 Task: Slide 20 - My Work Areas-1.
Action: Mouse moved to (42, 111)
Screenshot: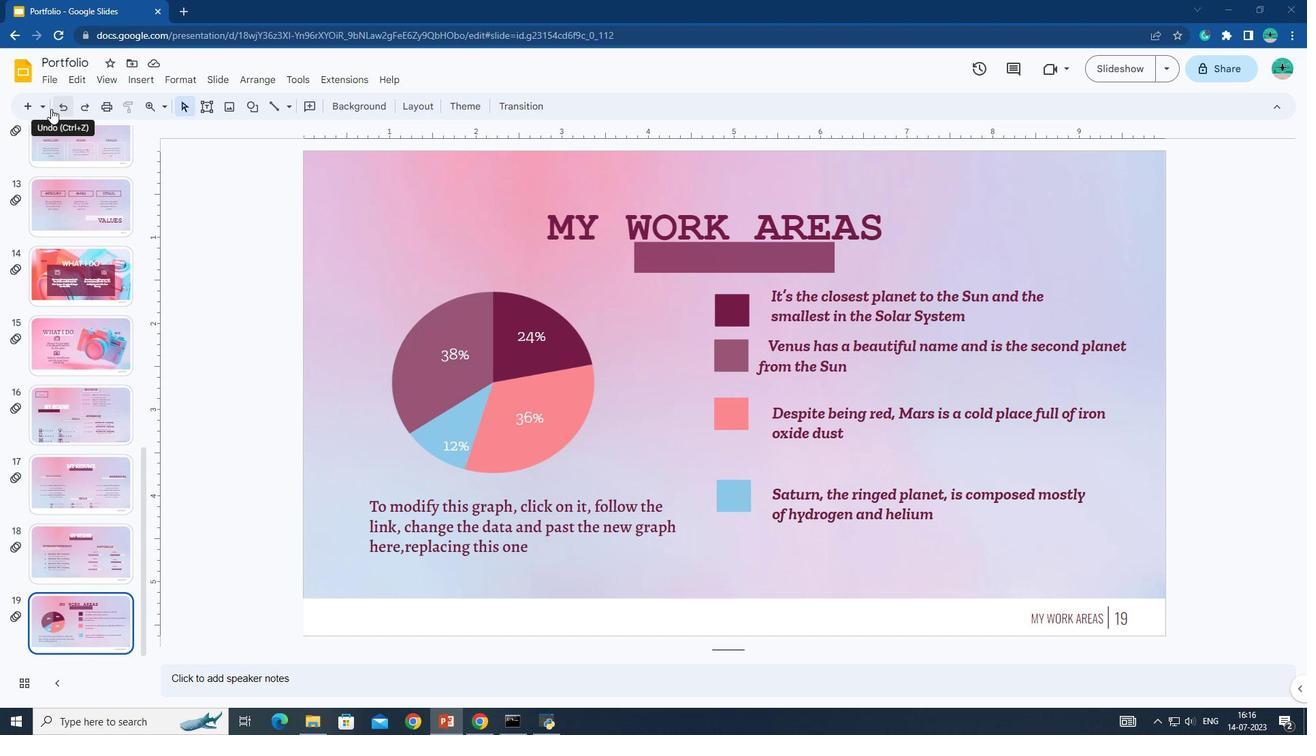 
Action: Mouse pressed left at (42, 111)
Screenshot: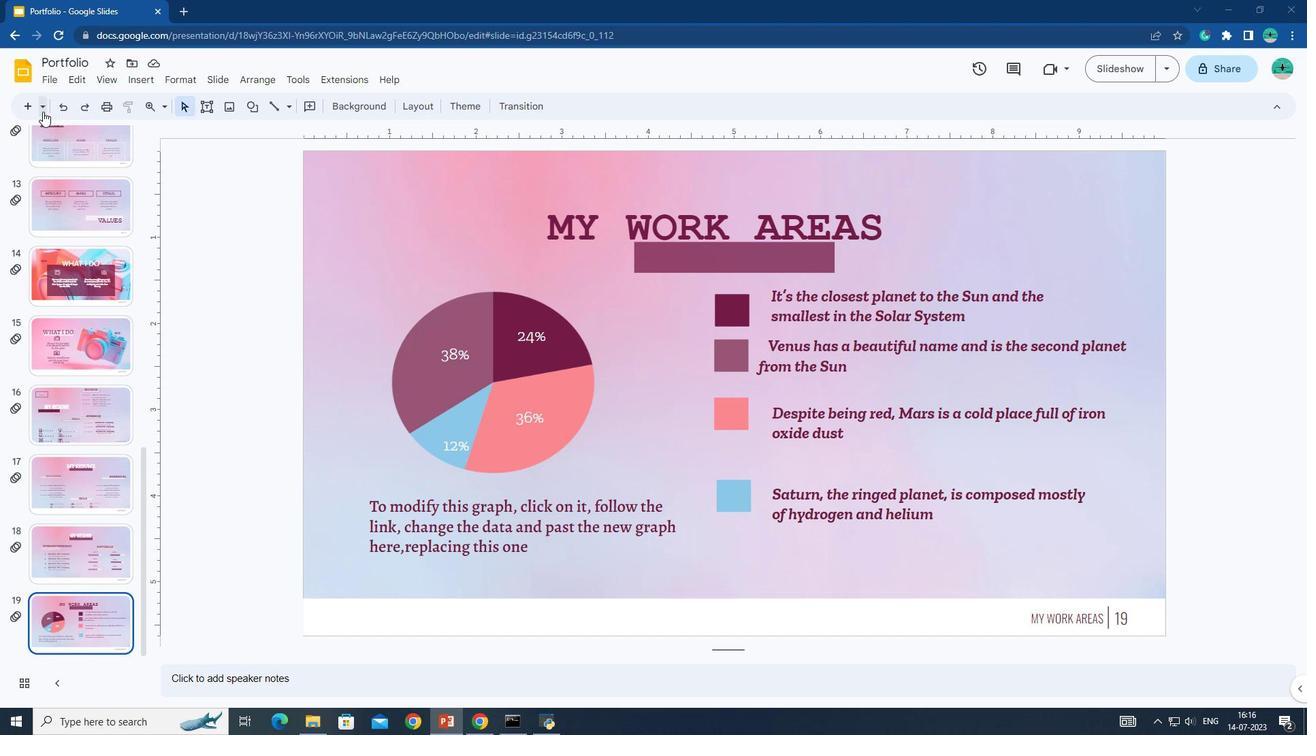
Action: Mouse moved to (78, 275)
Screenshot: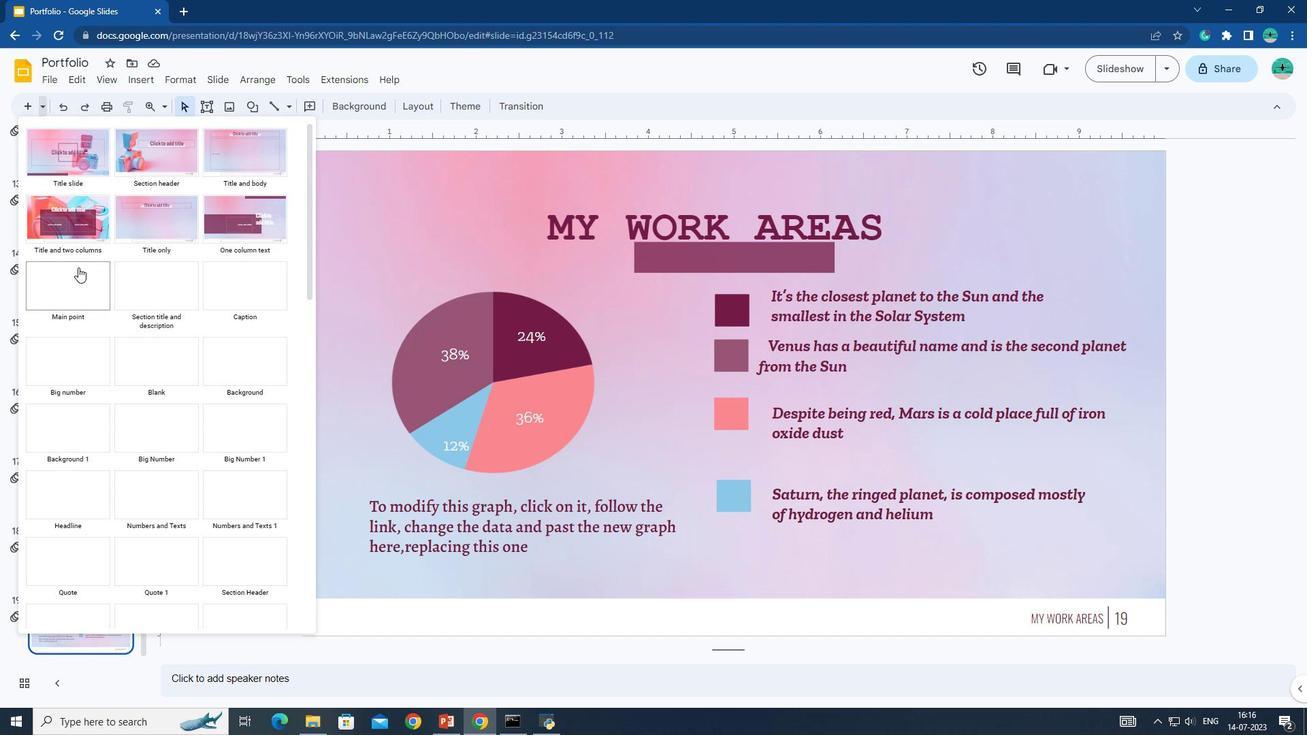 
Action: Mouse scrolled (78, 275) with delta (0, 0)
Screenshot: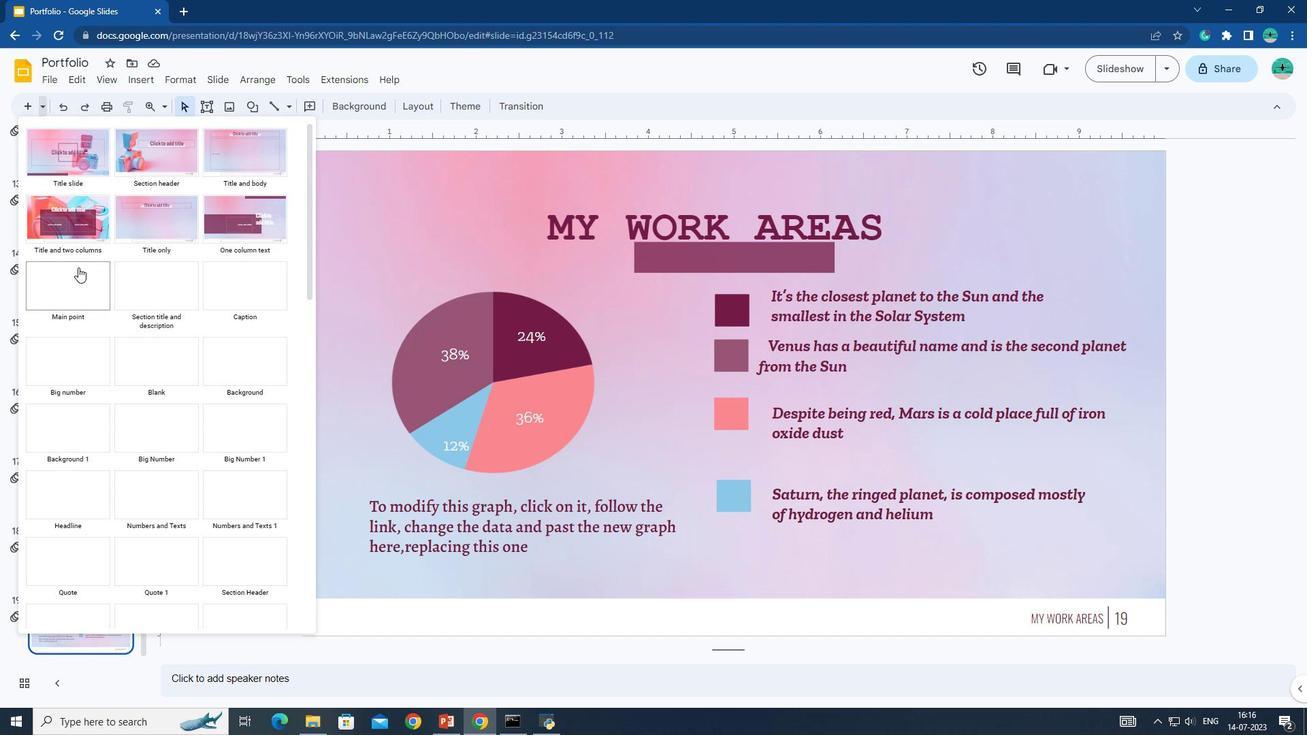 
Action: Mouse moved to (78, 277)
Screenshot: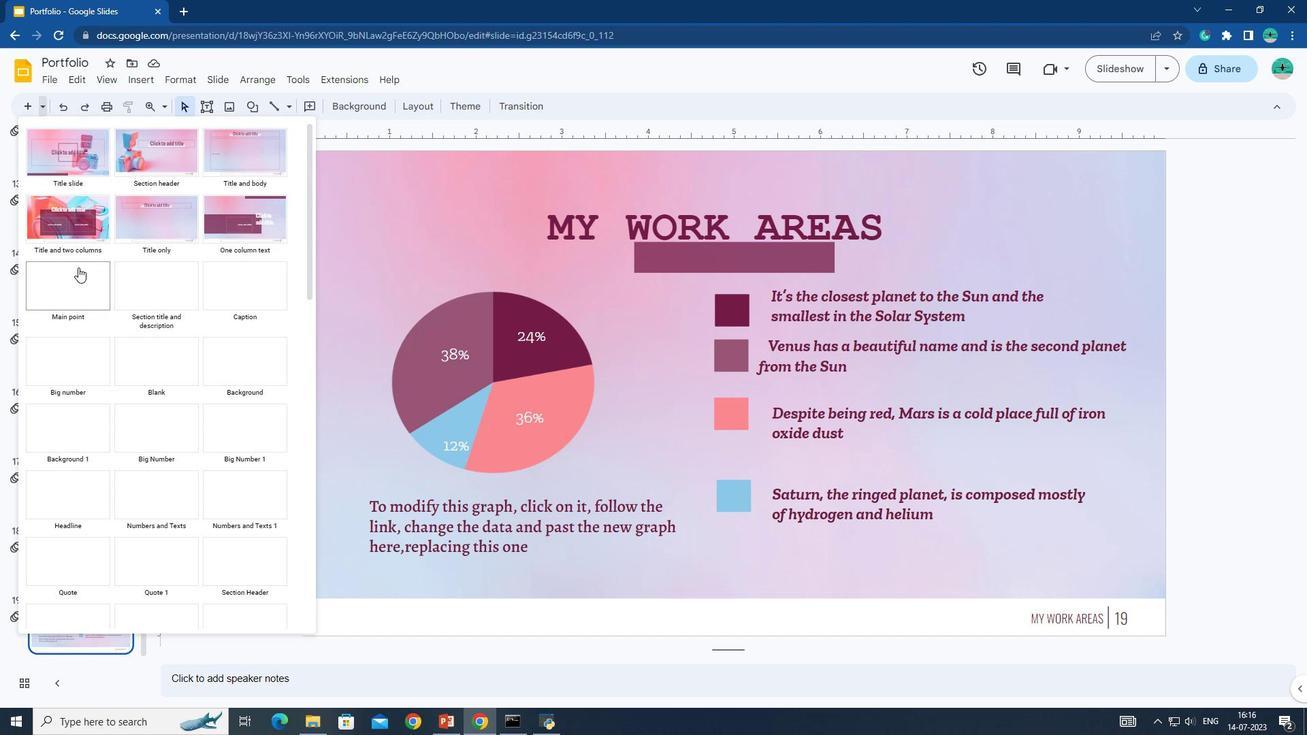 
Action: Mouse scrolled (78, 277) with delta (0, 0)
Screenshot: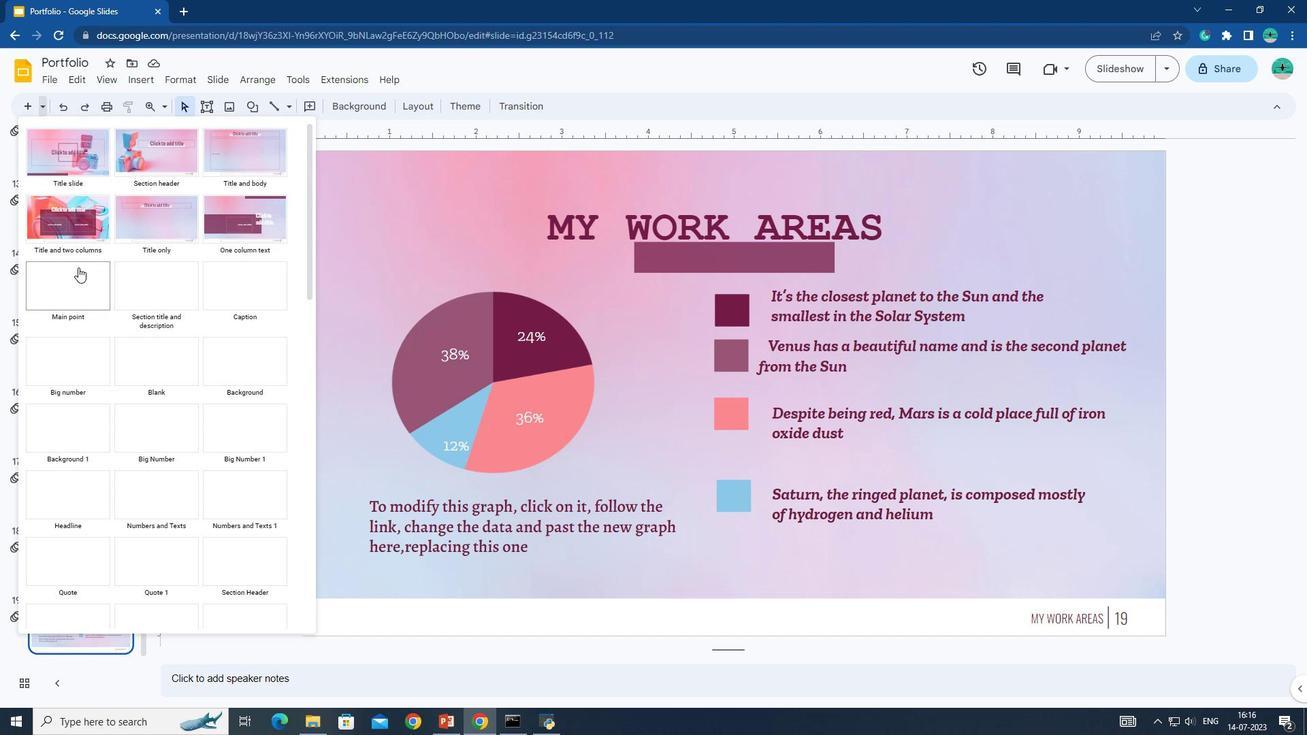 
Action: Mouse moved to (78, 278)
Screenshot: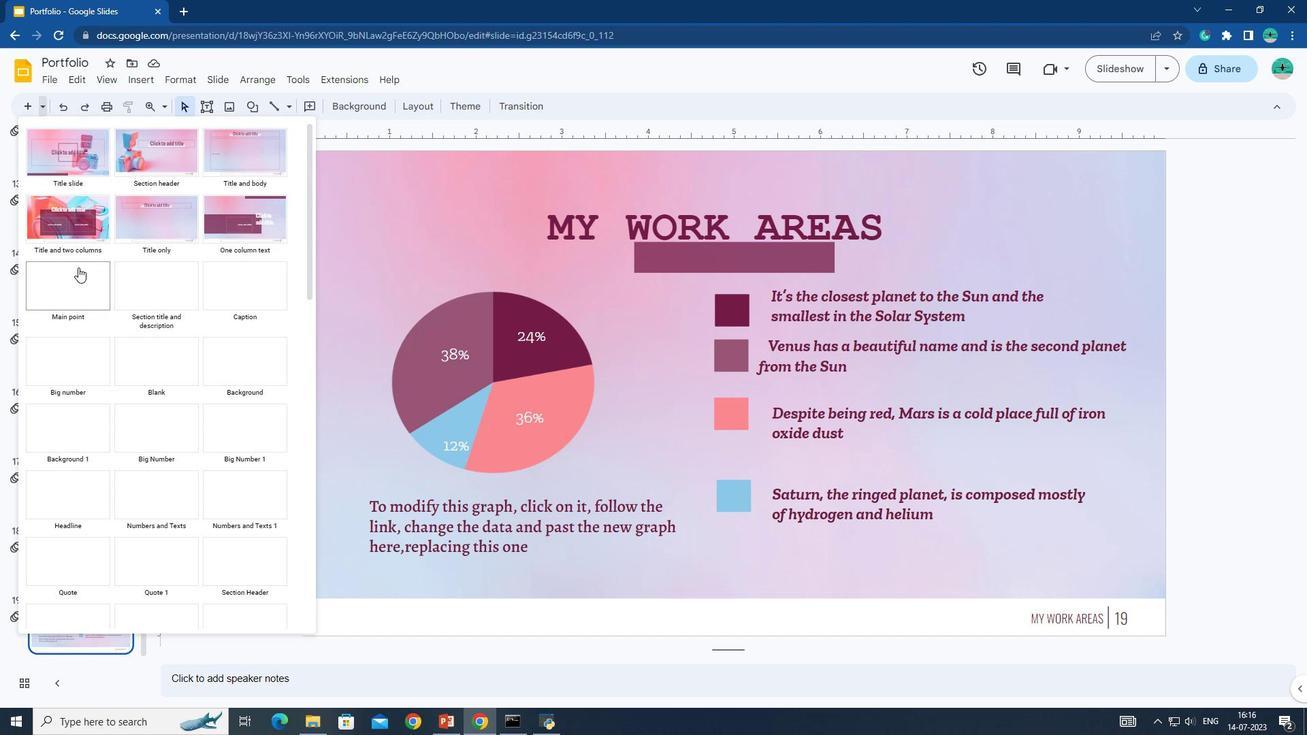 
Action: Mouse scrolled (78, 277) with delta (0, 0)
Screenshot: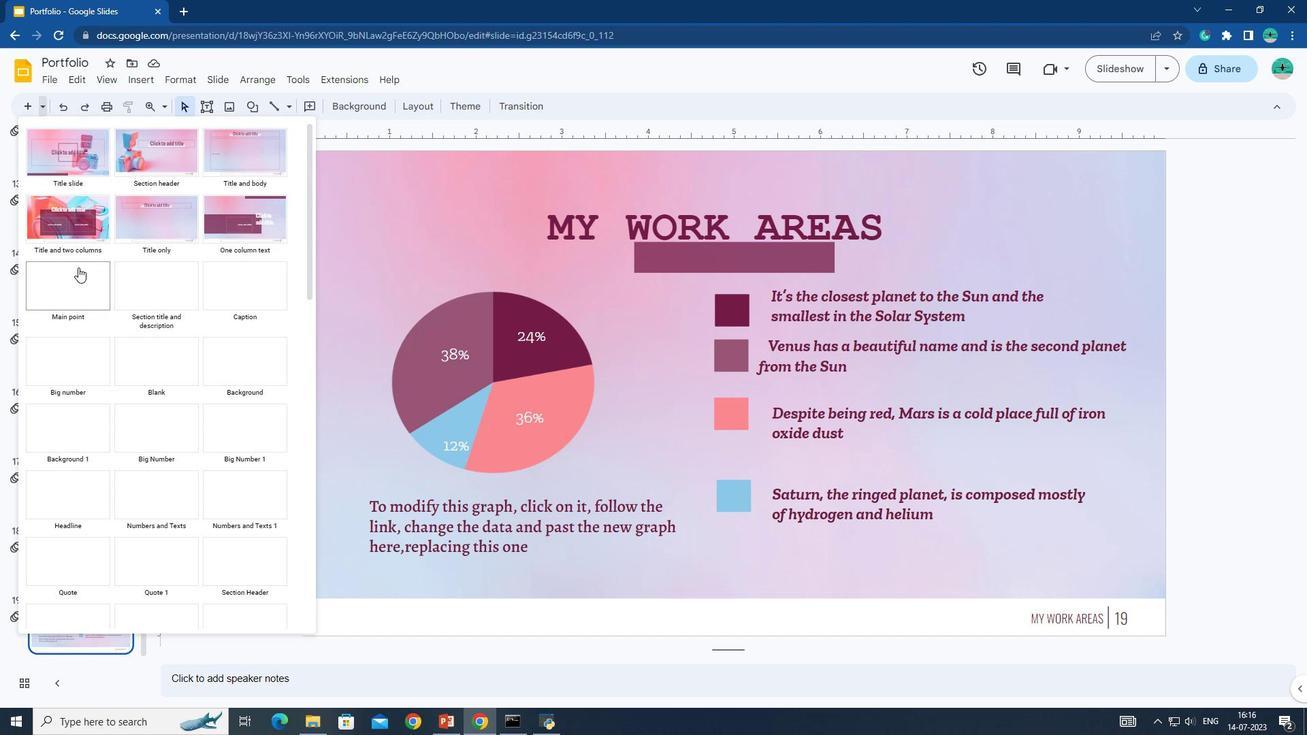 
Action: Mouse moved to (78, 278)
Screenshot: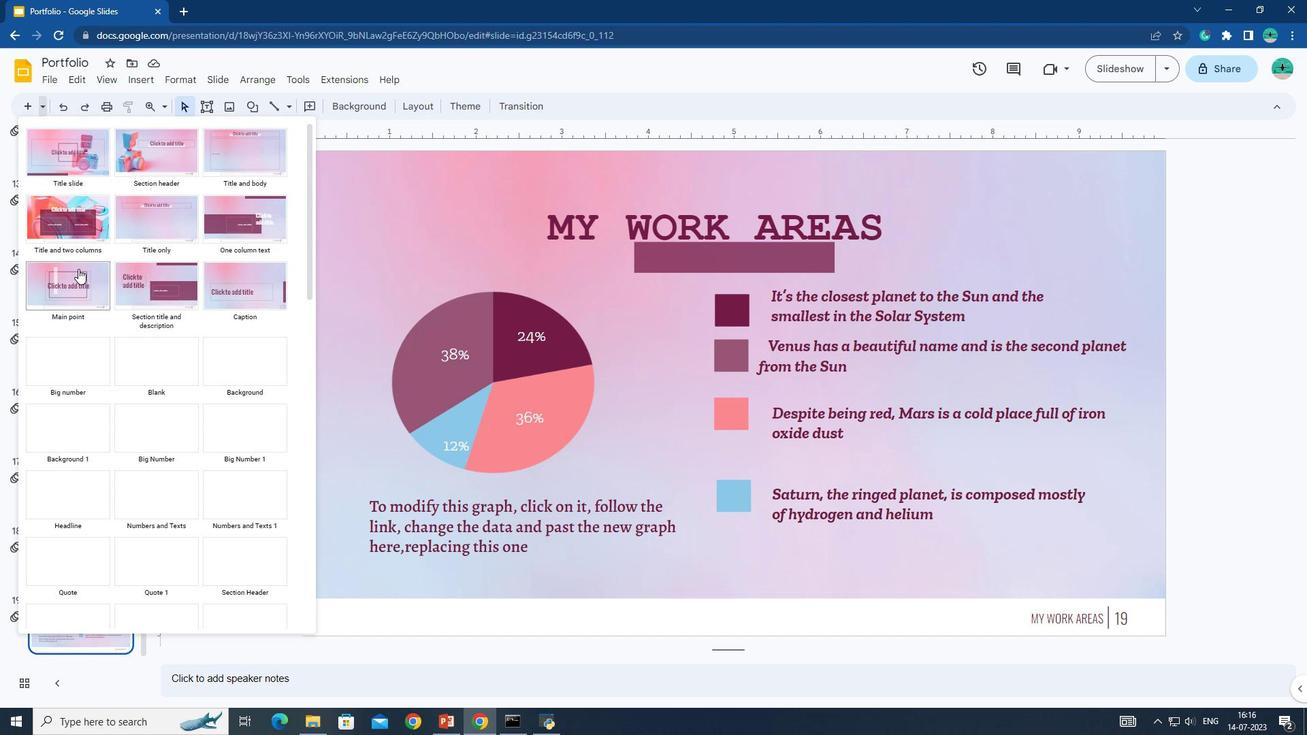 
Action: Mouse scrolled (78, 277) with delta (0, 0)
Screenshot: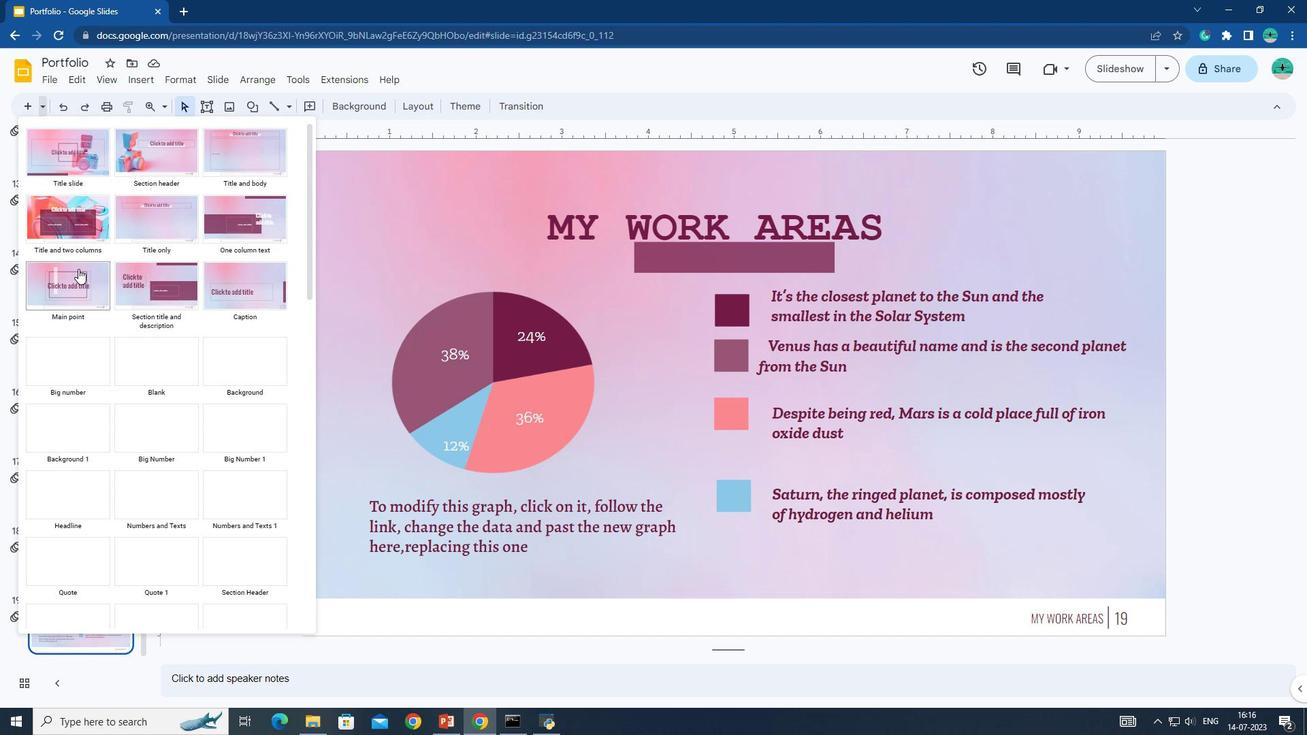 
Action: Mouse scrolled (78, 277) with delta (0, 0)
Screenshot: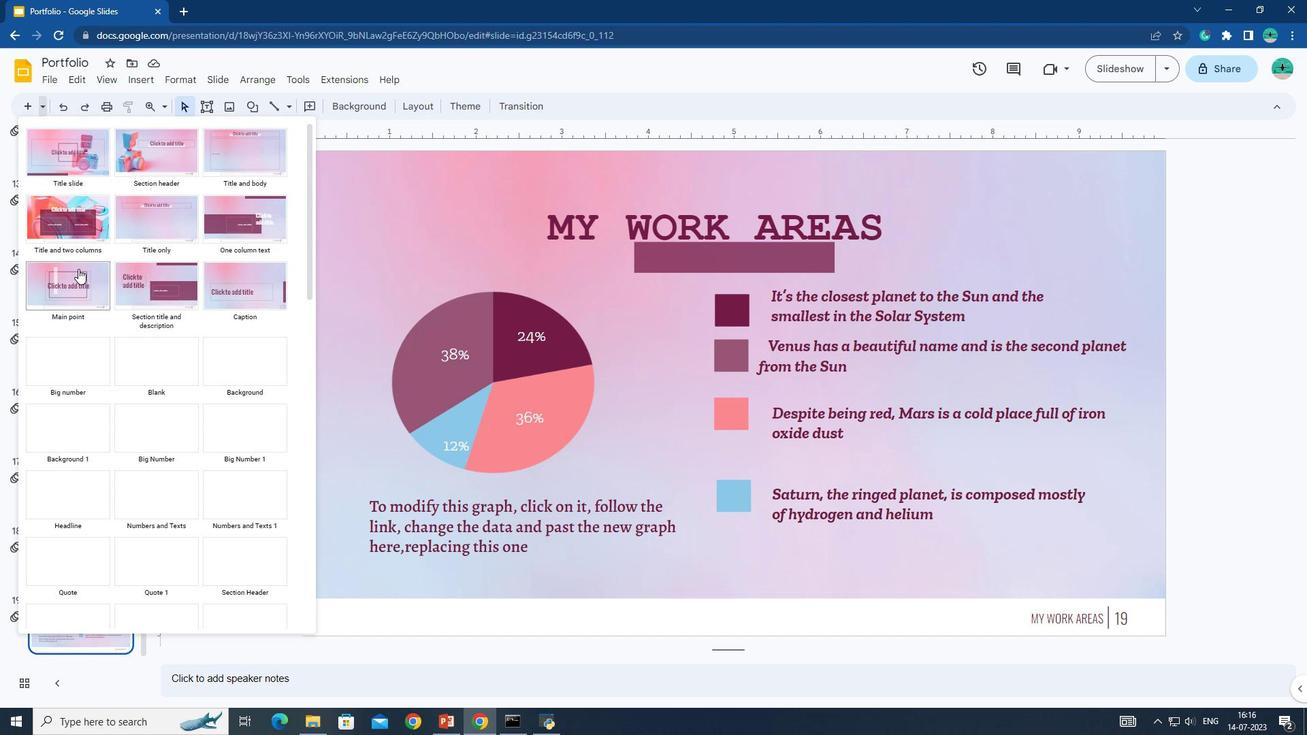
Action: Mouse moved to (77, 289)
Screenshot: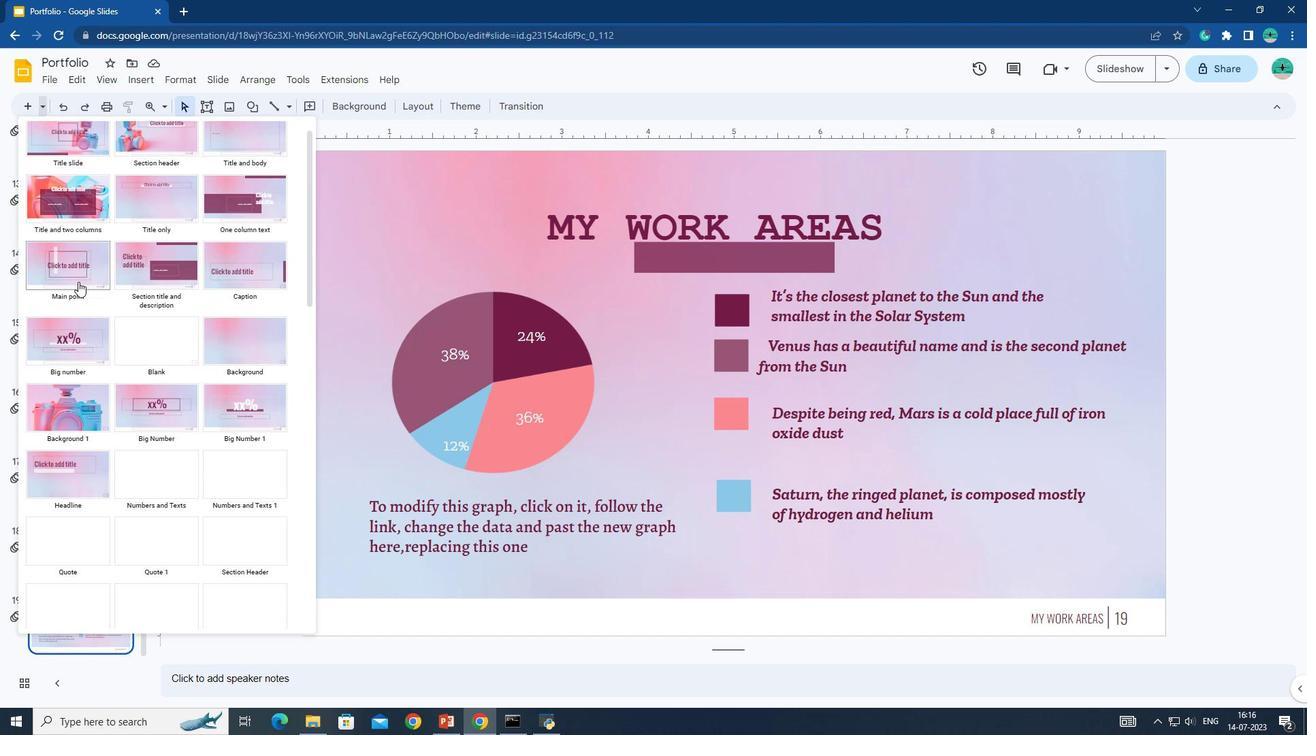 
Action: Mouse scrolled (77, 288) with delta (0, 0)
Screenshot: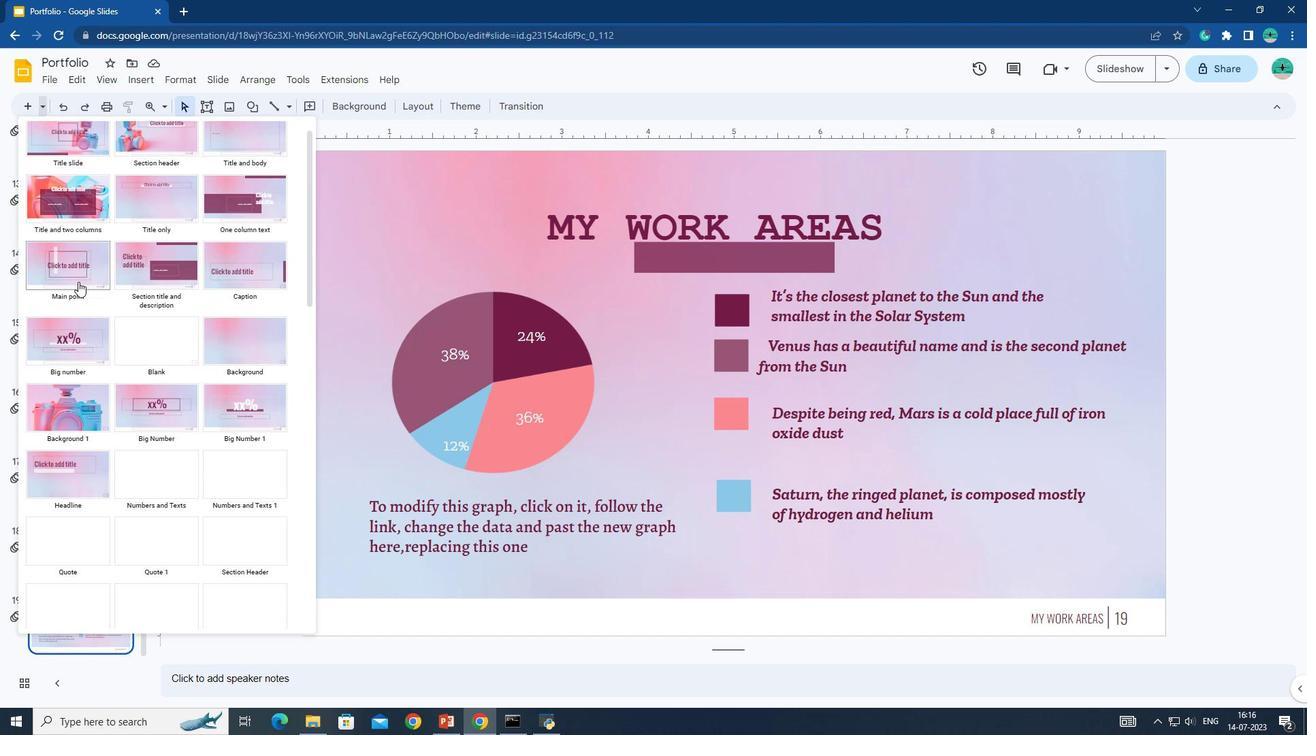 
Action: Mouse moved to (77, 290)
Screenshot: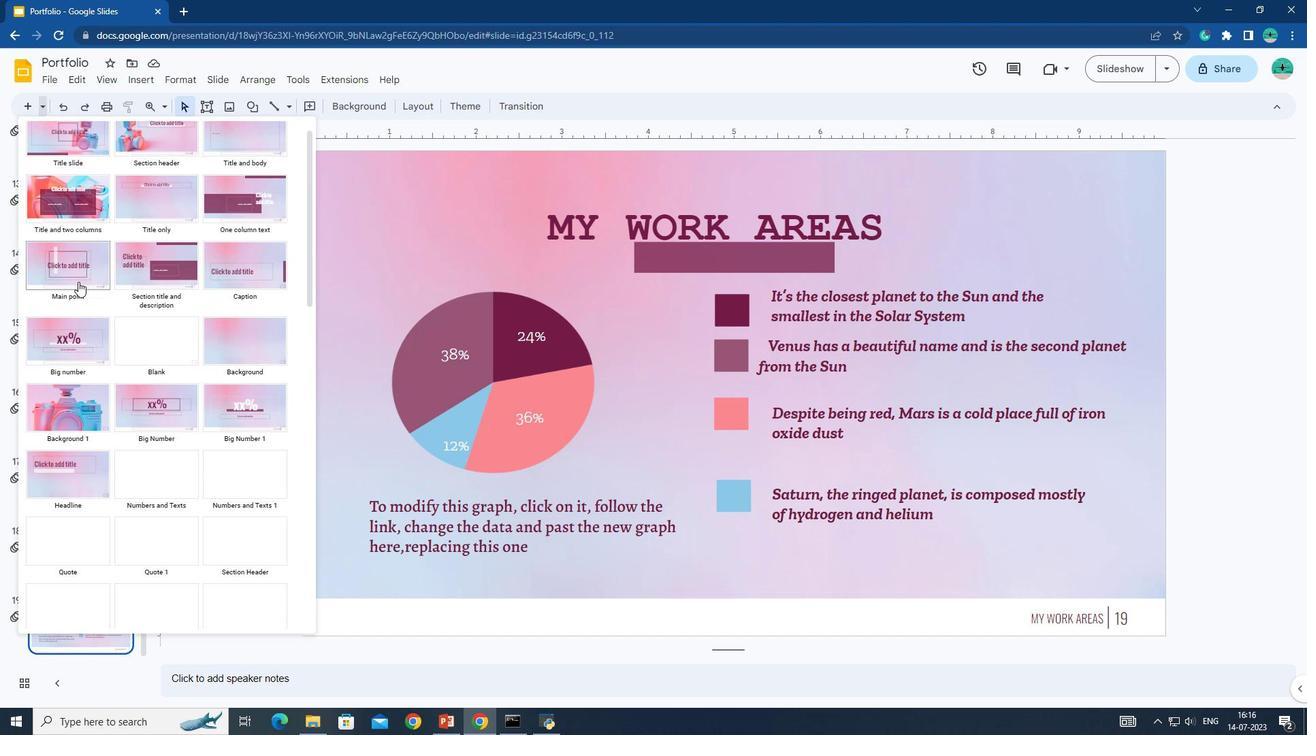 
Action: Mouse scrolled (77, 289) with delta (0, 0)
Screenshot: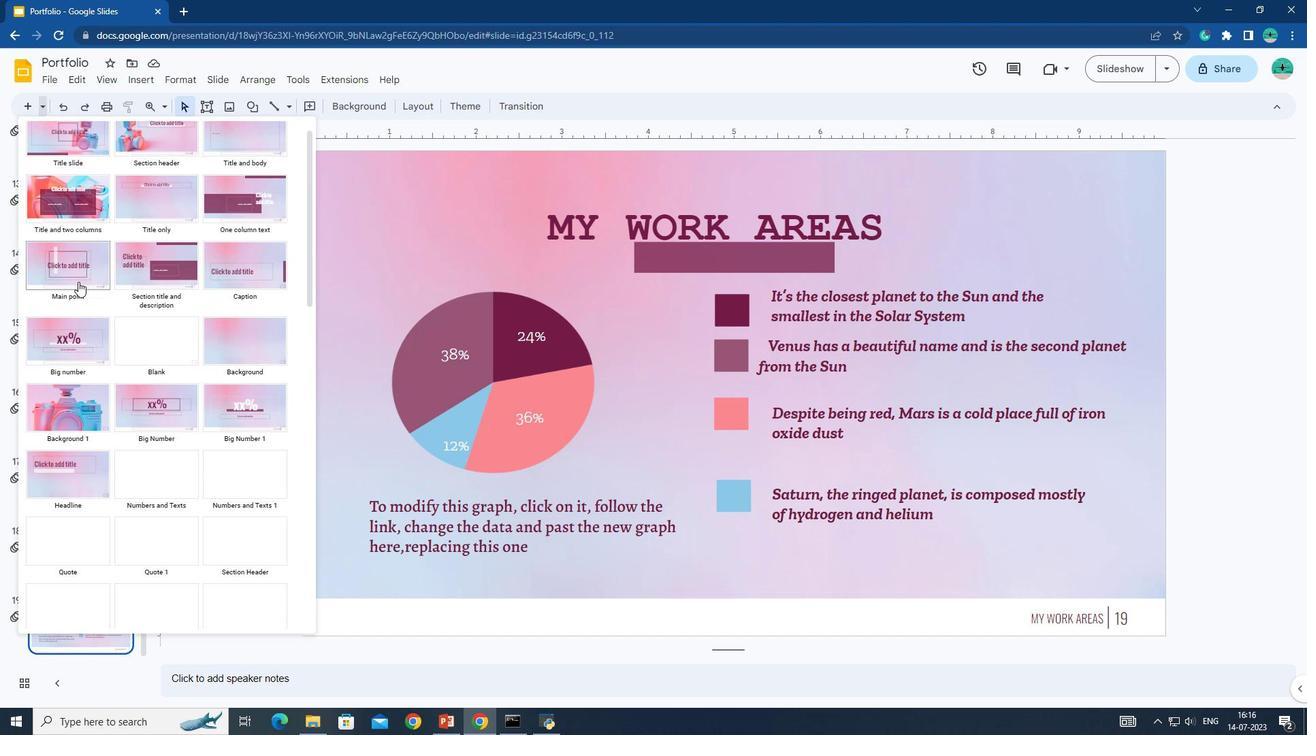 
Action: Mouse moved to (77, 290)
Screenshot: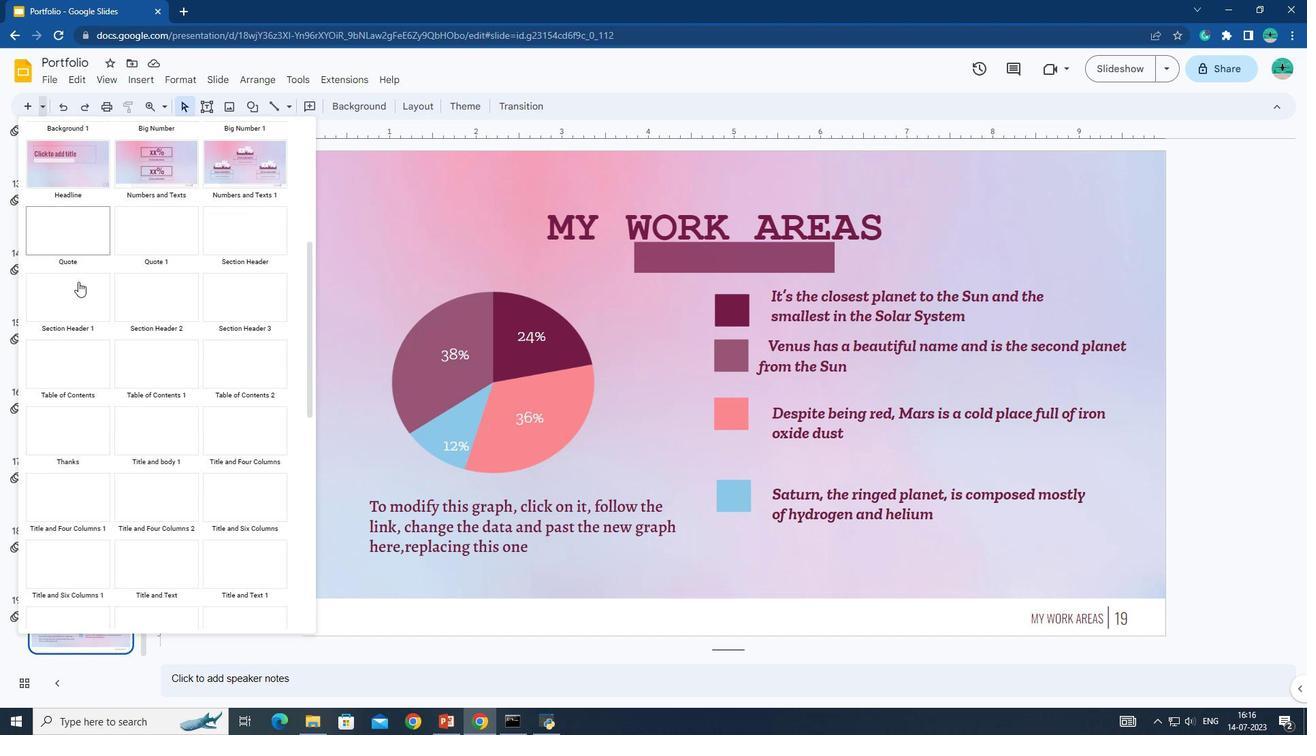 
Action: Mouse scrolled (77, 290) with delta (0, 0)
Screenshot: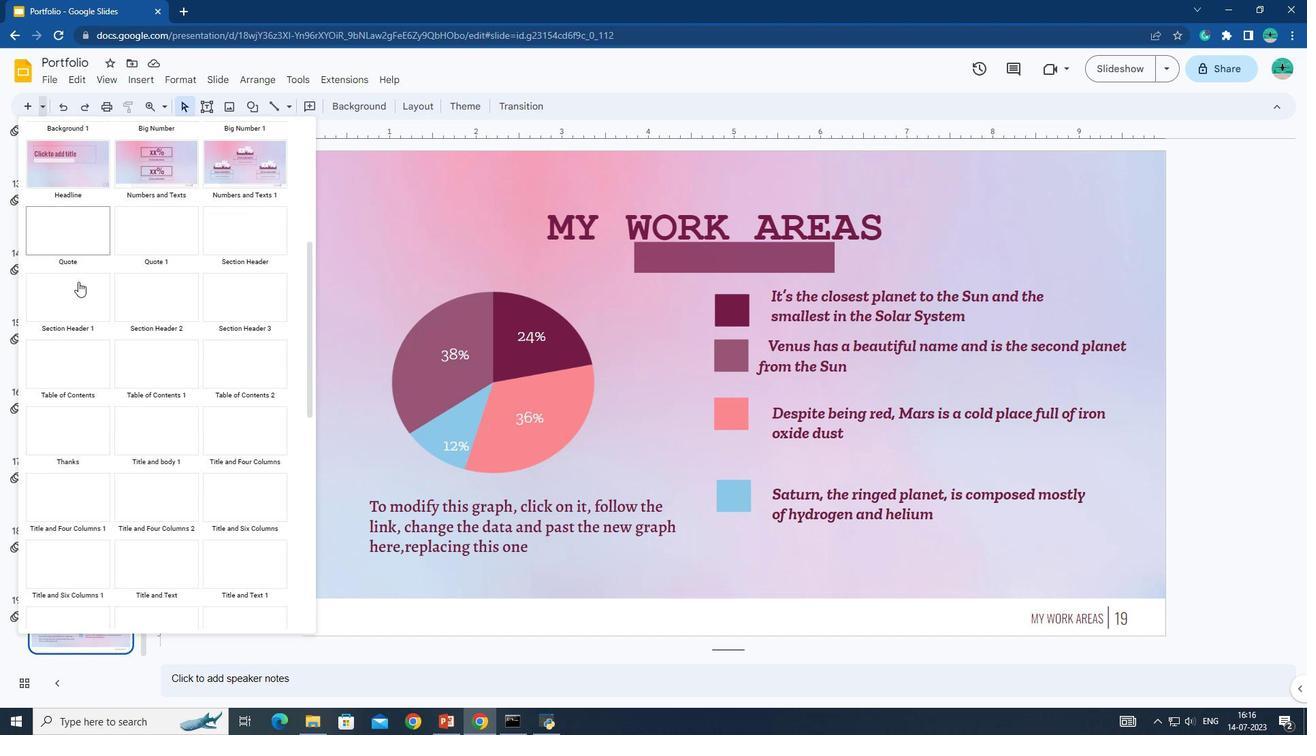 
Action: Mouse scrolled (77, 290) with delta (0, 0)
Screenshot: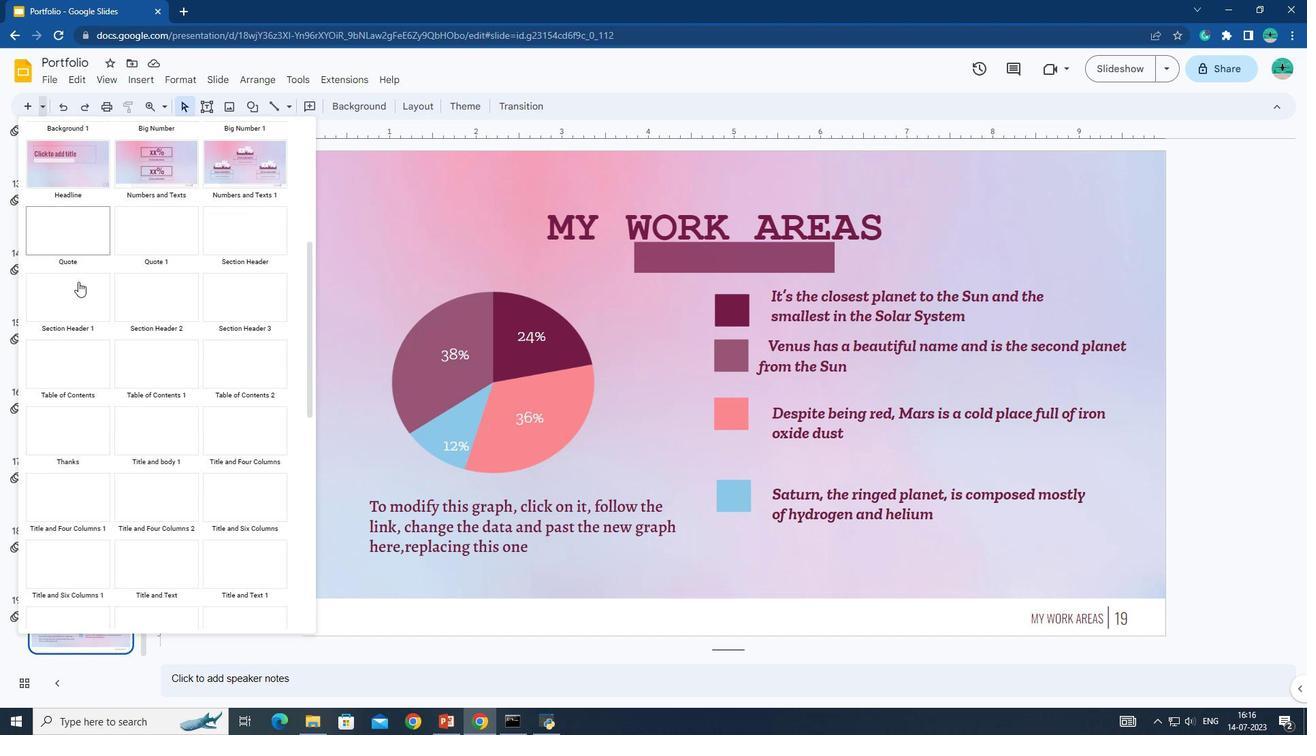 
Action: Mouse scrolled (77, 290) with delta (0, 0)
Screenshot: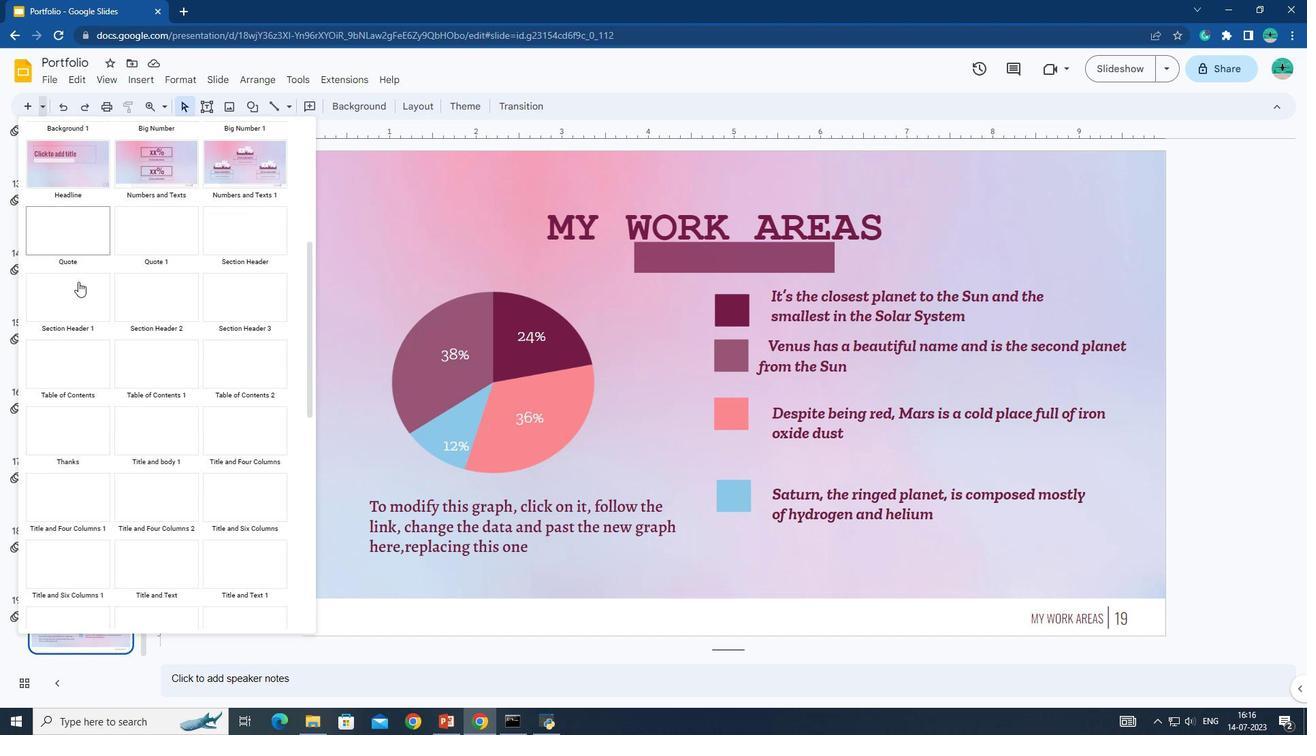 
Action: Mouse moved to (79, 294)
Screenshot: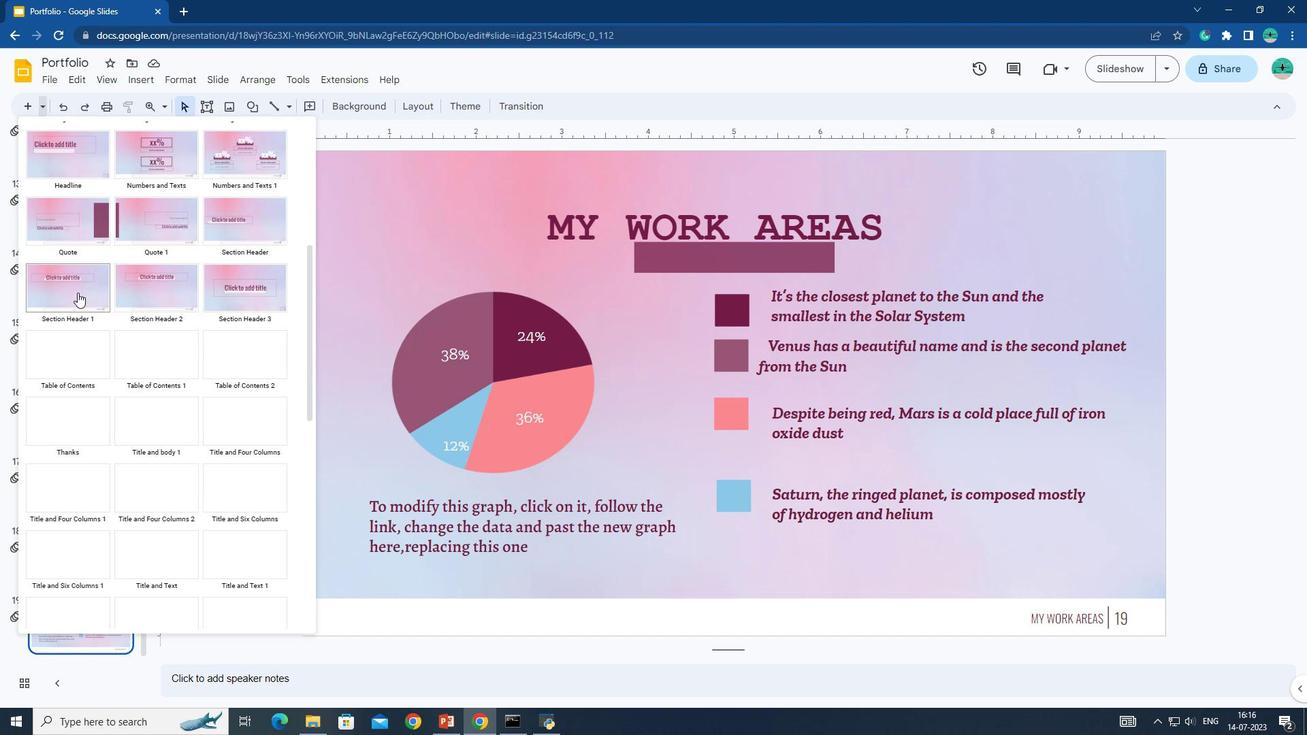 
Action: Mouse scrolled (79, 294) with delta (0, 0)
Screenshot: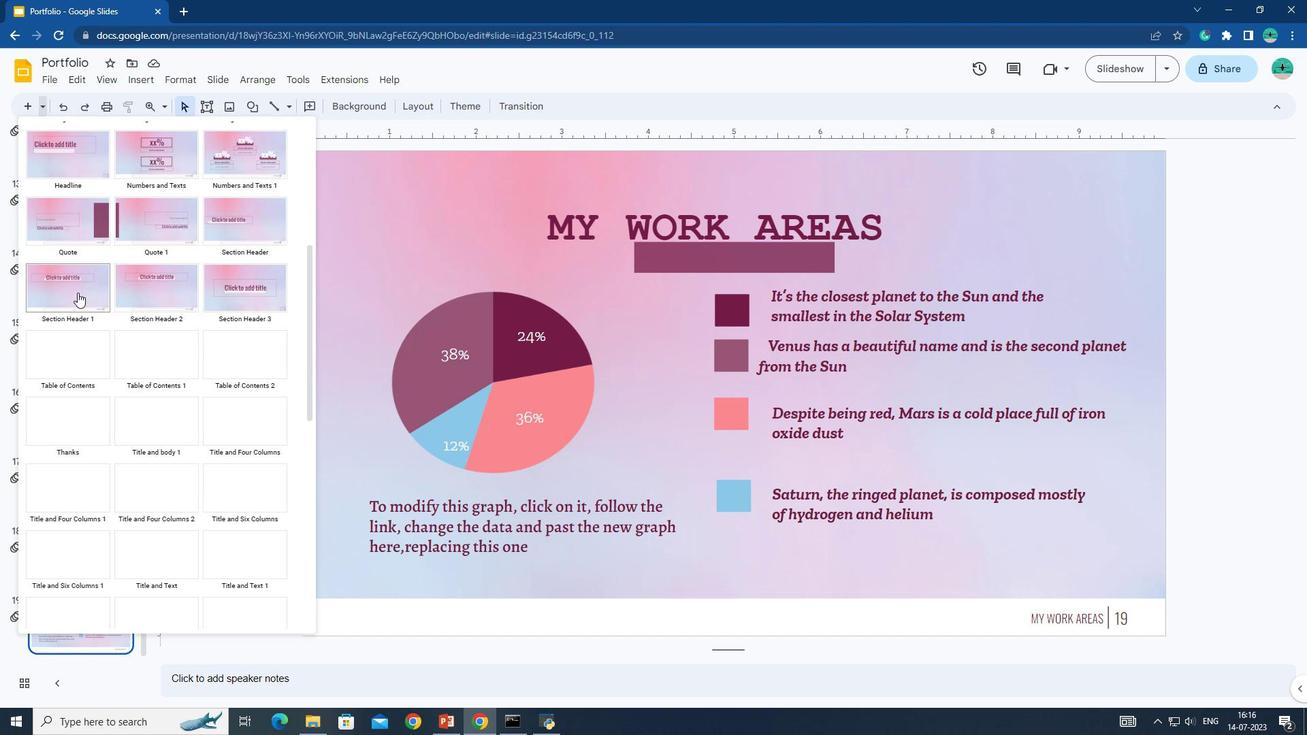 
Action: Mouse moved to (79, 294)
Screenshot: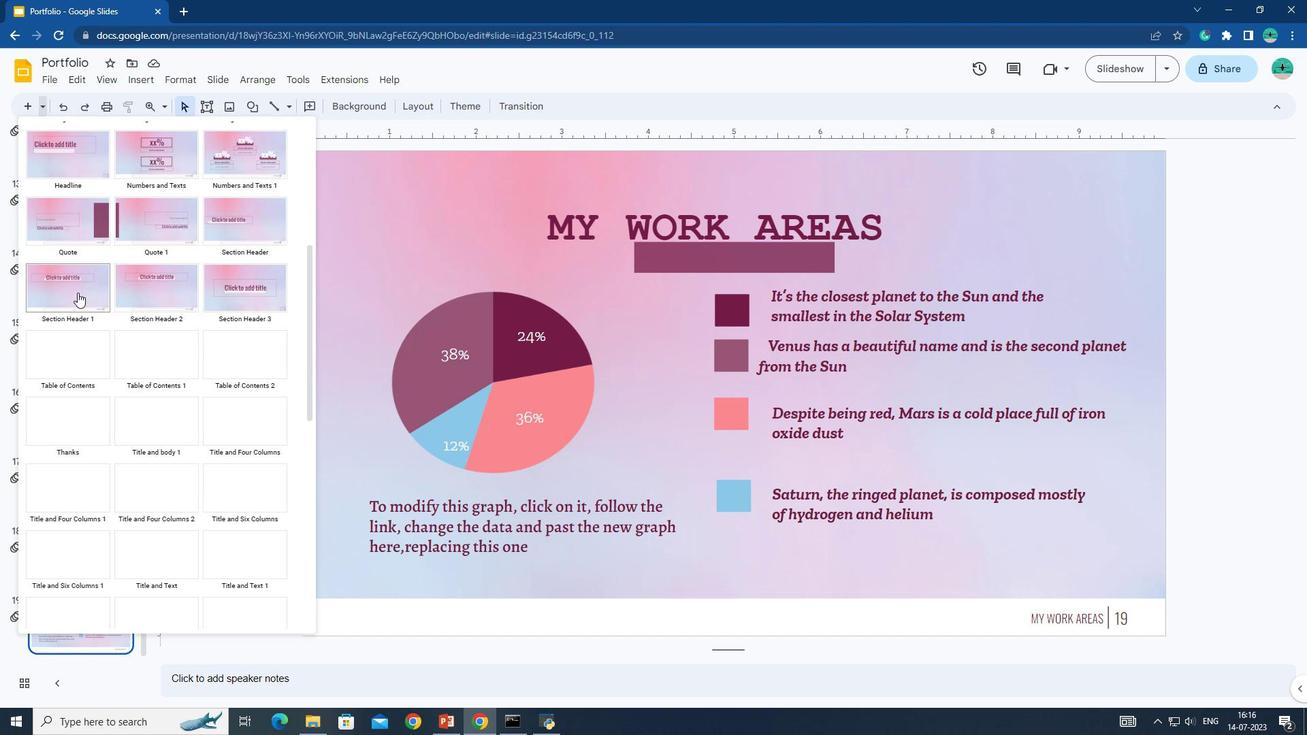 
Action: Mouse scrolled (79, 294) with delta (0, 0)
Screenshot: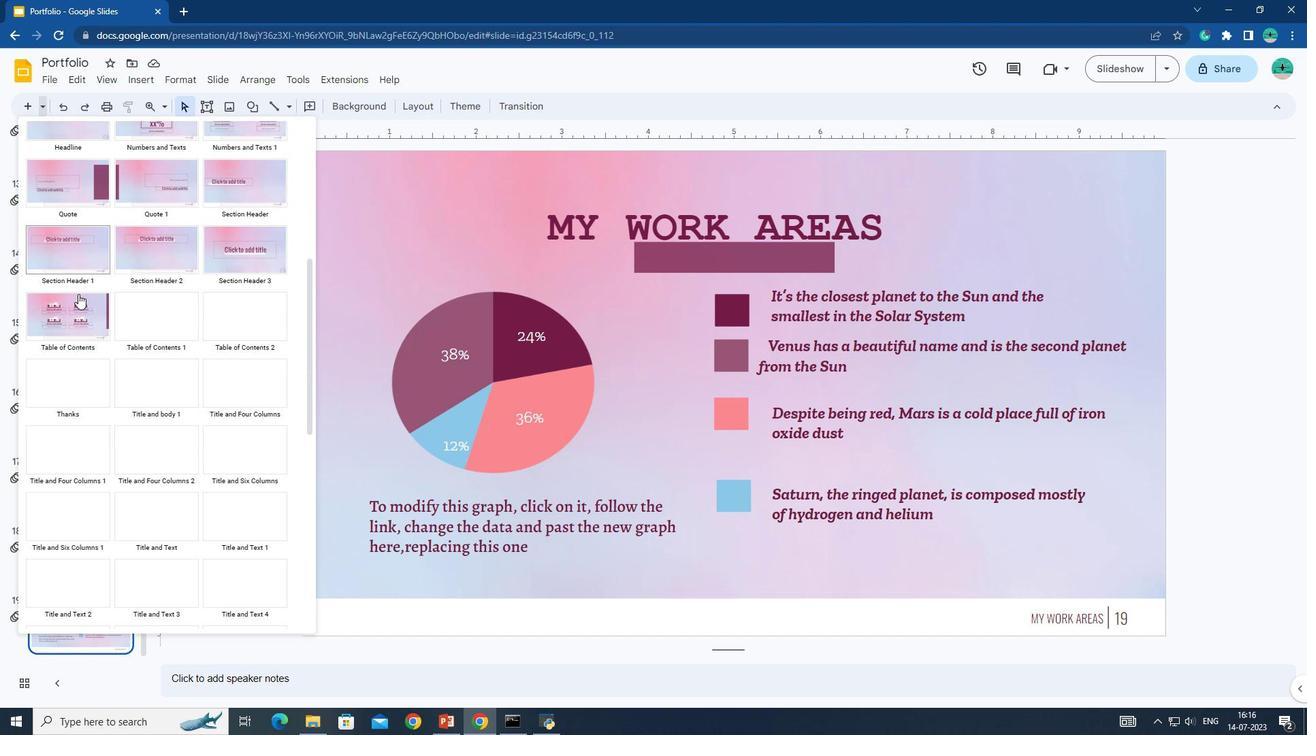 
Action: Mouse scrolled (79, 295) with delta (0, 0)
Screenshot: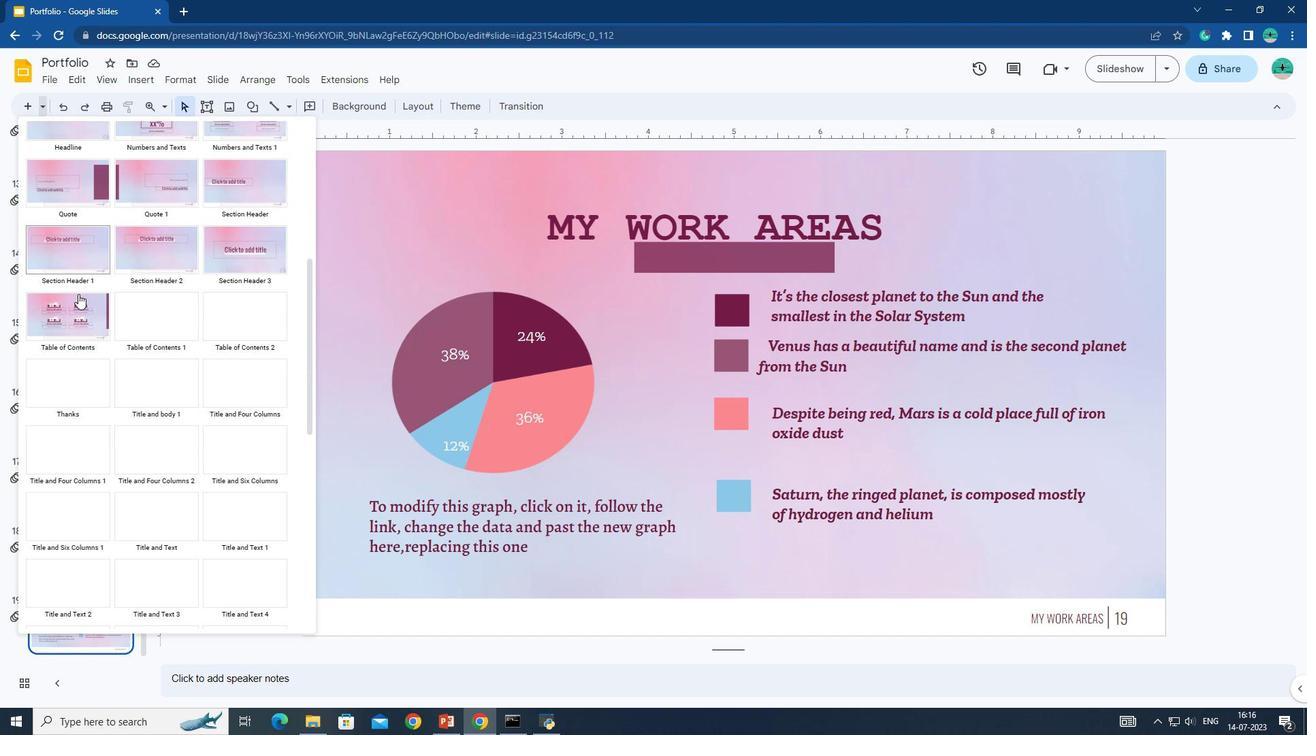 
Action: Mouse scrolled (79, 294) with delta (0, 0)
Screenshot: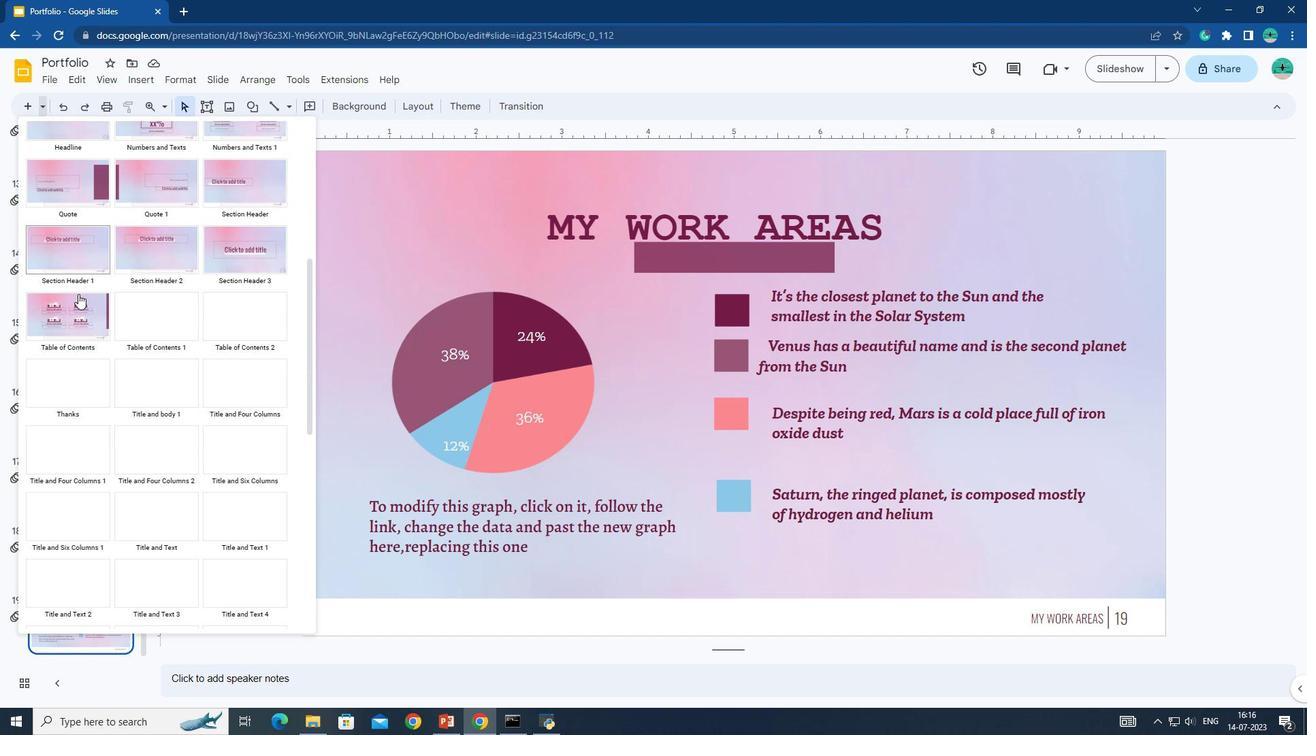 
Action: Mouse scrolled (79, 294) with delta (0, 0)
Screenshot: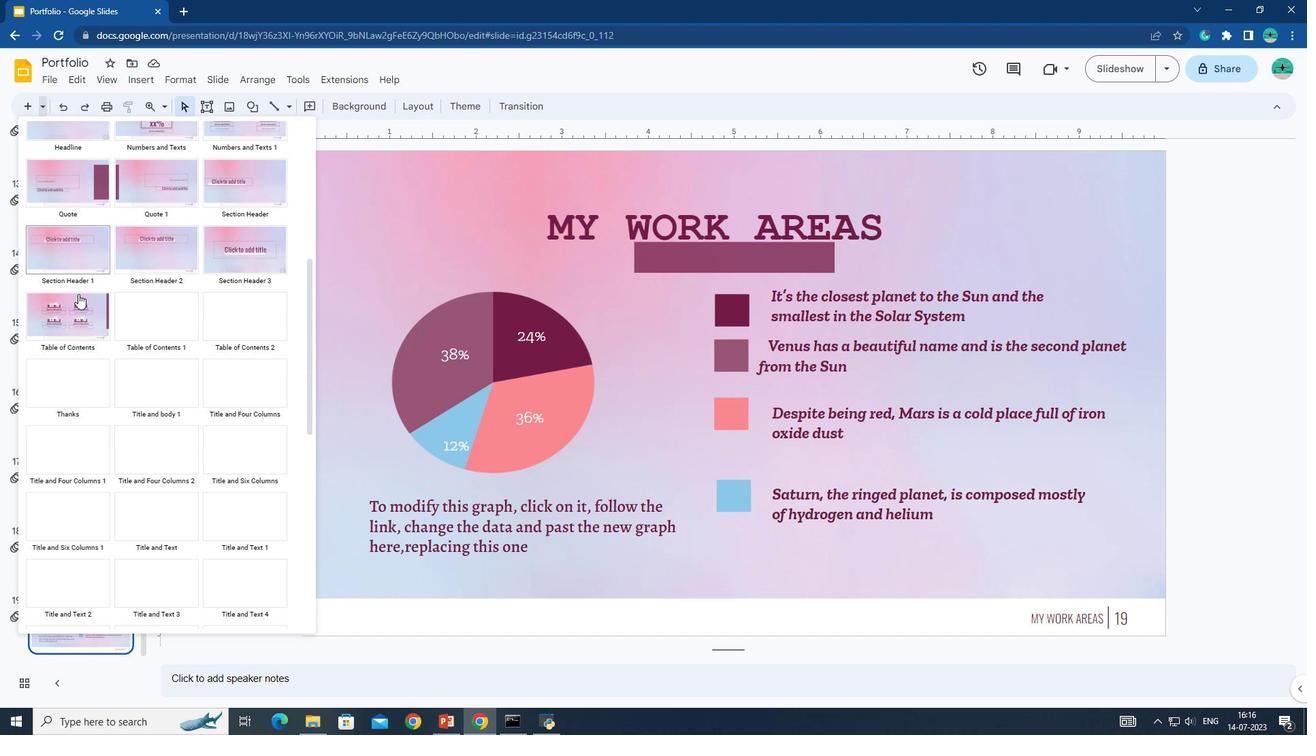 
Action: Mouse scrolled (79, 294) with delta (0, 0)
Screenshot: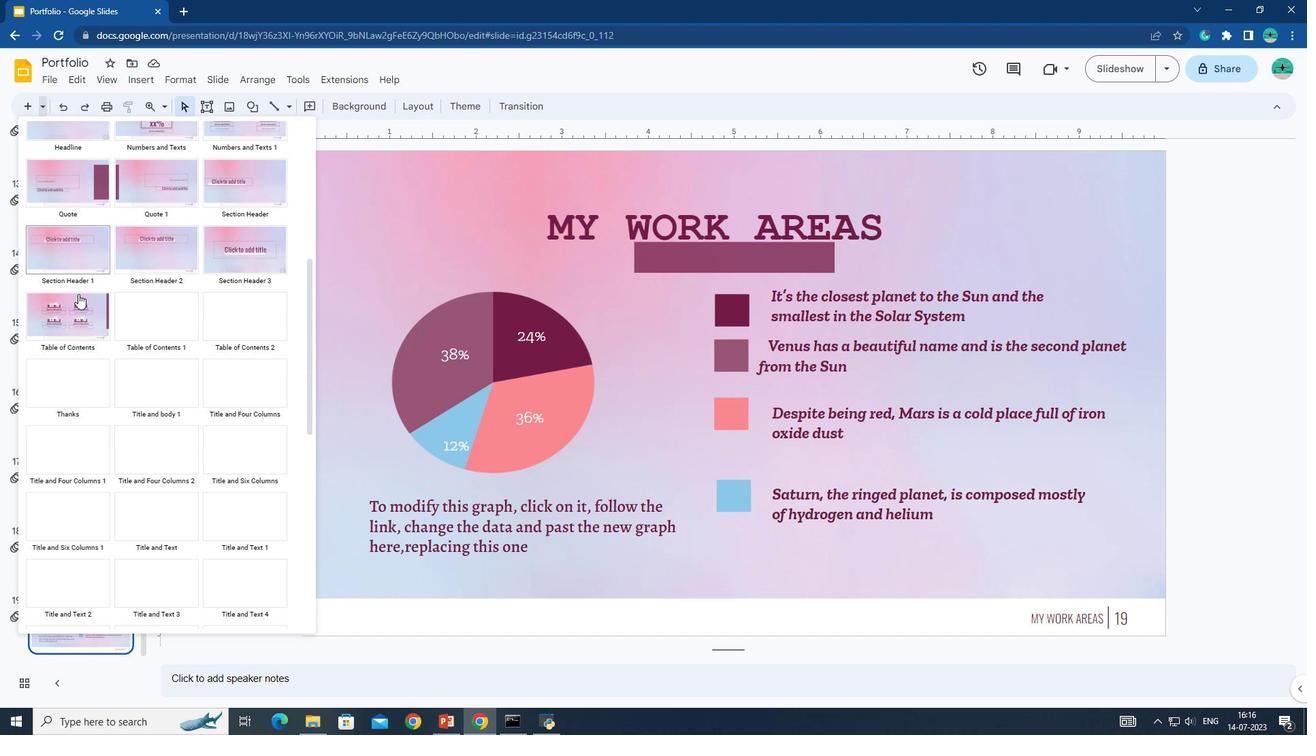 
Action: Mouse moved to (79, 297)
Screenshot: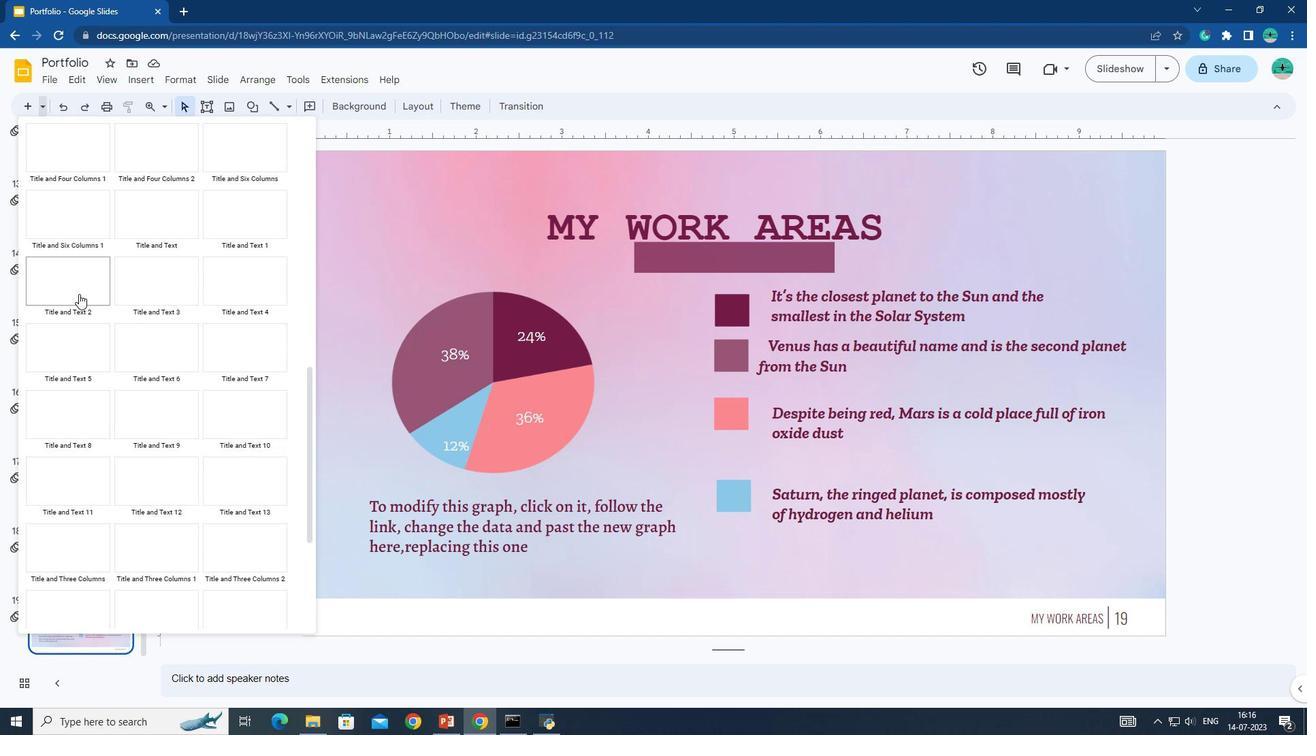 
Action: Mouse scrolled (79, 296) with delta (0, 0)
Screenshot: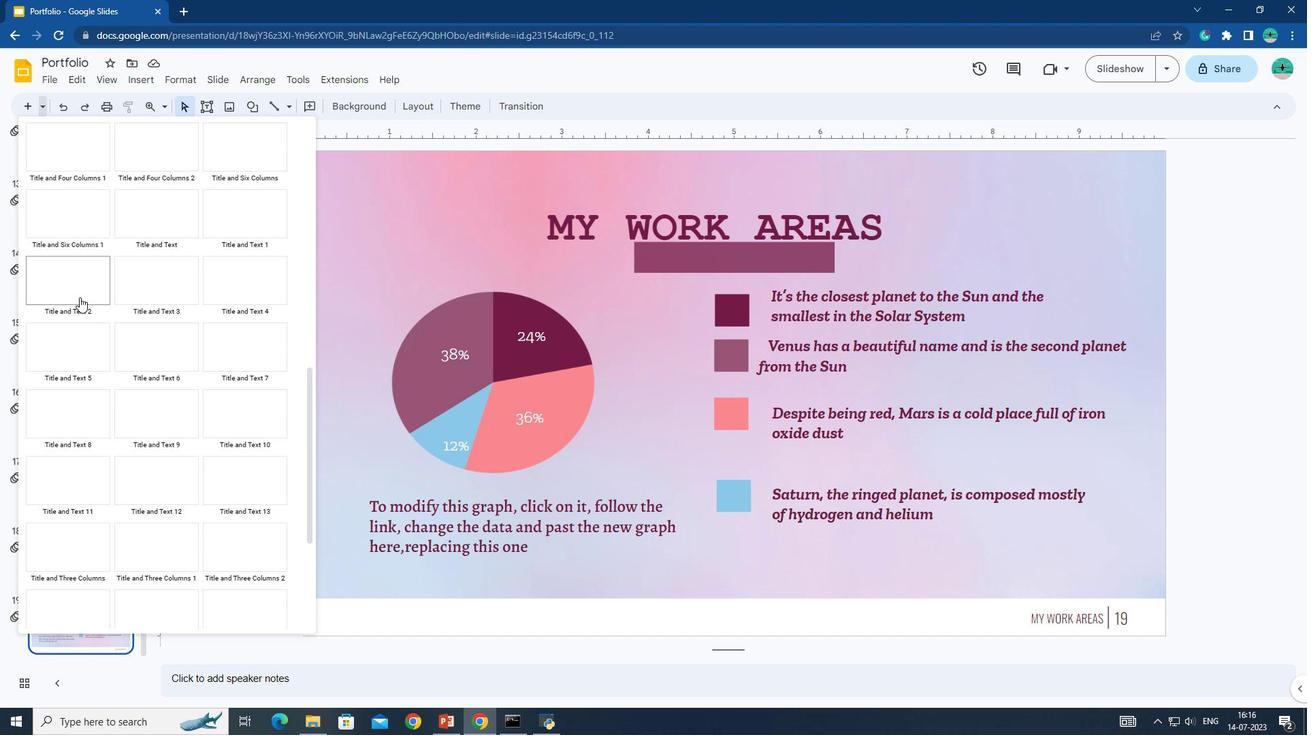 
Action: Mouse scrolled (79, 296) with delta (0, 0)
Screenshot: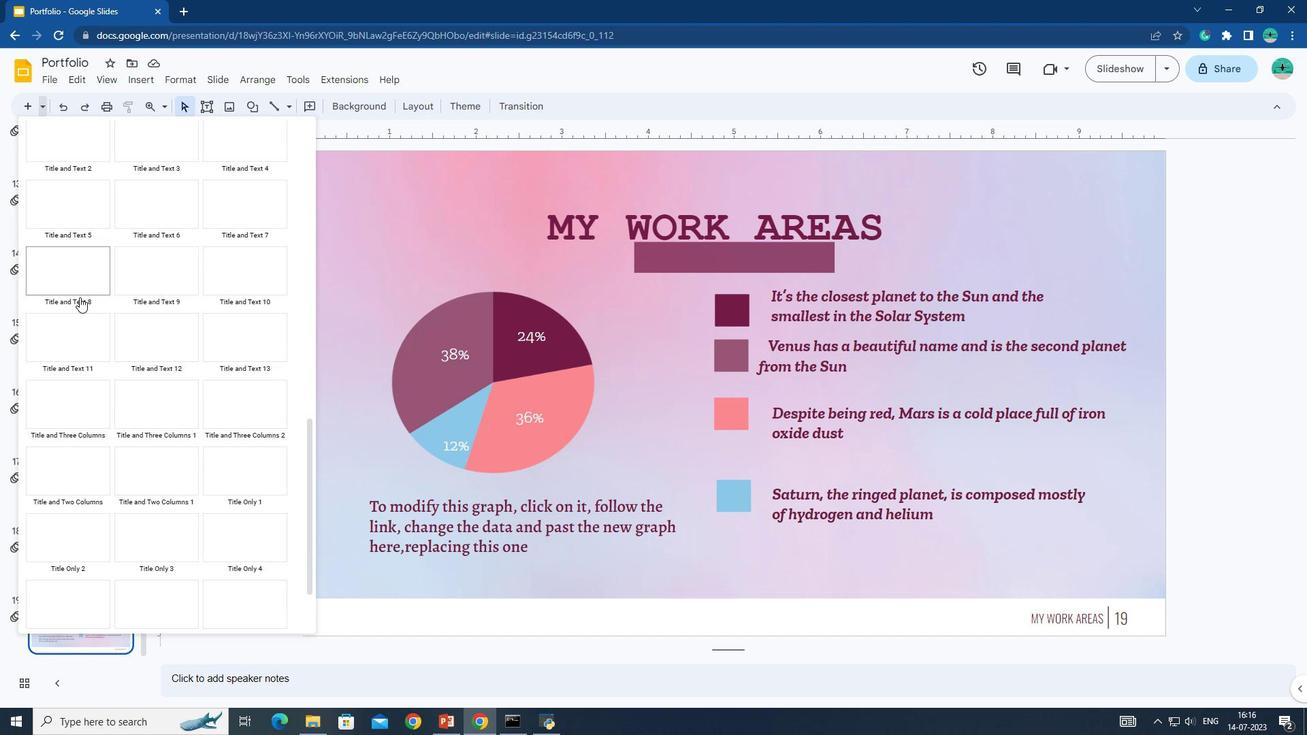 
Action: Mouse scrolled (79, 296) with delta (0, 0)
Screenshot: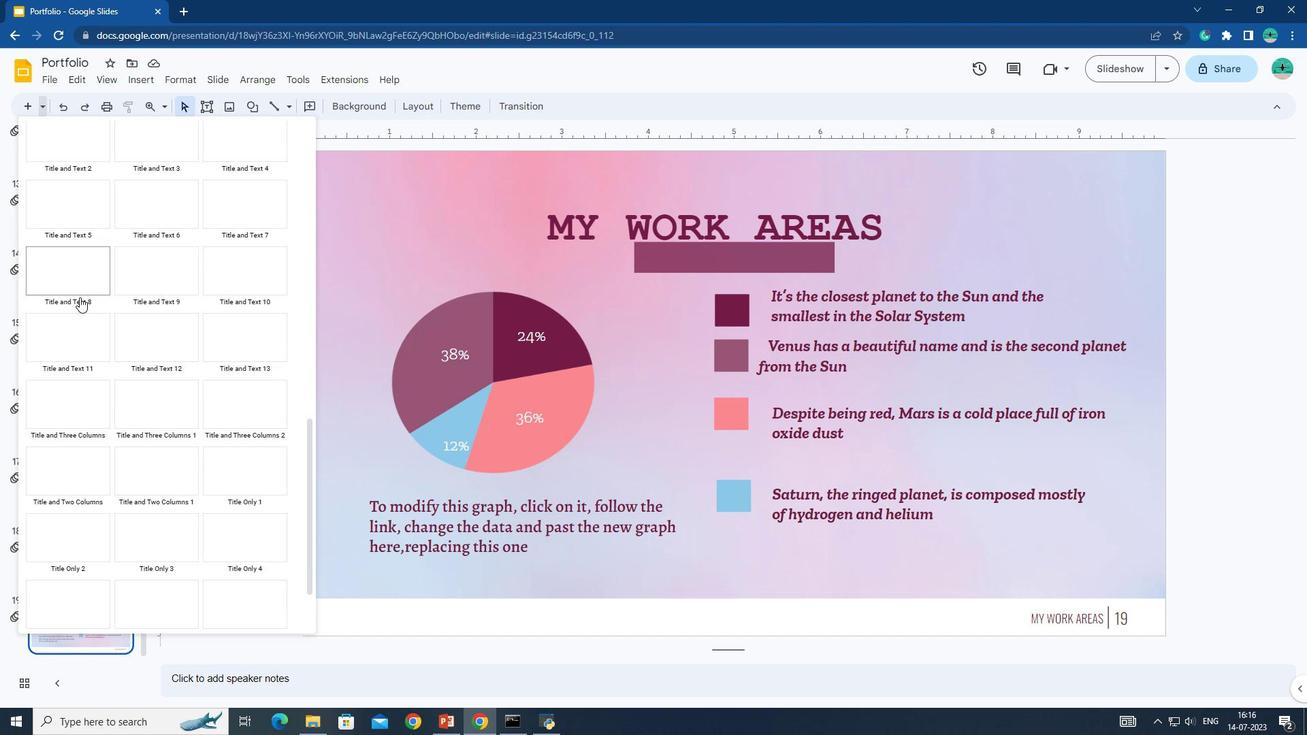 
Action: Mouse moved to (79, 297)
Screenshot: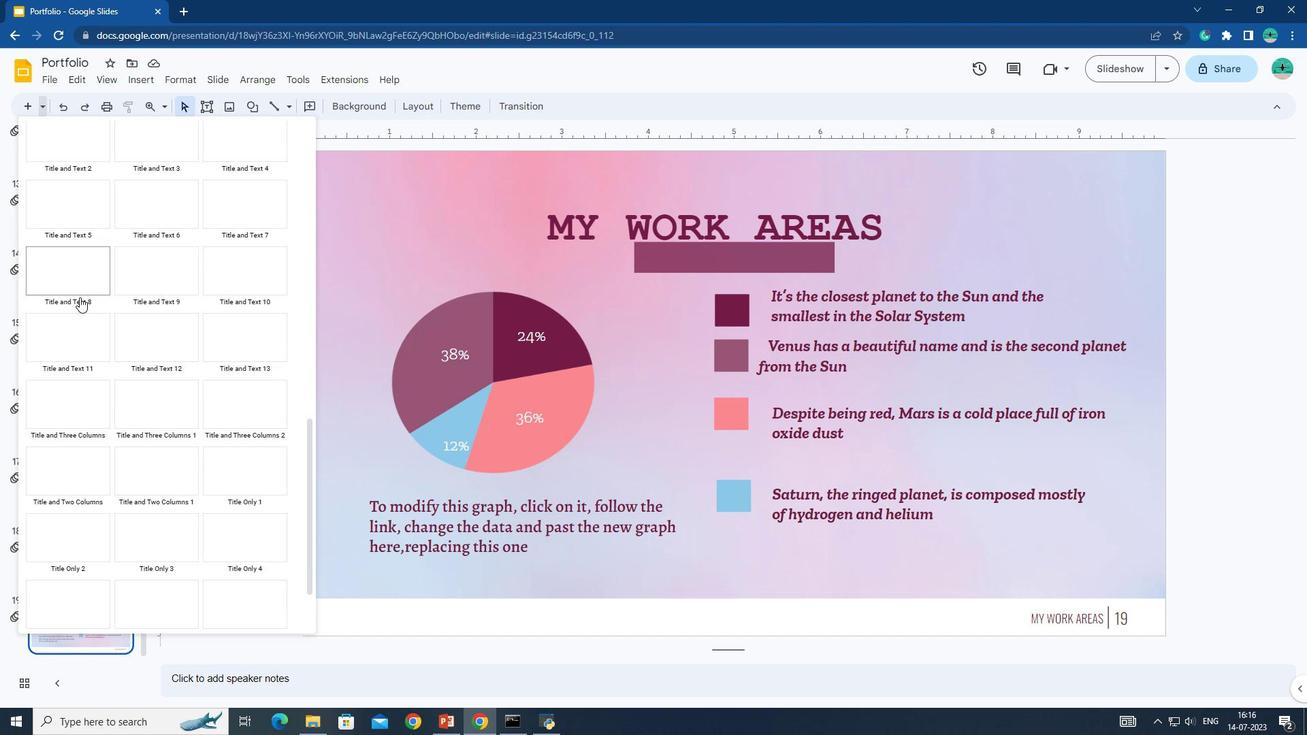 
Action: Mouse scrolled (79, 296) with delta (0, 0)
Screenshot: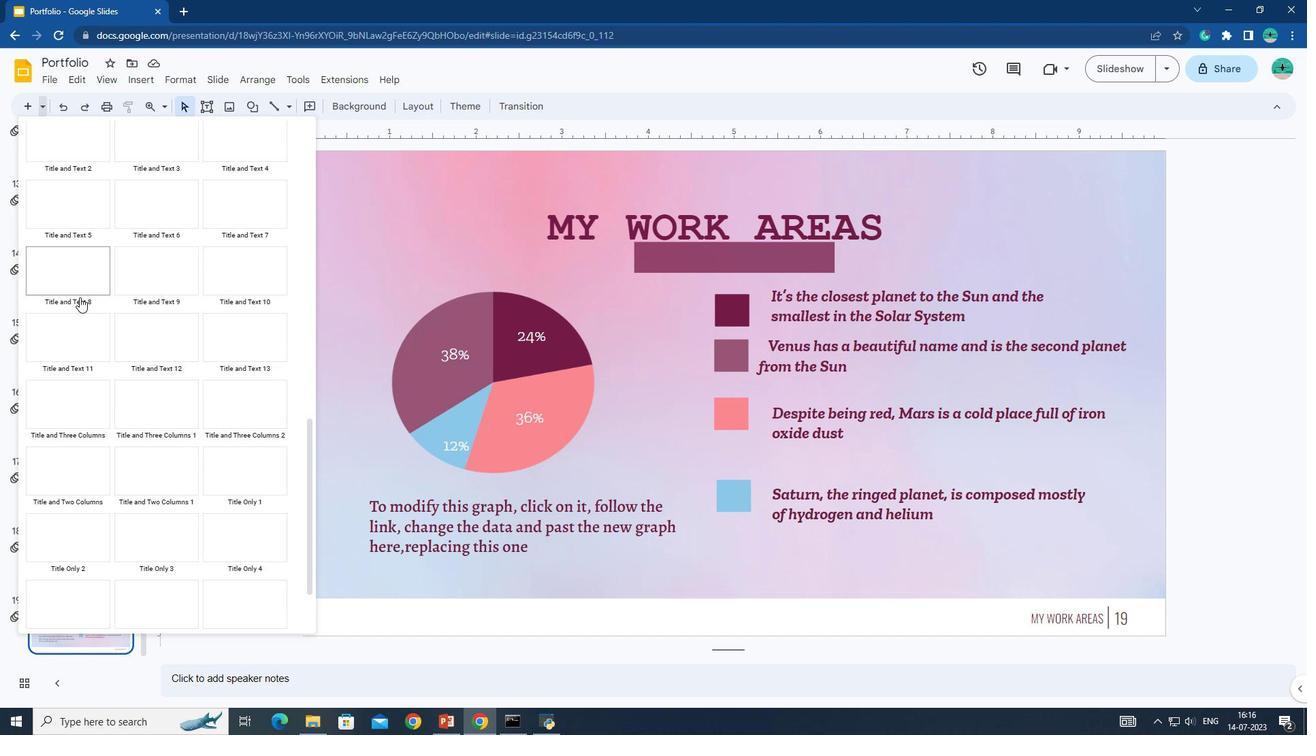 
Action: Mouse moved to (79, 299)
Screenshot: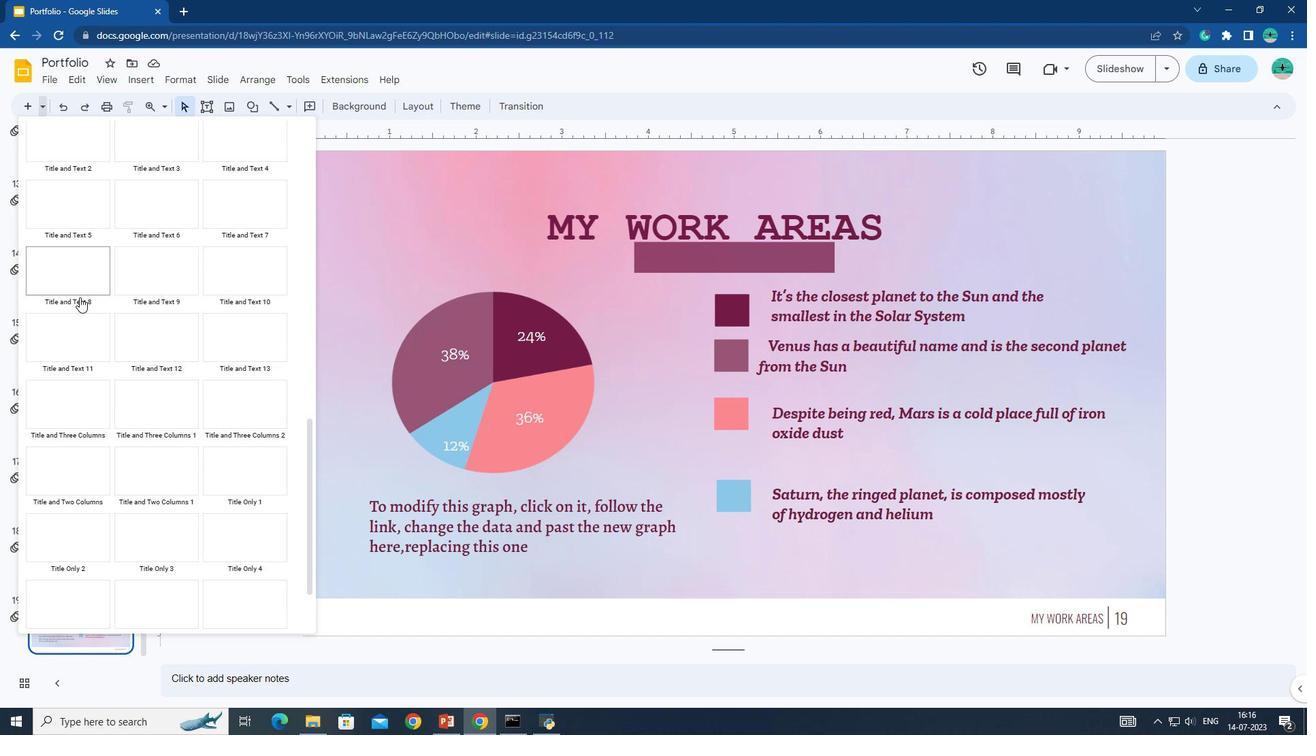 
Action: Mouse scrolled (79, 298) with delta (0, 0)
Screenshot: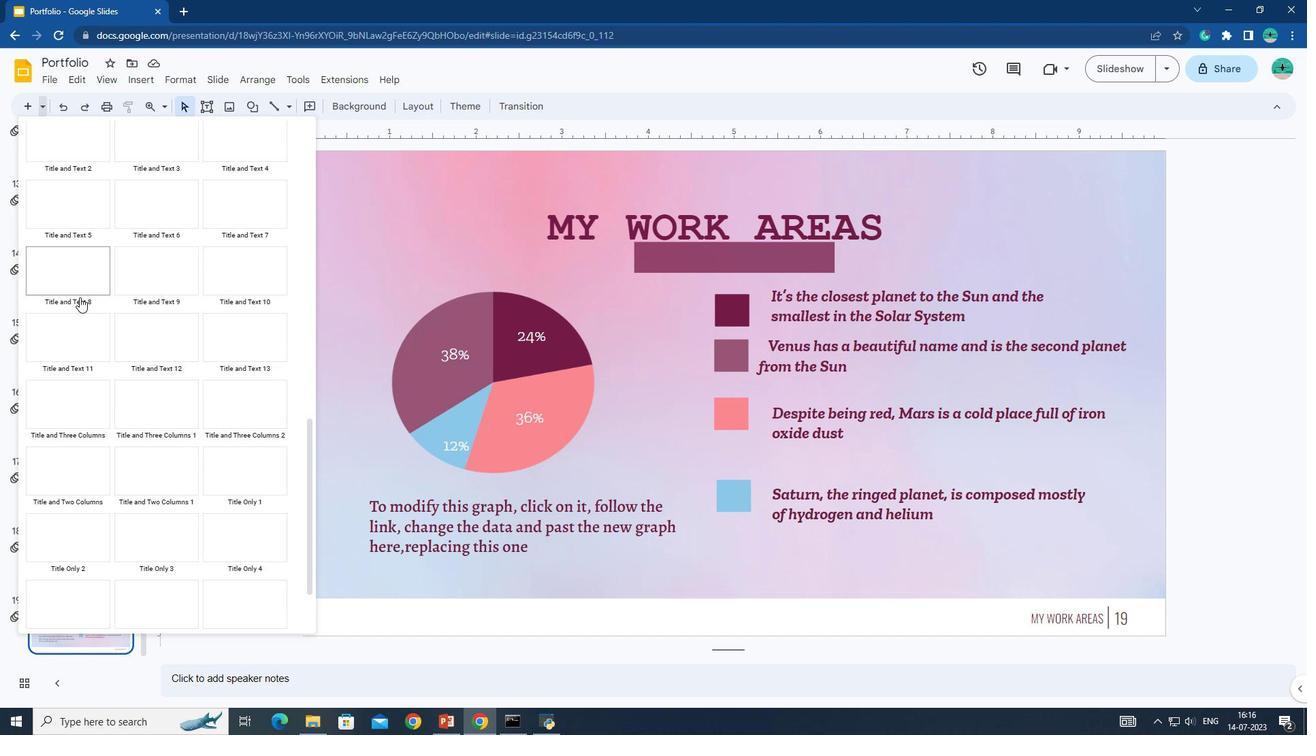 
Action: Mouse moved to (79, 304)
Screenshot: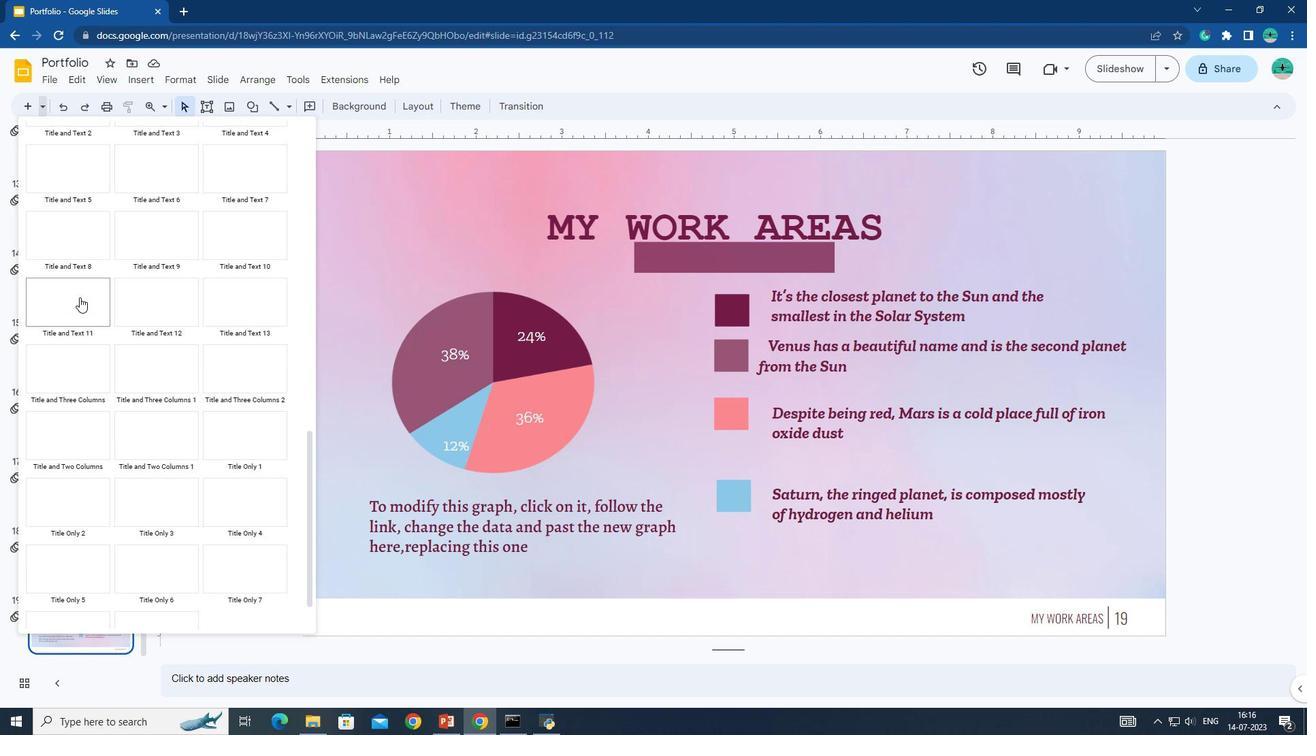 
Action: Mouse scrolled (79, 301) with delta (0, 0)
Screenshot: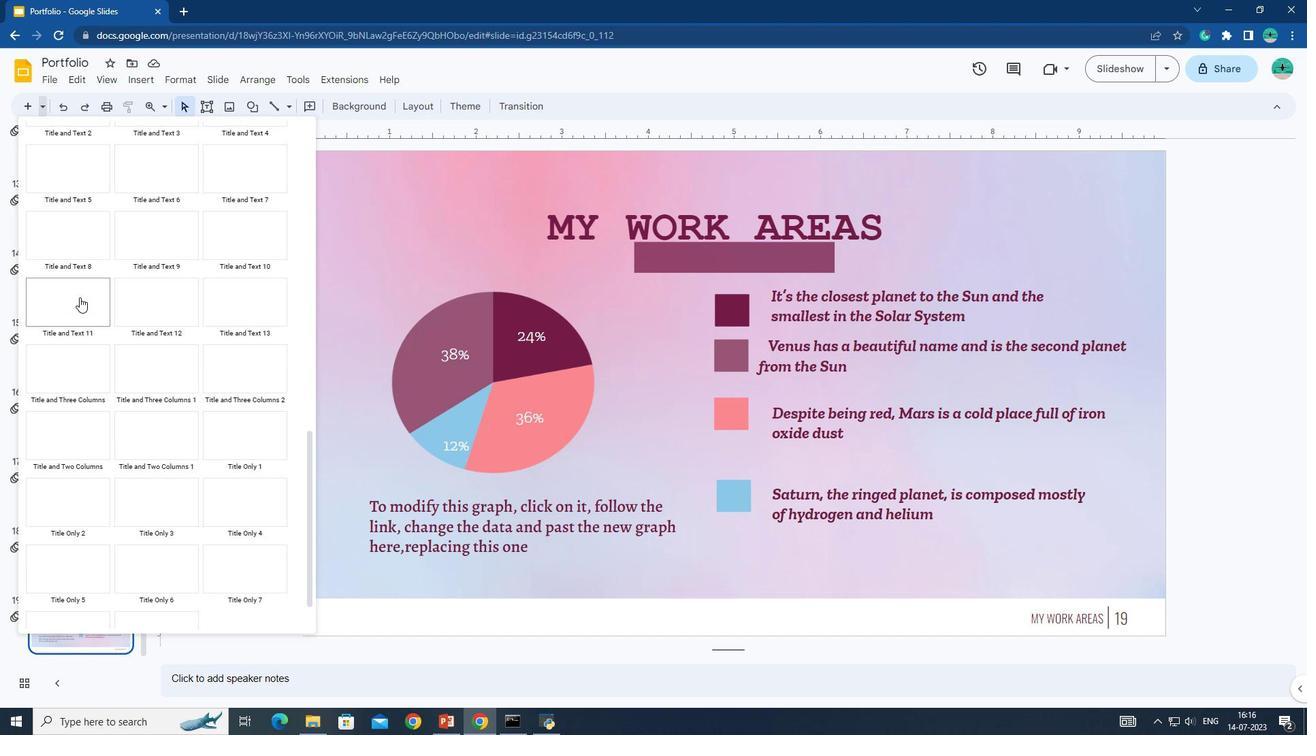 
Action: Mouse moved to (79, 307)
Screenshot: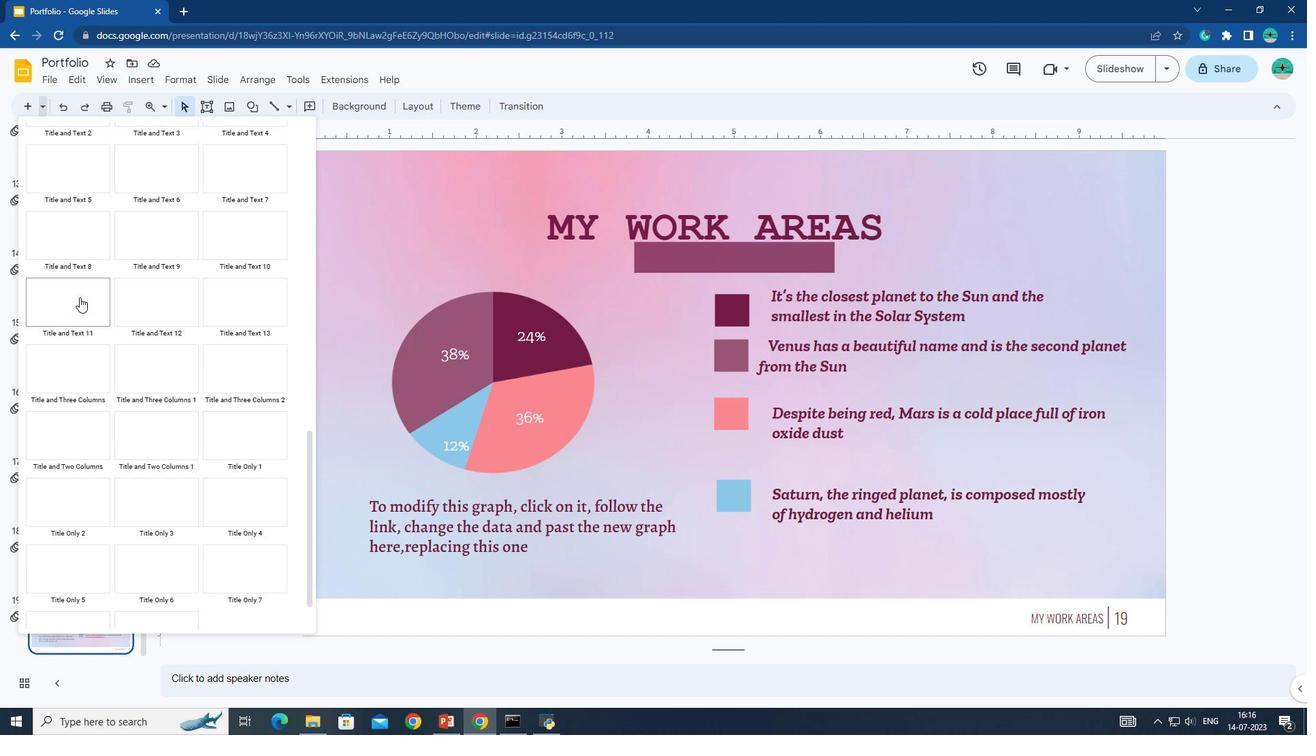 
Action: Mouse scrolled (79, 303) with delta (0, 0)
Screenshot: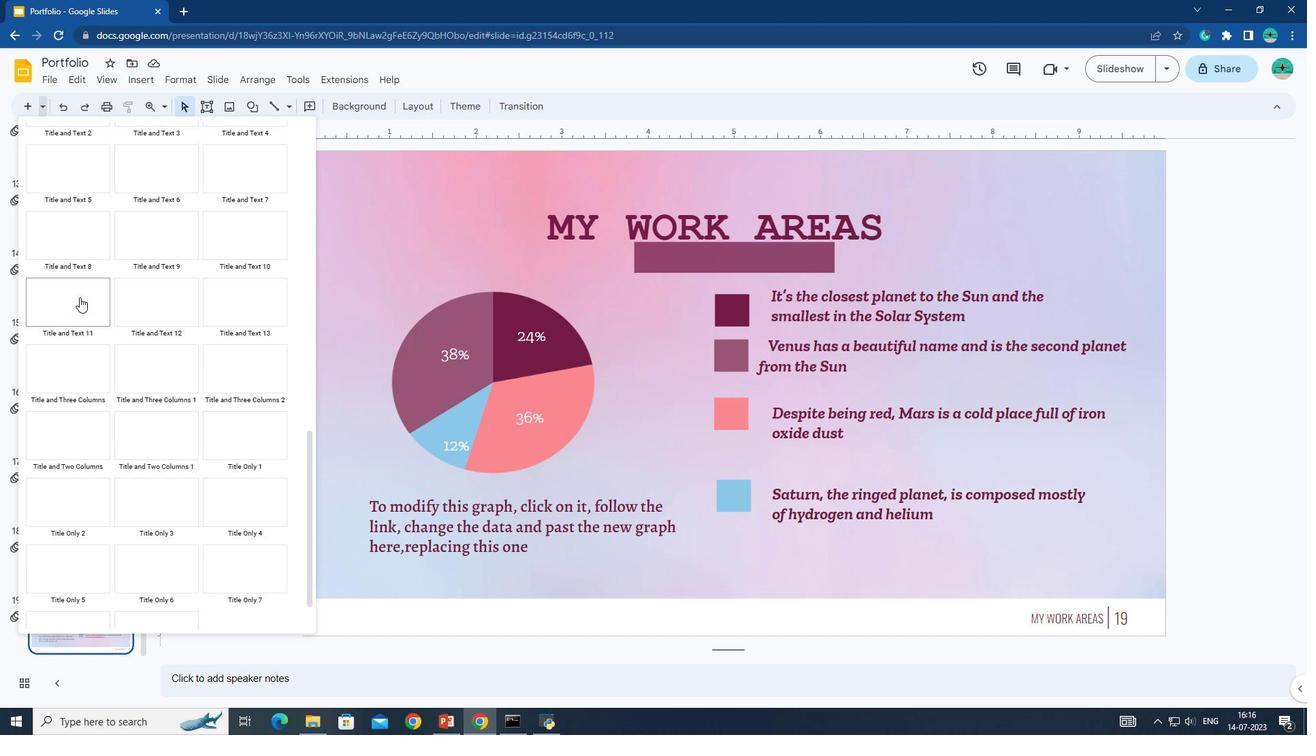
Action: Mouse moved to (72, 530)
Screenshot: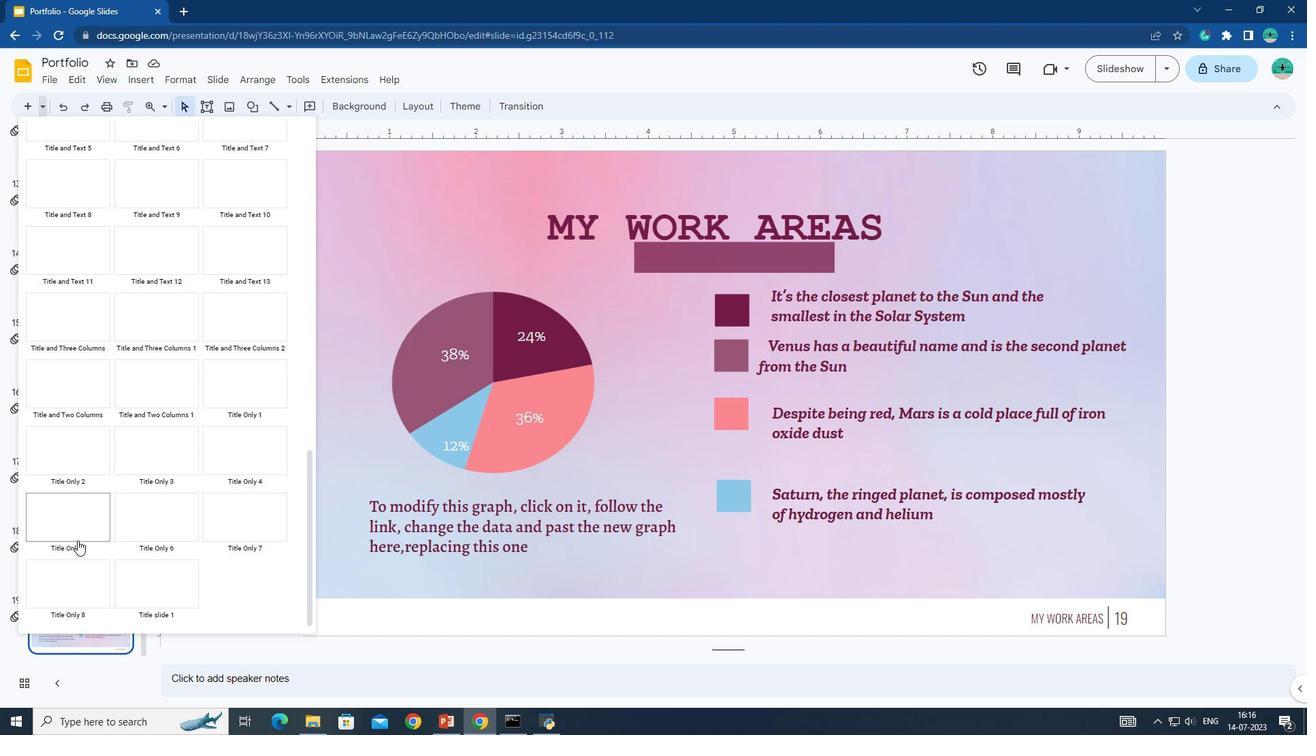 
Action: Mouse pressed left at (72, 530)
Screenshot: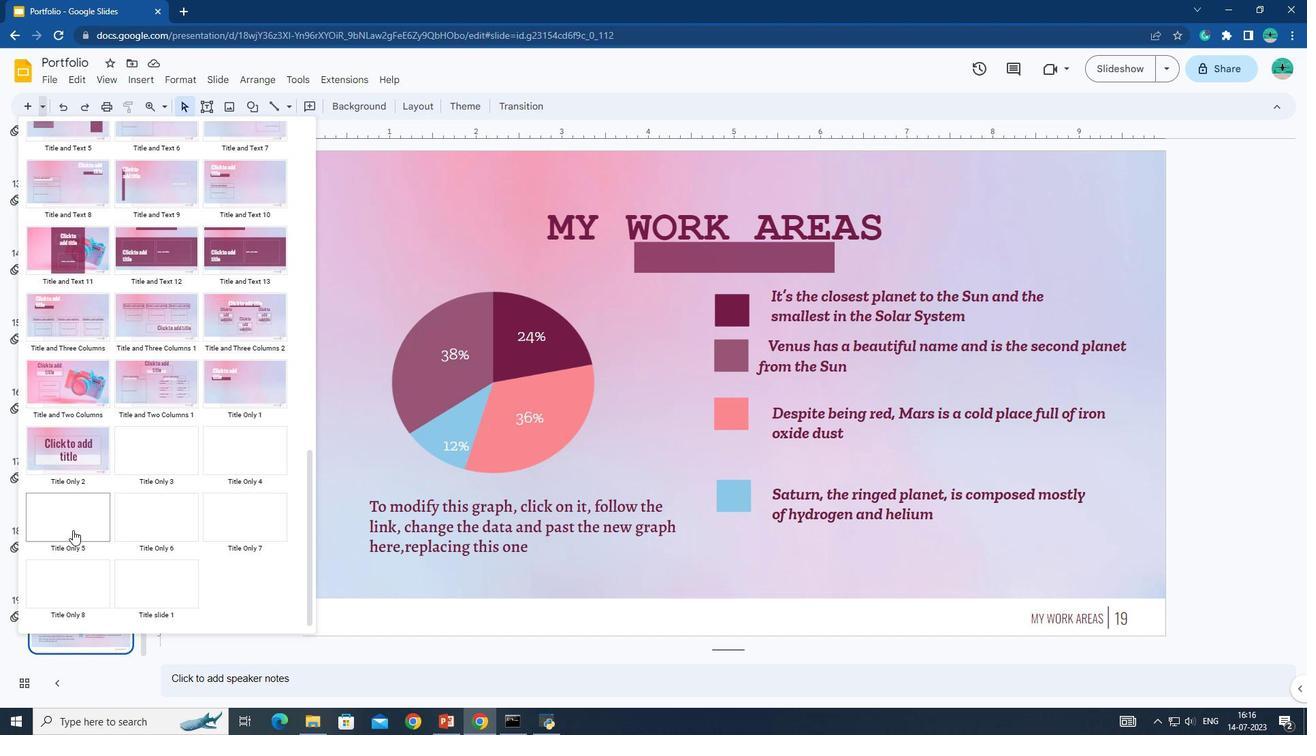 
Action: Mouse moved to (676, 241)
Screenshot: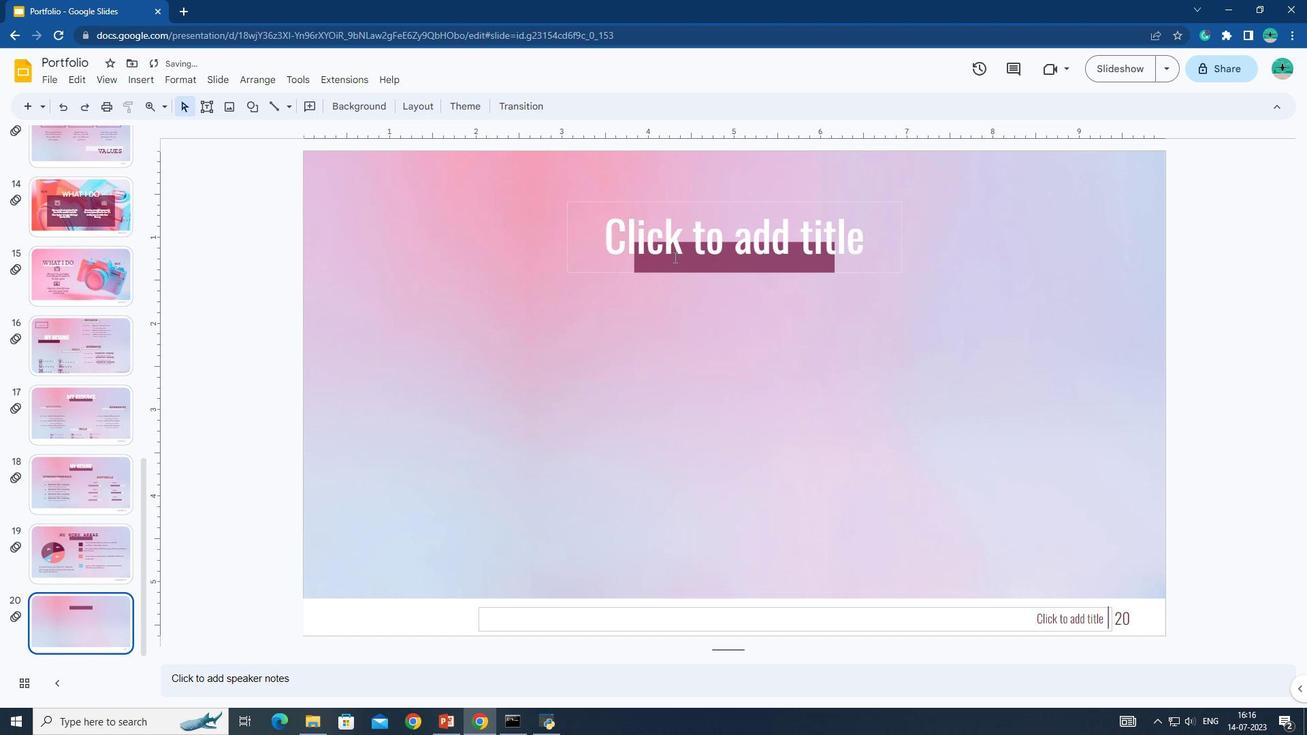 
Action: Mouse pressed left at (676, 241)
Screenshot: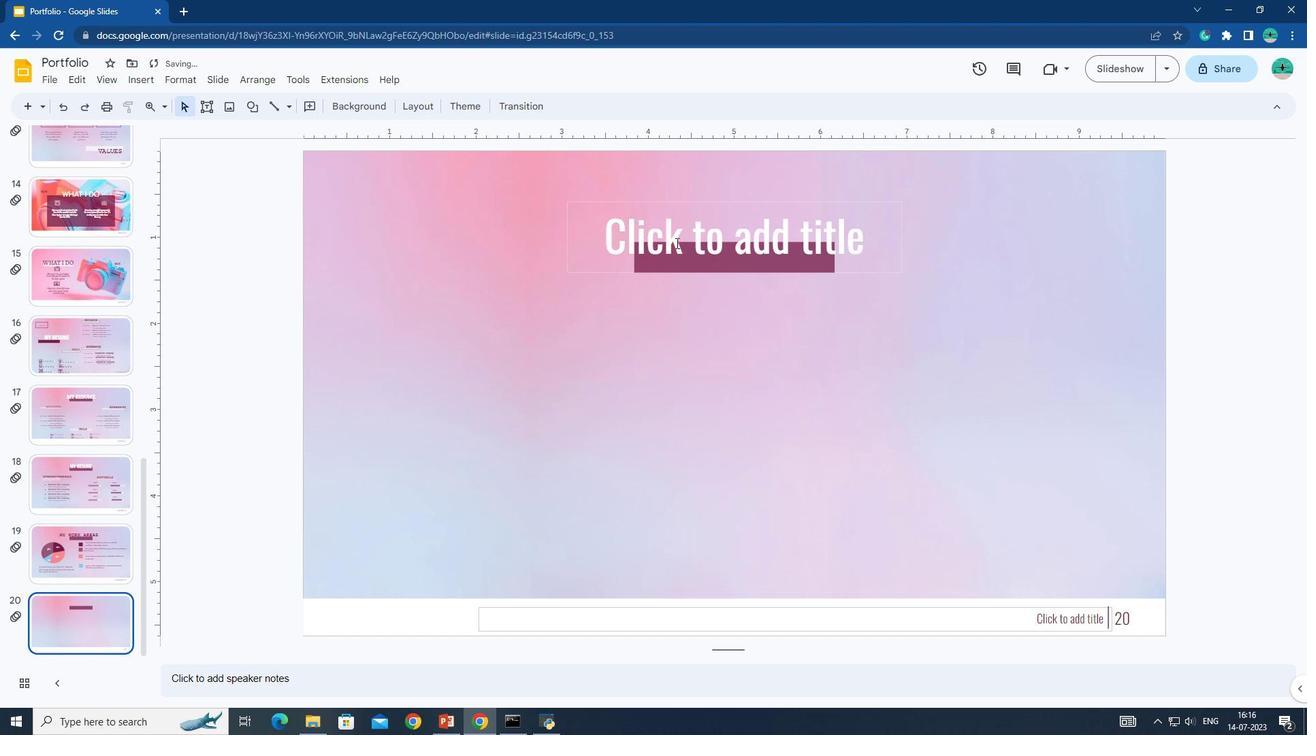 
Action: Mouse moved to (437, 81)
Screenshot: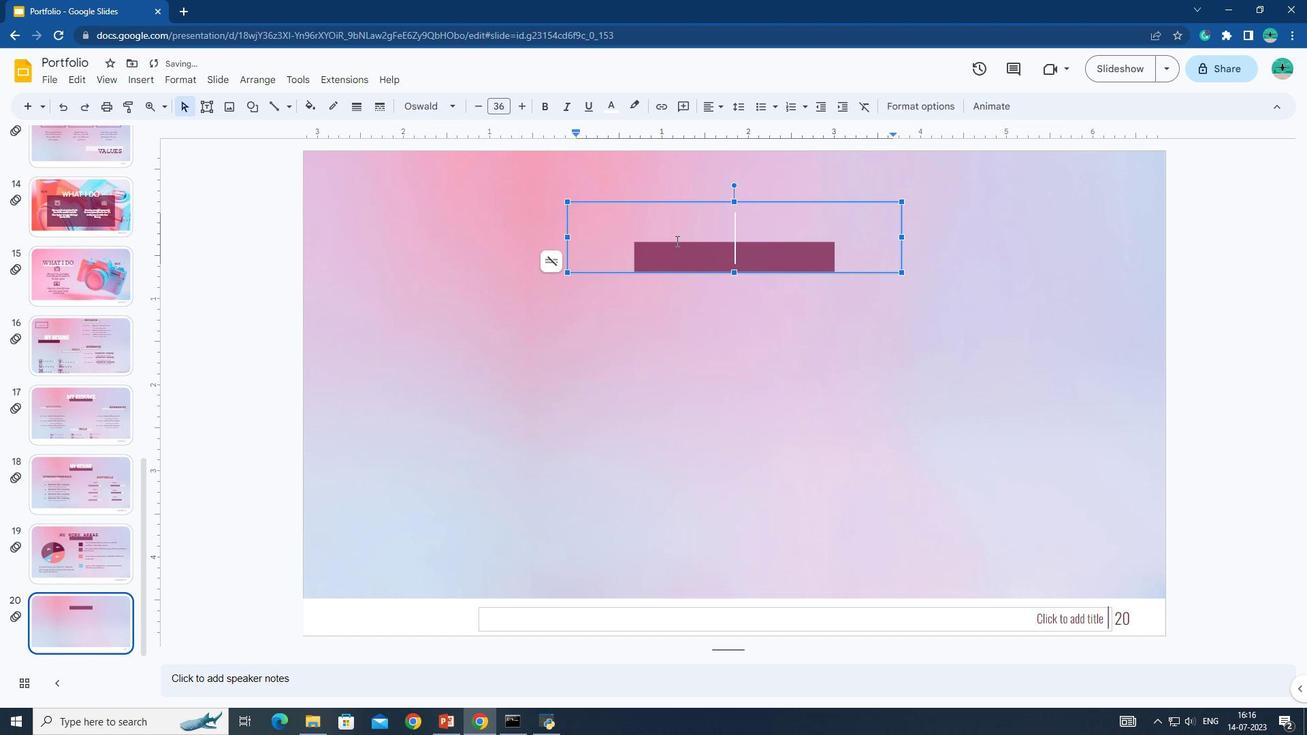 
Action: Key pressed my<Key.space>work<Key.space>are<Key.caps_lock><Key.caps_lock>d<Key.backspace>s<Key.backspace>as<Key.space>
Screenshot: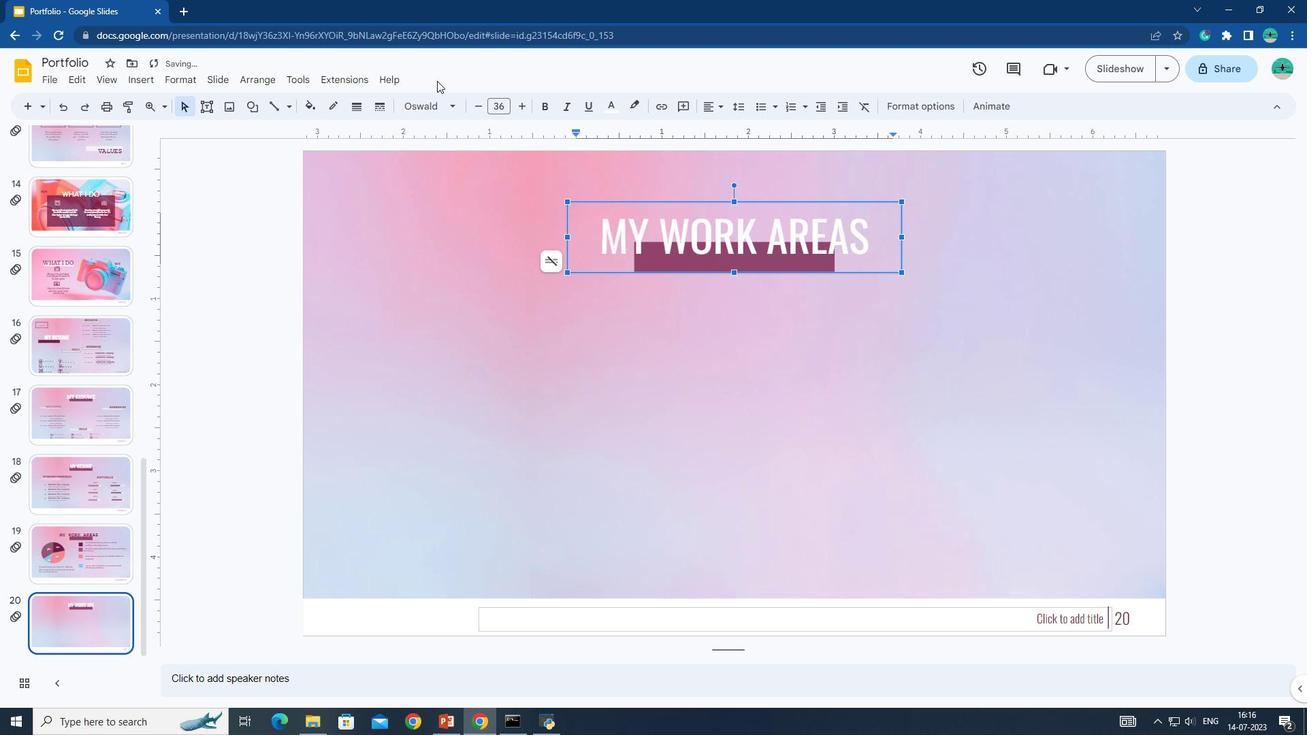 
Action: Mouse moved to (567, 236)
Screenshot: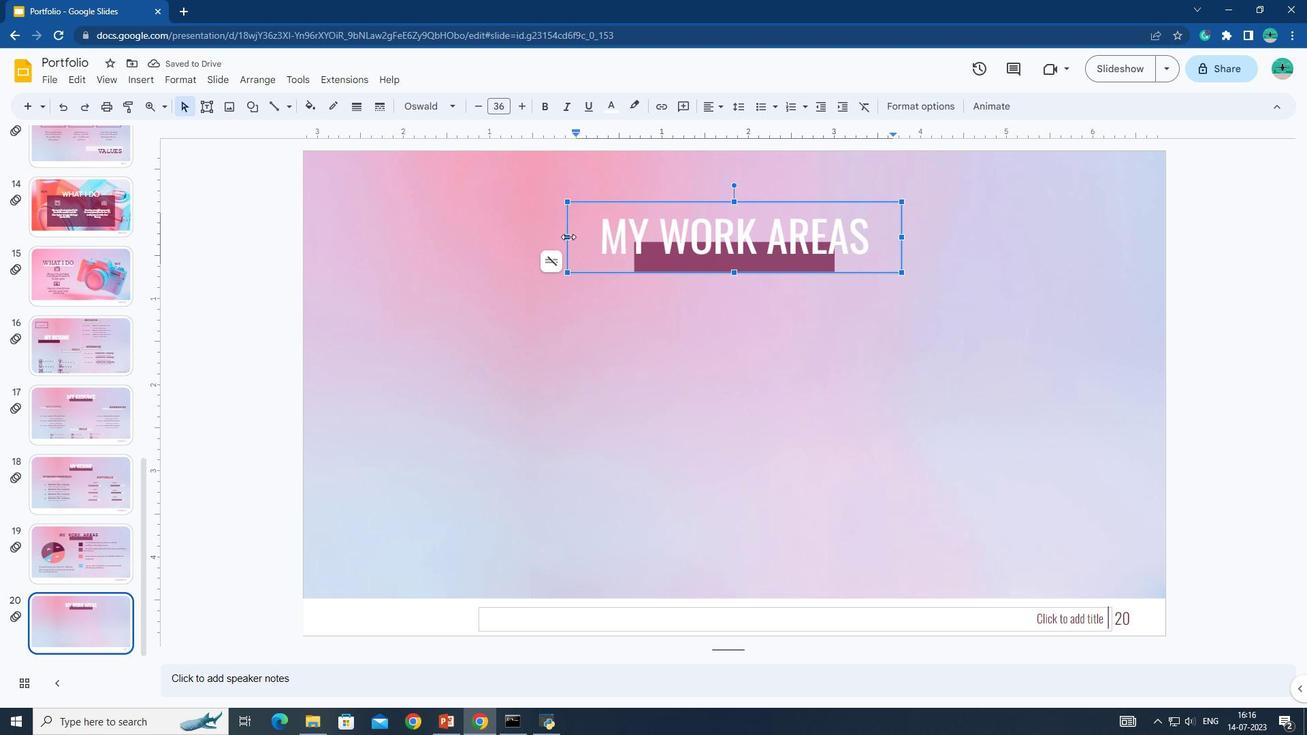 
Action: Mouse pressed left at (567, 236)
Screenshot: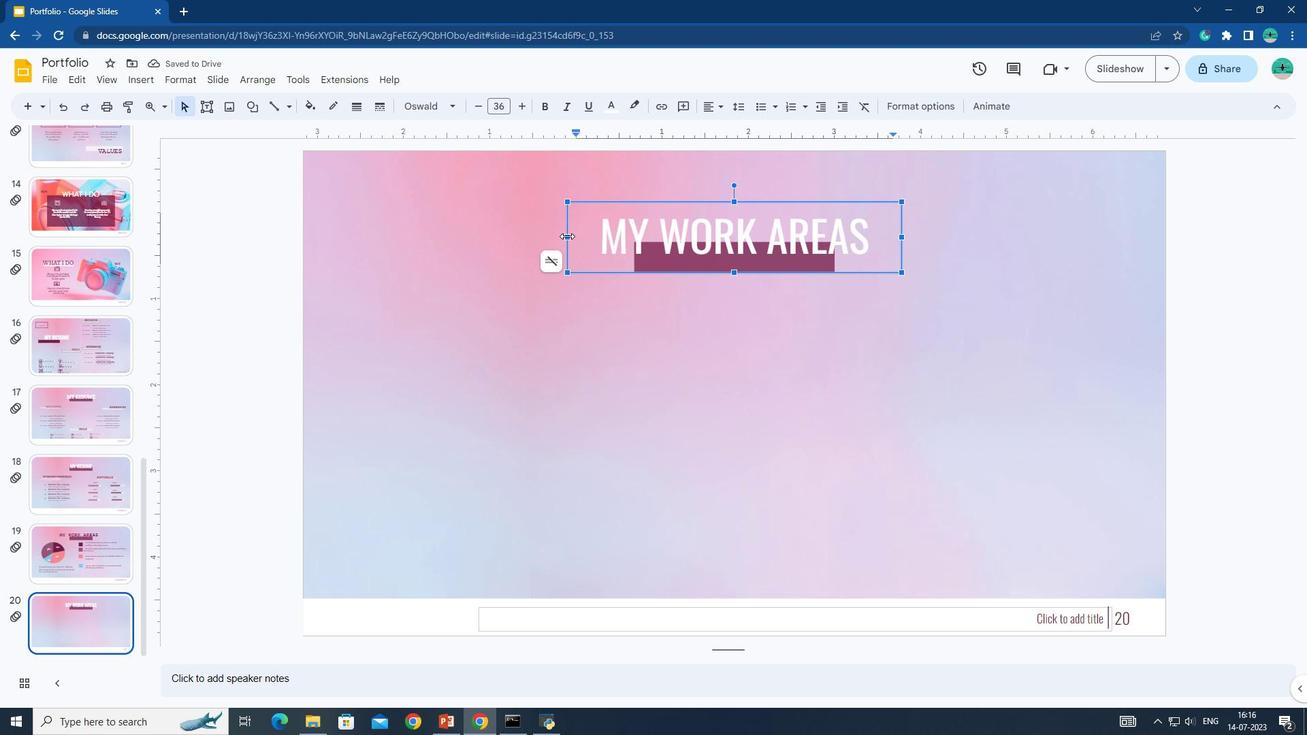 
Action: Mouse moved to (446, 109)
Screenshot: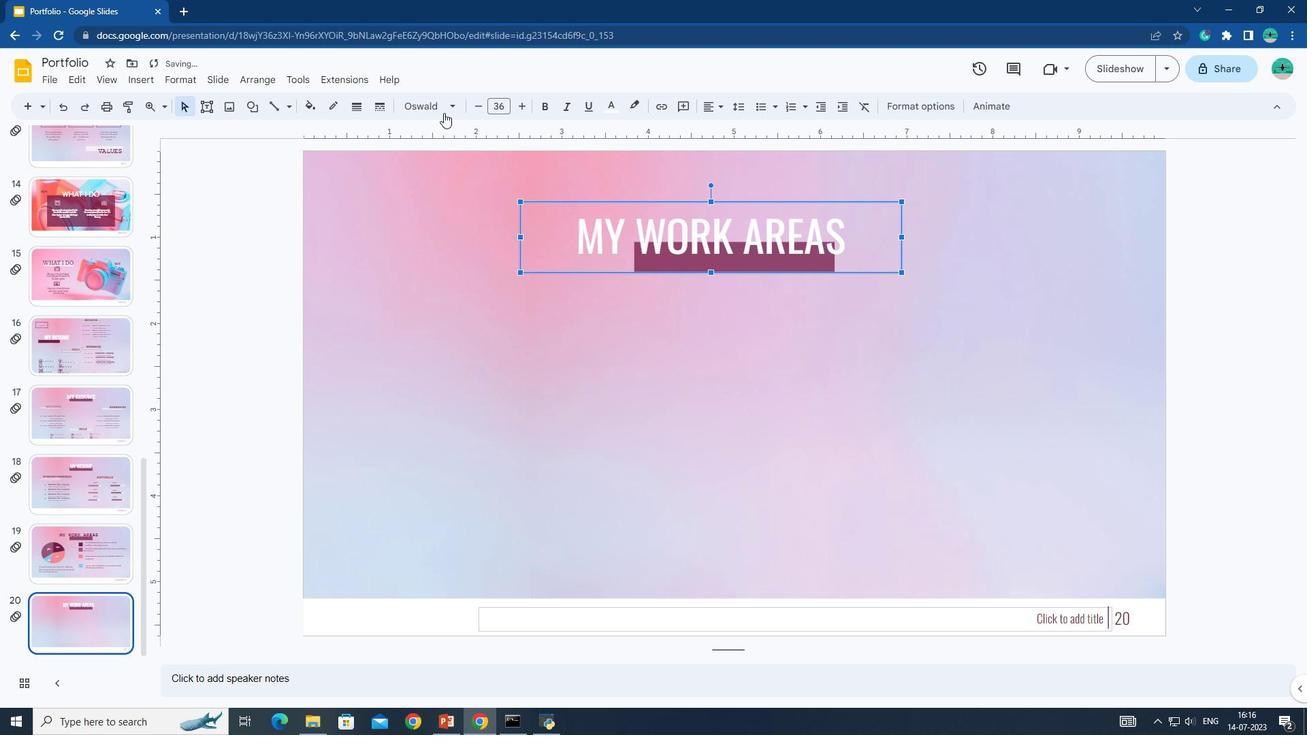 
Action: Mouse pressed left at (446, 109)
Screenshot: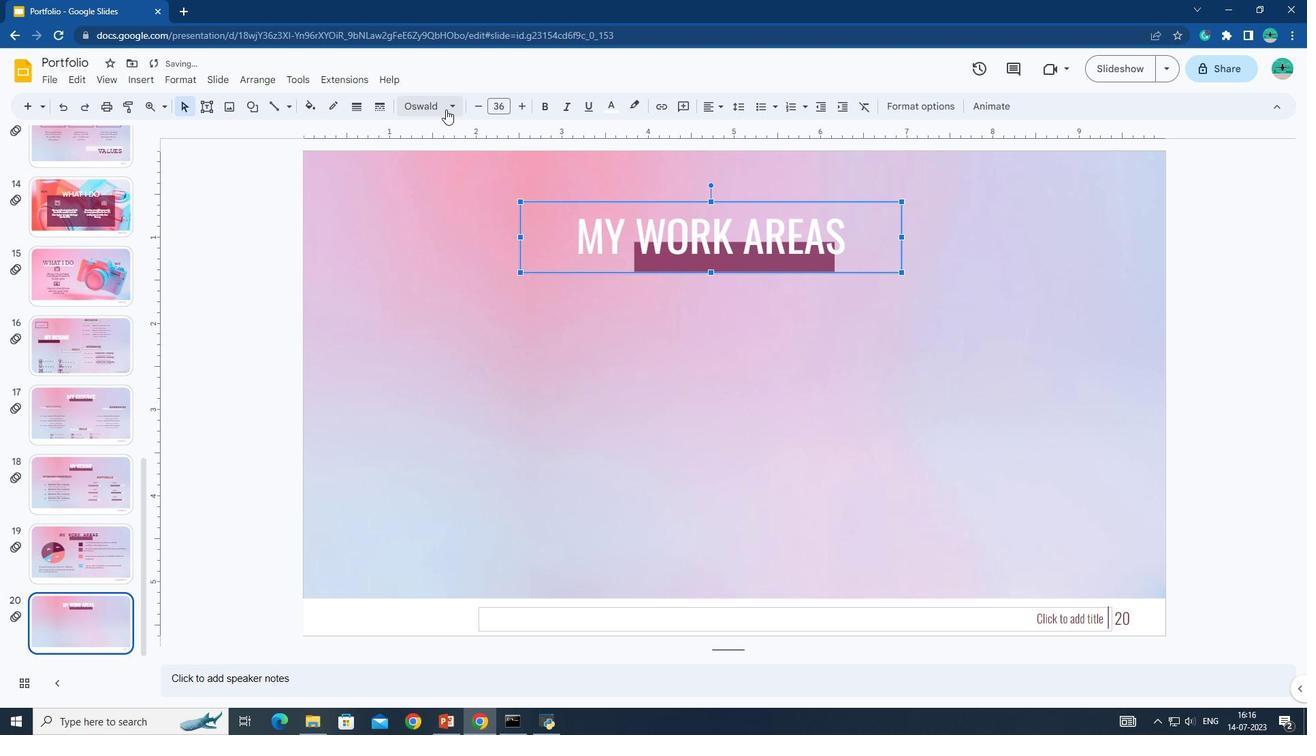 
Action: Mouse moved to (610, 348)
Screenshot: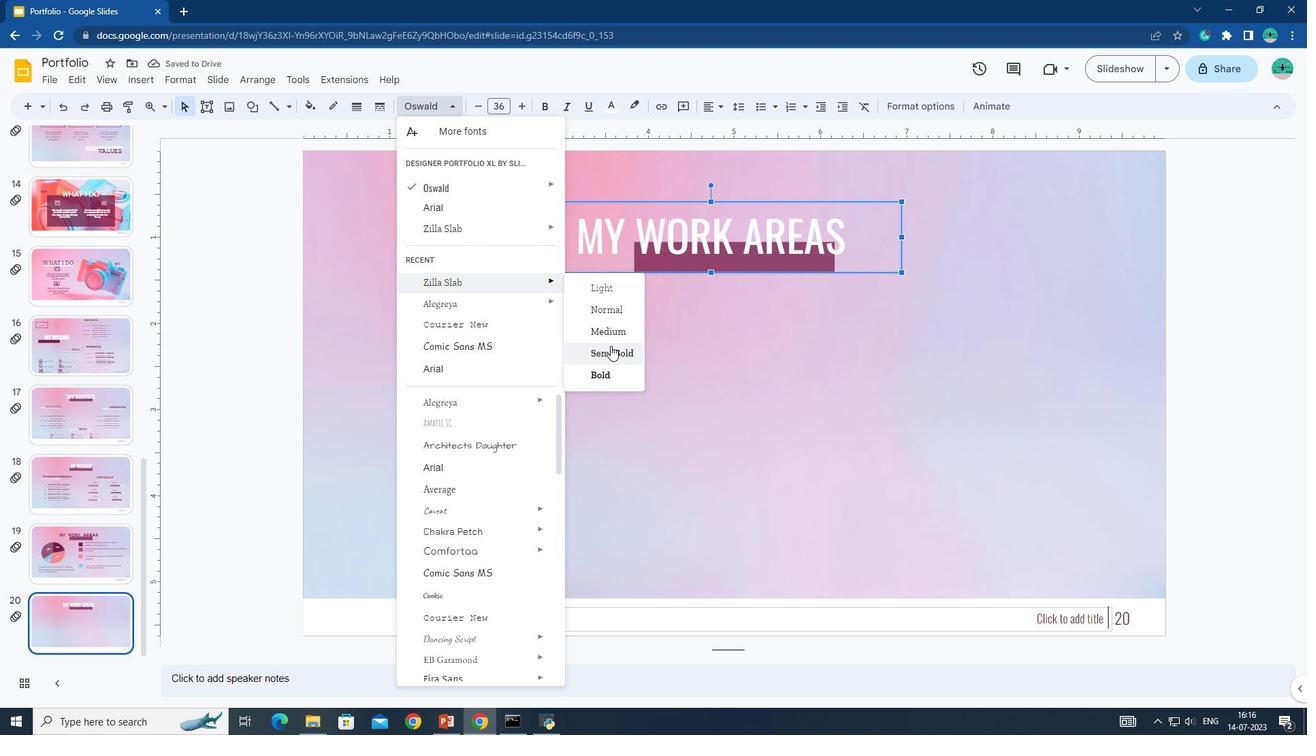 
Action: Mouse pressed left at (610, 348)
Screenshot: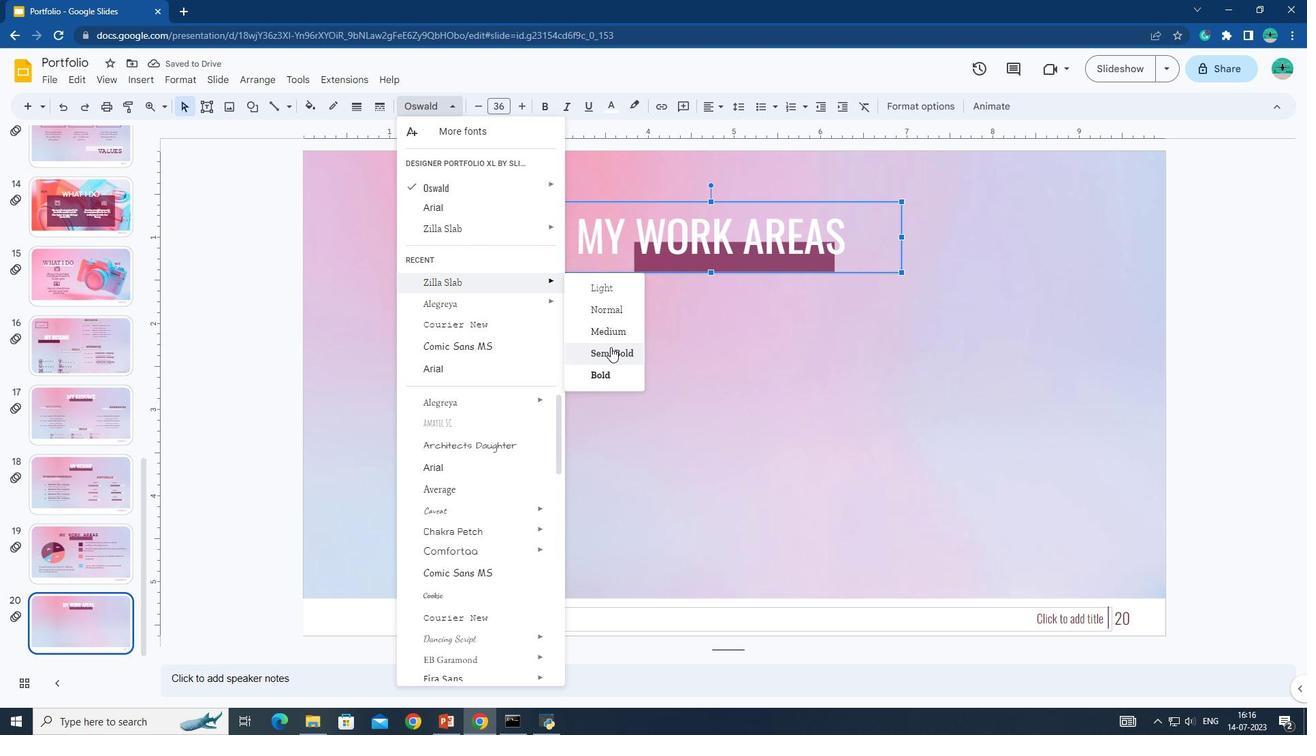 
Action: Mouse moved to (903, 237)
Screenshot: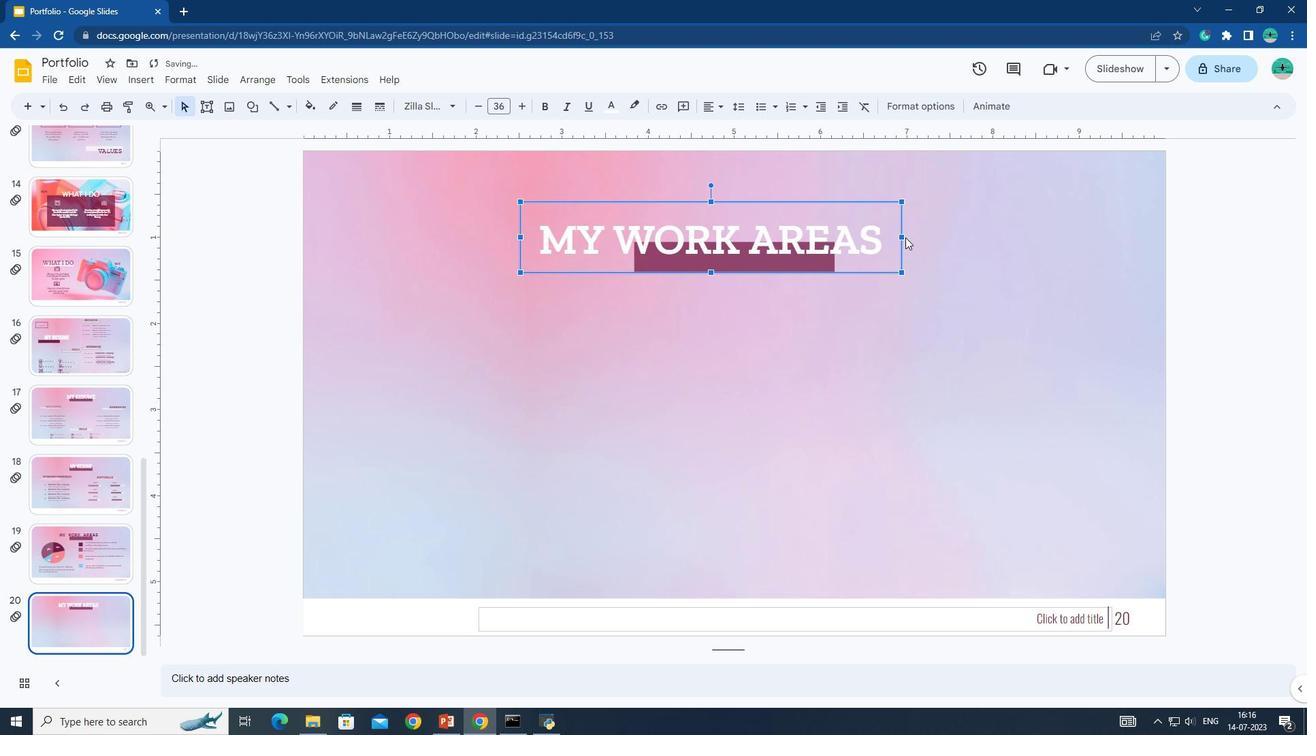 
Action: Mouse pressed left at (903, 237)
Screenshot: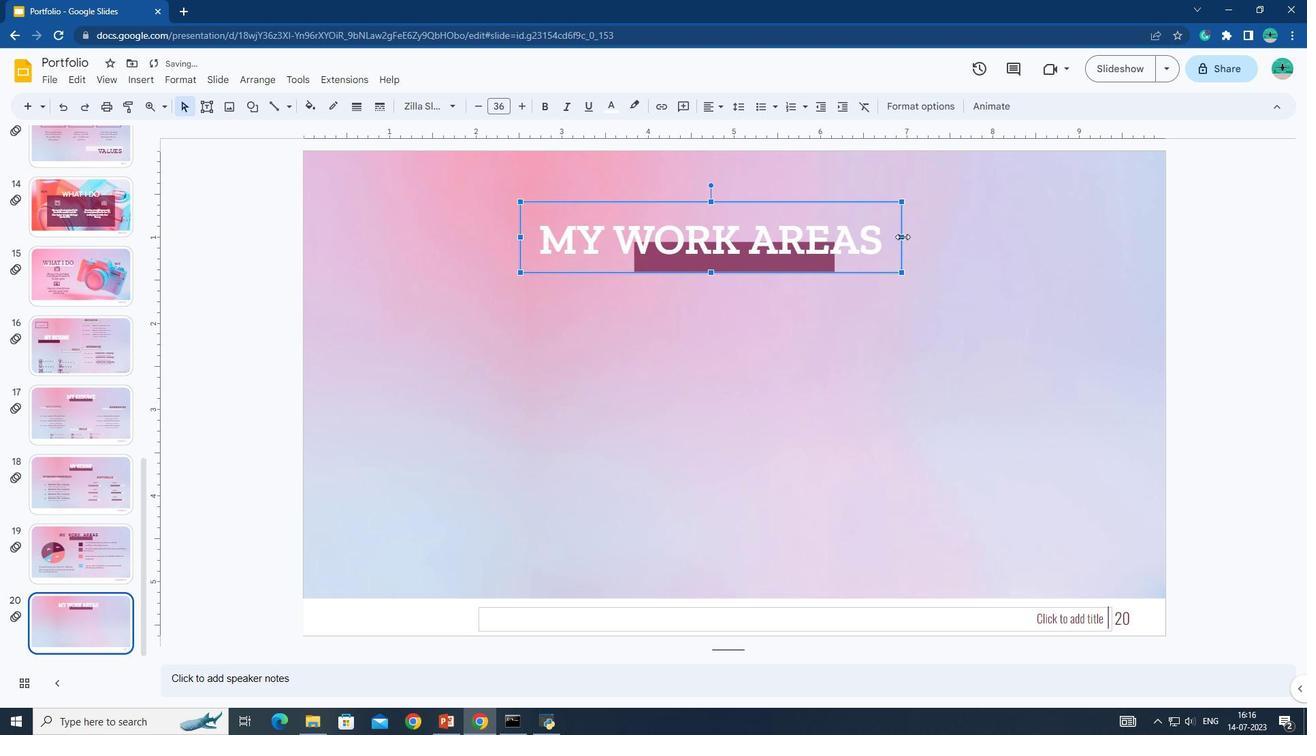 
Action: Mouse moved to (541, 103)
Screenshot: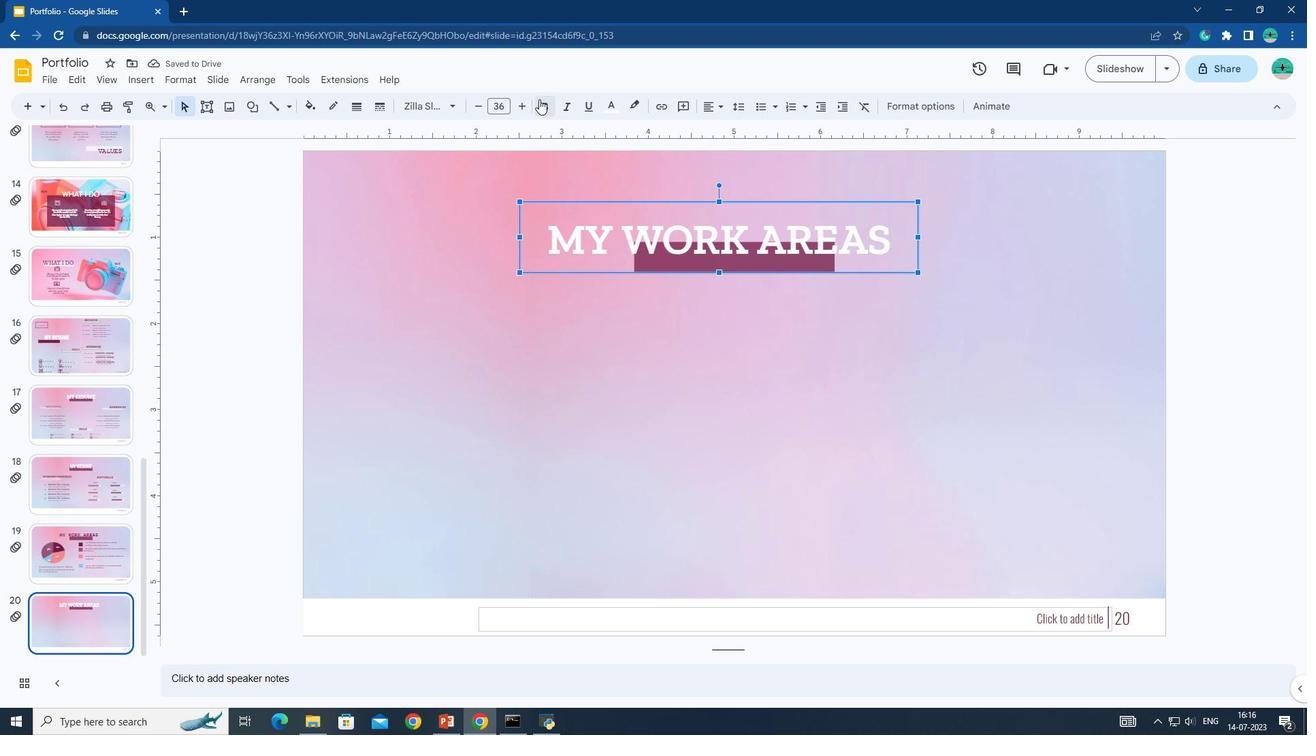 
Action: Mouse pressed left at (541, 103)
Screenshot: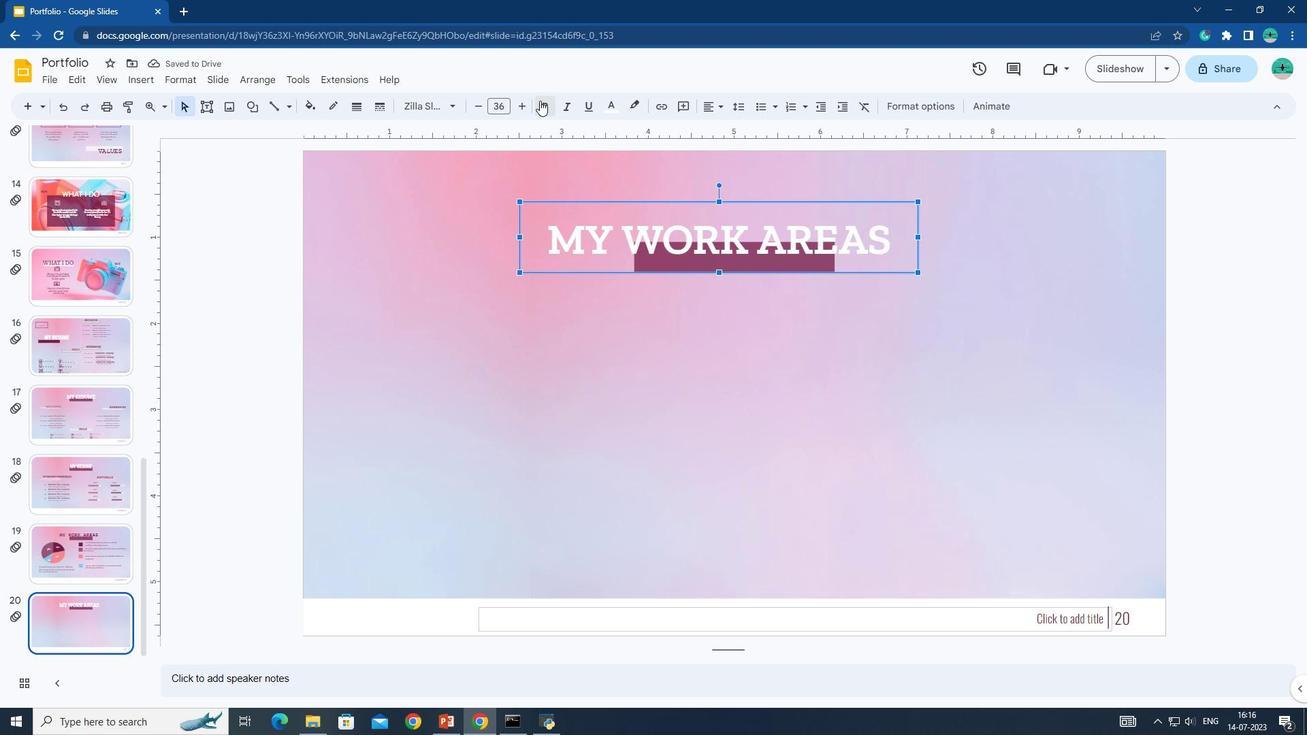 
Action: Mouse moved to (610, 106)
Screenshot: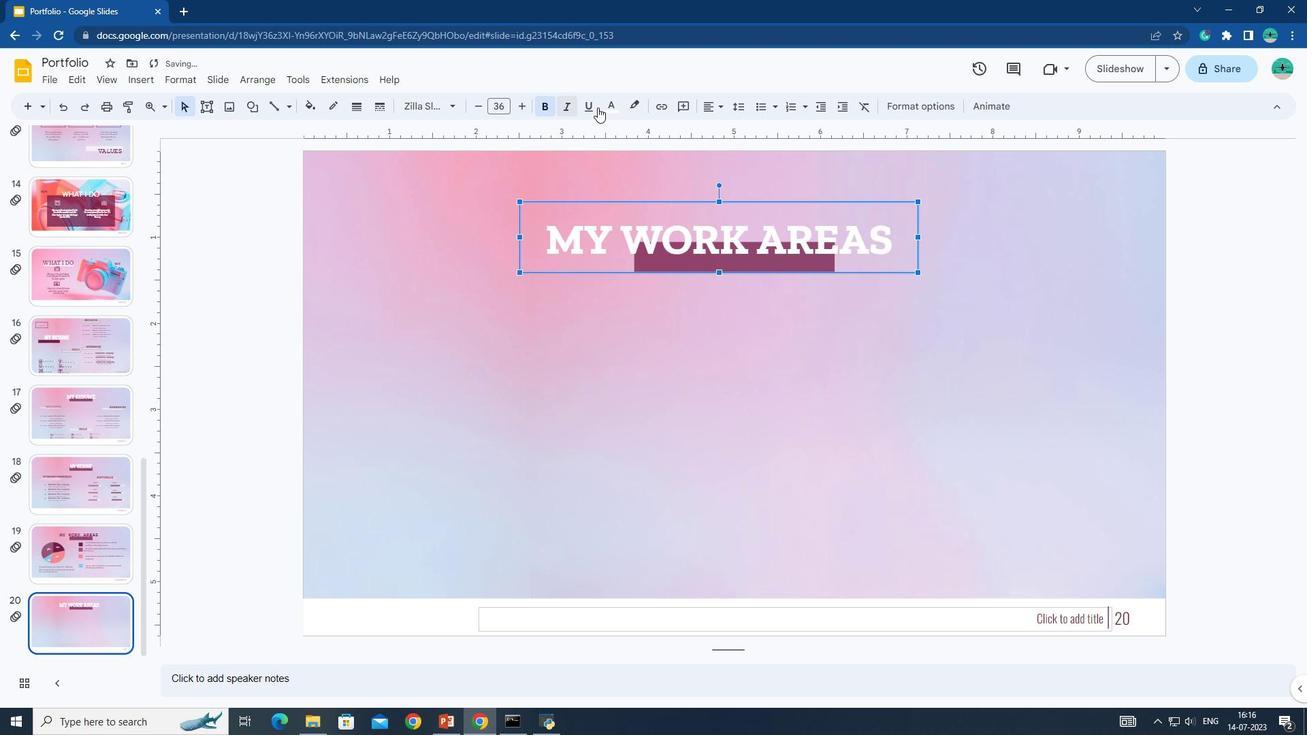 
Action: Mouse pressed left at (610, 106)
Screenshot: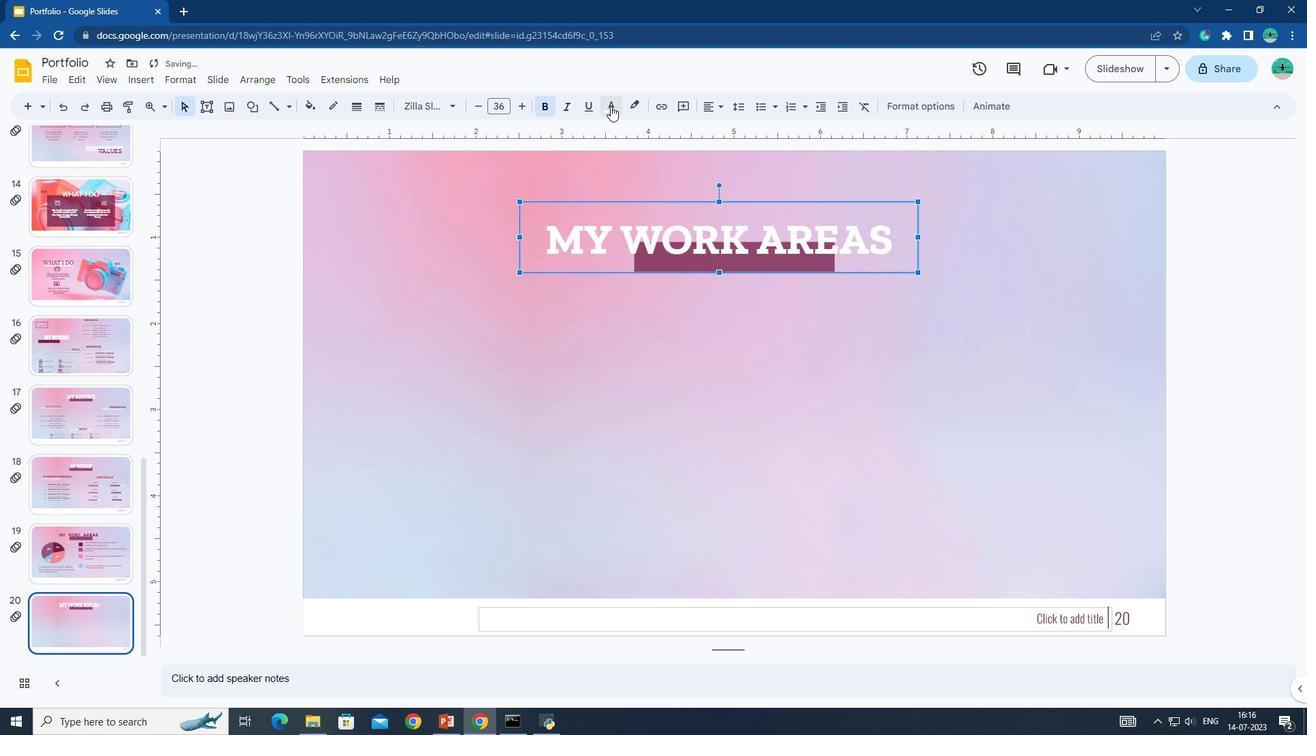 
Action: Mouse moved to (751, 315)
Screenshot: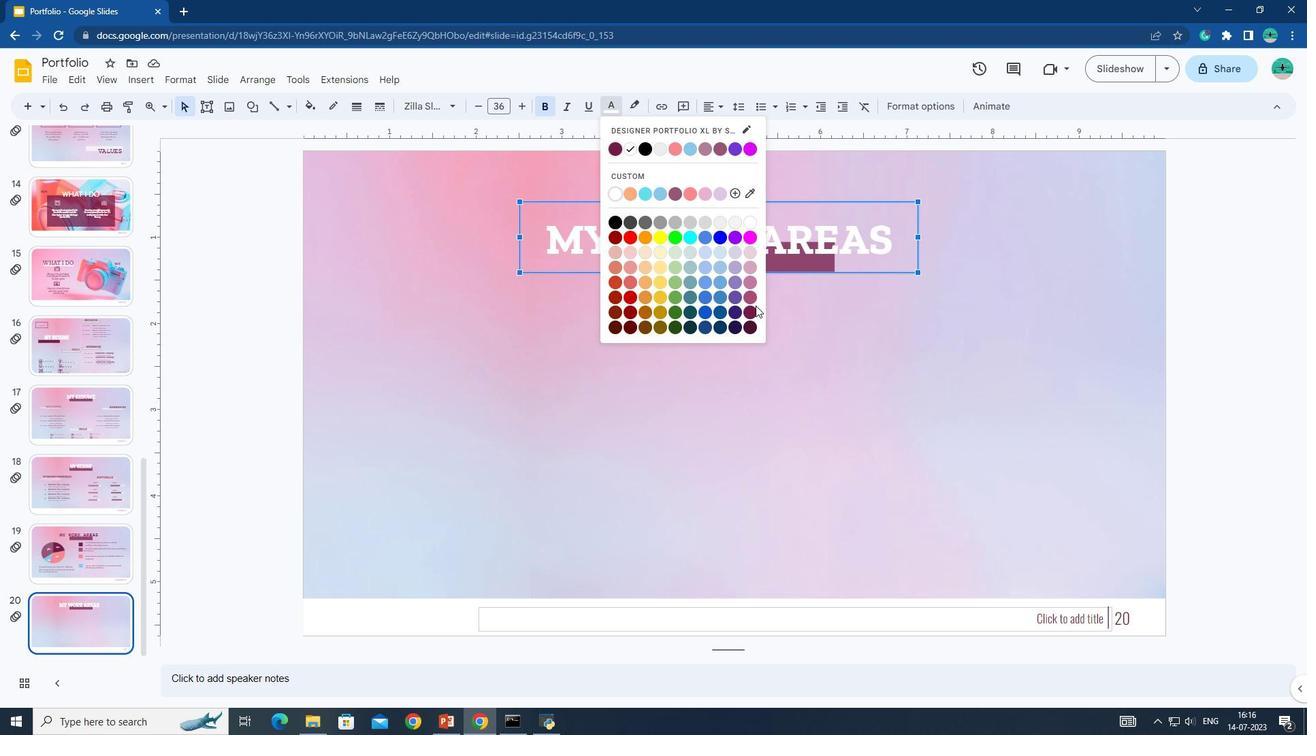 
Action: Mouse pressed left at (751, 315)
Screenshot: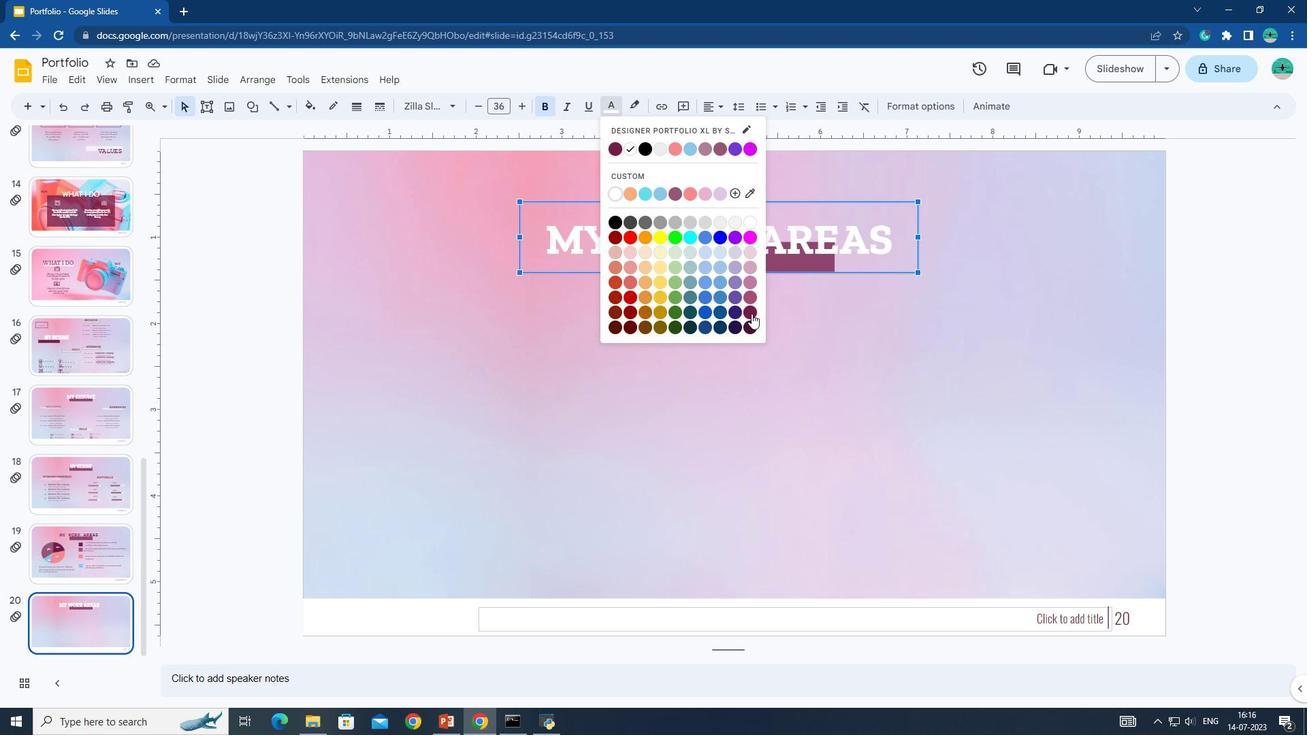 
Action: Mouse moved to (720, 209)
Screenshot: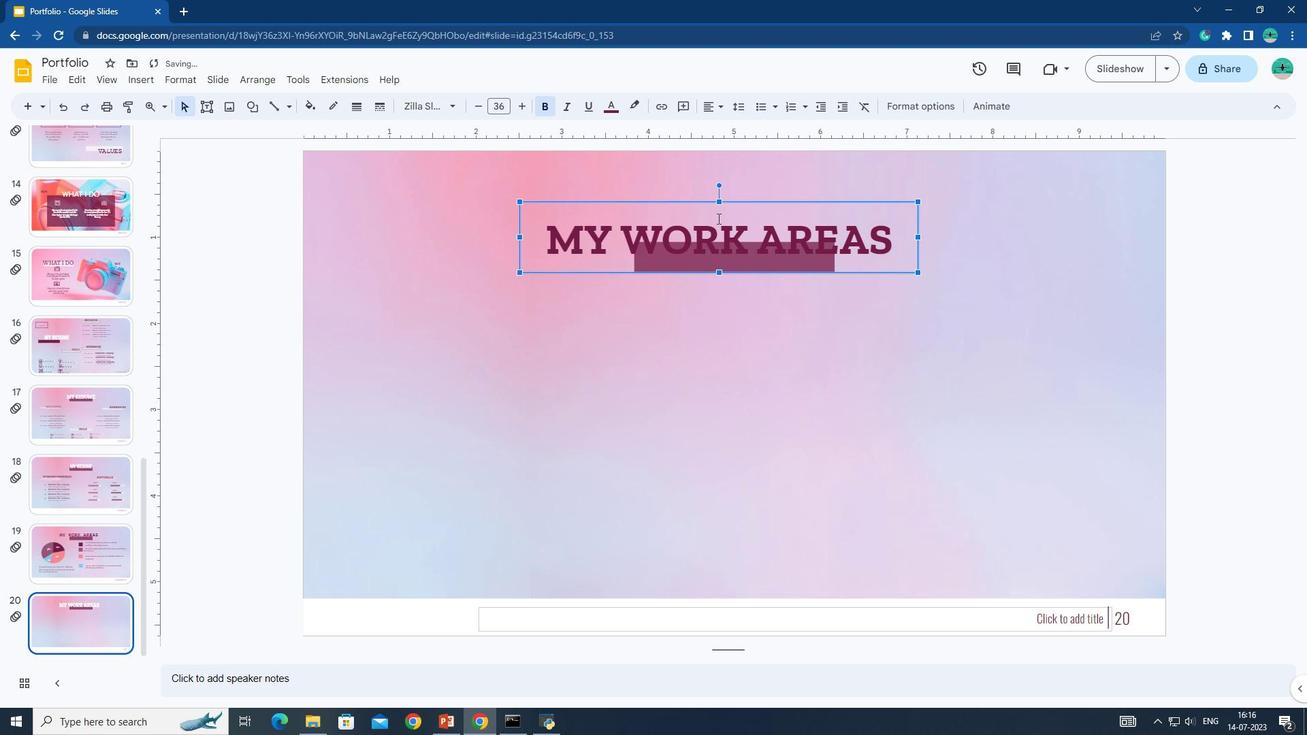 
Action: Mouse pressed left at (720, 209)
Screenshot: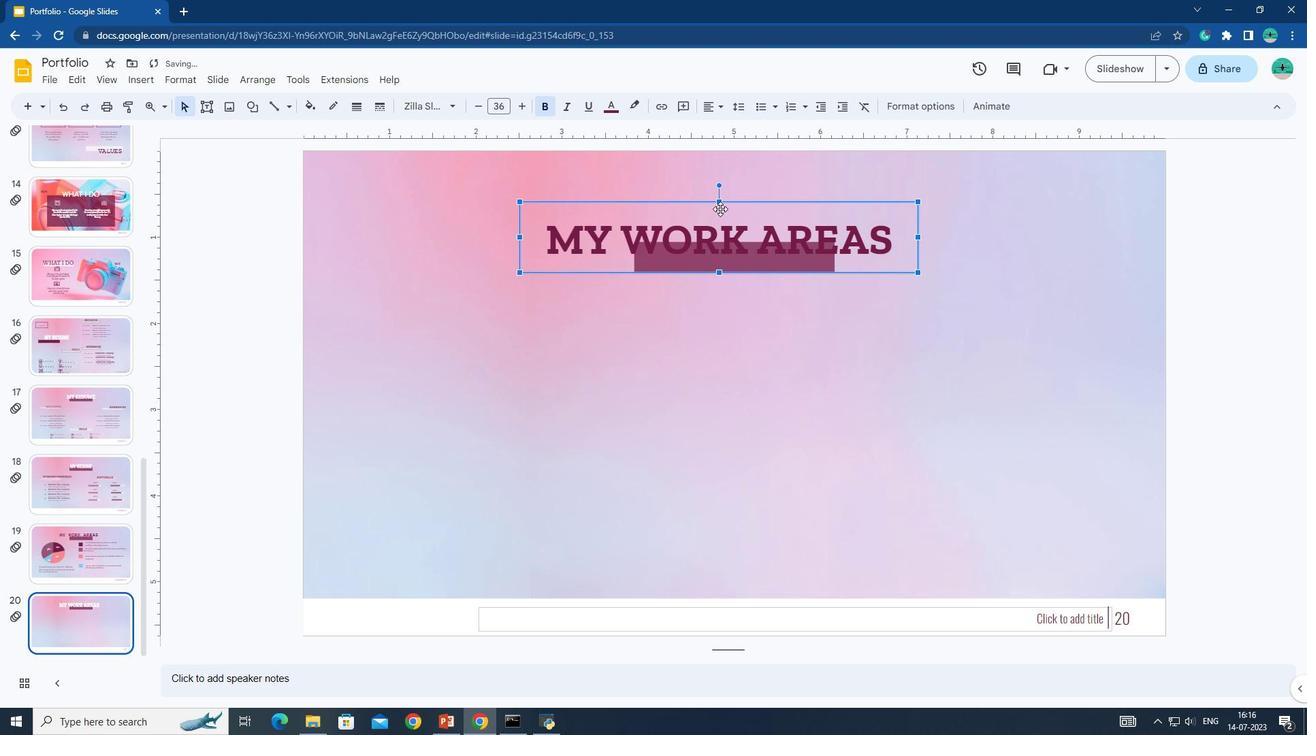 
Action: Mouse moved to (604, 375)
Screenshot: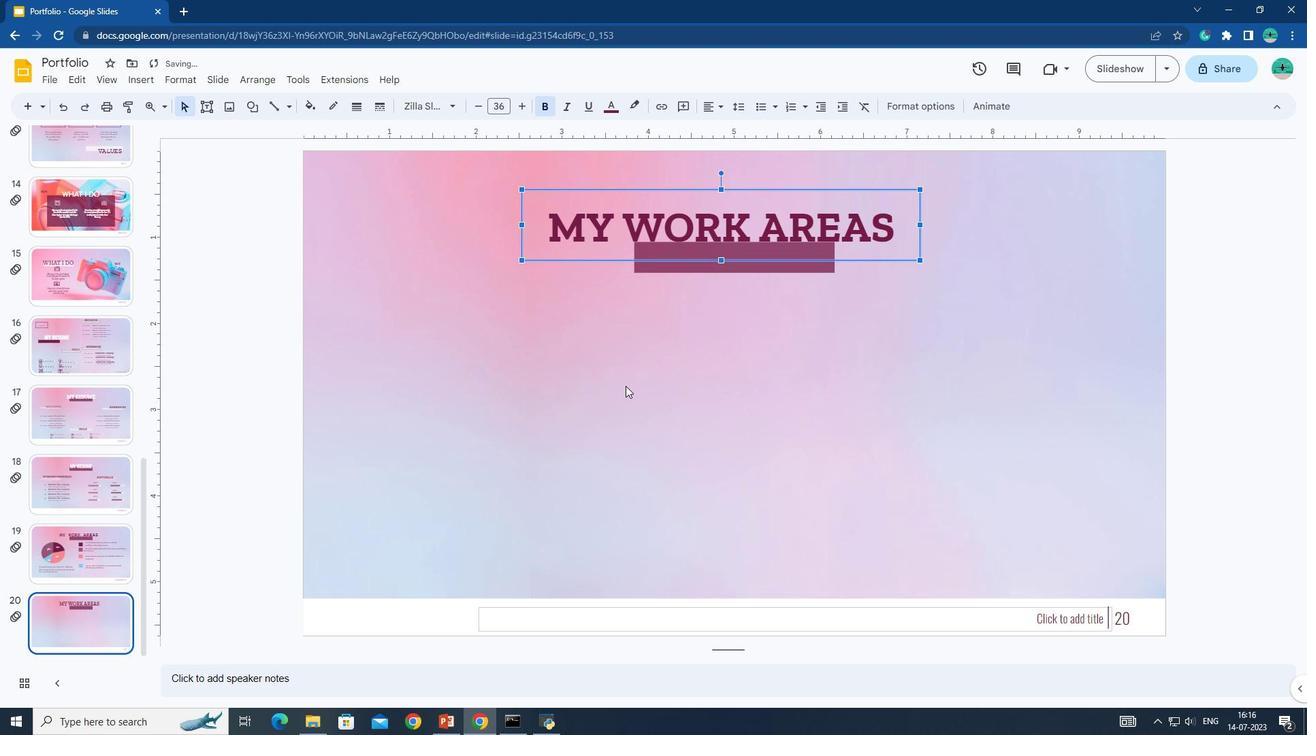 
Action: Mouse pressed left at (604, 375)
Screenshot: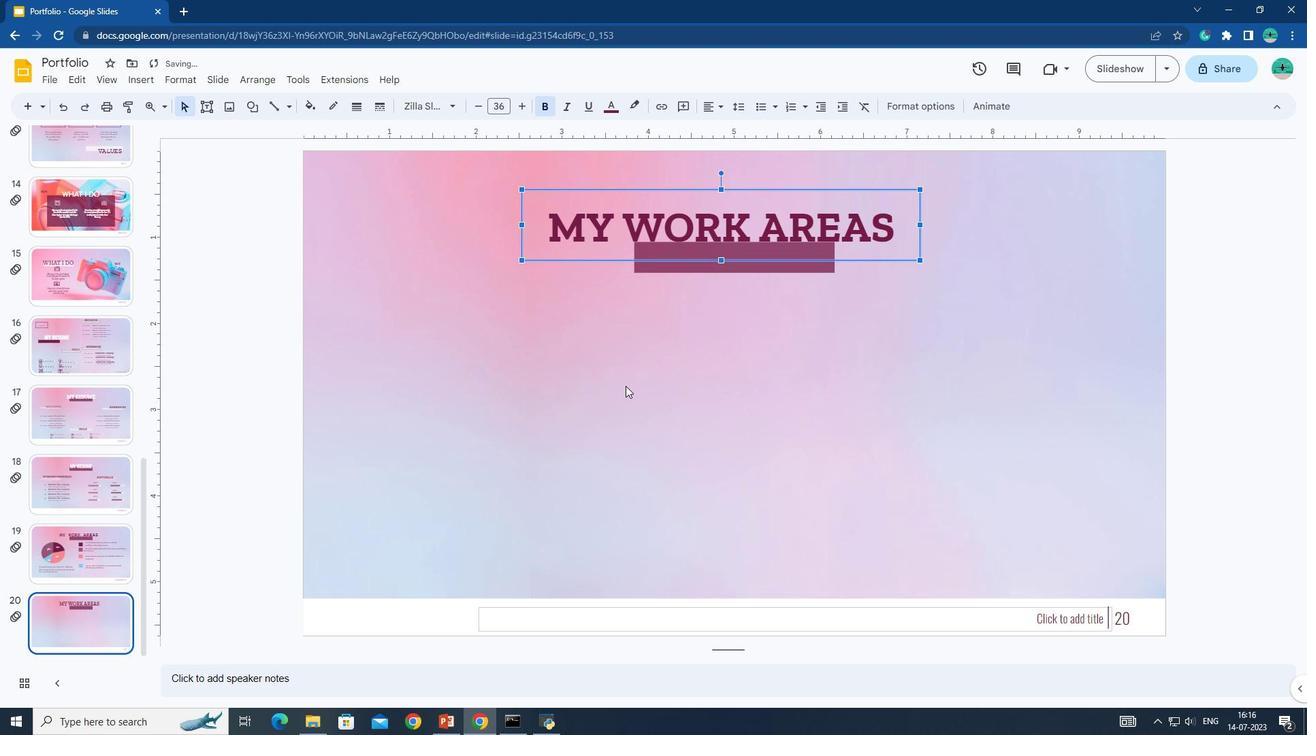 
Action: Mouse moved to (206, 109)
Screenshot: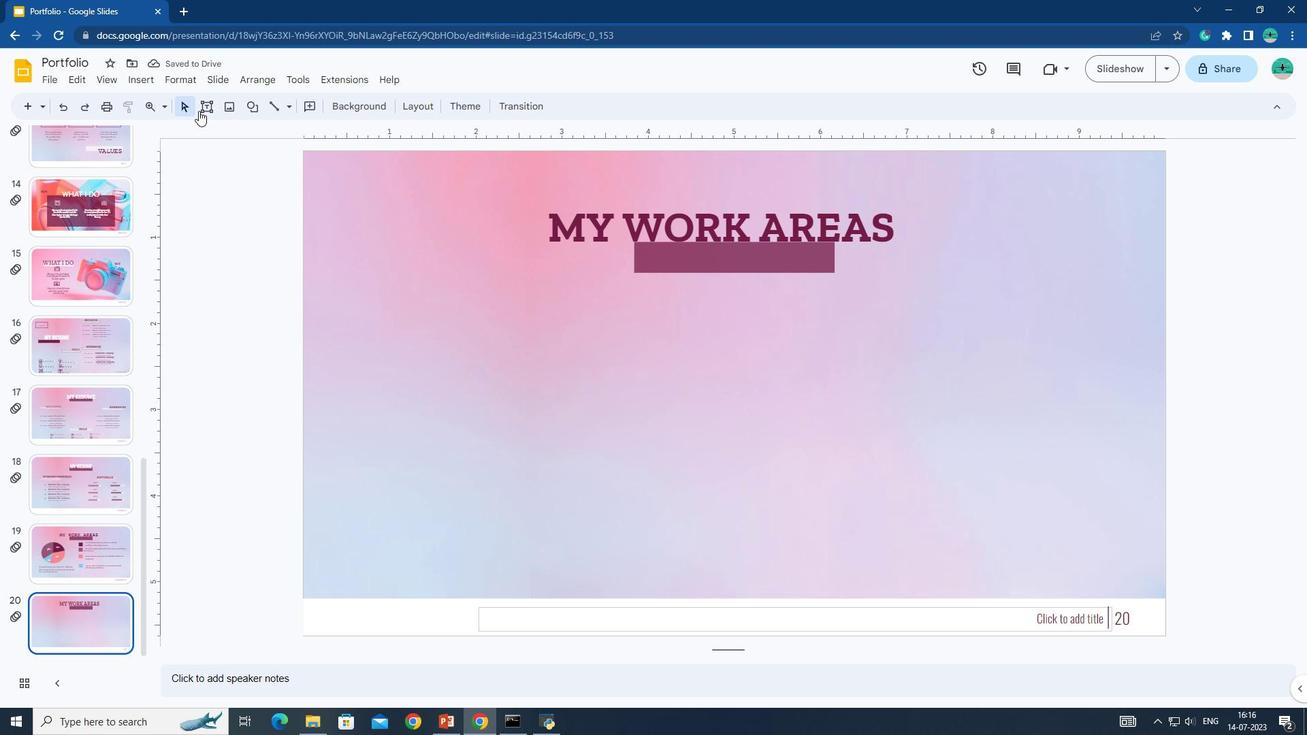 
Action: Mouse pressed left at (206, 109)
Screenshot: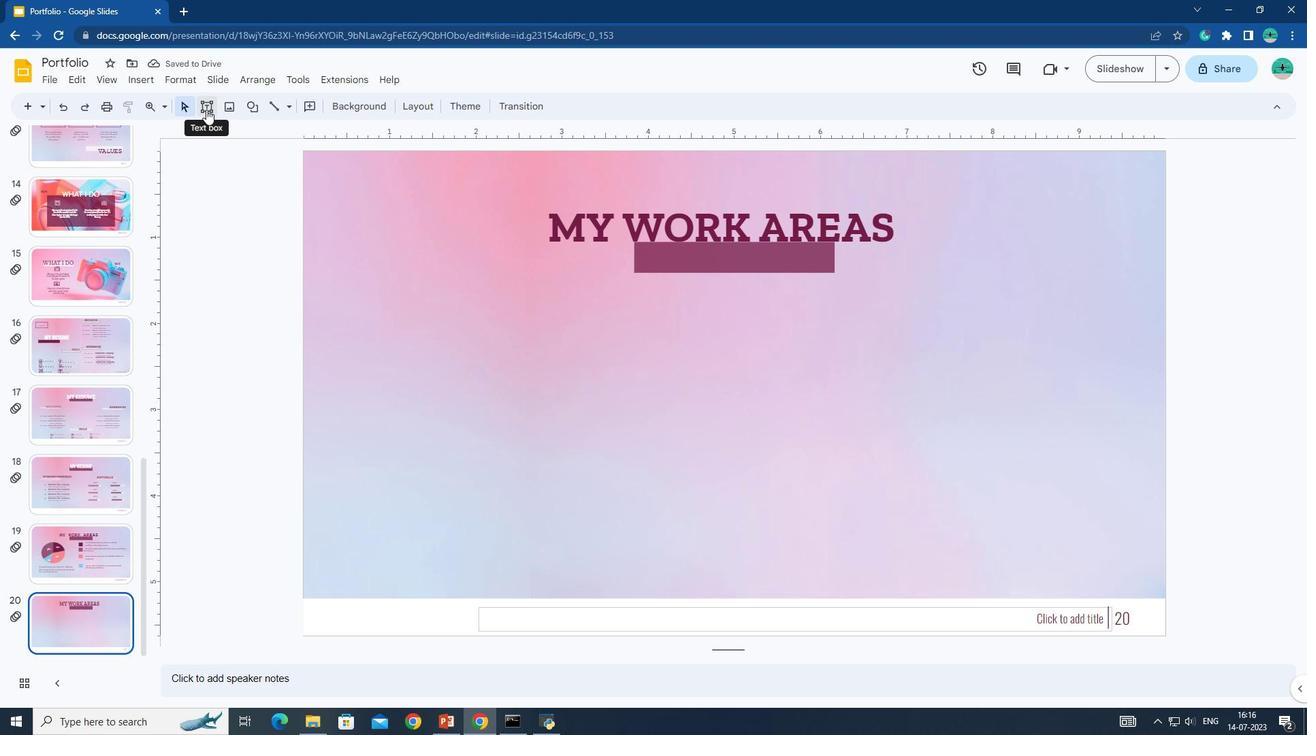 
Action: Mouse moved to (338, 325)
Screenshot: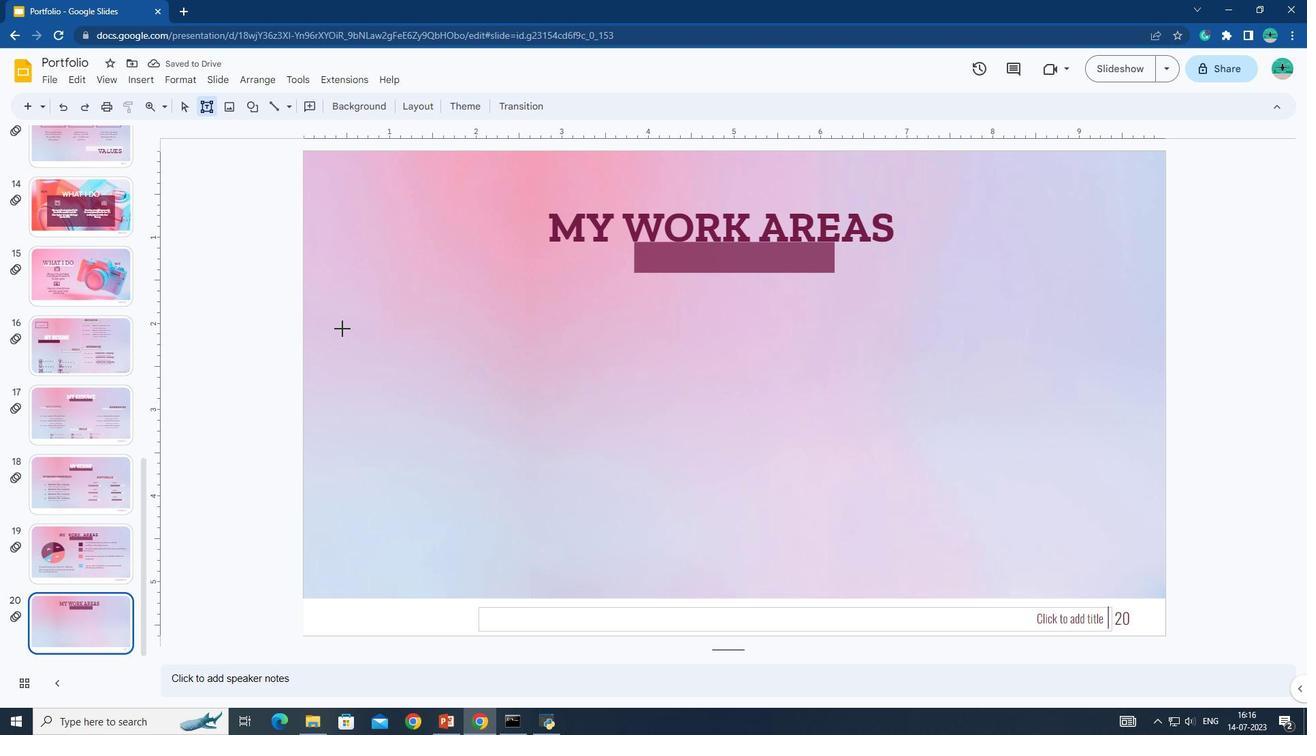 
Action: Mouse pressed left at (338, 325)
Screenshot: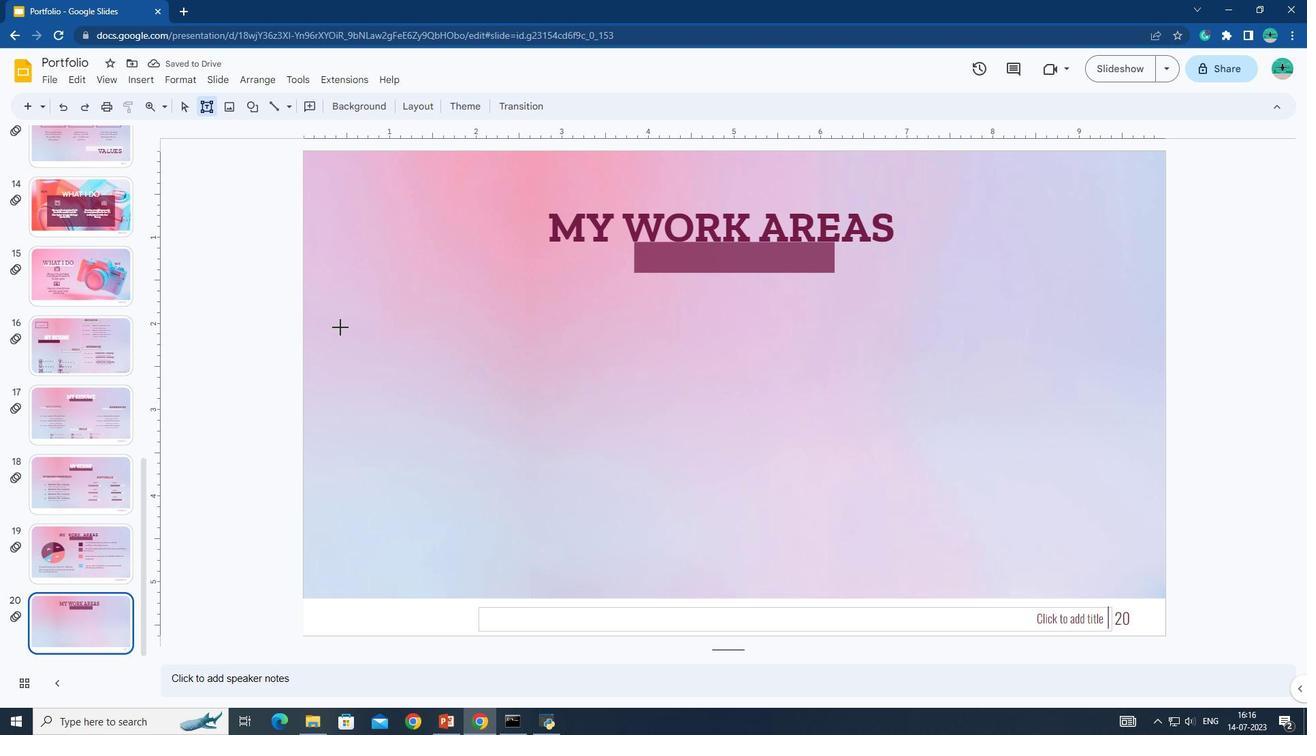 
Action: Mouse moved to (354, 108)
Screenshot: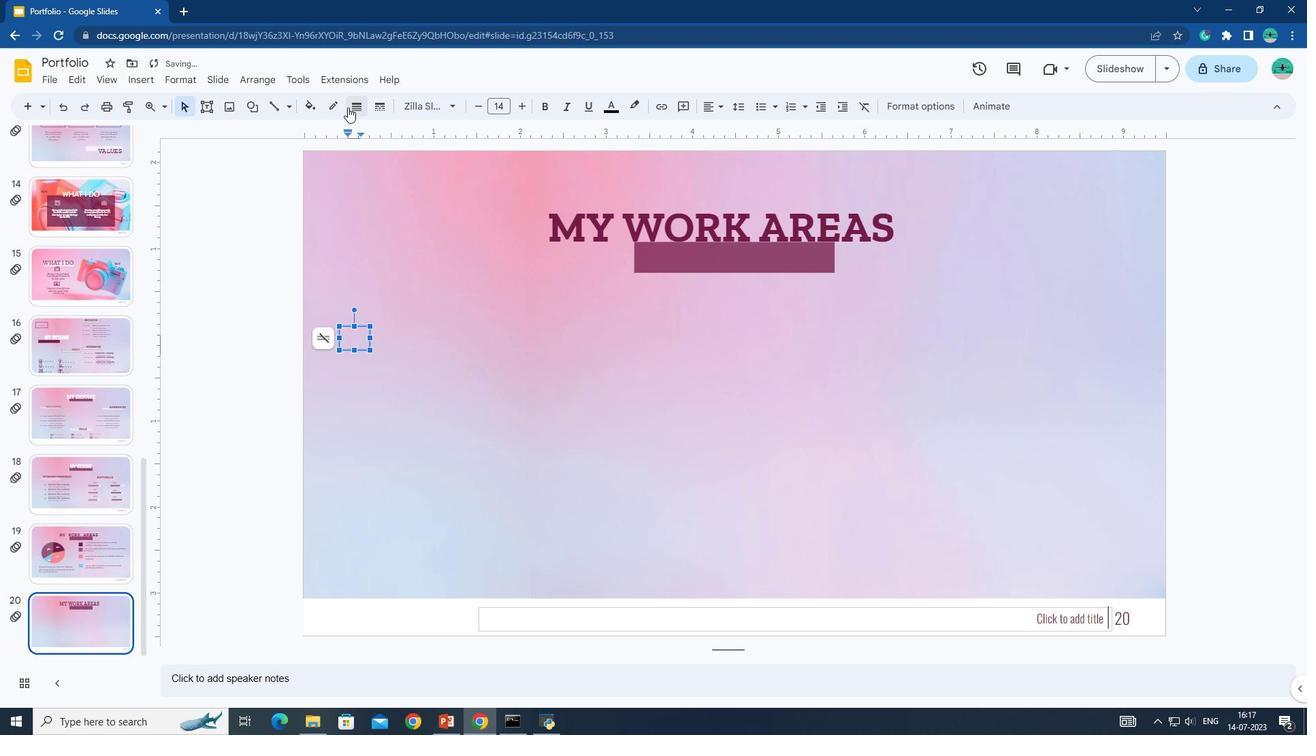 
Action: Mouse pressed left at (354, 108)
Screenshot: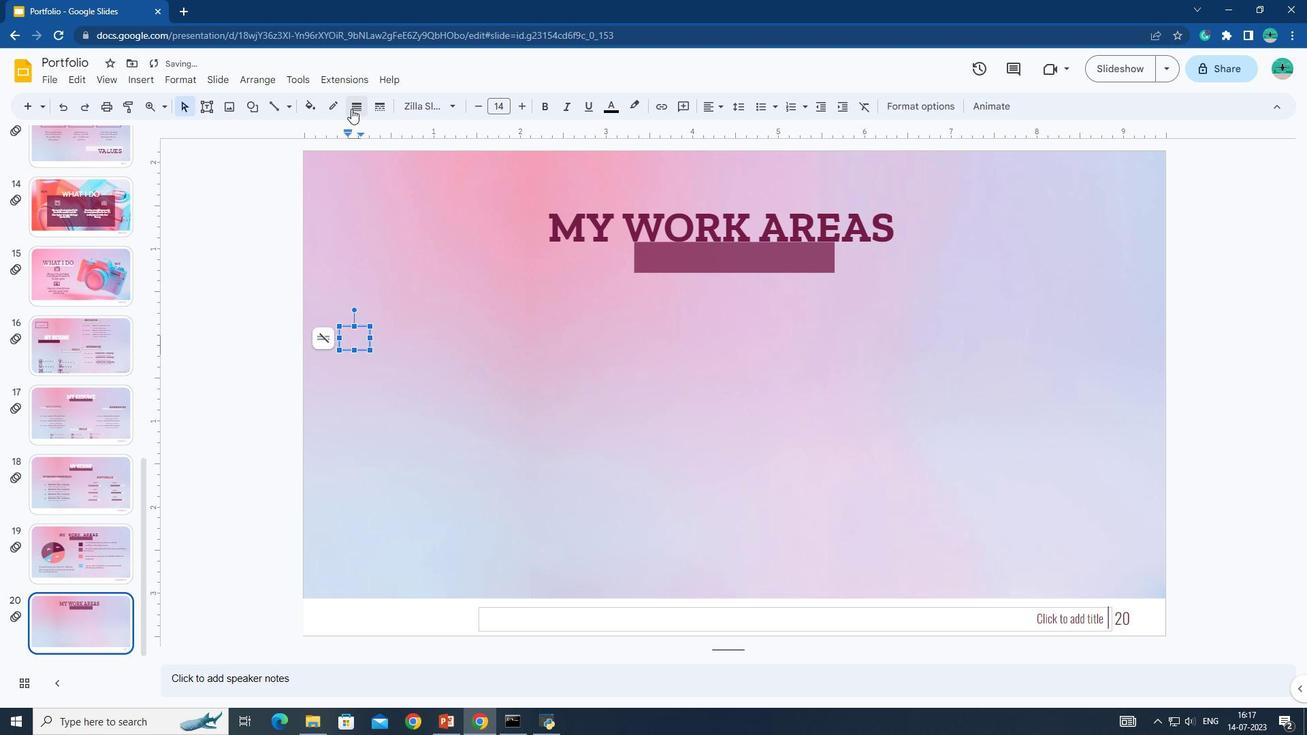 
Action: Mouse moved to (378, 132)
Screenshot: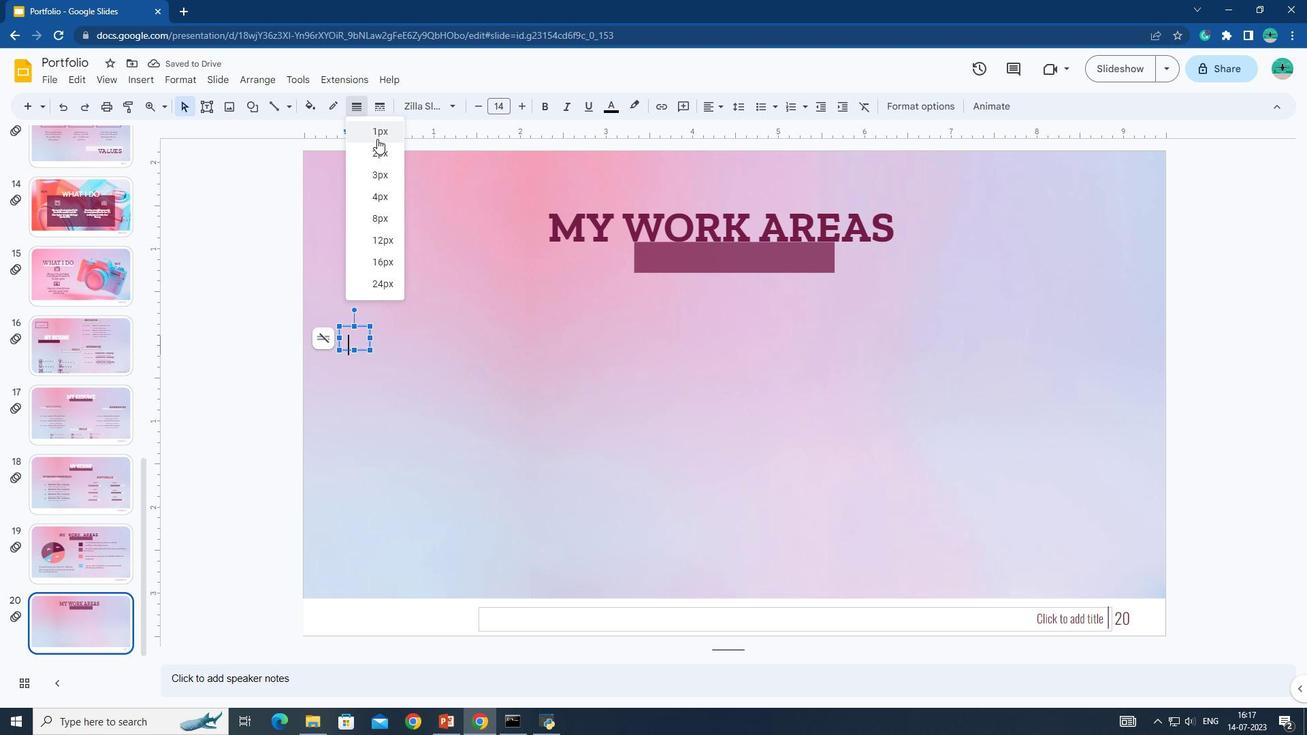
Action: Mouse pressed left at (378, 132)
Screenshot: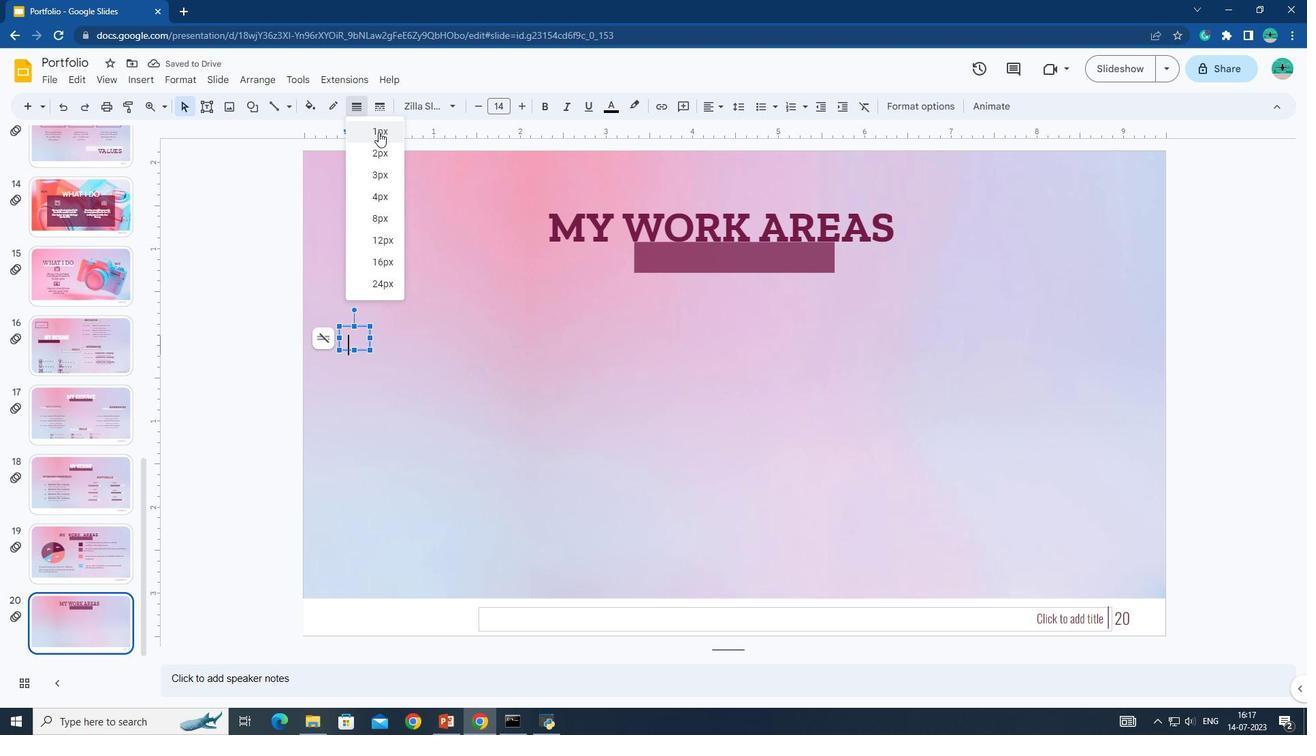 
Action: Mouse moved to (339, 115)
Screenshot: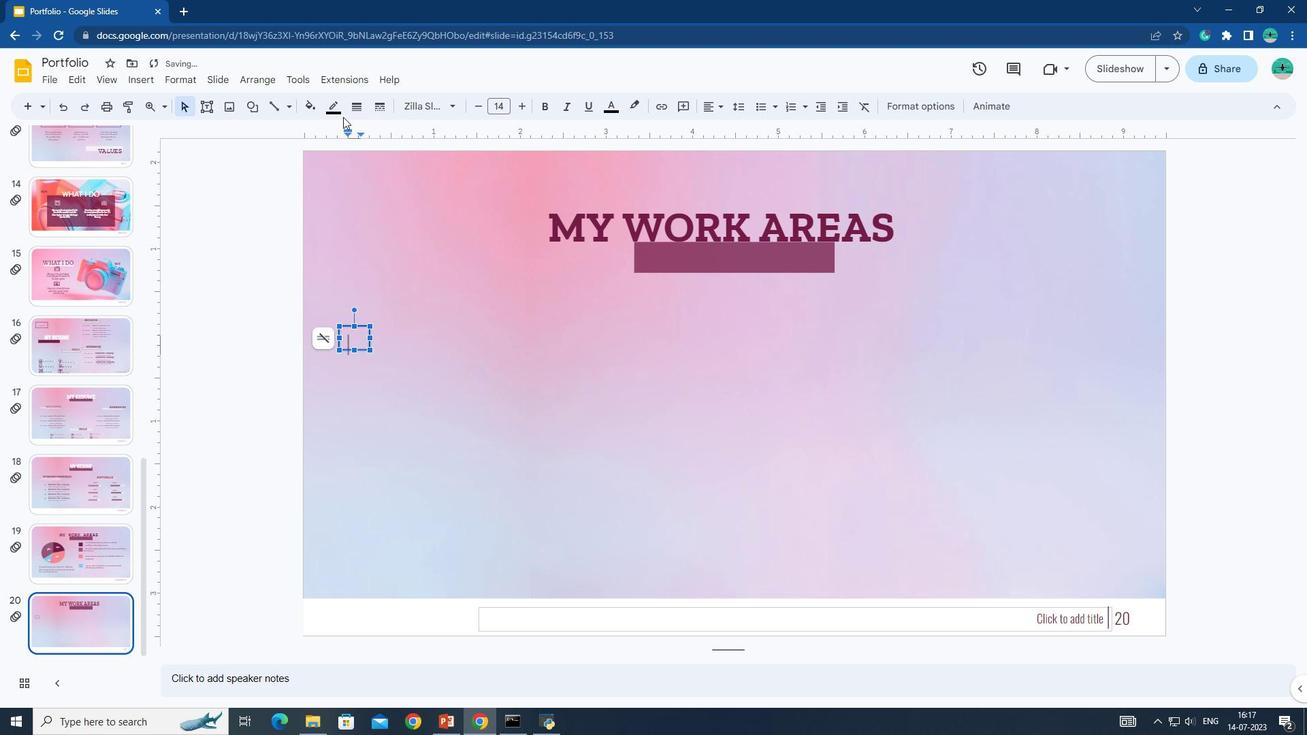 
Action: Mouse pressed left at (339, 115)
Screenshot: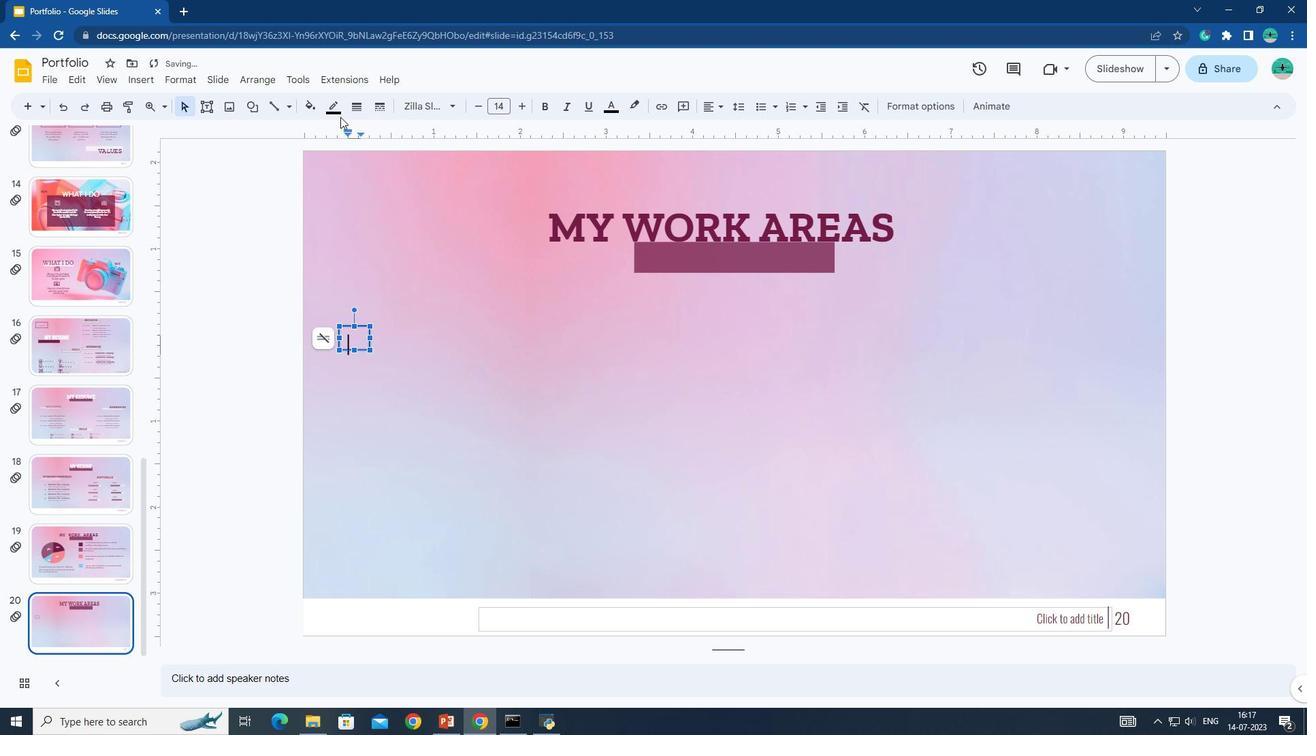 
Action: Mouse moved to (337, 153)
Screenshot: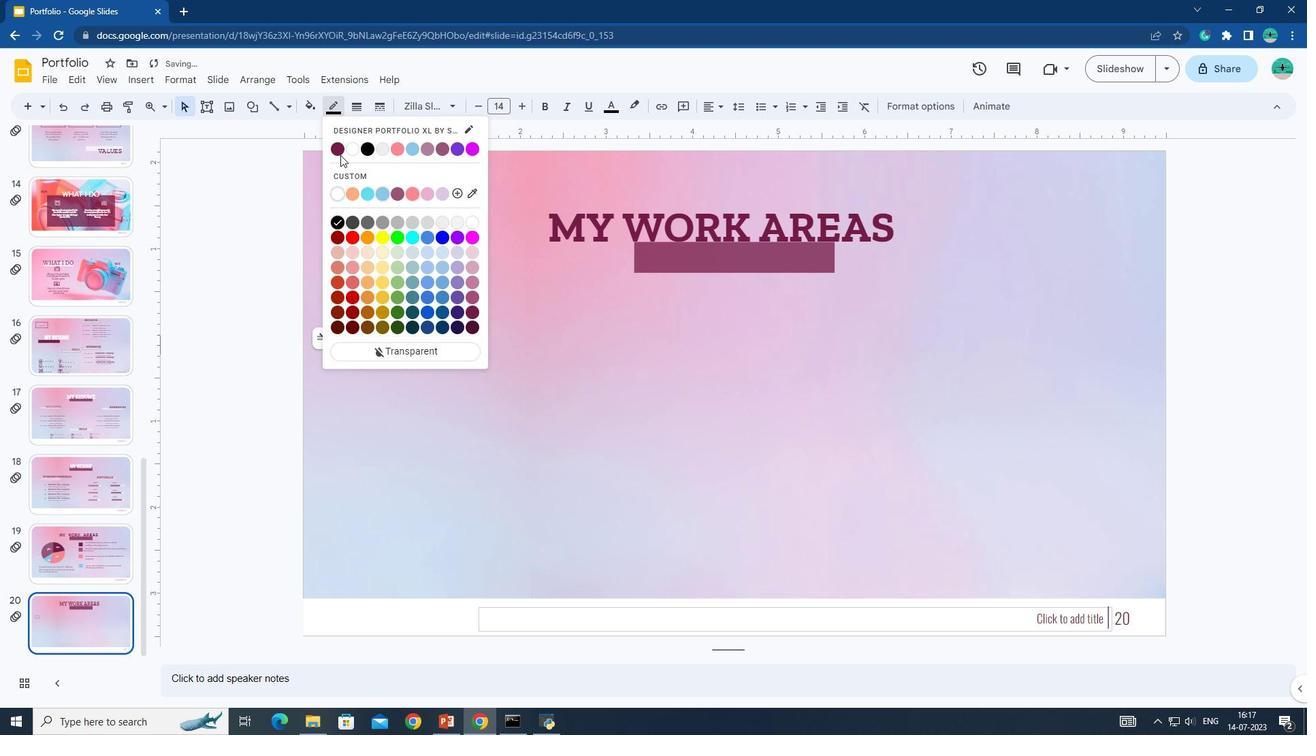 
Action: Mouse pressed left at (337, 153)
Screenshot: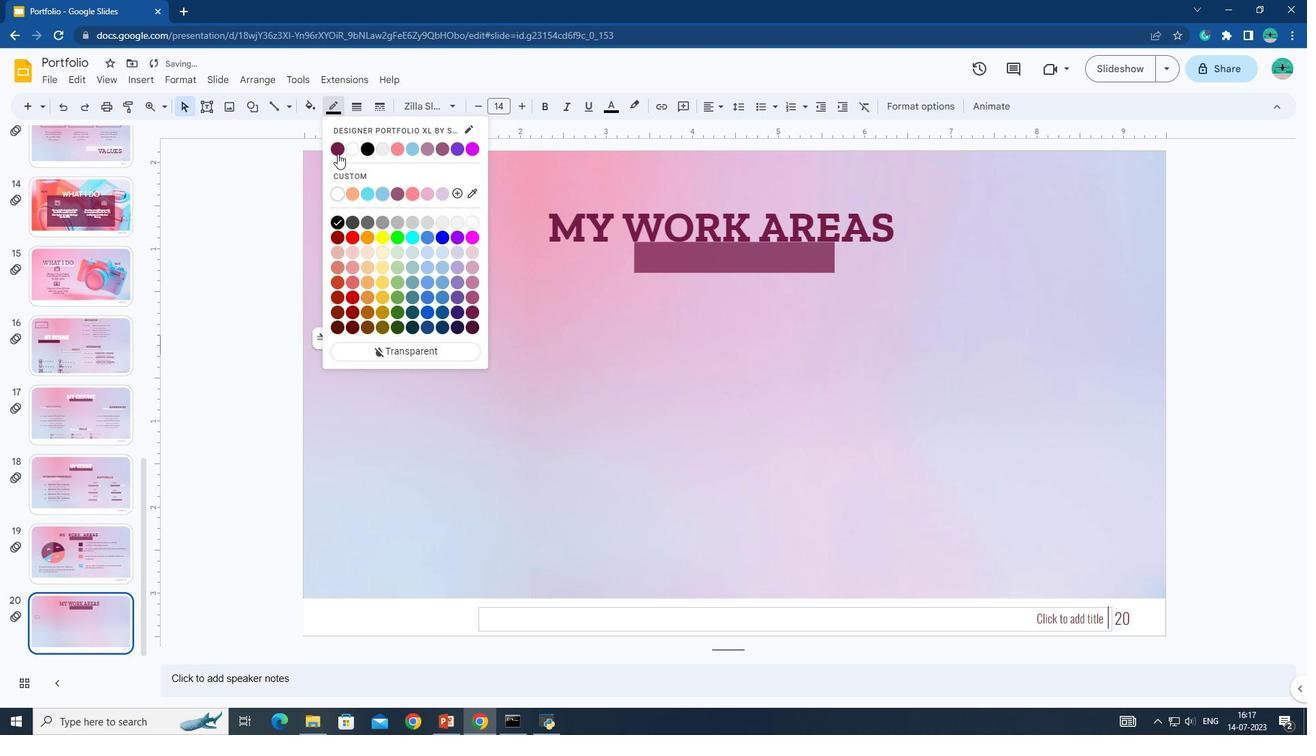 
Action: Mouse moved to (354, 334)
Screenshot: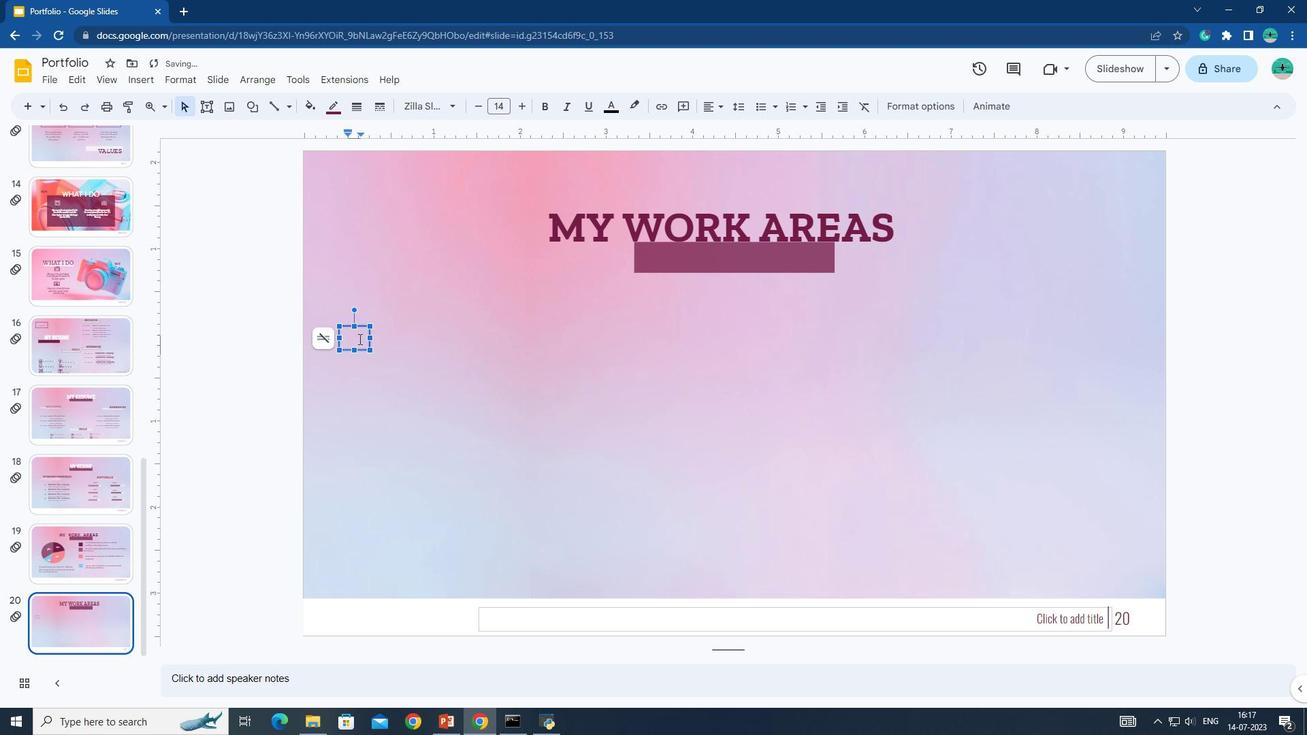 
Action: Key pressed 1
Screenshot: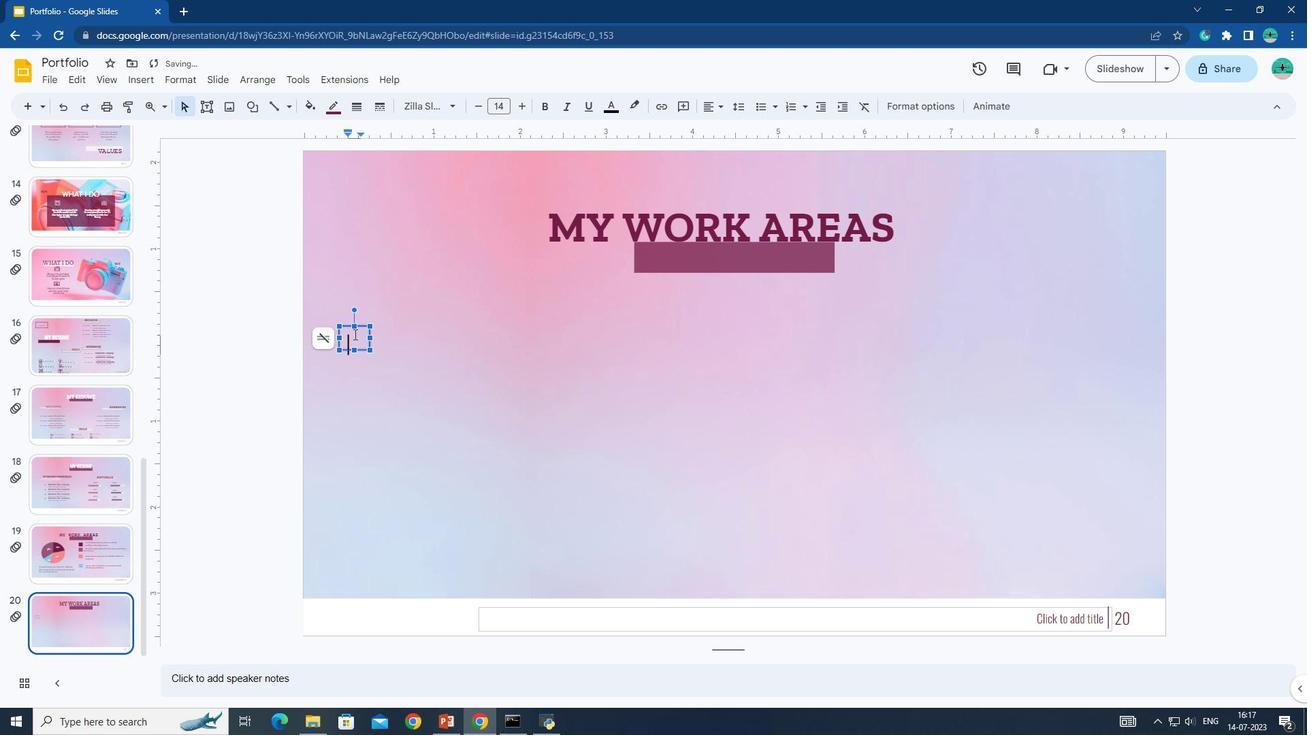 
Action: Mouse moved to (352, 347)
Screenshot: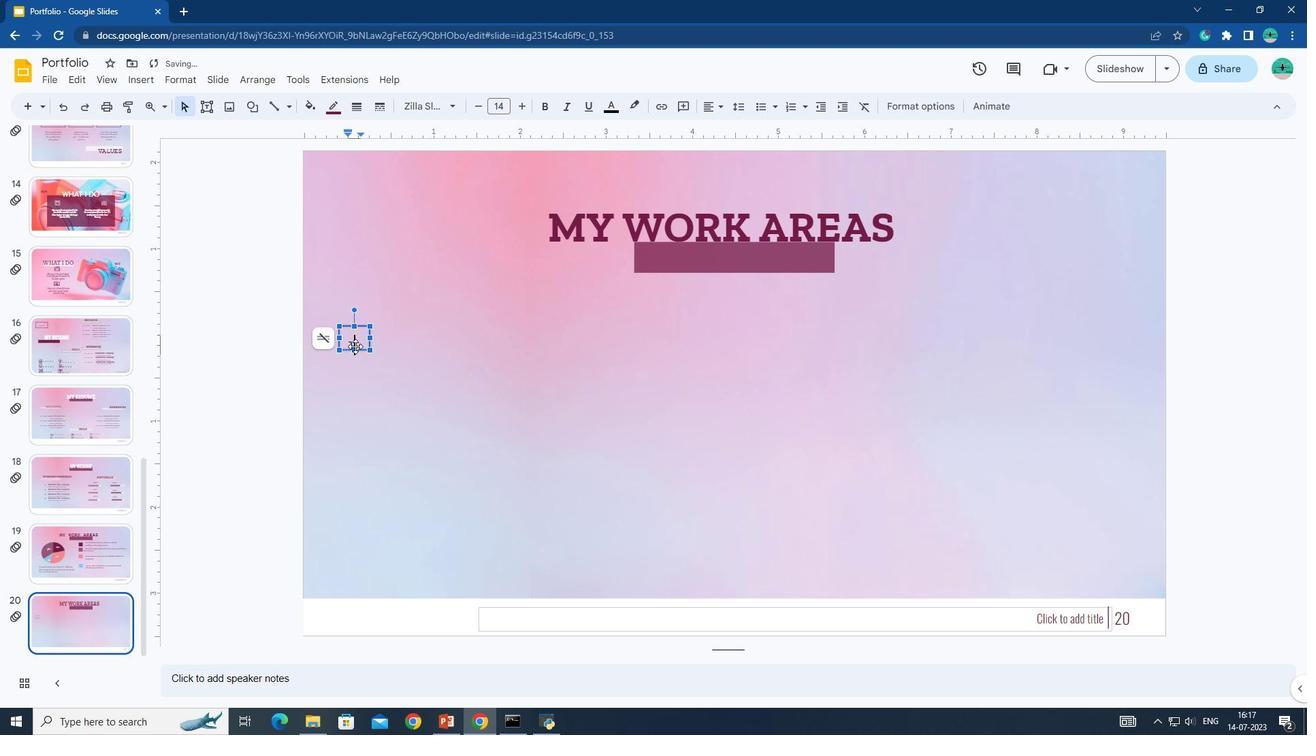 
Action: Mouse pressed left at (352, 347)
Screenshot: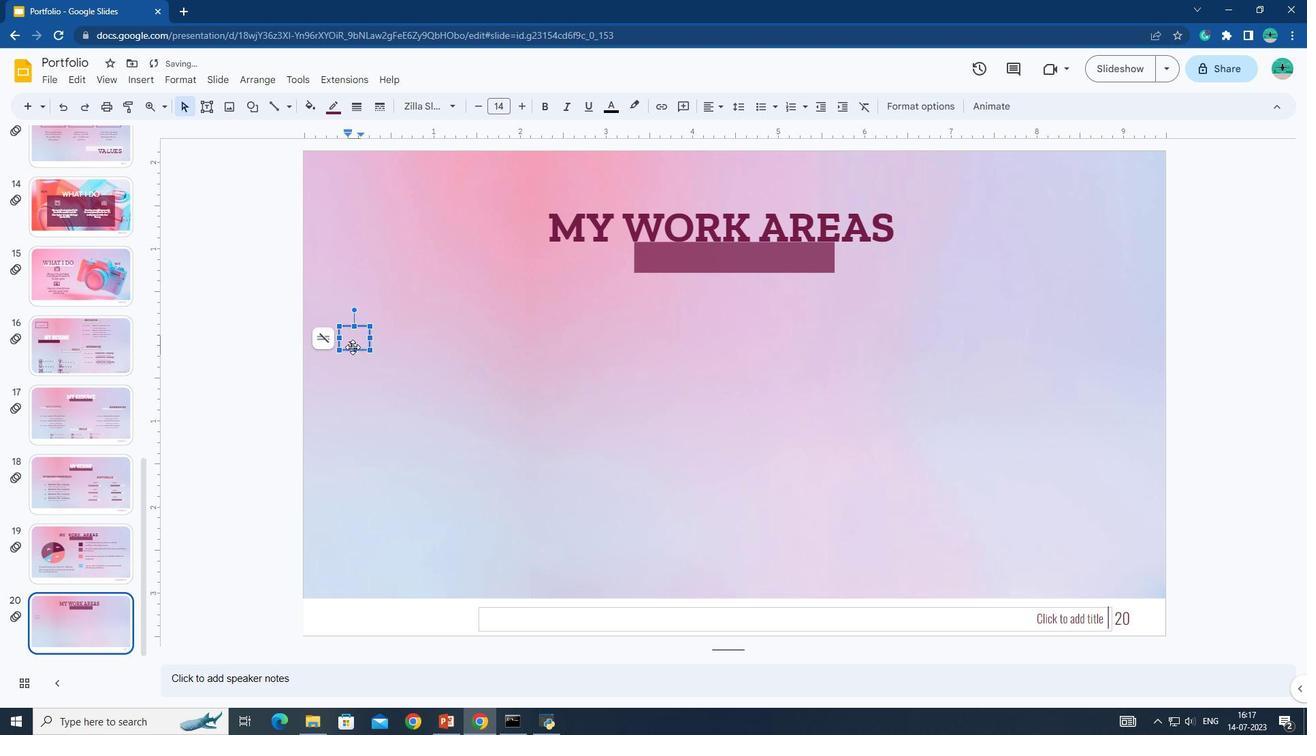 
Action: Mouse moved to (352, 354)
Screenshot: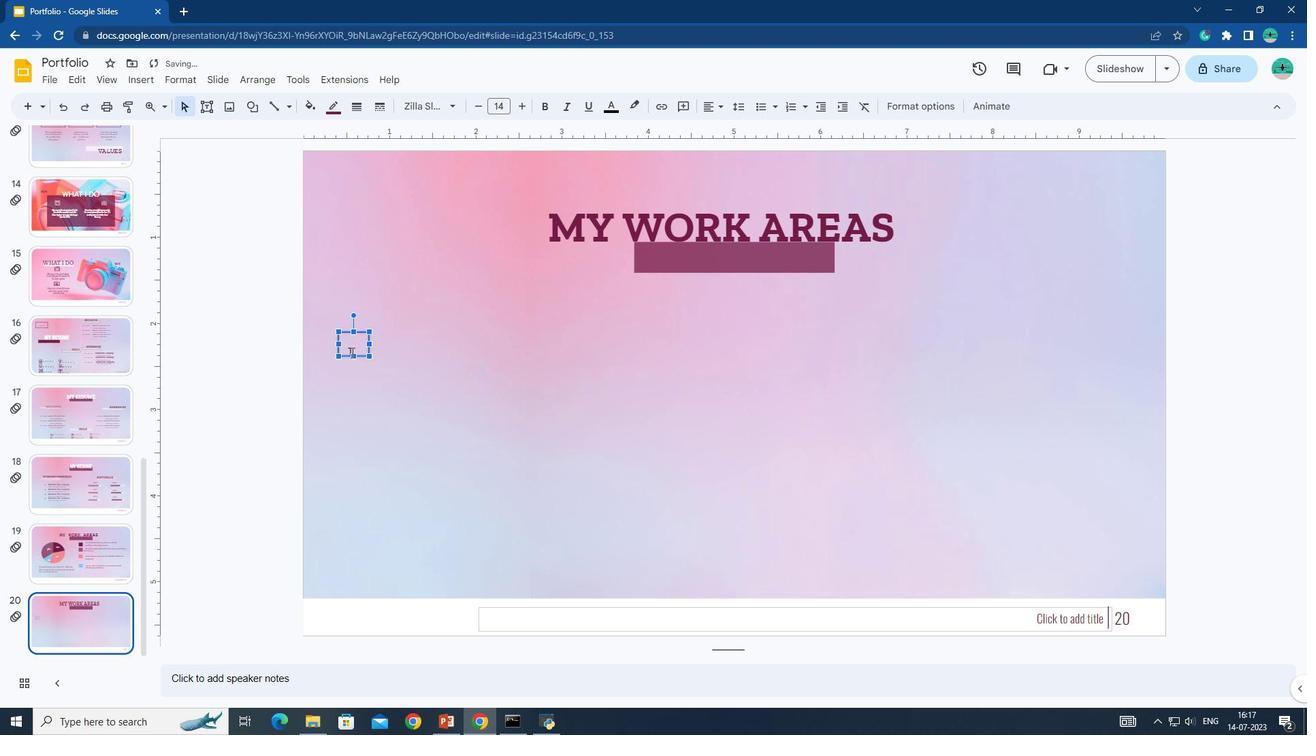 
Action: Mouse pressed left at (352, 354)
Screenshot: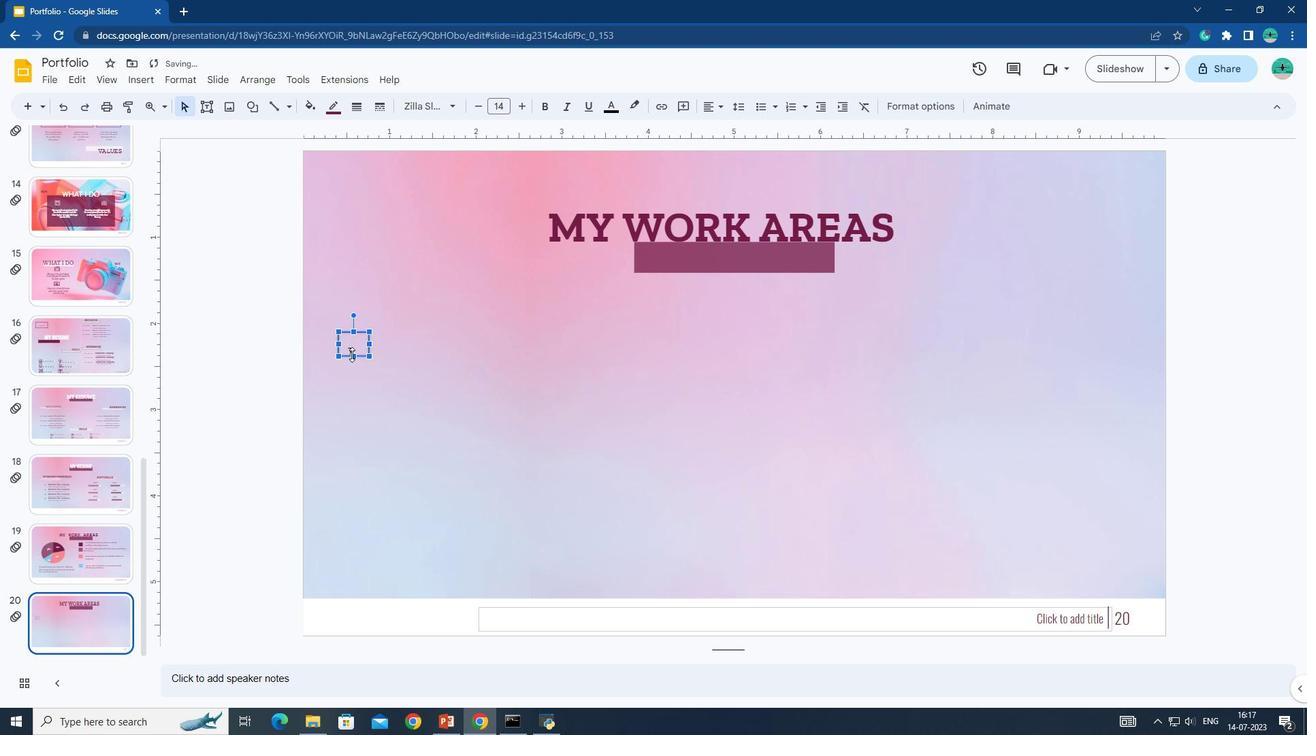 
Action: Mouse moved to (368, 353)
Screenshot: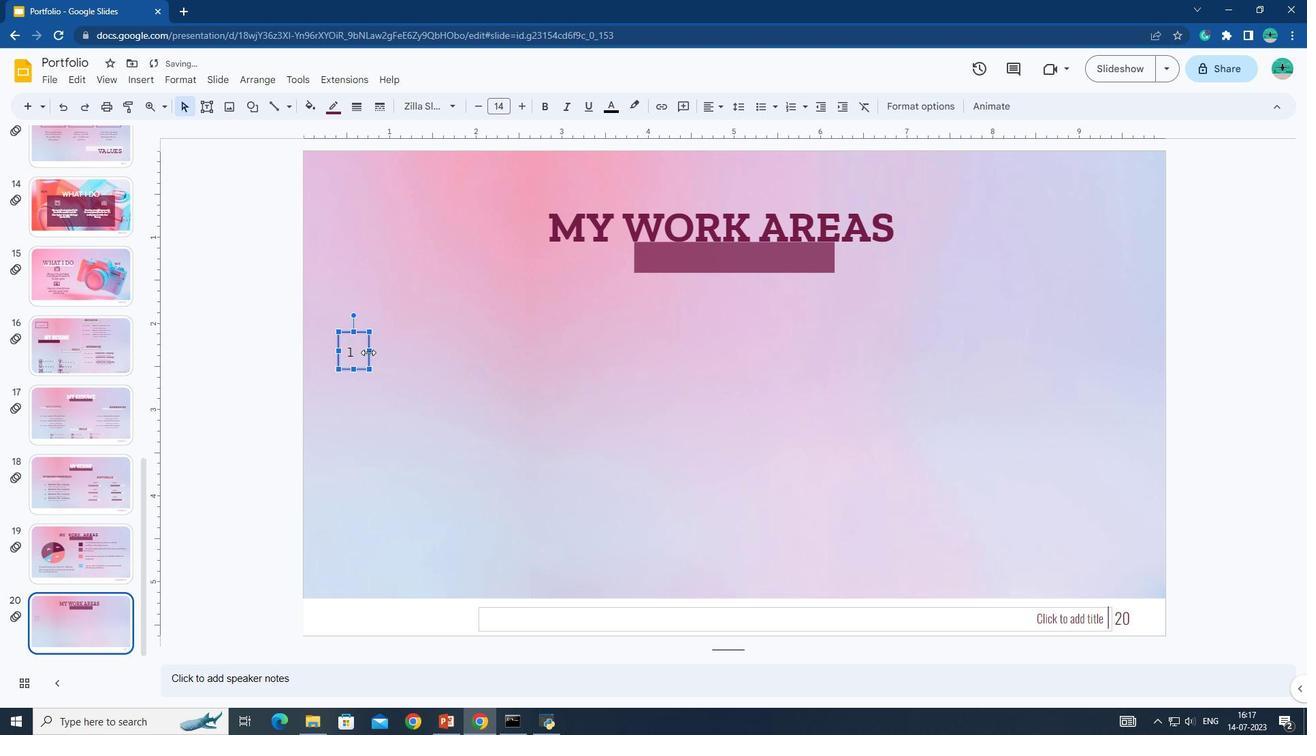 
Action: Mouse pressed left at (368, 353)
Screenshot: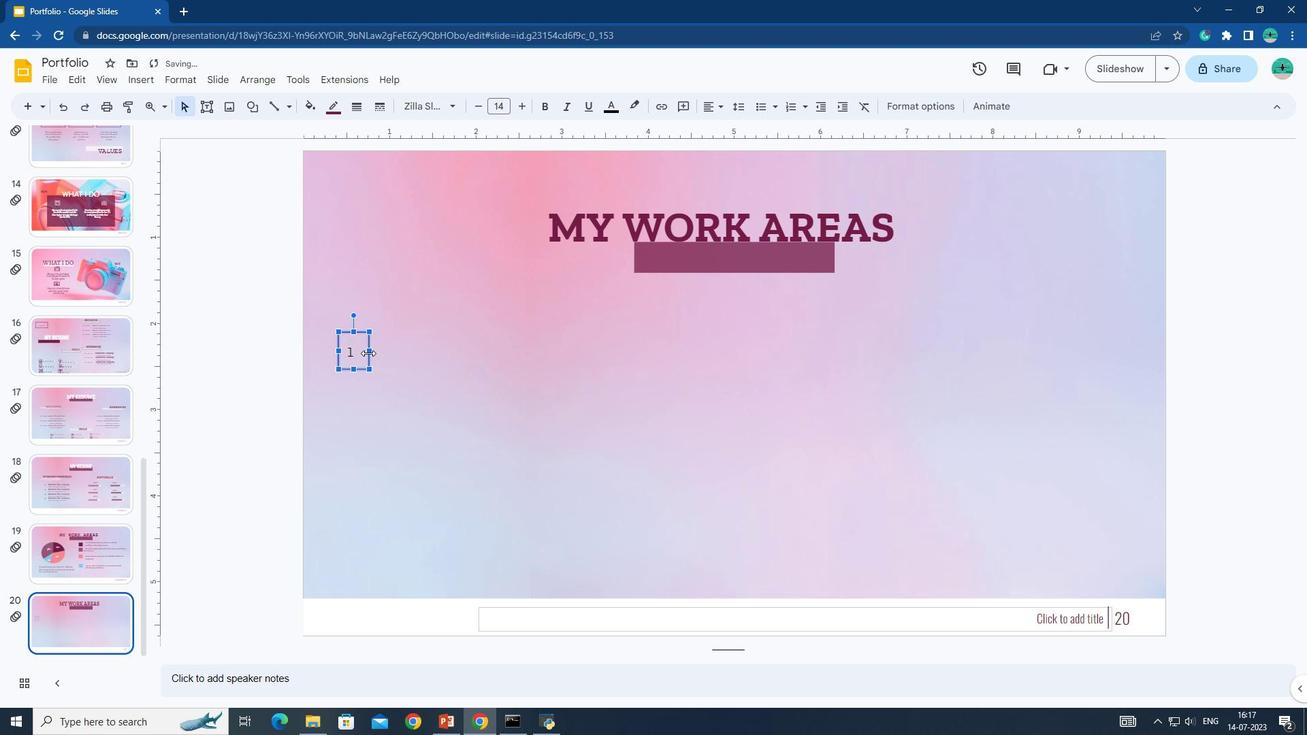 
Action: Mouse moved to (356, 331)
Screenshot: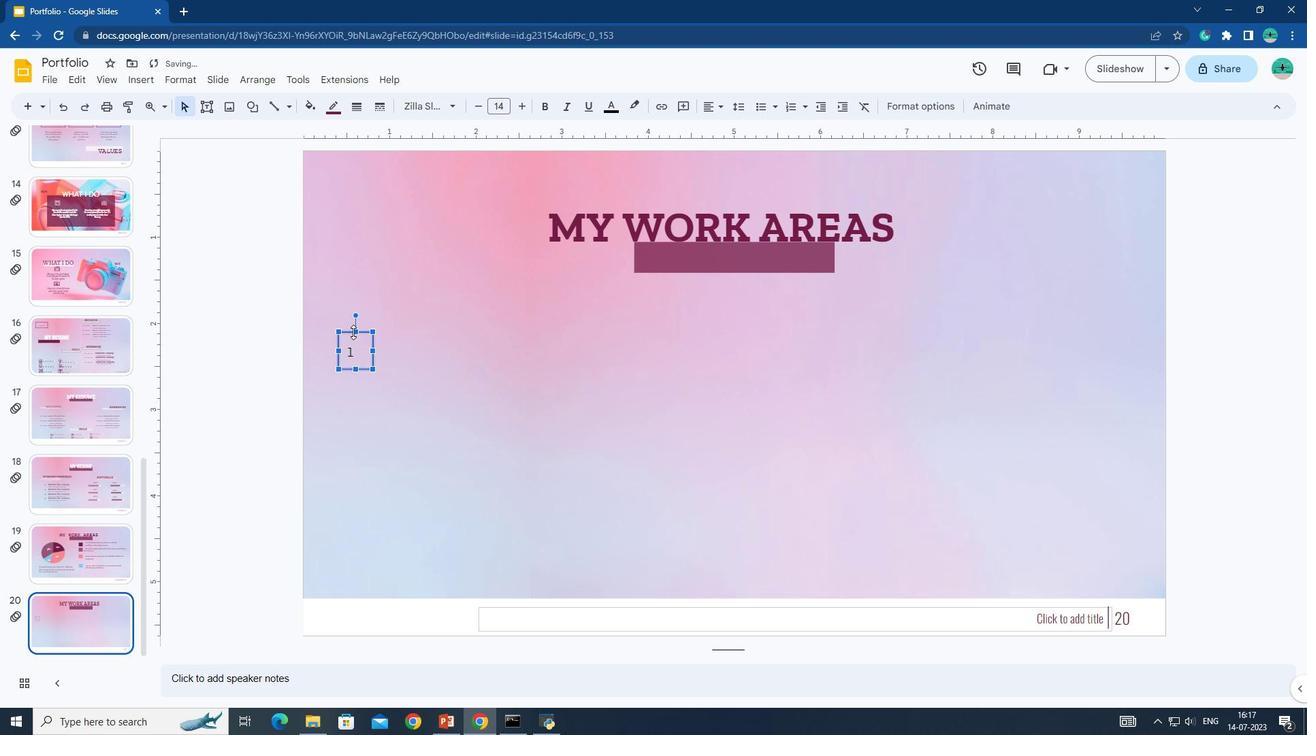 
Action: Mouse pressed left at (356, 331)
Screenshot: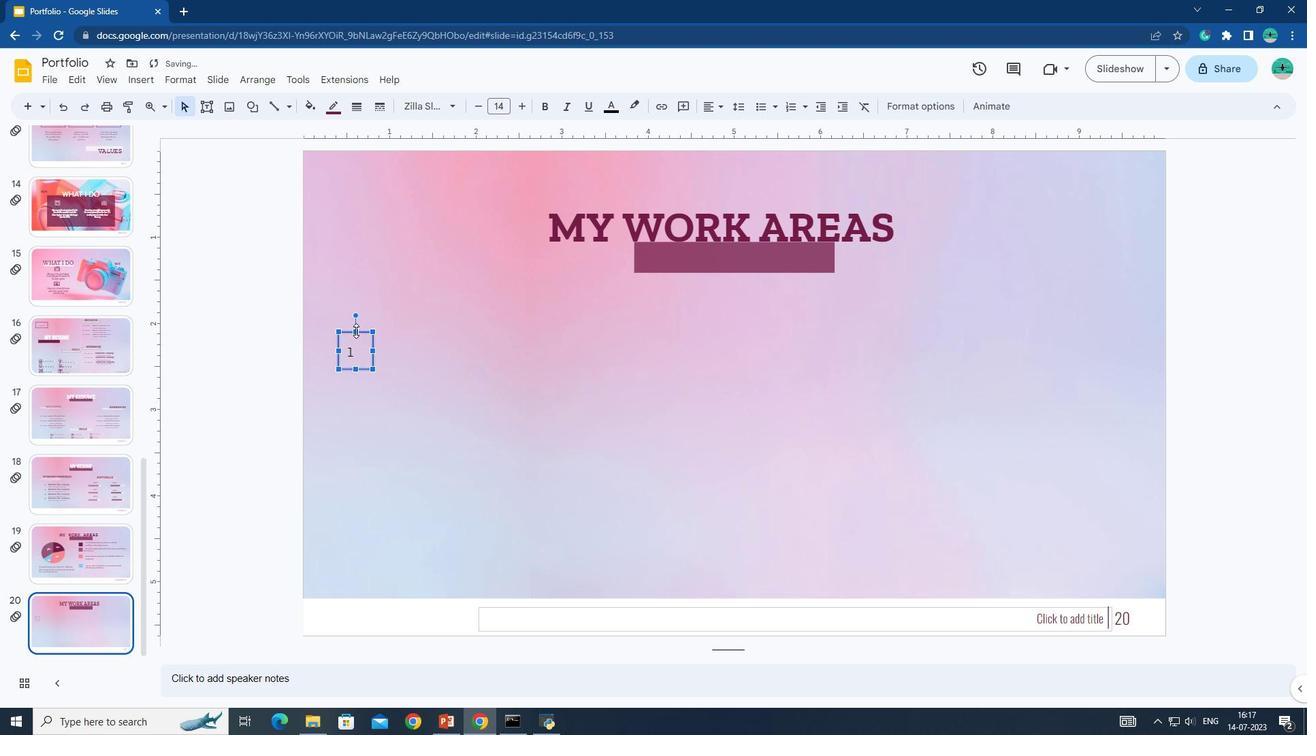 
Action: Mouse moved to (371, 353)
Screenshot: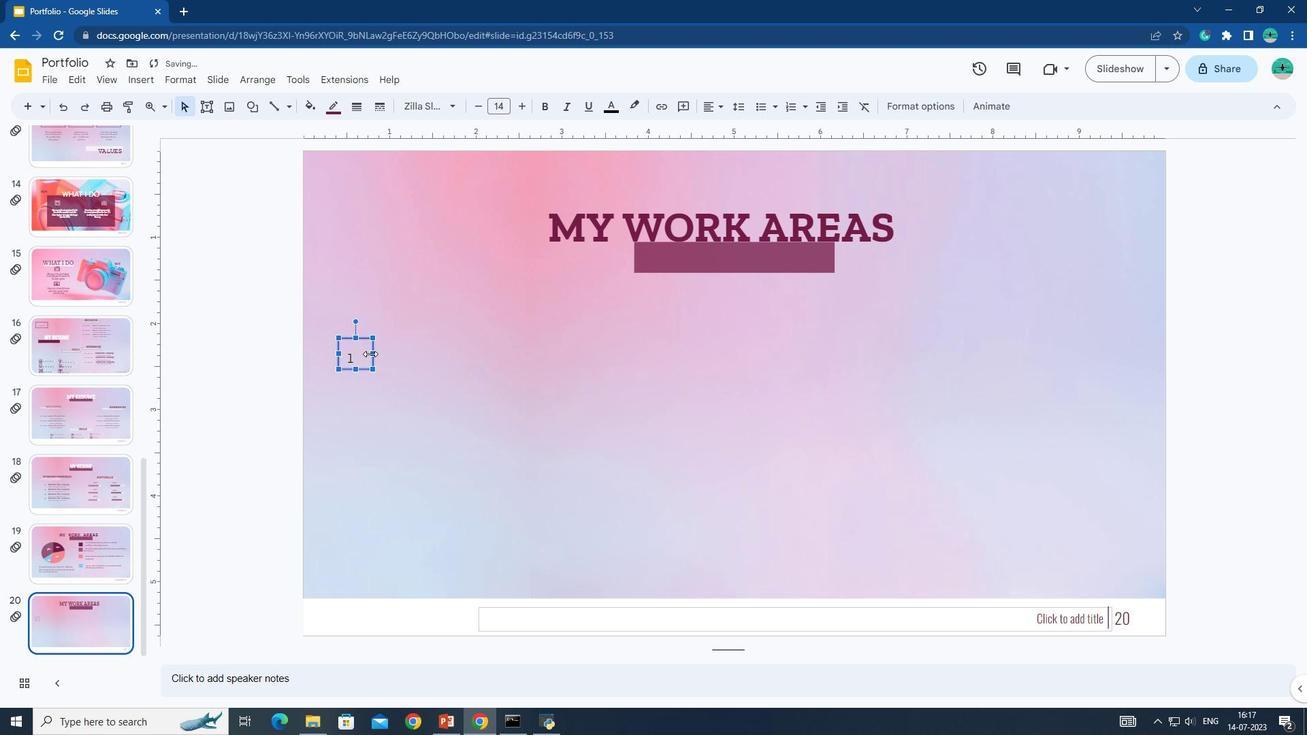 
Action: Mouse pressed left at (371, 353)
Screenshot: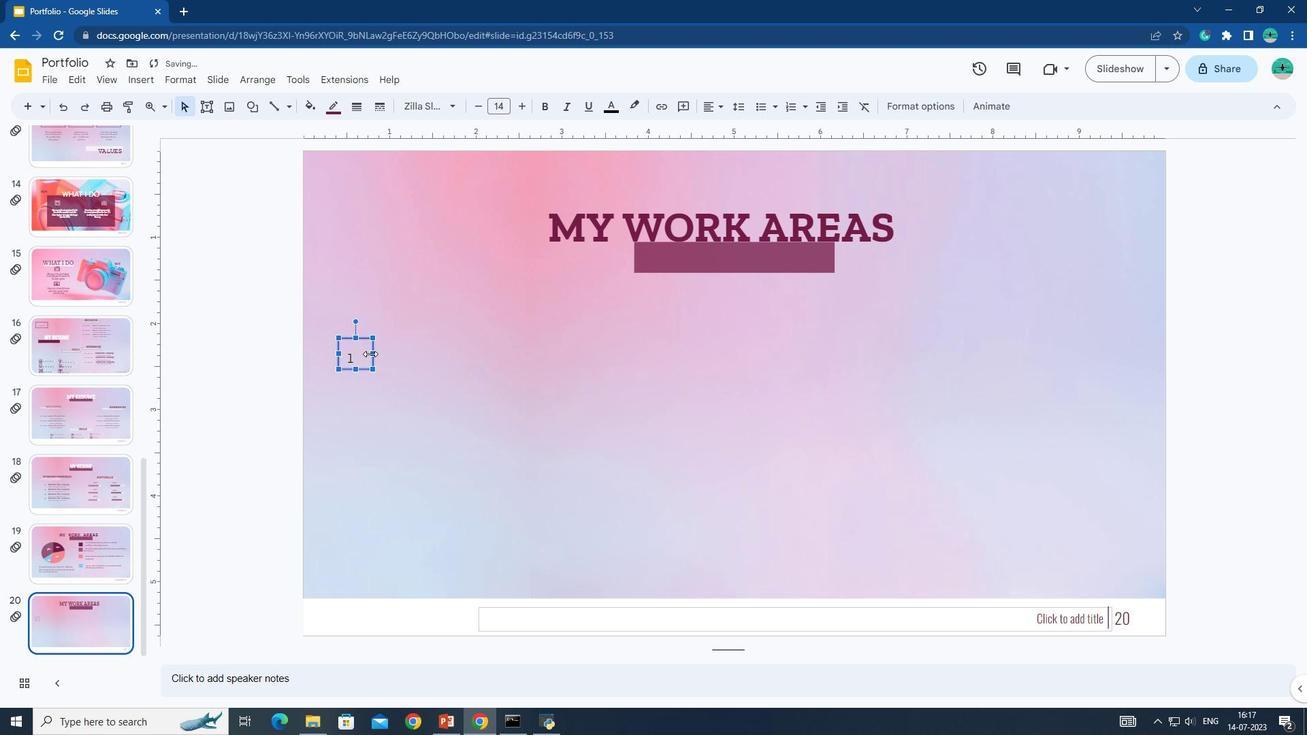 
Action: Mouse moved to (390, 376)
Screenshot: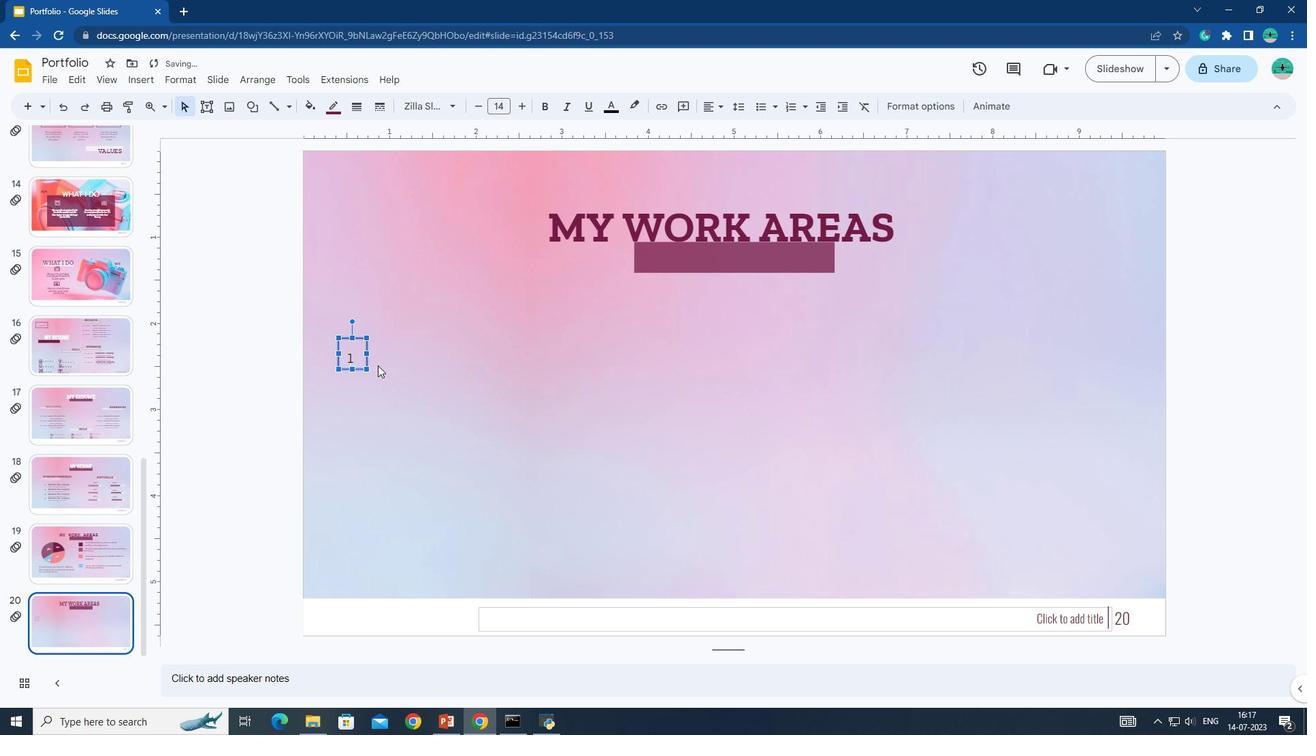 
Action: Mouse pressed left at (390, 376)
Screenshot: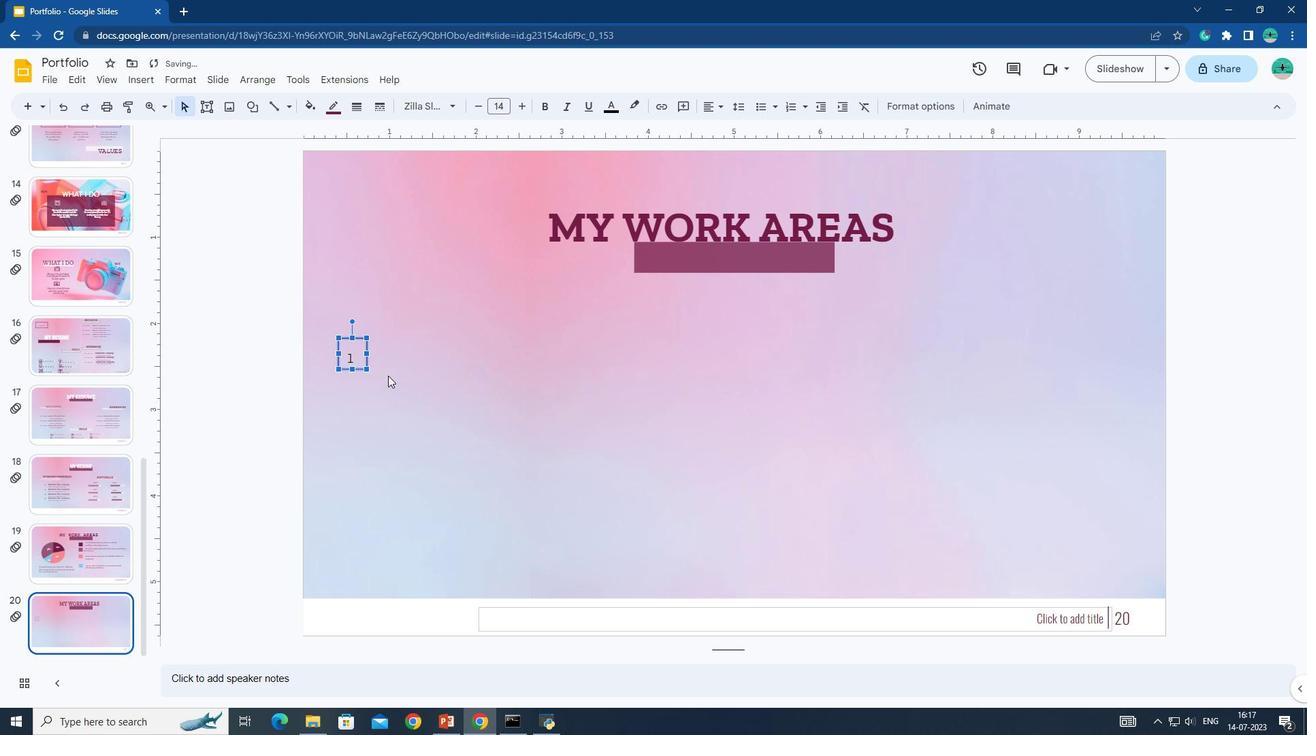 
Action: Mouse moved to (209, 106)
Screenshot: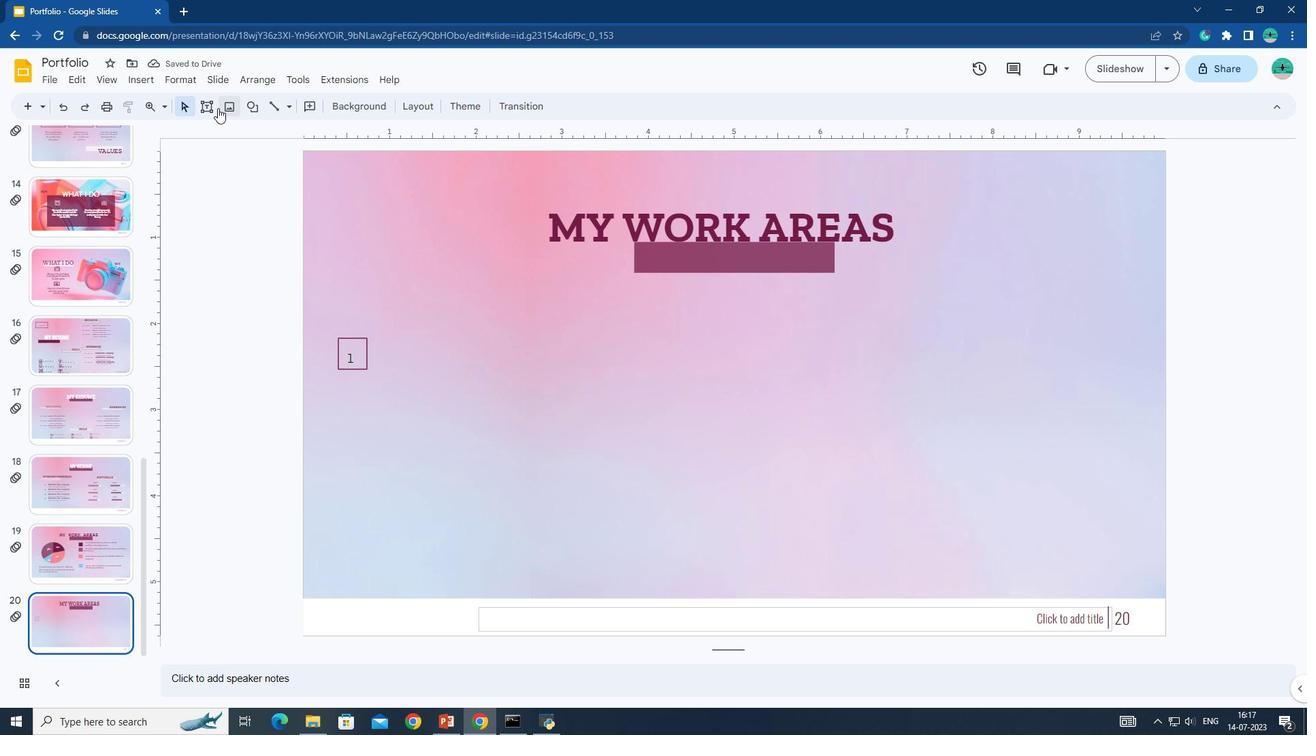 
Action: Mouse pressed left at (209, 106)
Screenshot: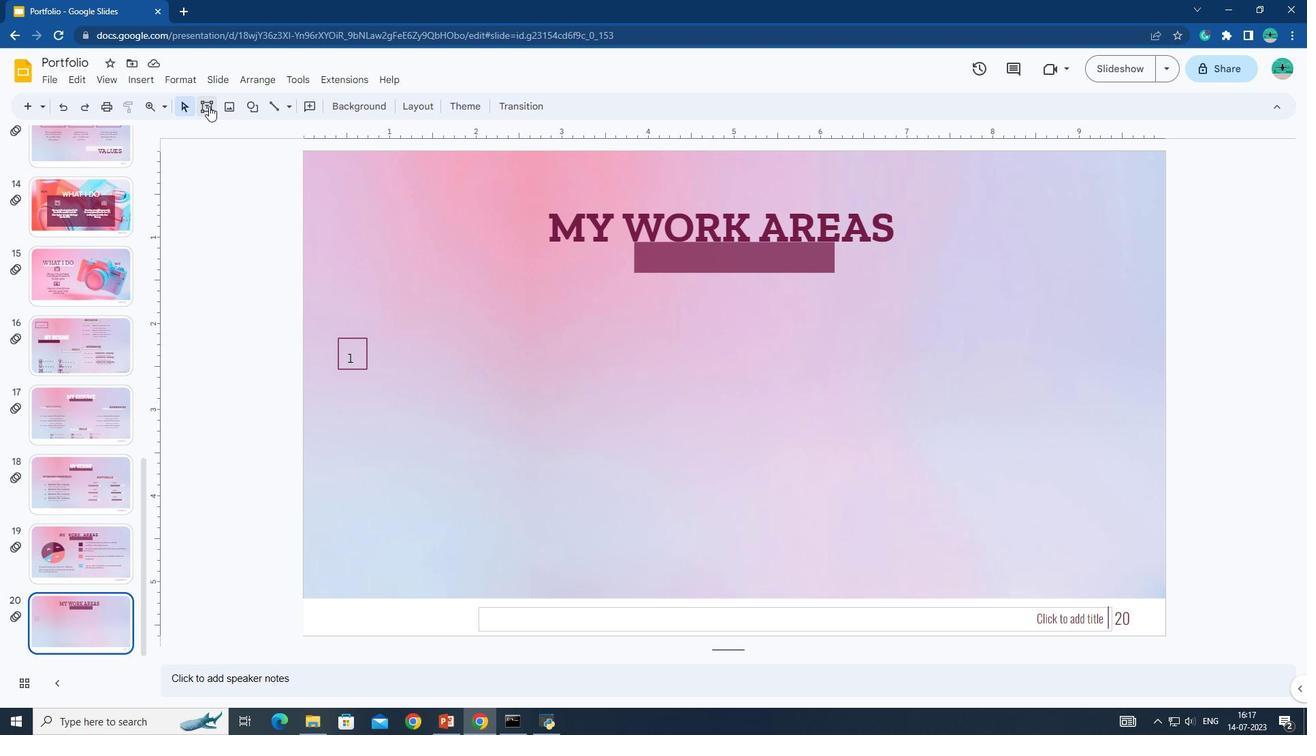 
Action: Mouse moved to (380, 337)
Screenshot: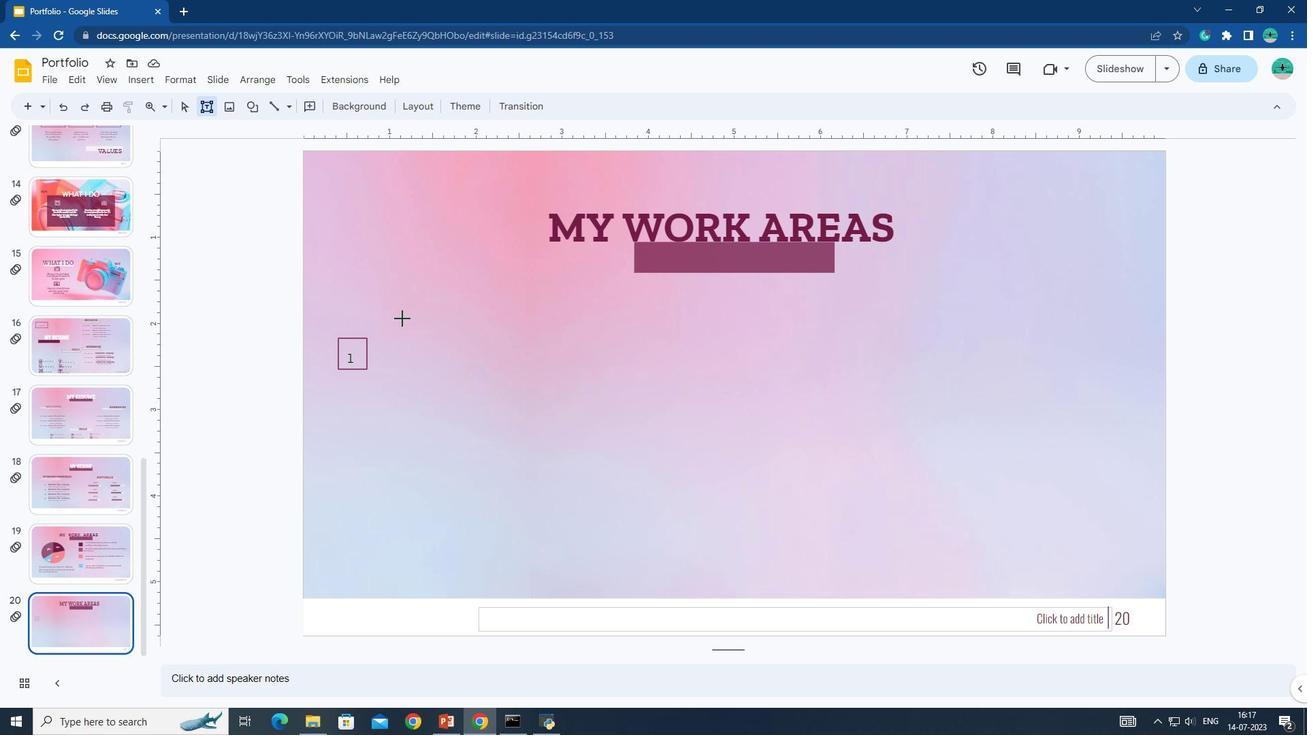 
Action: Mouse pressed left at (380, 337)
Screenshot: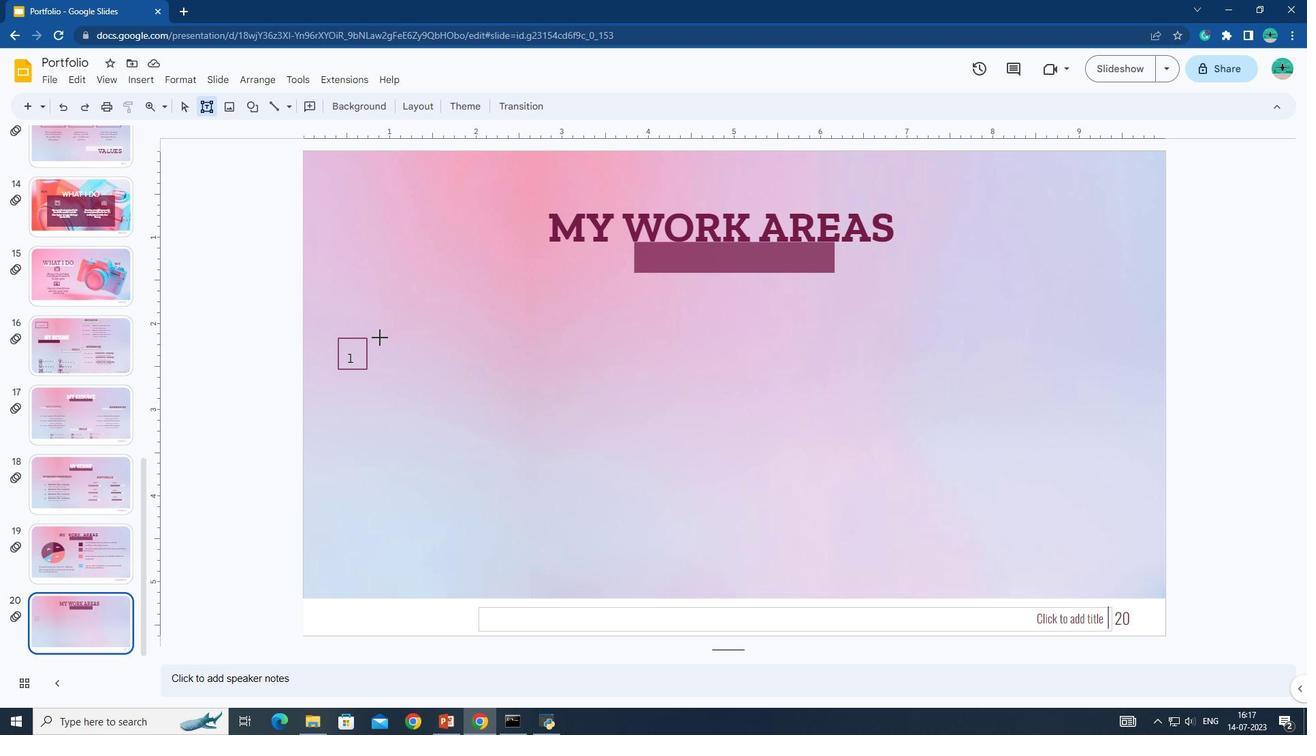 
Action: Mouse moved to (408, 347)
Screenshot: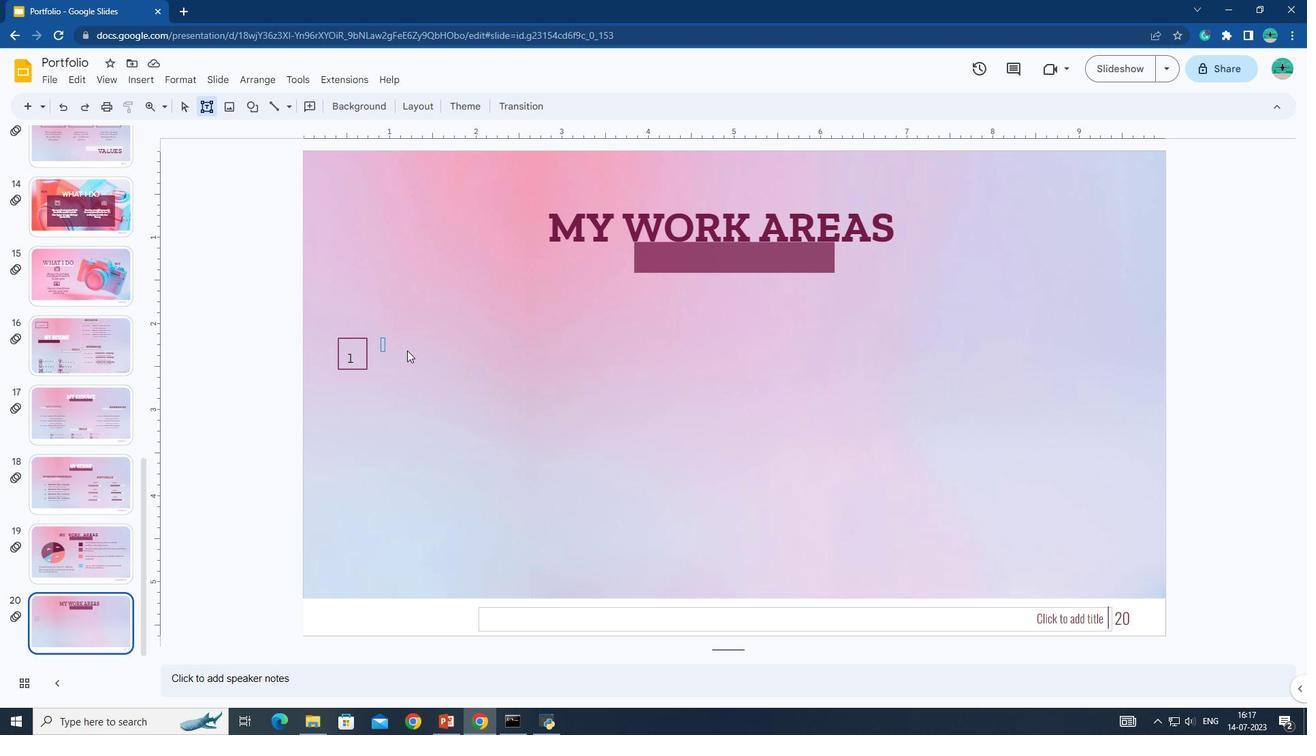 
Action: Mouse pressed left at (408, 347)
Screenshot: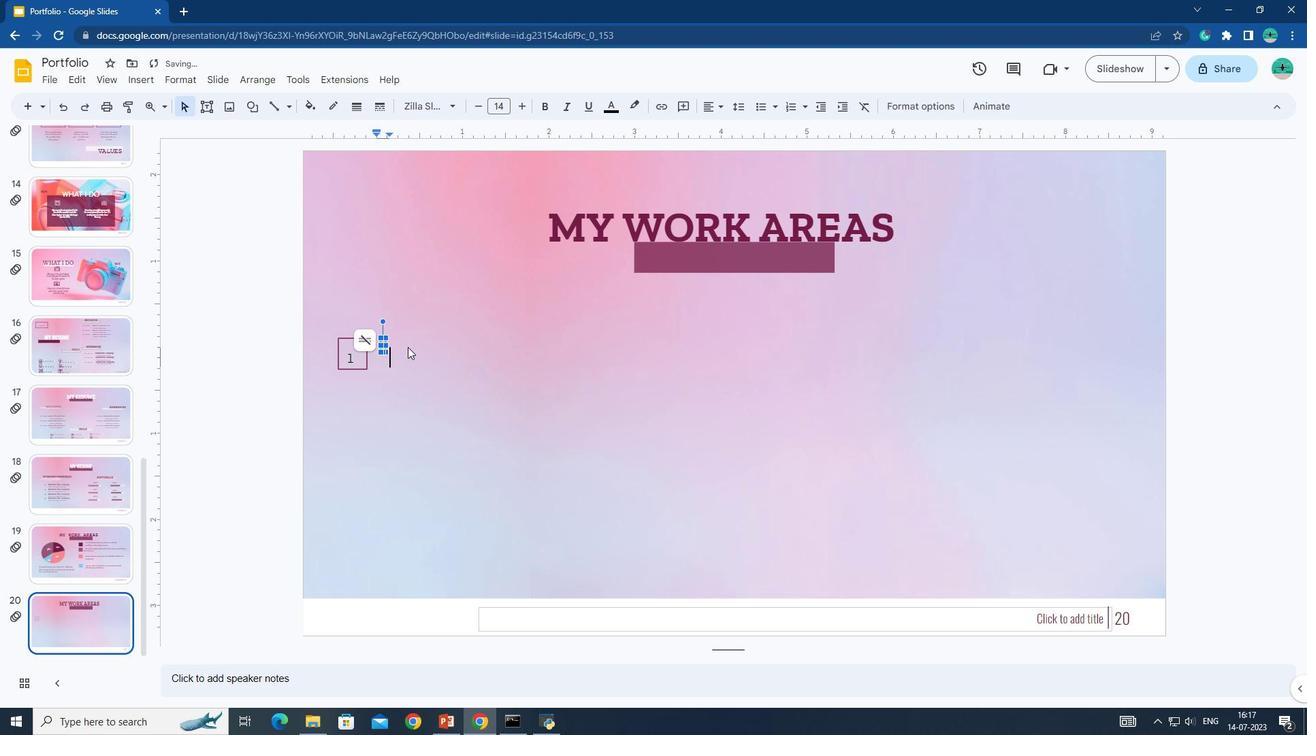 
Action: Mouse moved to (389, 343)
Screenshot: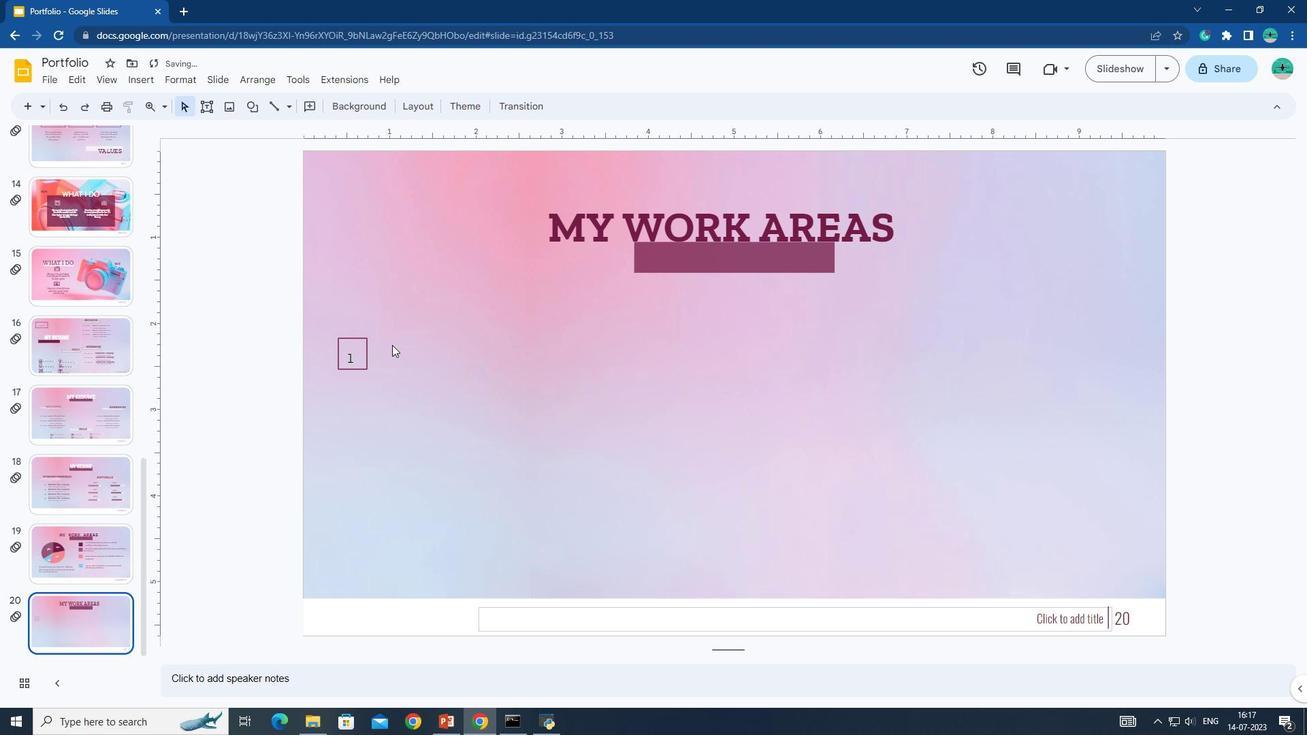 
Action: Key pressed ctrl+Z
Screenshot: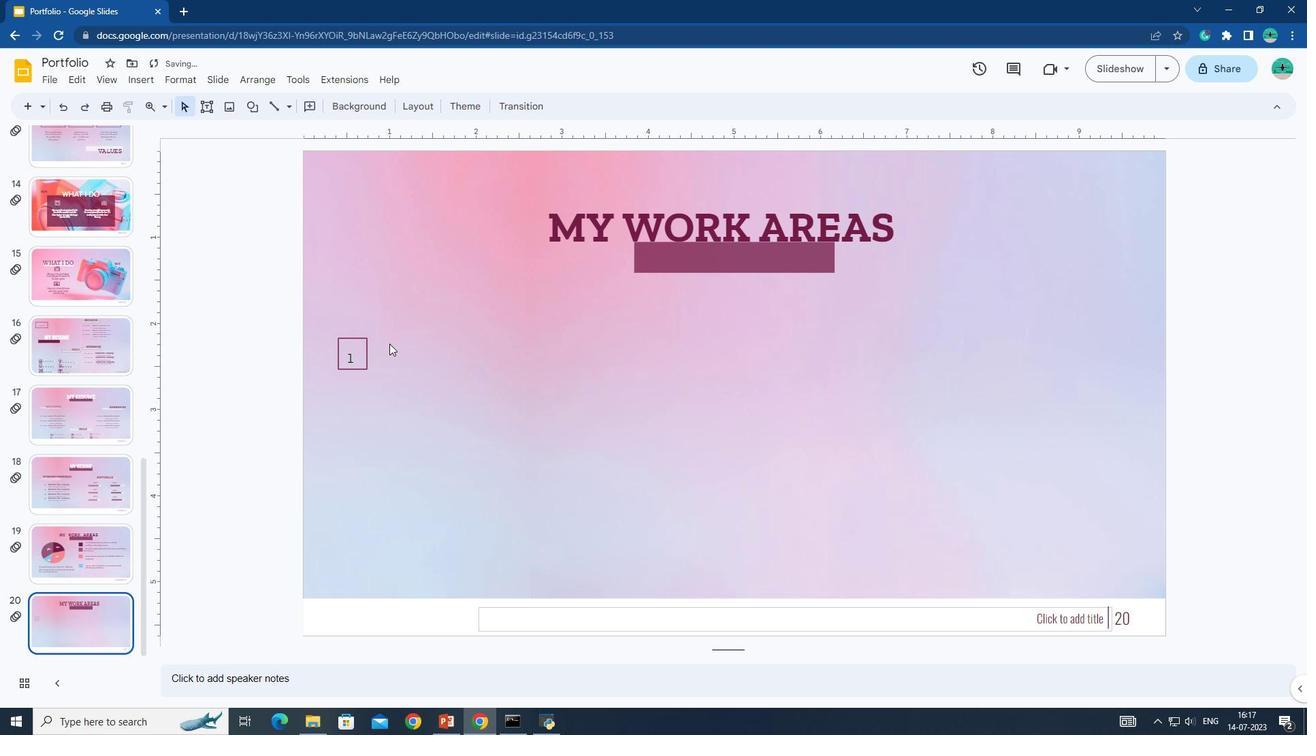 
Action: Mouse moved to (214, 111)
Screenshot: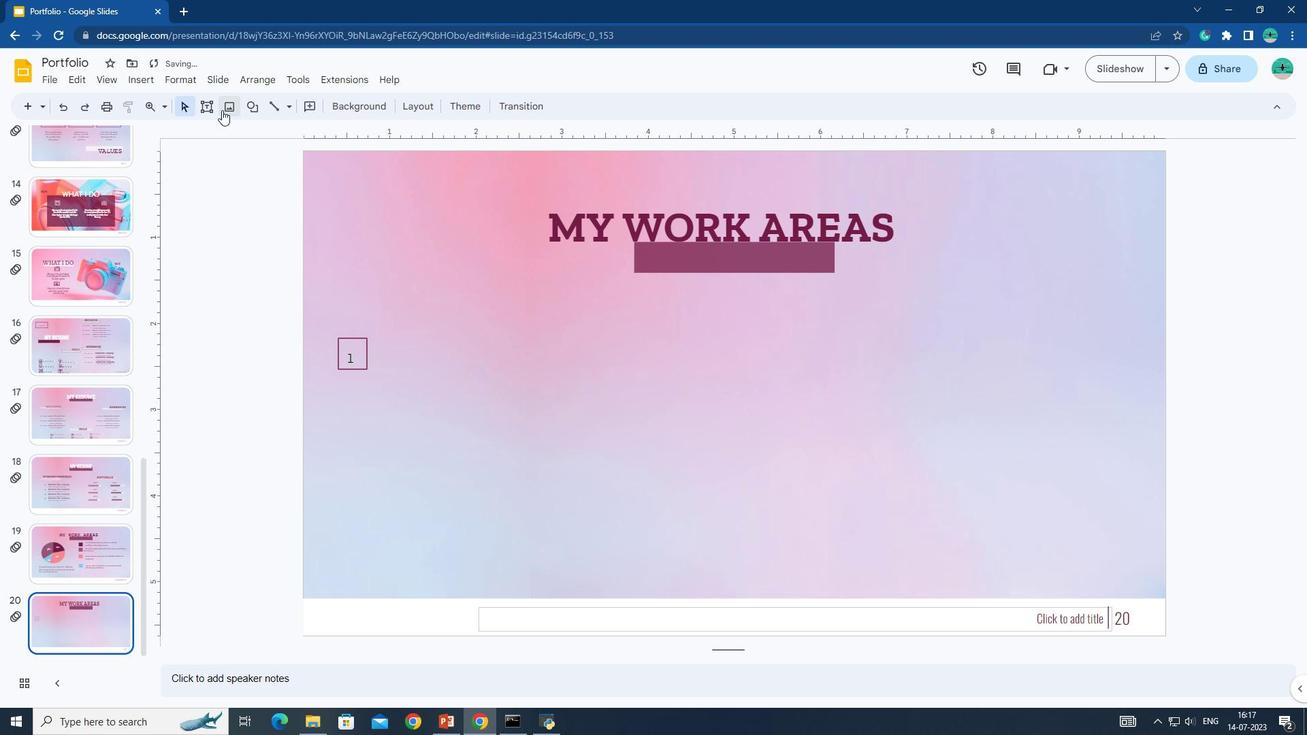 
Action: Mouse pressed left at (214, 111)
Screenshot: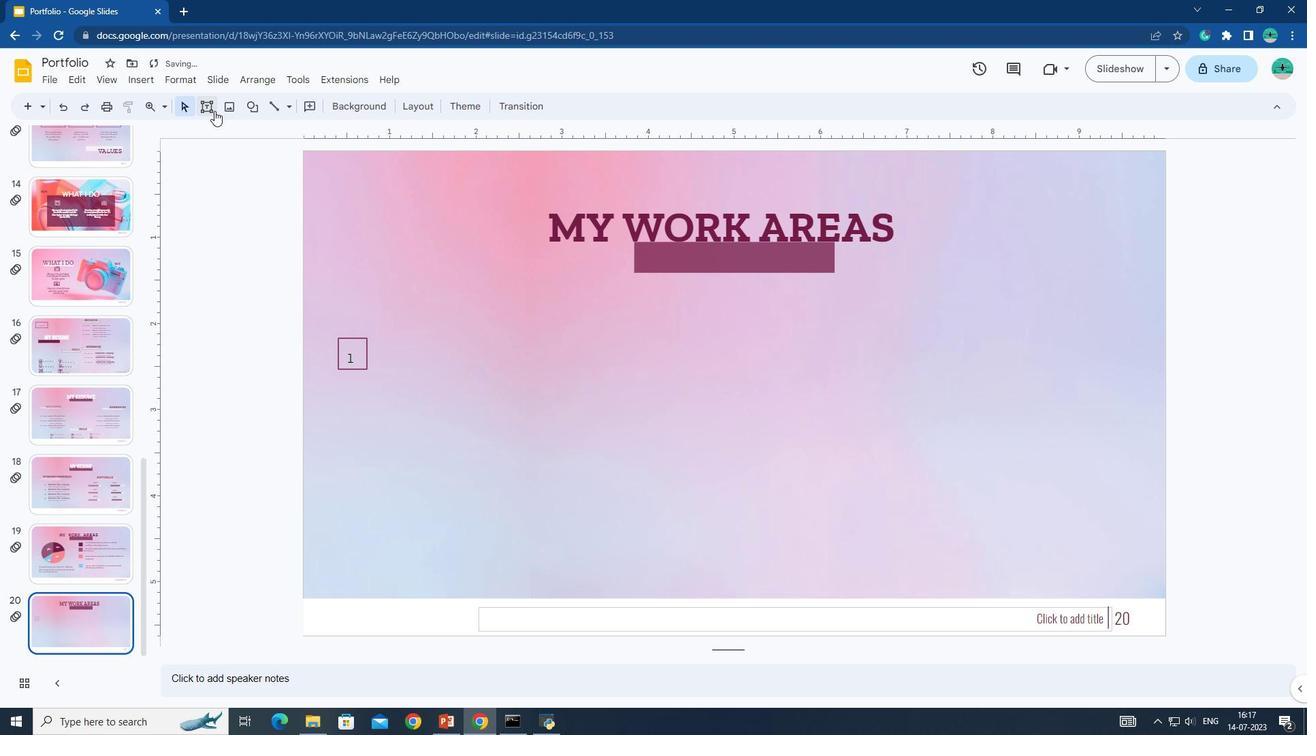 
Action: Mouse moved to (412, 351)
Screenshot: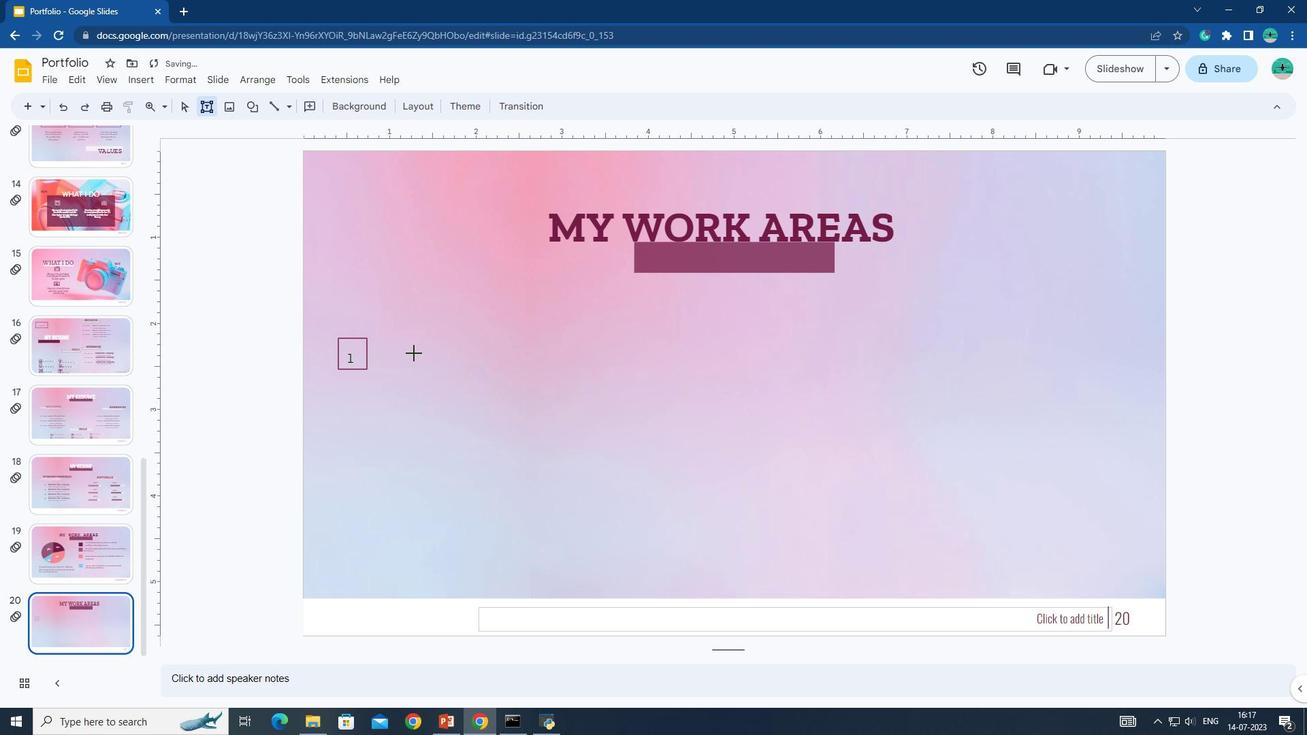 
Action: Mouse pressed left at (412, 351)
Screenshot: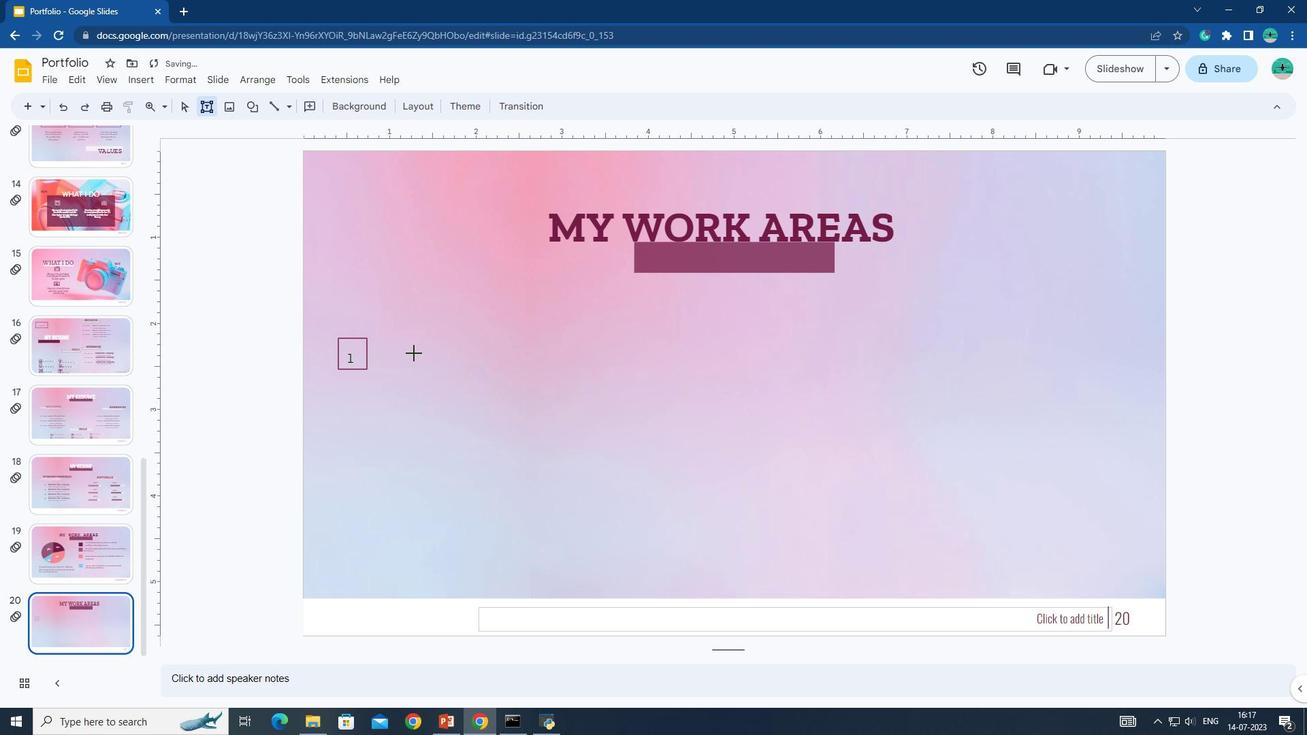 
Action: Mouse moved to (598, 354)
Screenshot: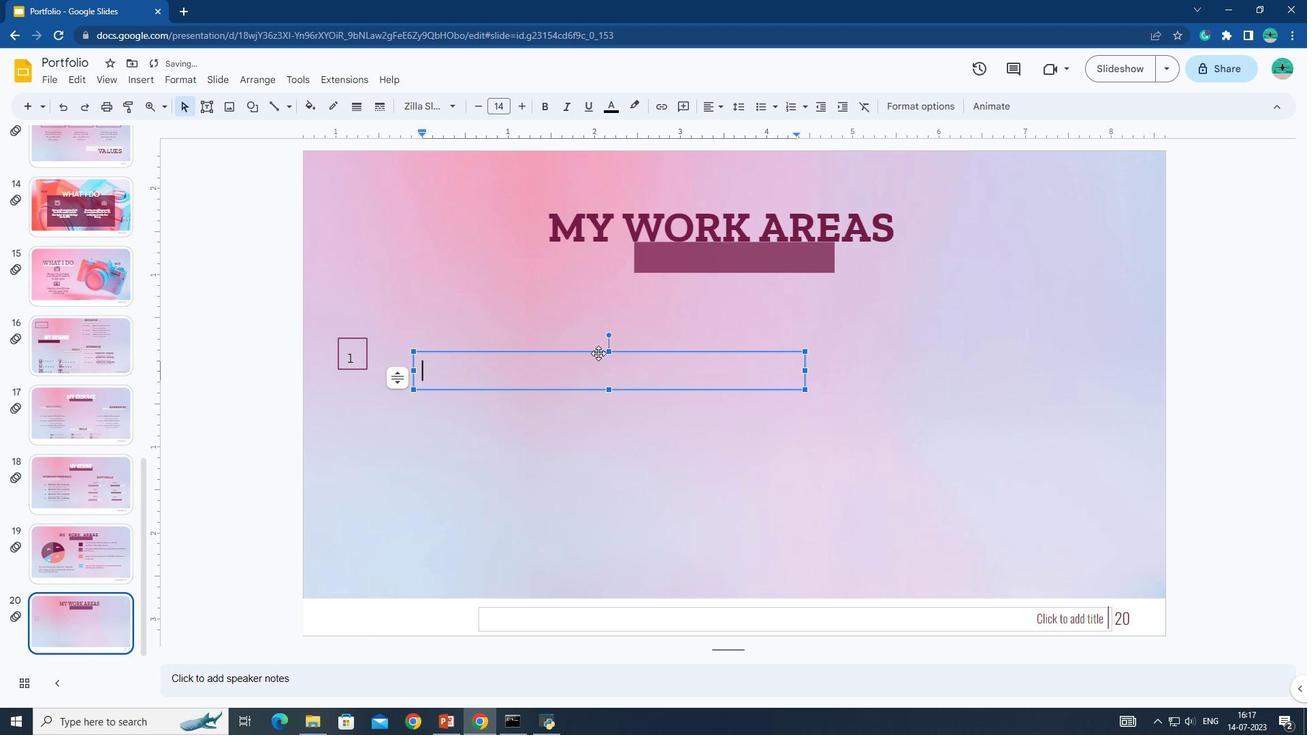 
Action: Mouse pressed left at (598, 354)
Screenshot: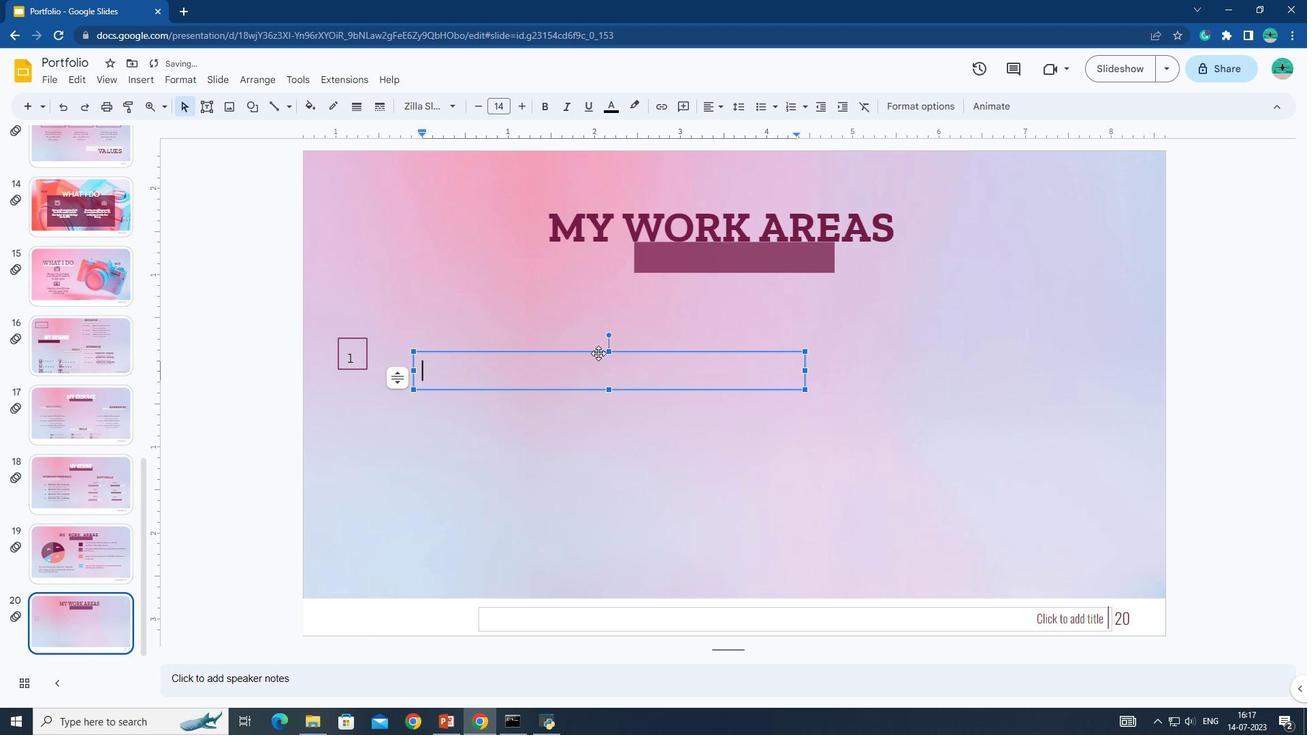 
Action: Mouse moved to (510, 361)
Screenshot: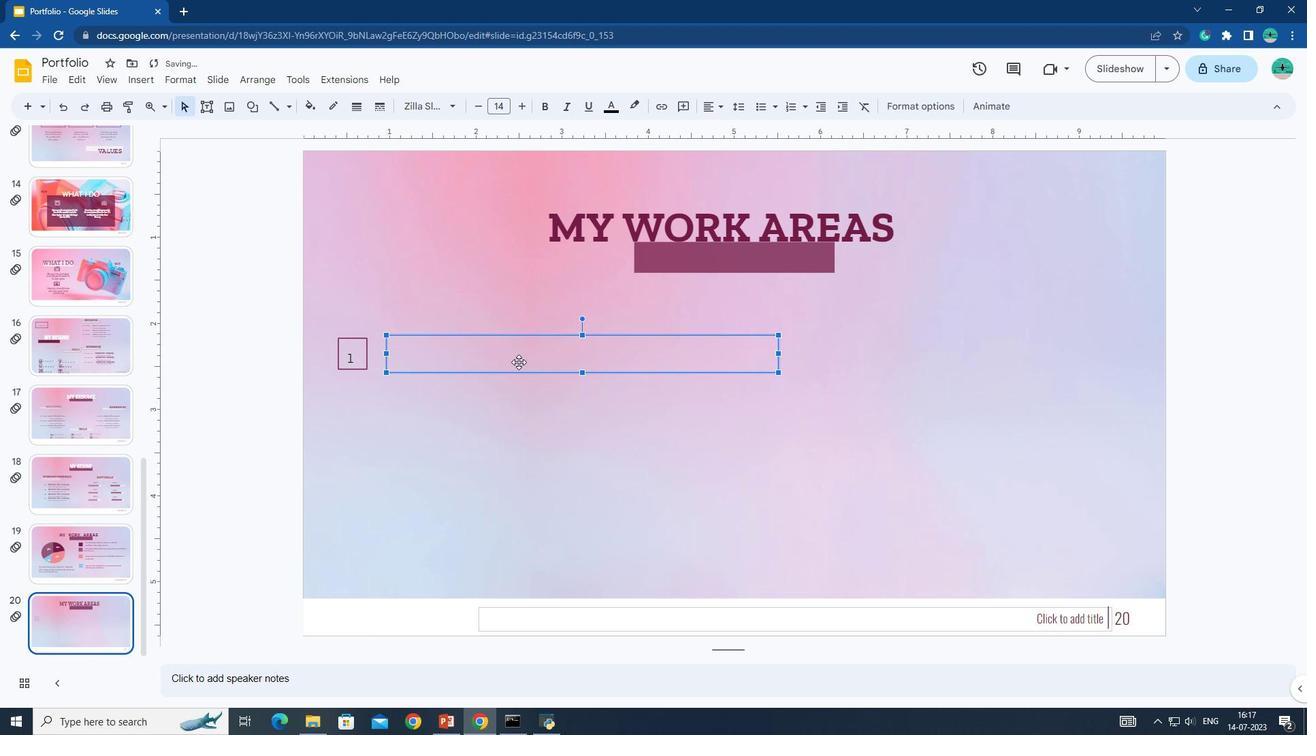 
Action: Mouse pressed left at (510, 361)
Screenshot: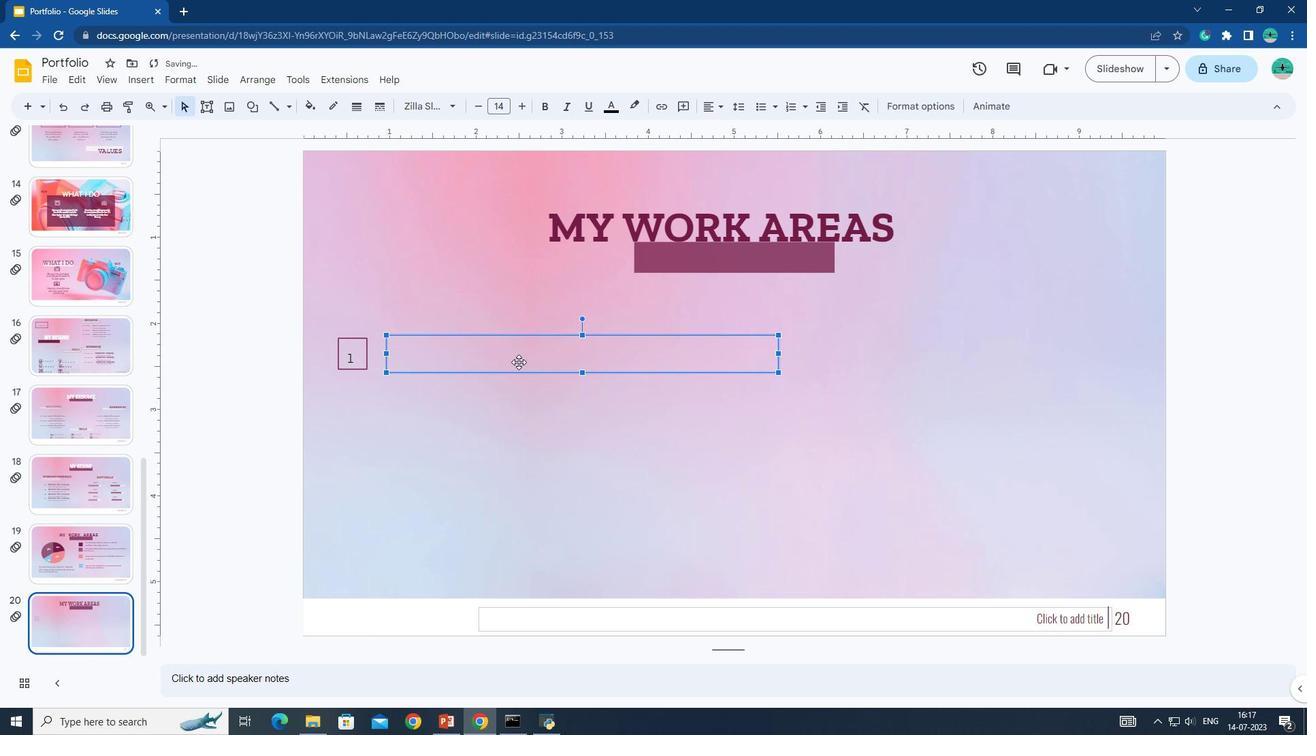 
Action: Key pressed <Key.shift><Key.shift><Key.shift>It<Key.backspace><Key.backspace><Key.caps_lock>I<Key.shift><Key.backspace><Key.shift>iT'S<Key.space>THE<Key.space>CLOSEST<Key.space>PLANET<Key.space>TO<Key.space>Y<Key.backspace>THE<Key.space><Key.shift>sUN<Key.space>AND<Key.space>THE<Key.space>SMALLEST<Key.space>IN<Key.space>THE<Key.space><Key.shift>sOLAR<Key.space><Key.shift><Key.shift><Key.shift>sYSTEM
Screenshot: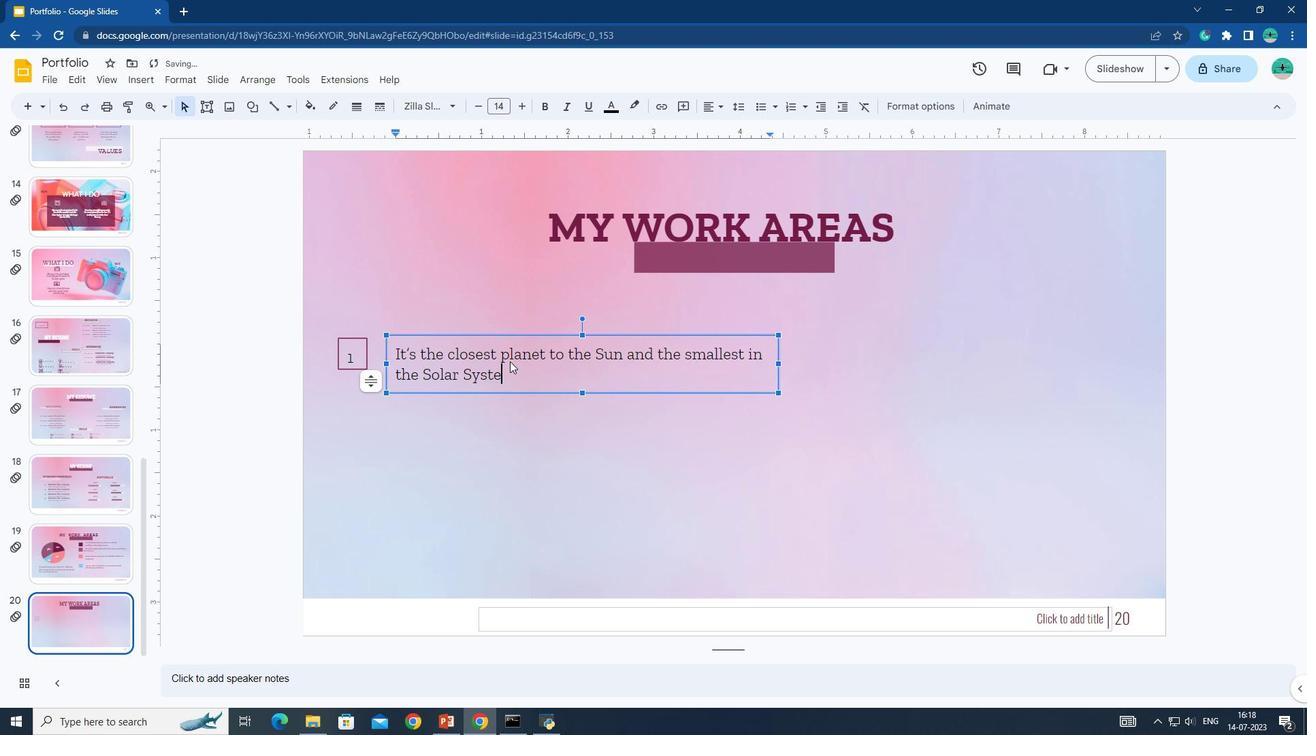 
Action: Mouse moved to (583, 395)
Screenshot: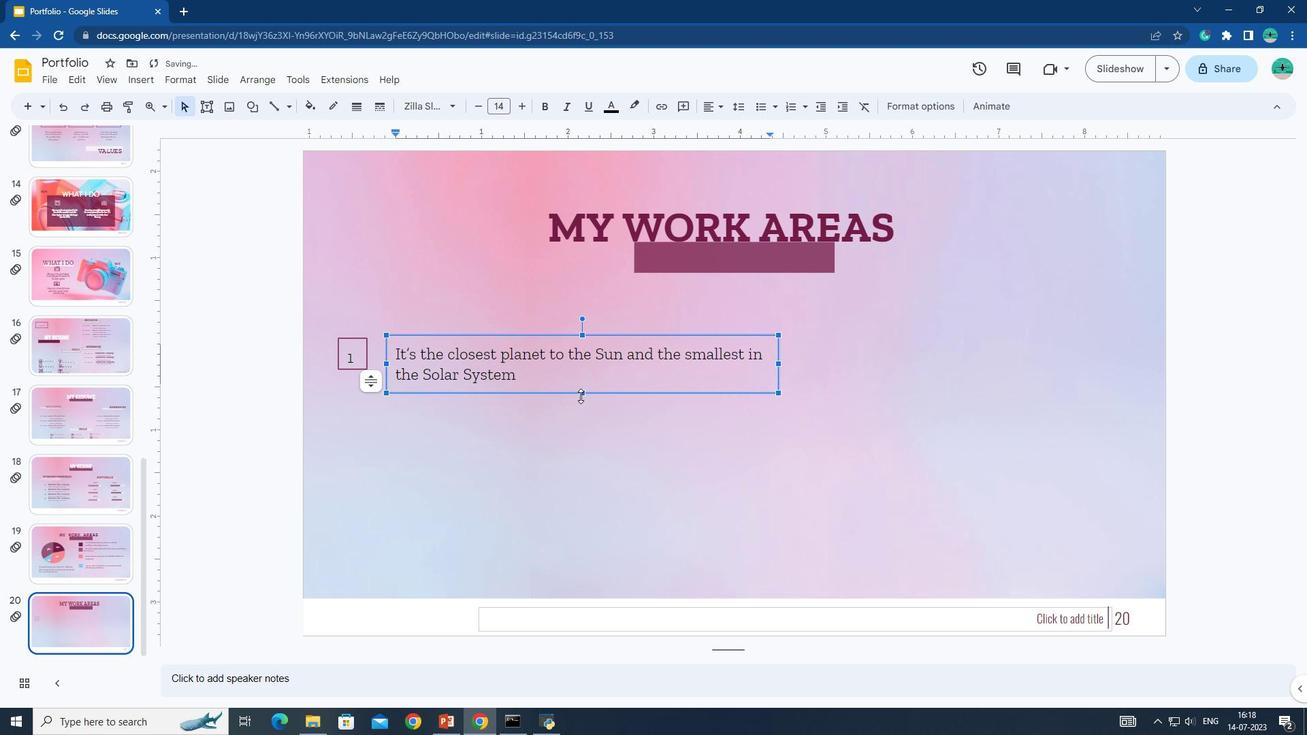 
Action: Mouse pressed left at (583, 395)
Screenshot: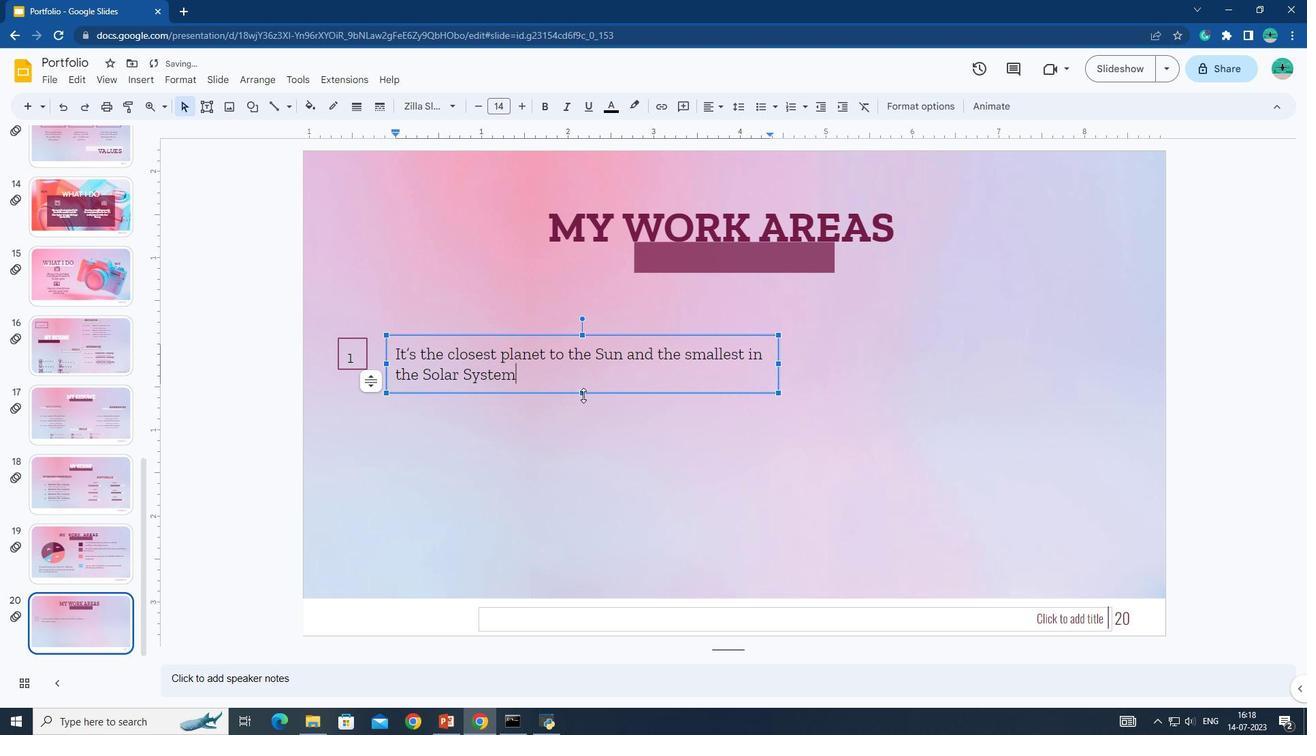 
Action: Mouse moved to (581, 337)
Screenshot: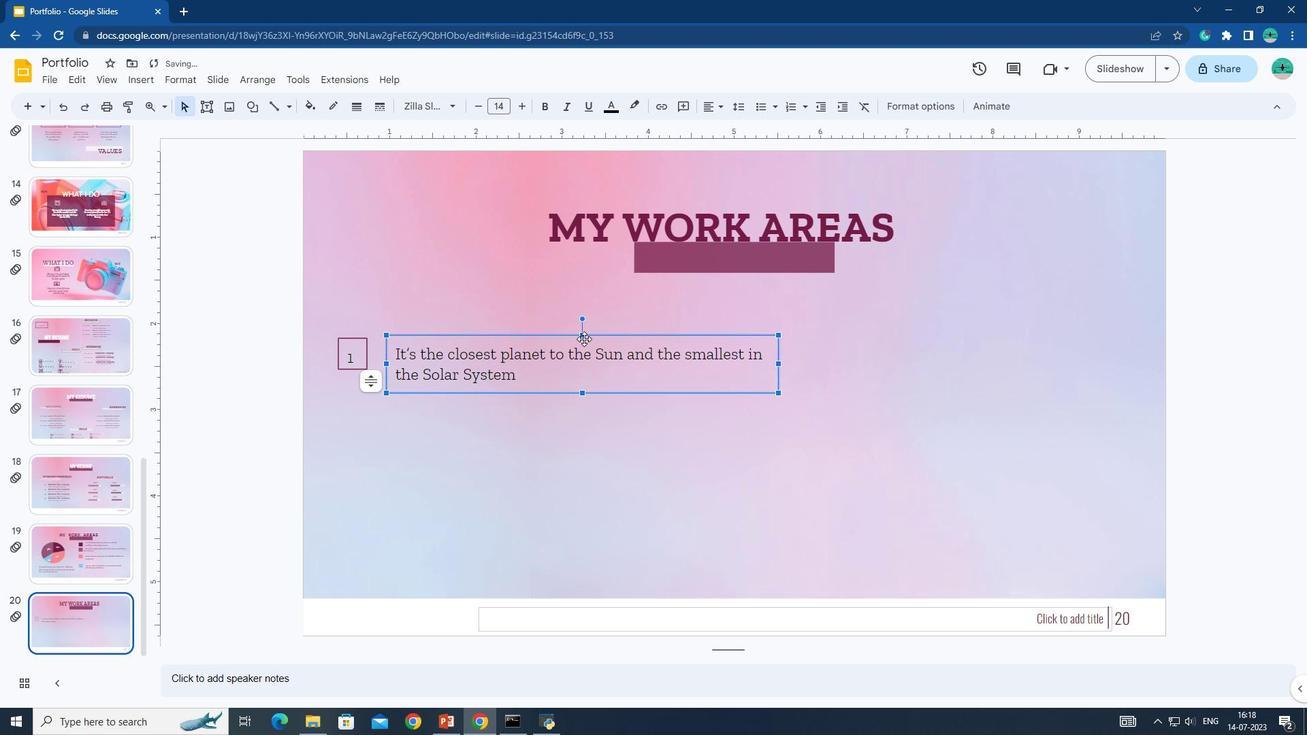 
Action: Mouse pressed left at (581, 337)
Screenshot: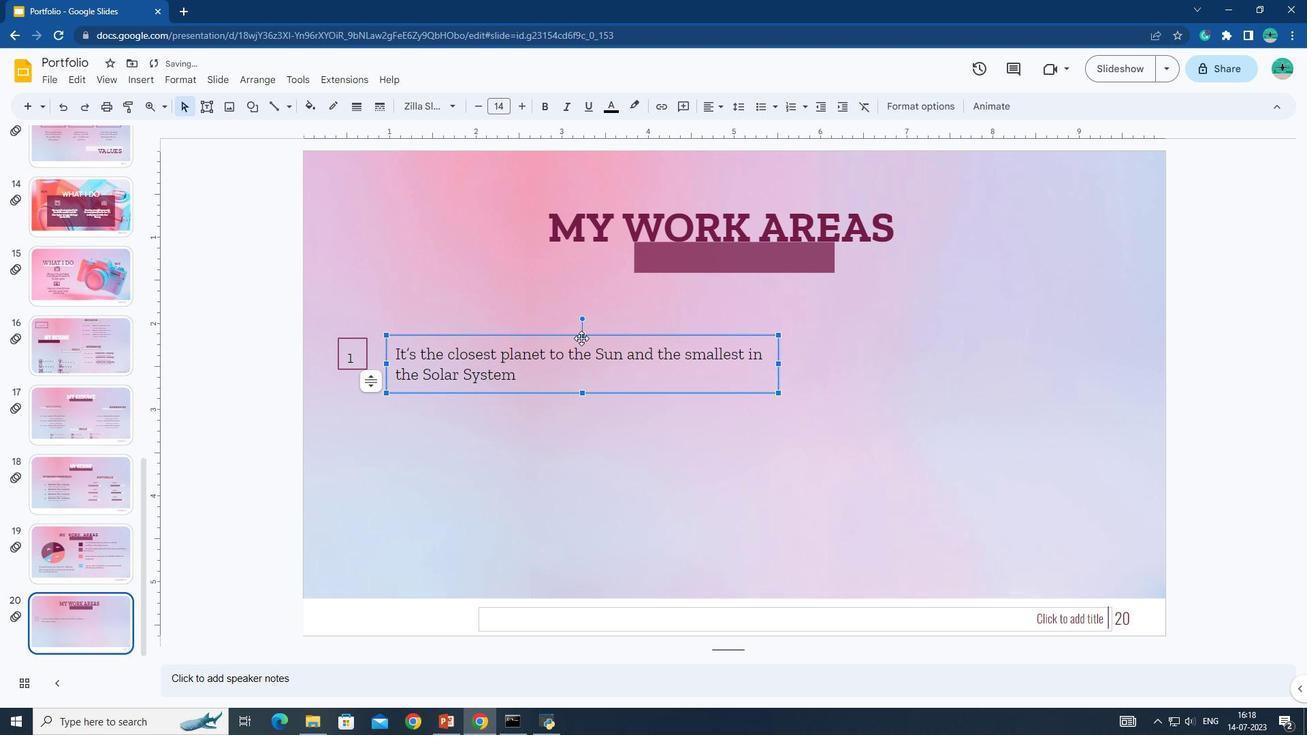 
Action: Mouse moved to (584, 341)
Screenshot: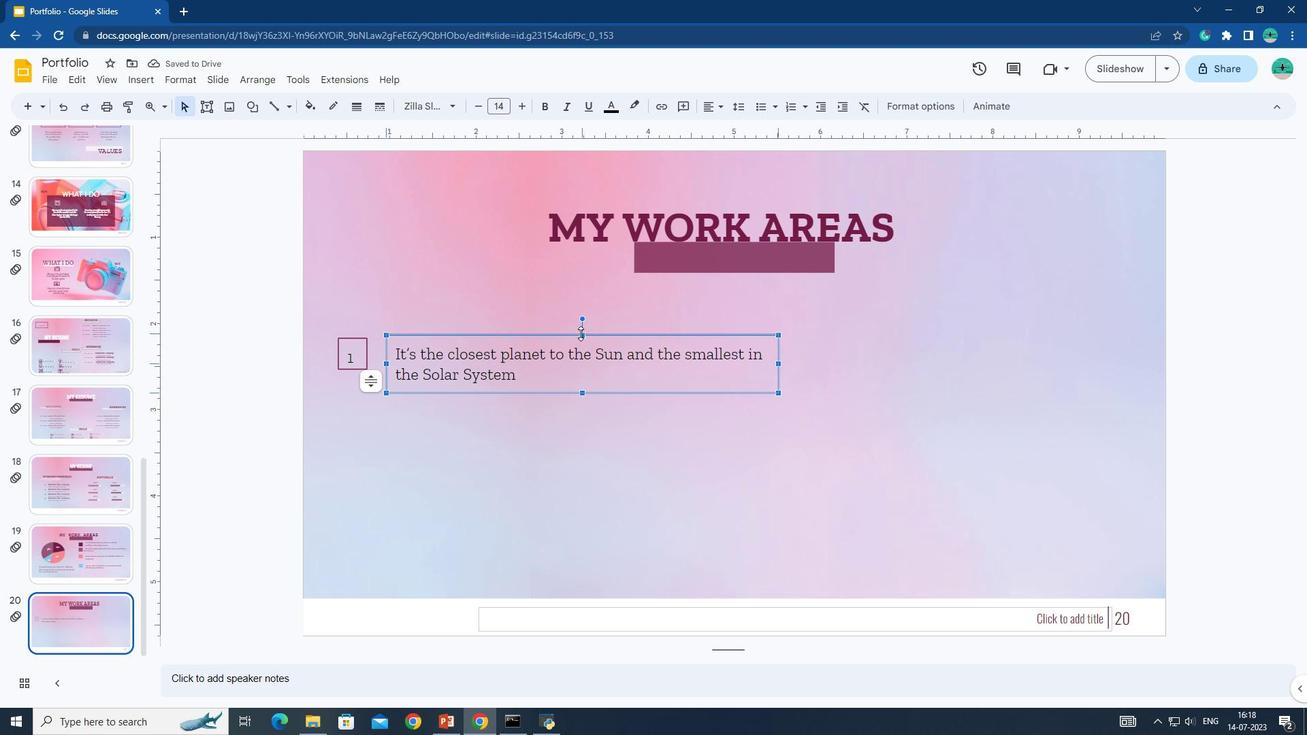 
Action: Mouse pressed left at (584, 341)
Screenshot: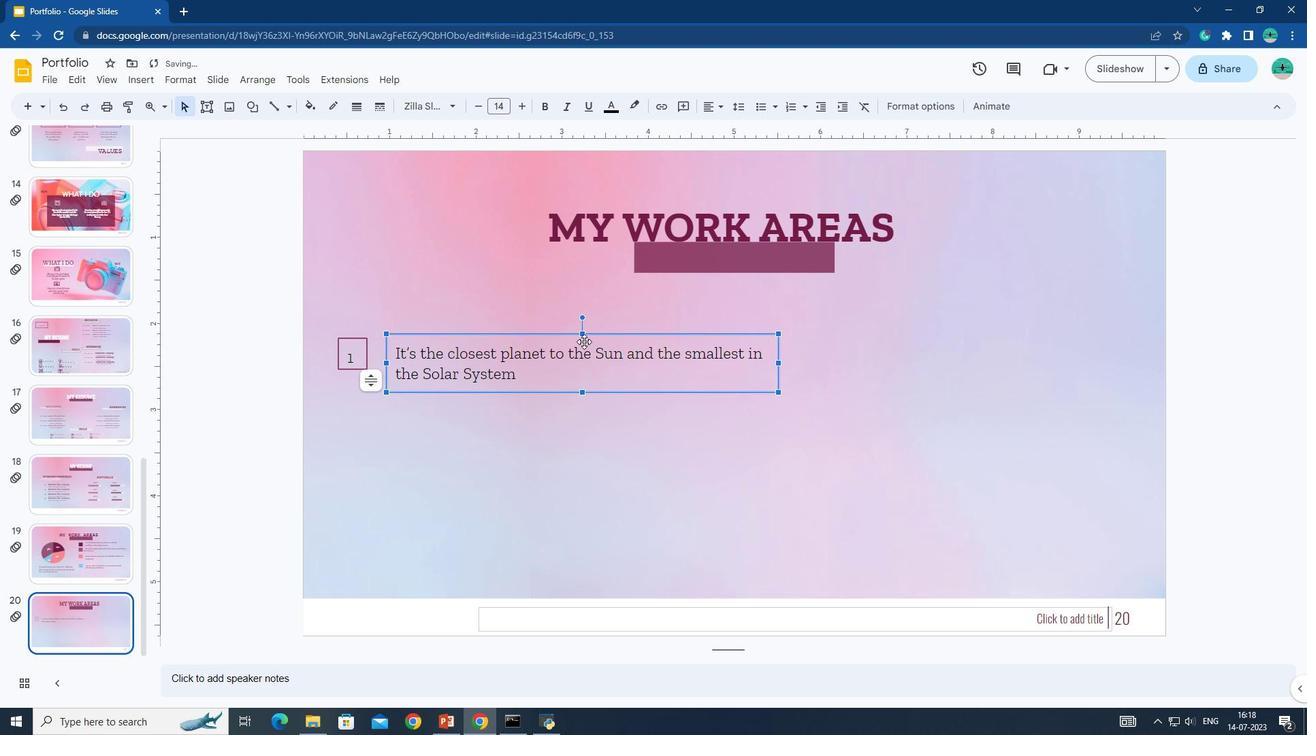 
Action: Mouse moved to (574, 320)
Screenshot: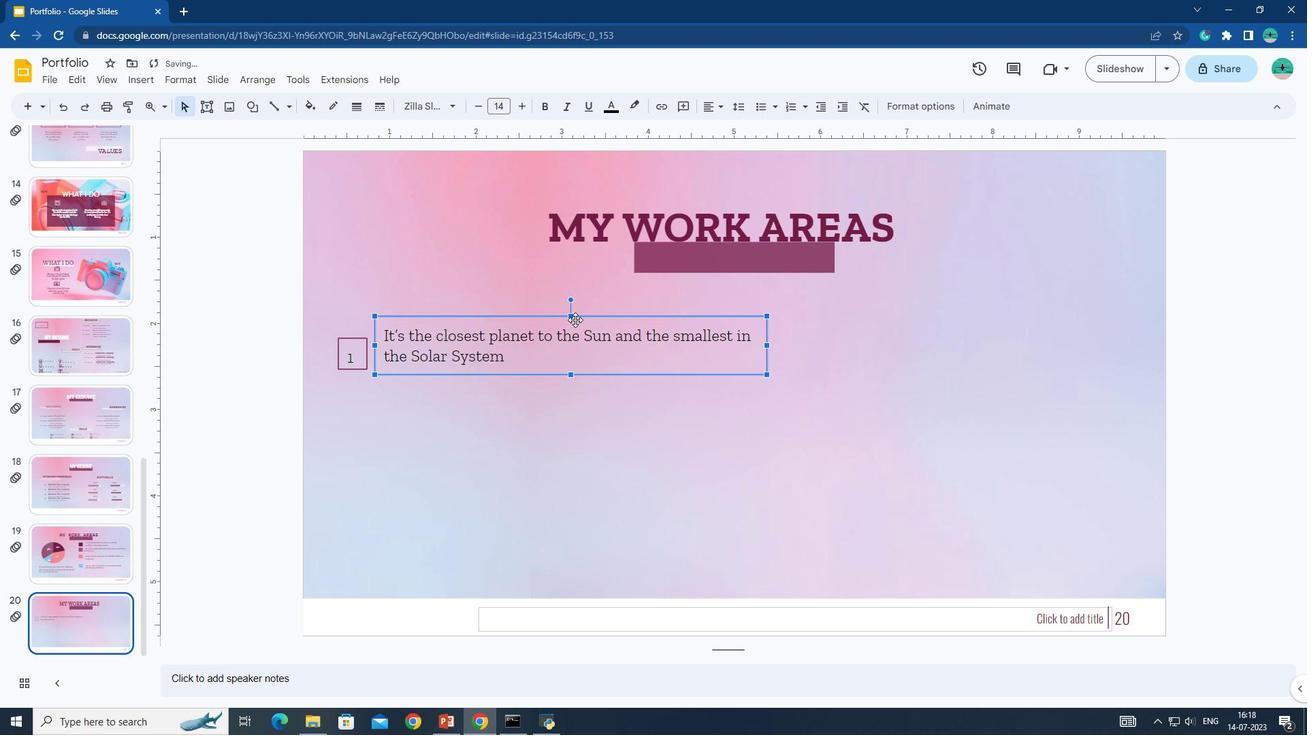 
Action: Mouse pressed left at (574, 320)
Screenshot: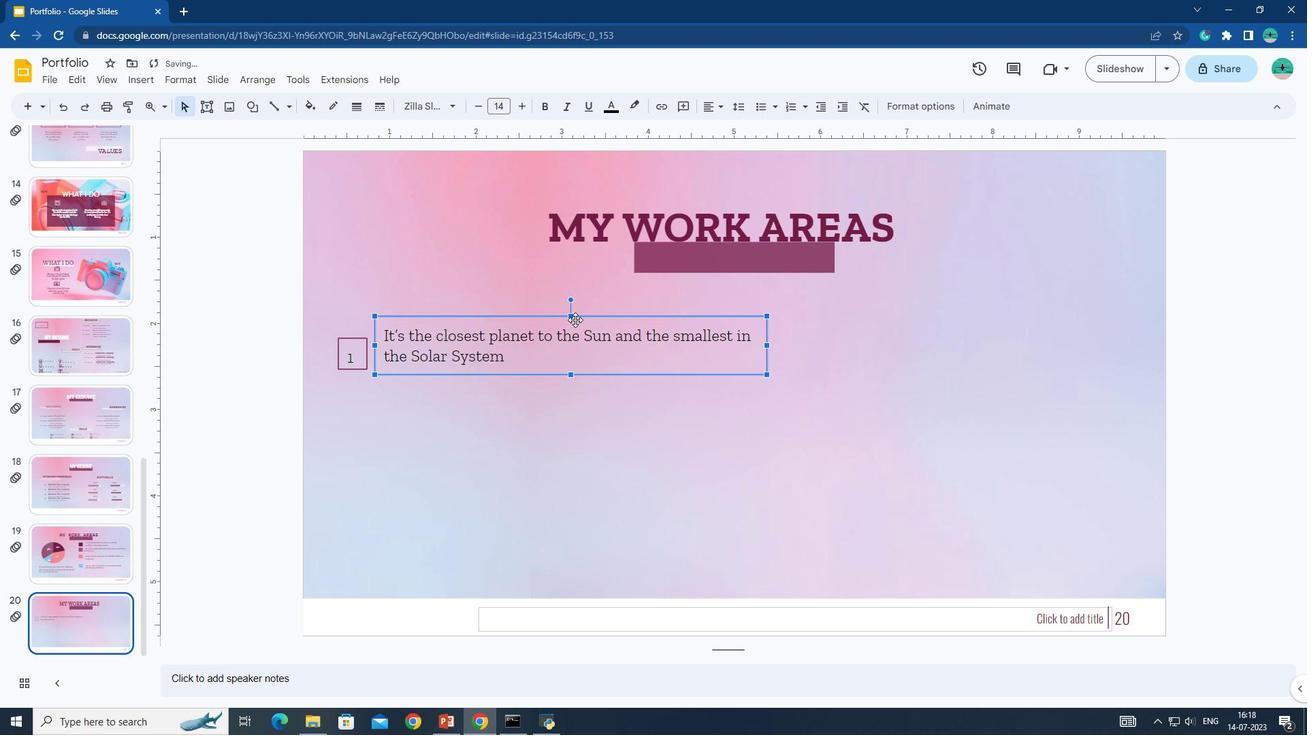 
Action: Mouse moved to (505, 499)
Screenshot: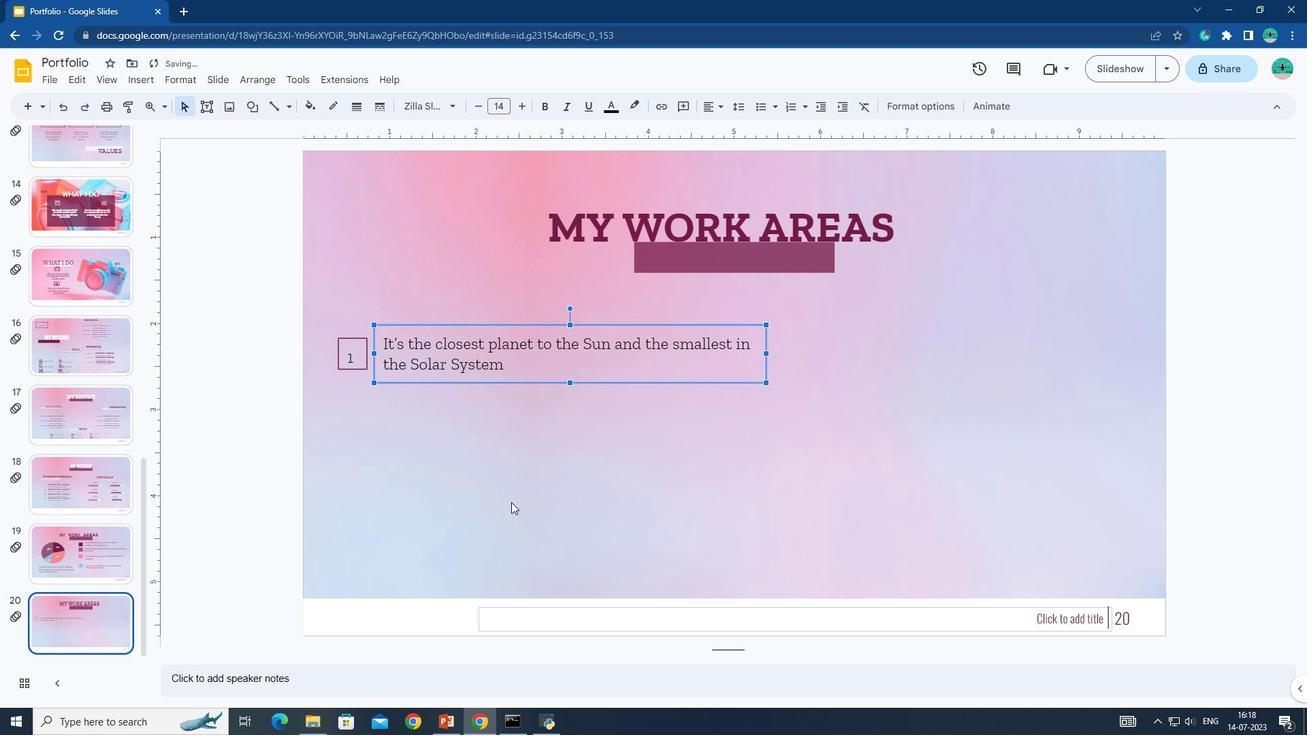 
Action: Mouse pressed left at (505, 499)
Screenshot: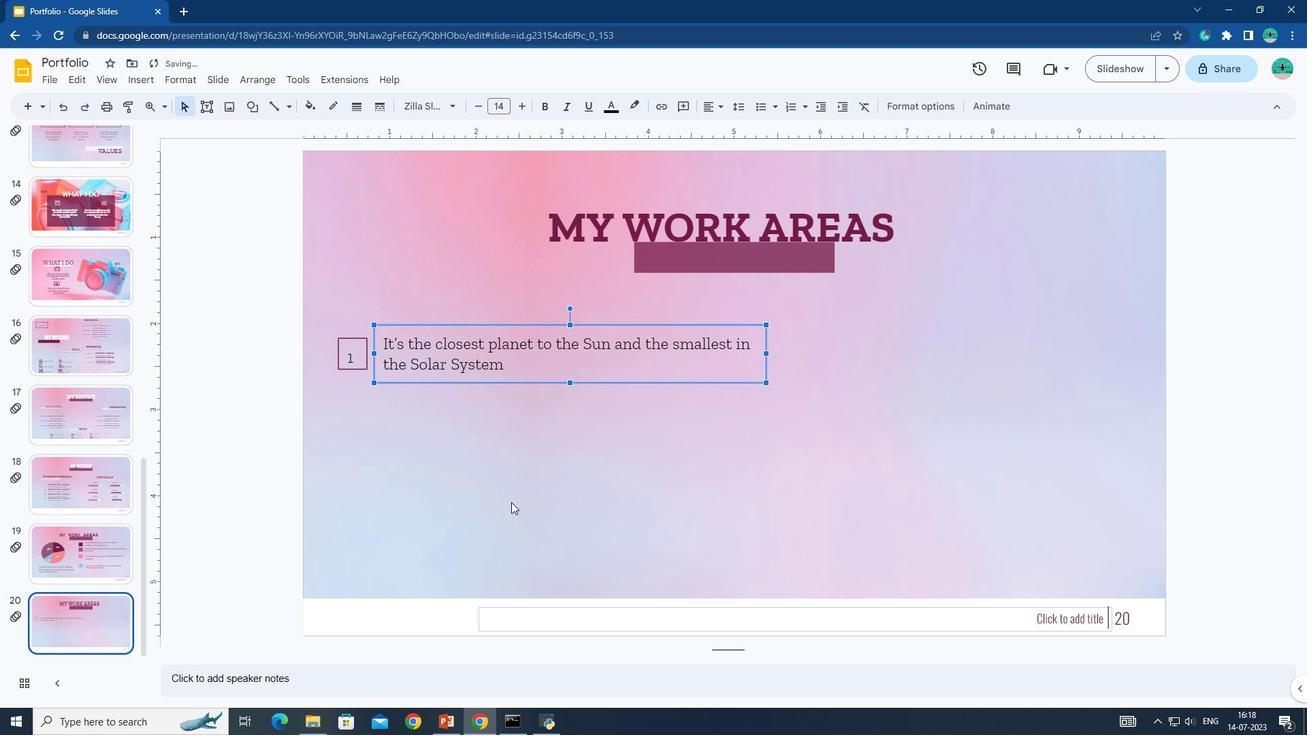
Action: Mouse moved to (385, 341)
Screenshot: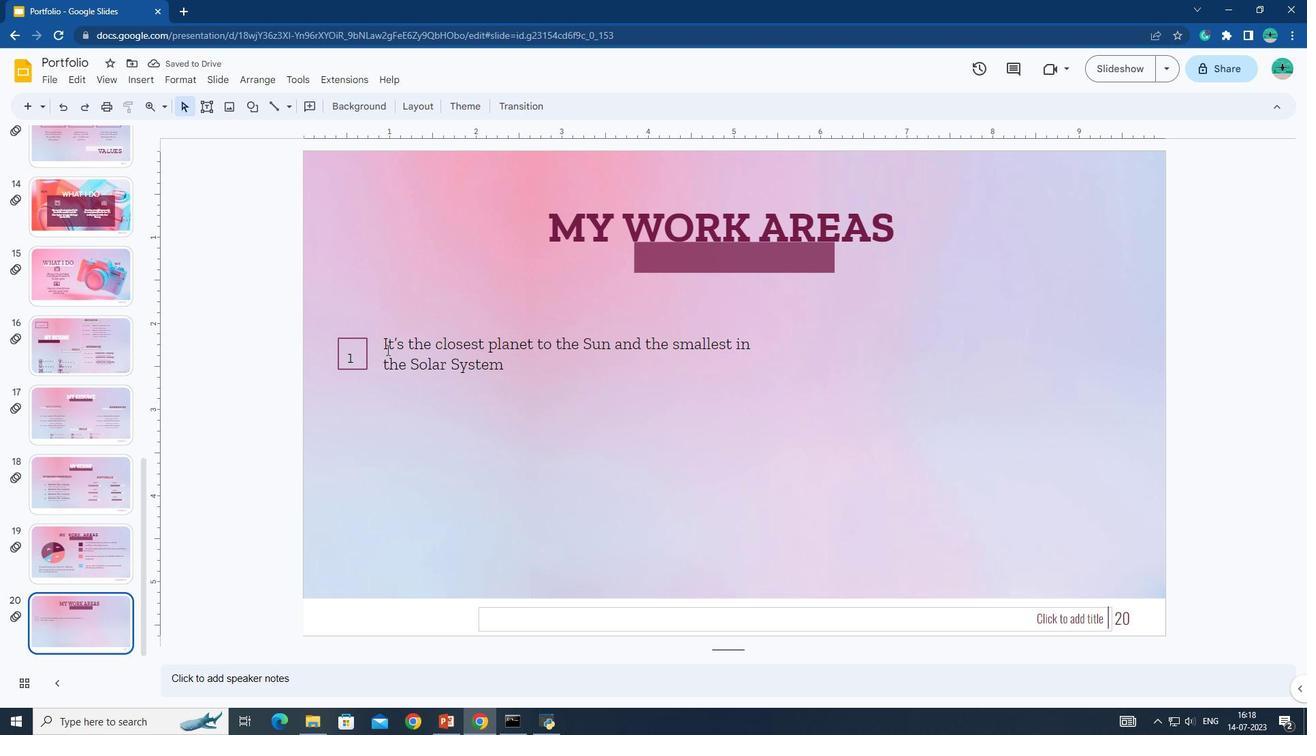 
Action: Mouse pressed left at (385, 341)
Screenshot: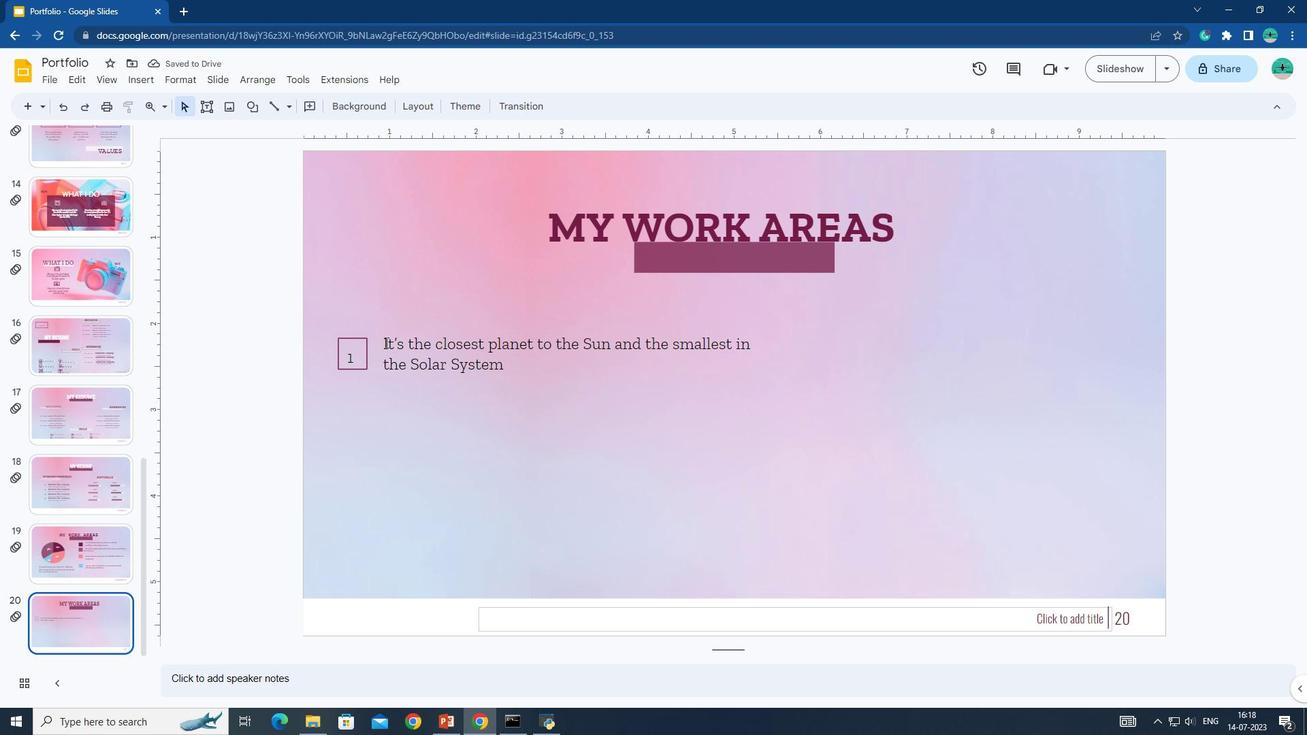 
Action: Mouse pressed left at (385, 341)
Screenshot: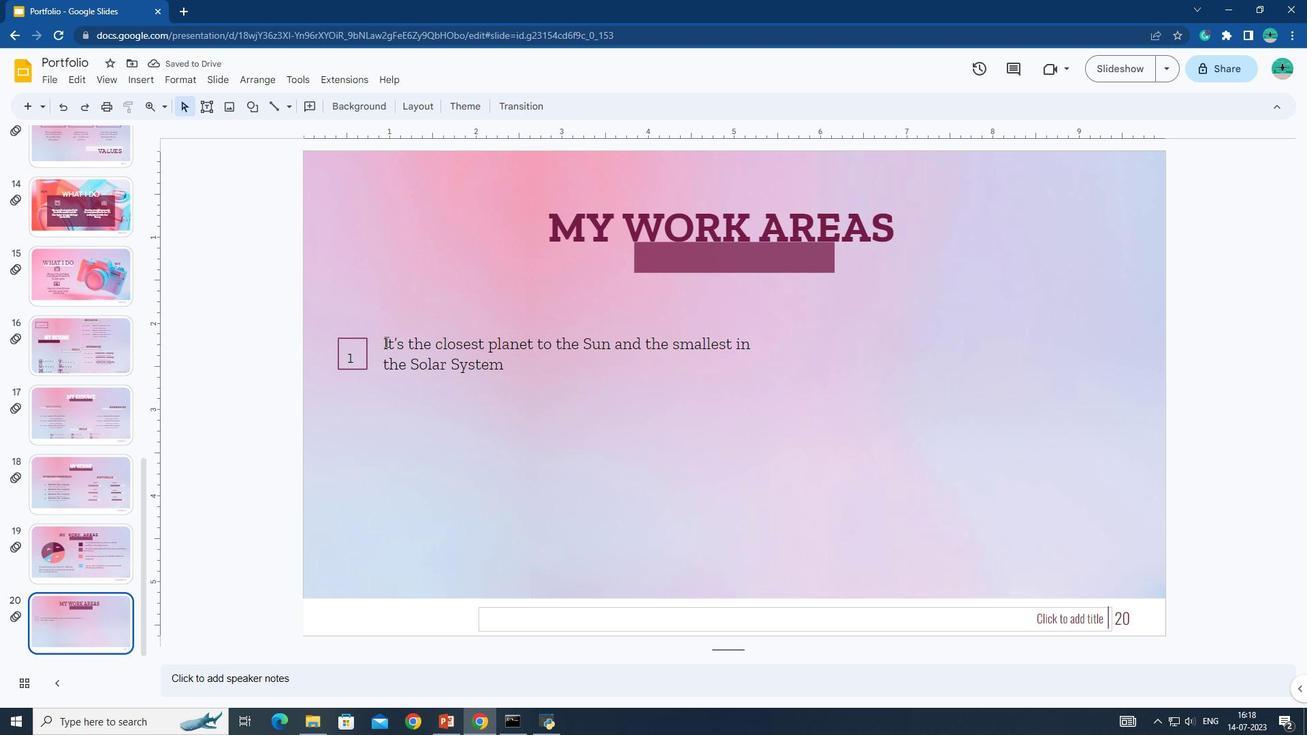 
Action: Mouse pressed left at (385, 341)
Screenshot: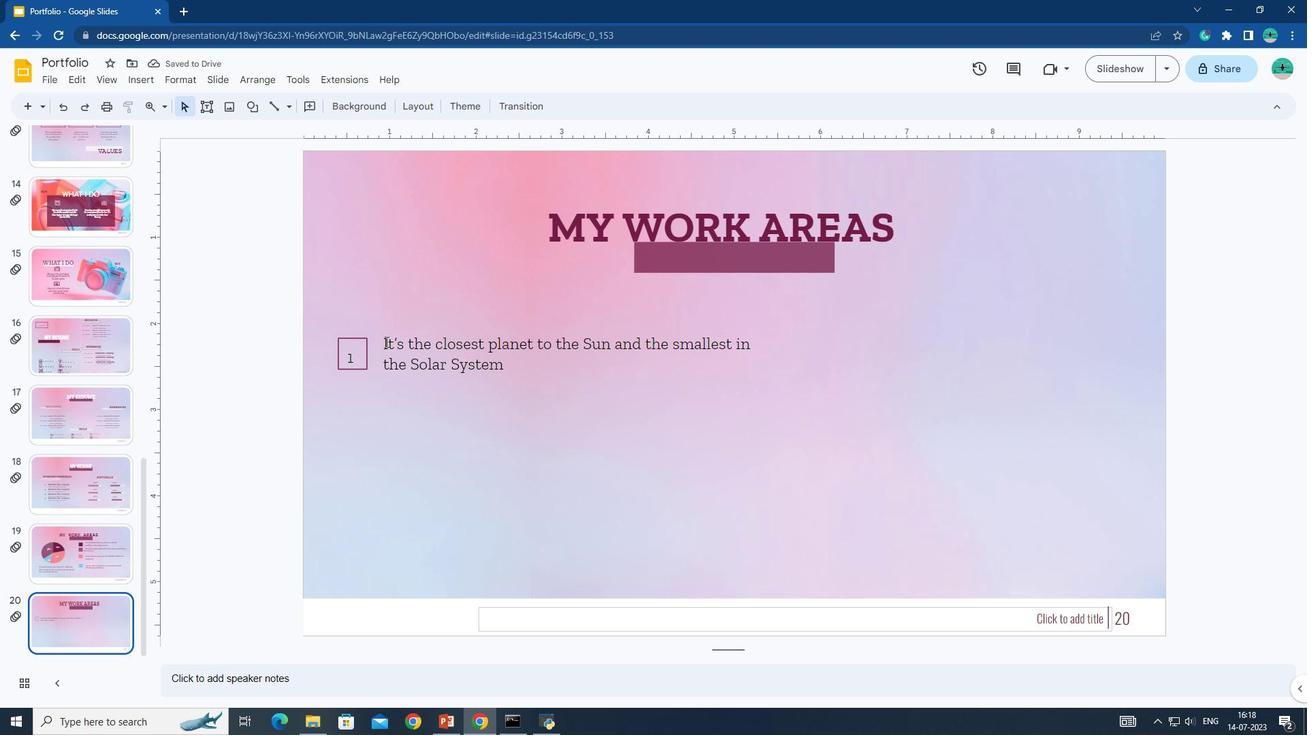 
Action: Mouse moved to (453, 101)
Screenshot: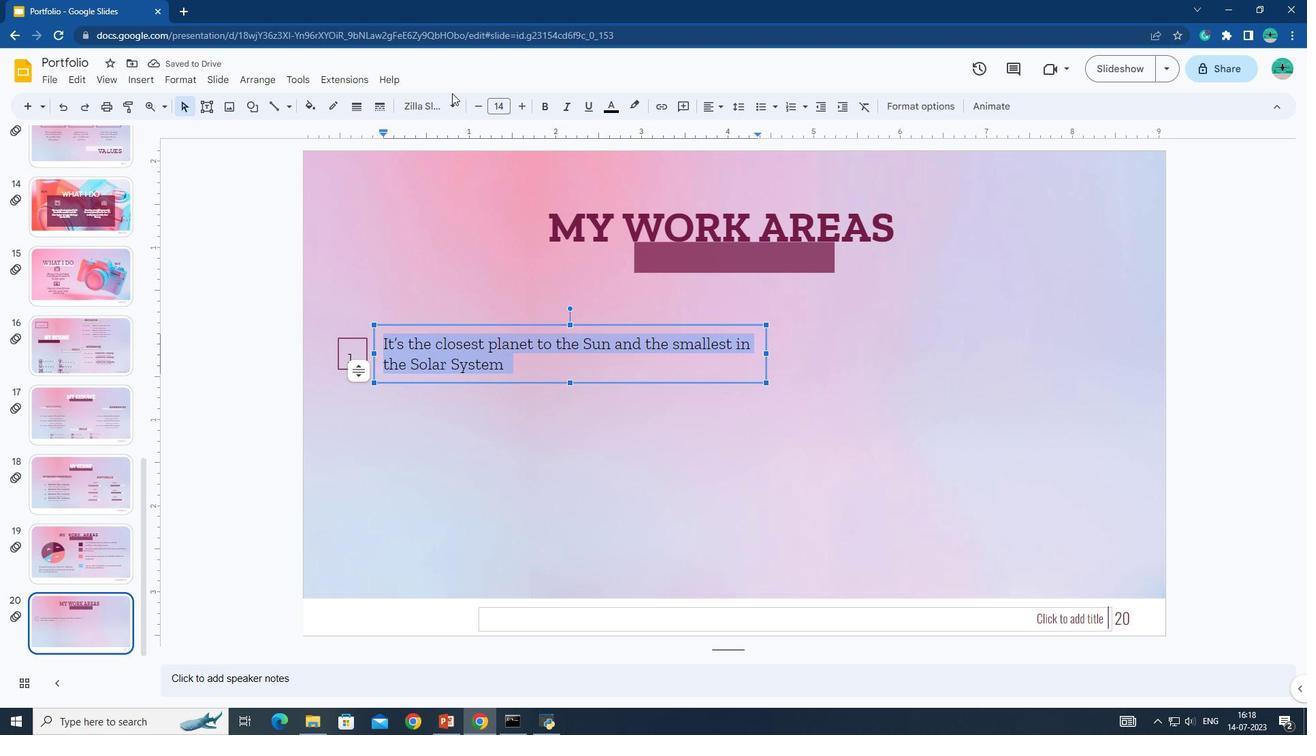 
Action: Mouse pressed left at (453, 101)
Screenshot: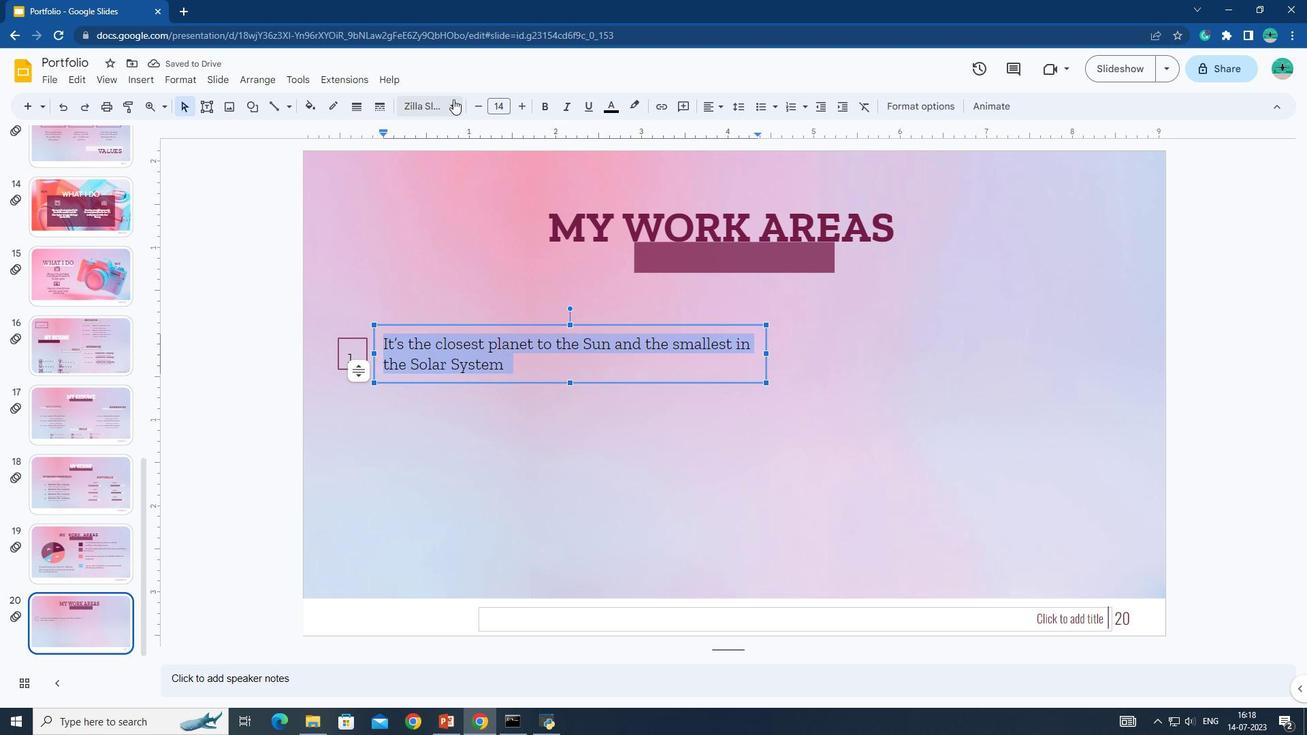 
Action: Mouse moved to (581, 613)
Screenshot: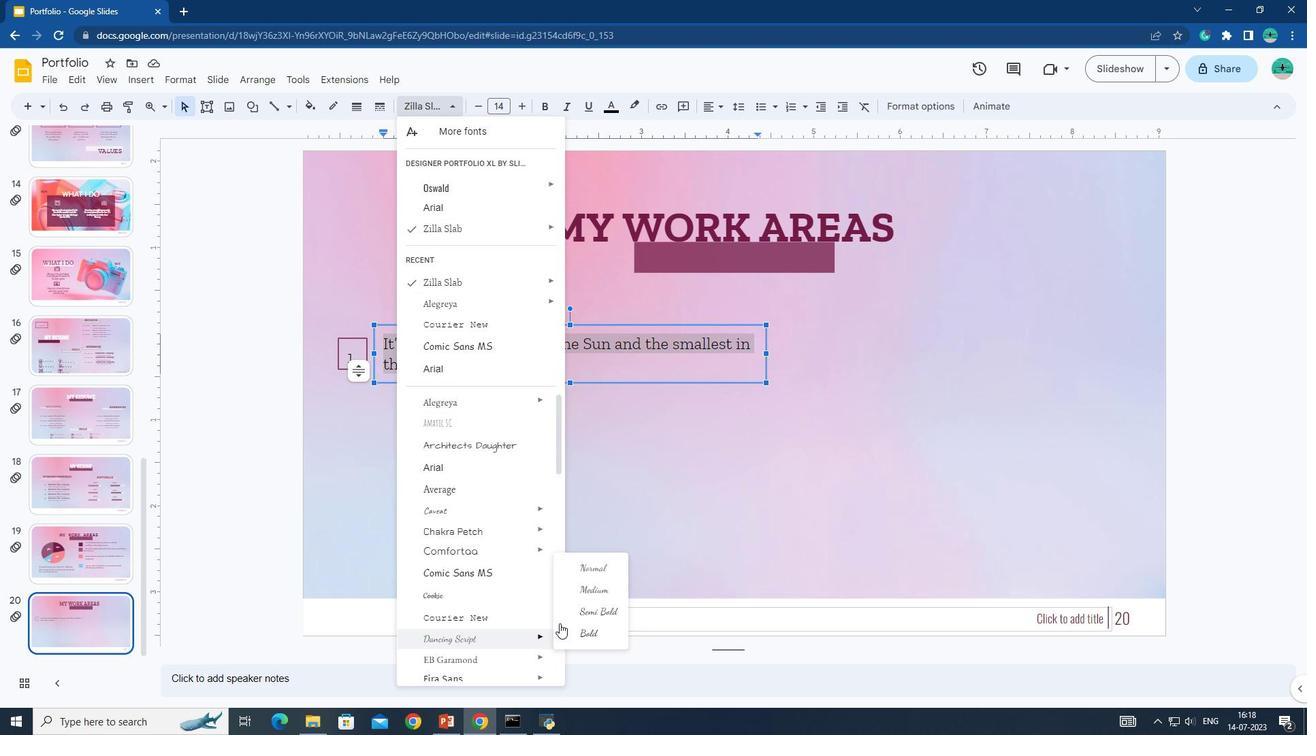 
Action: Mouse pressed left at (581, 613)
Screenshot: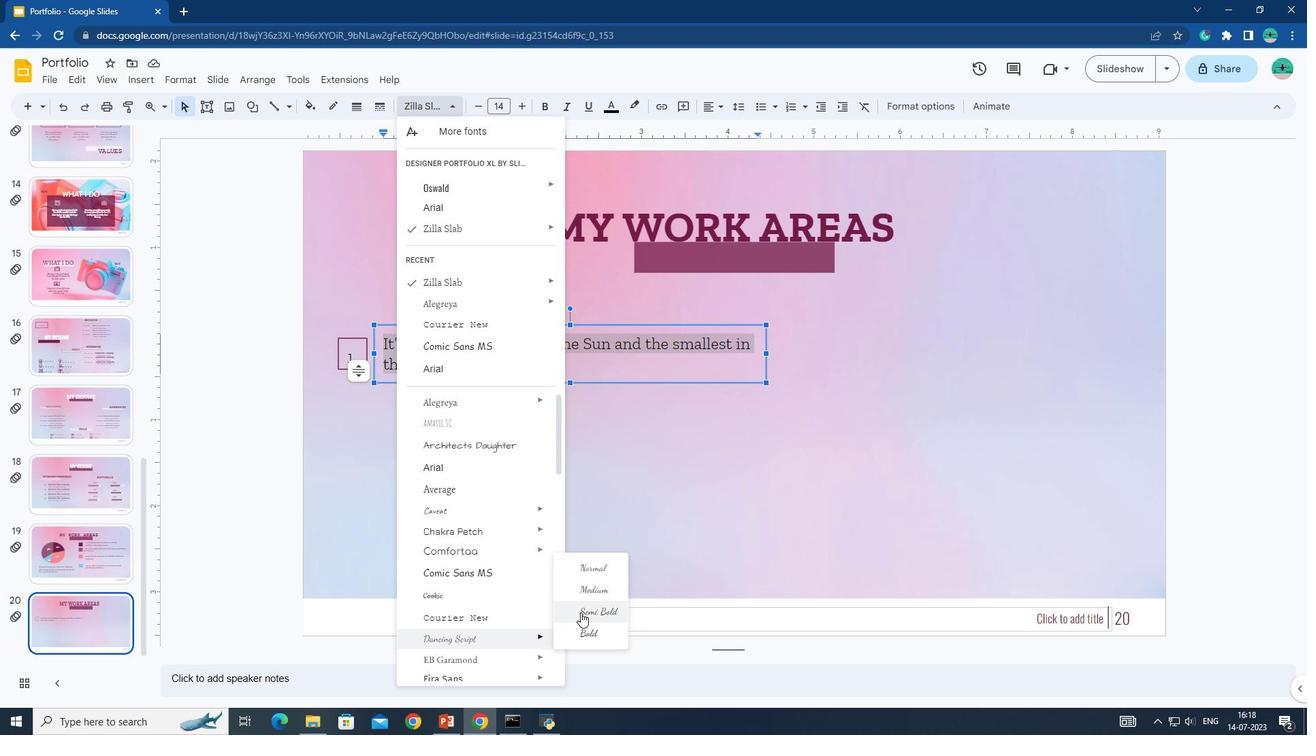 
Action: Mouse moved to (403, 110)
Screenshot: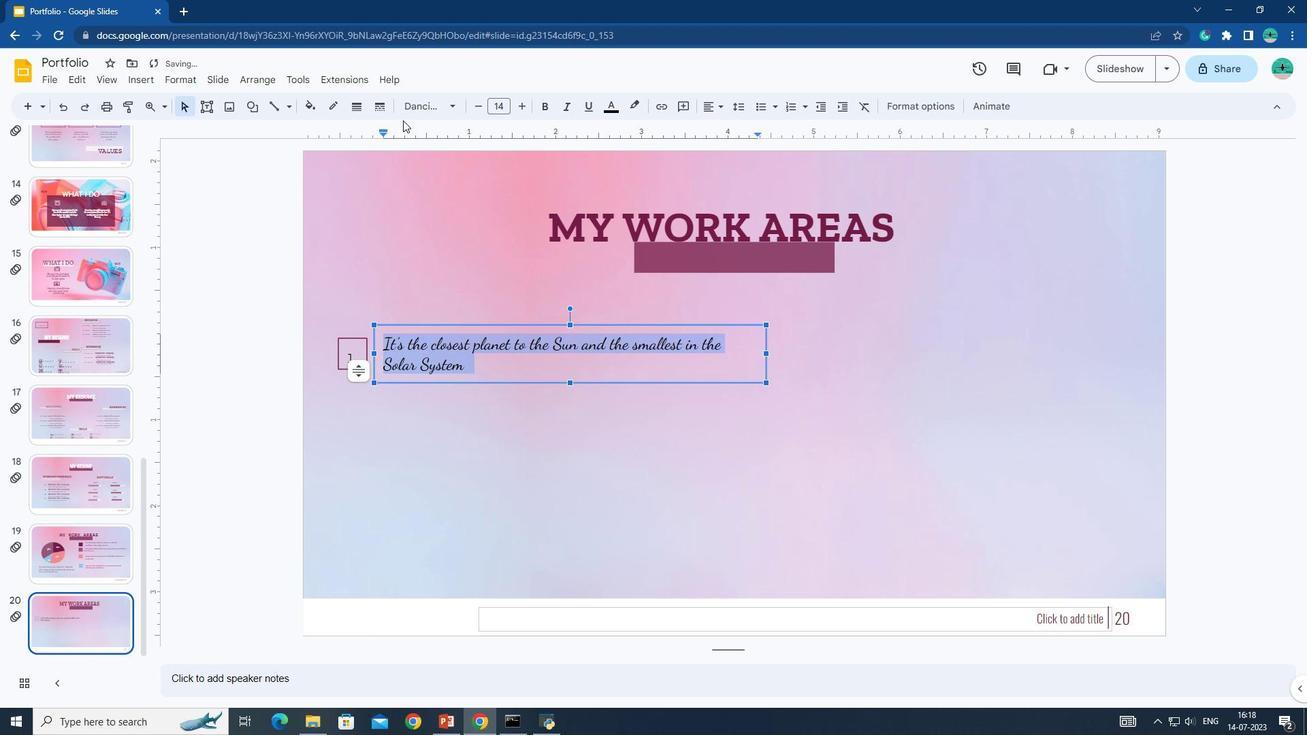 
Action: Mouse pressed left at (403, 110)
Screenshot: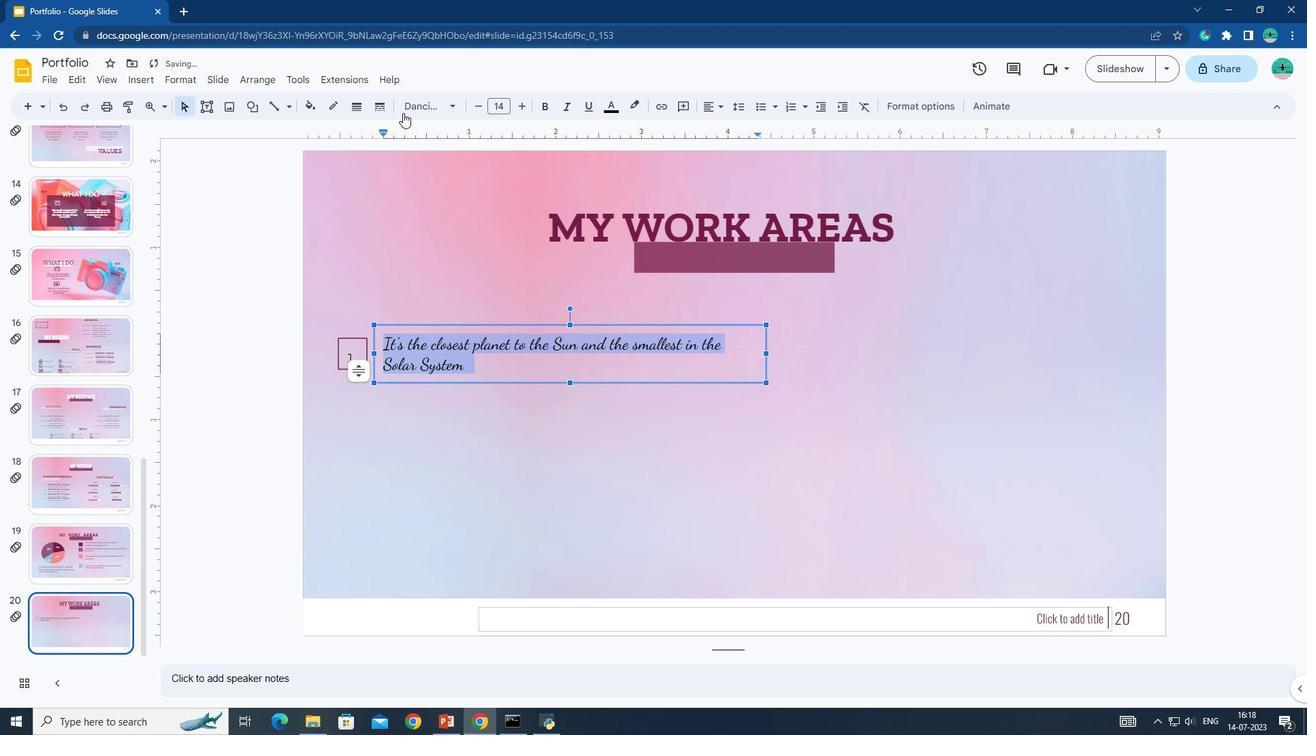 
Action: Mouse moved to (433, 546)
Screenshot: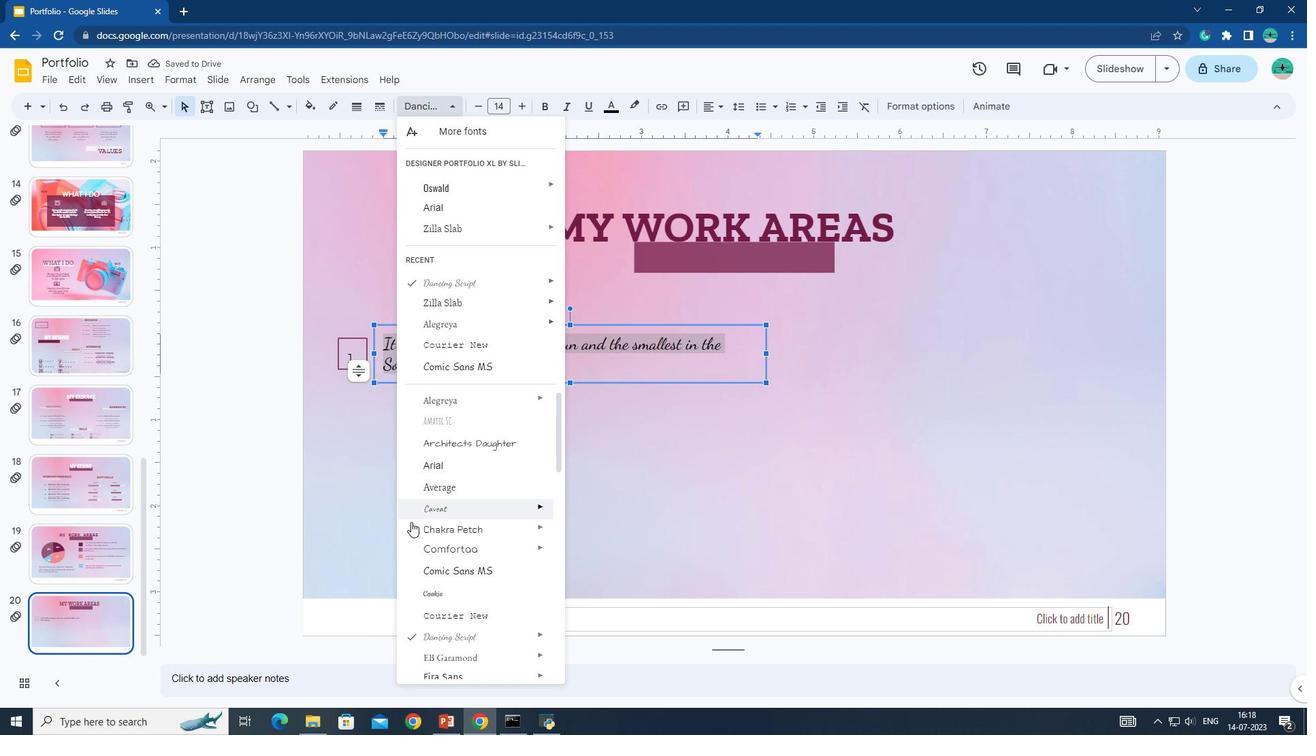 
Action: Mouse scrolled (433, 545) with delta (0, 0)
Screenshot: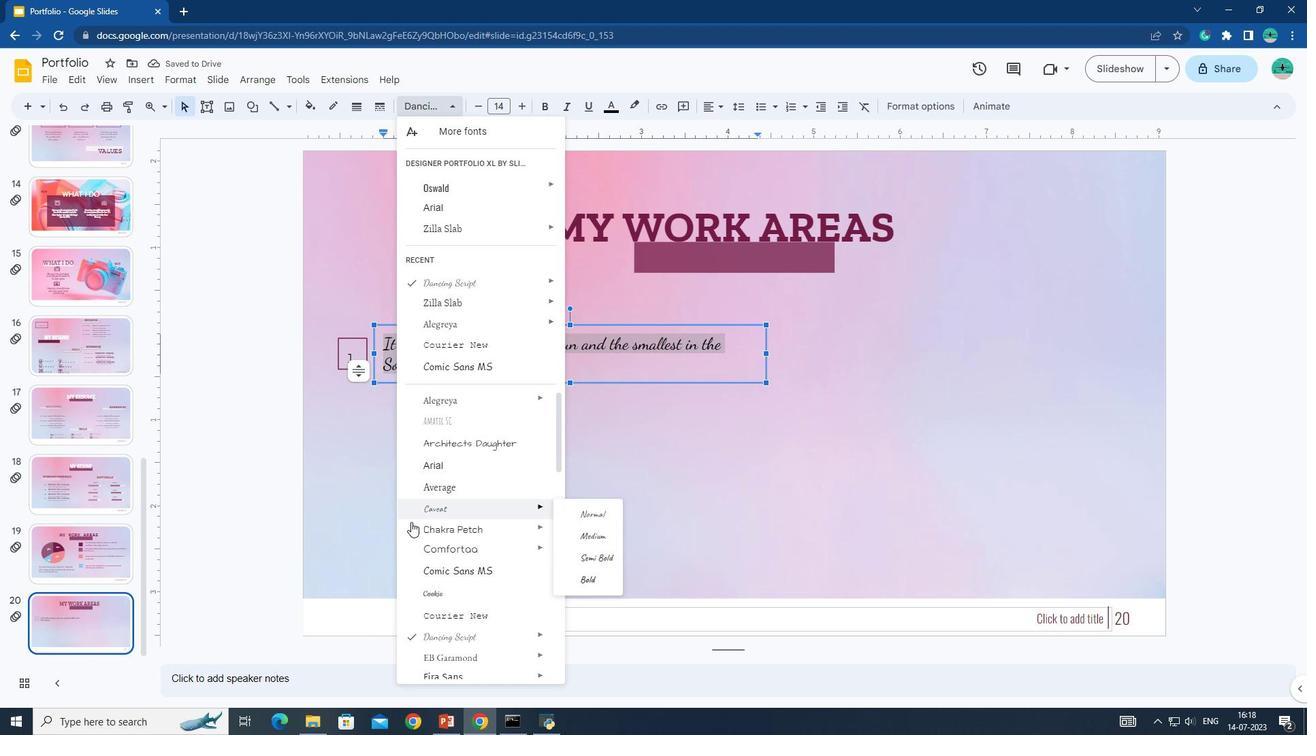 
Action: Mouse moved to (434, 546)
Screenshot: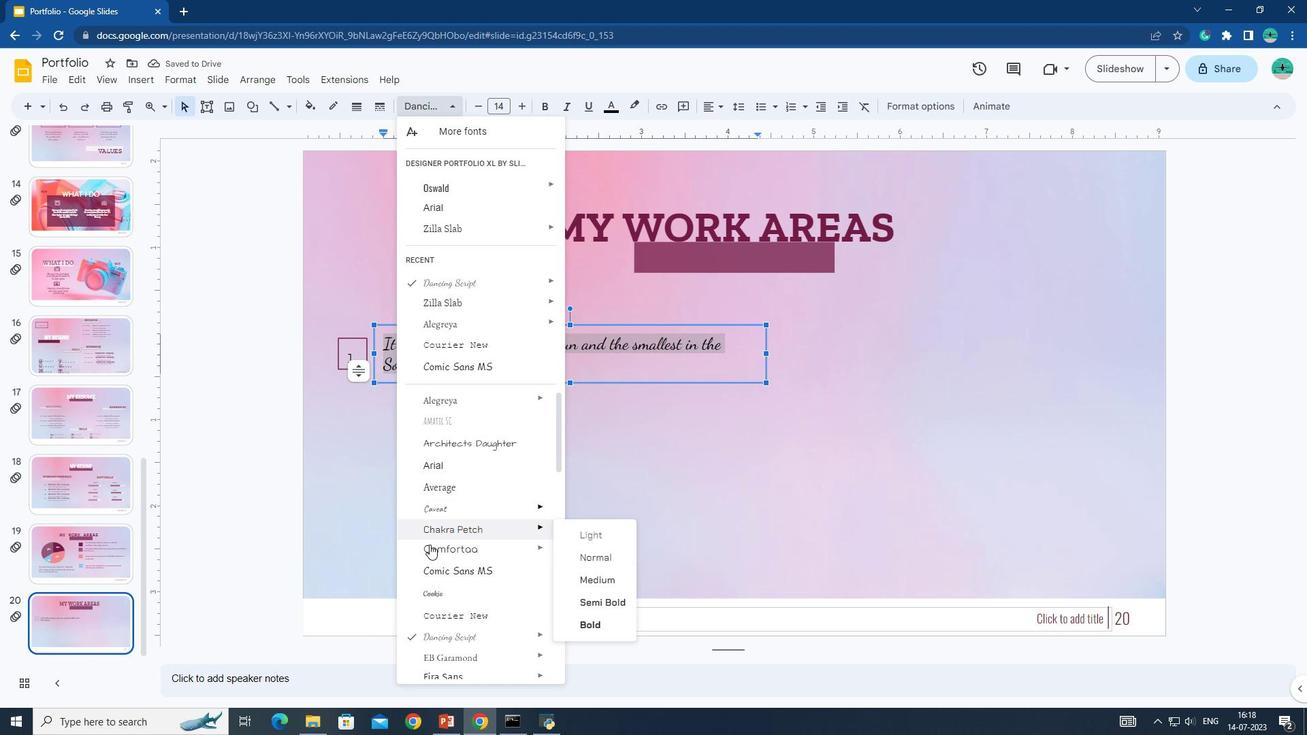 
Action: Mouse scrolled (434, 545) with delta (0, 0)
Screenshot: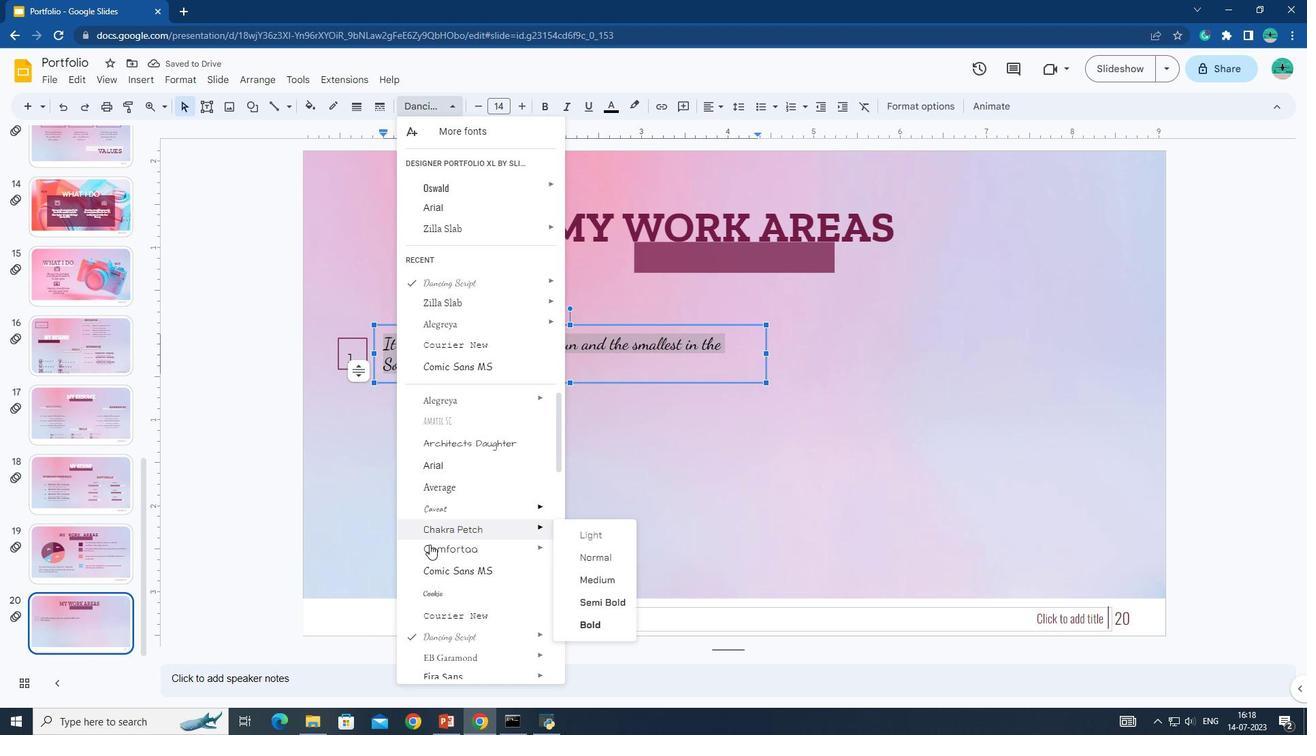 
Action: Mouse moved to (434, 546)
Screenshot: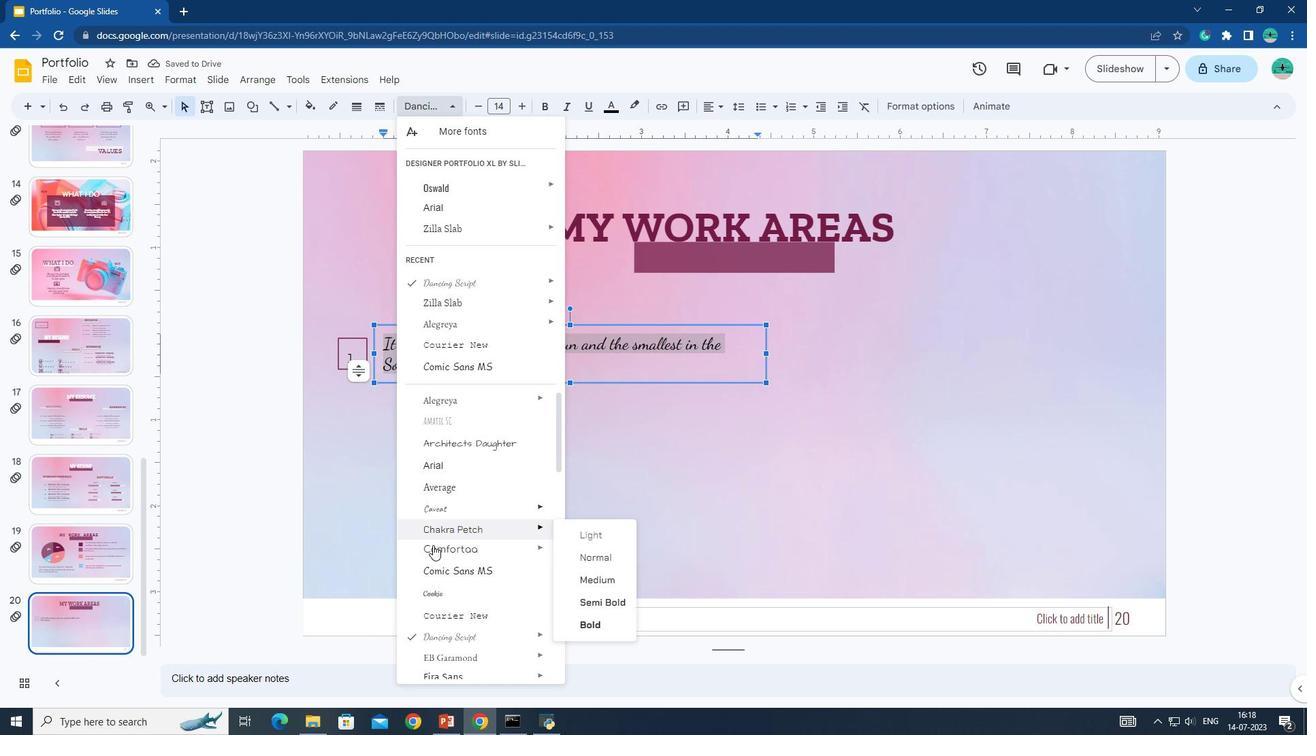 
Action: Mouse scrolled (434, 546) with delta (0, 0)
Screenshot: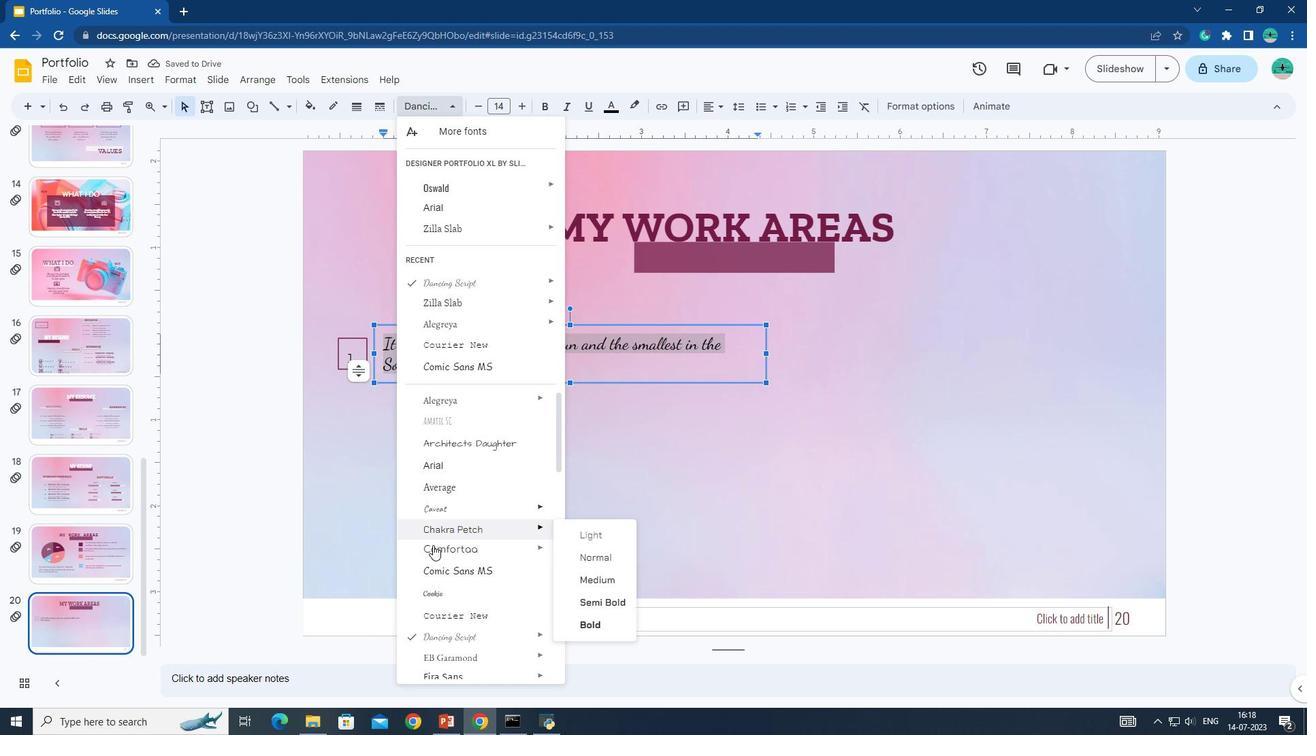 
Action: Mouse moved to (455, 606)
Screenshot: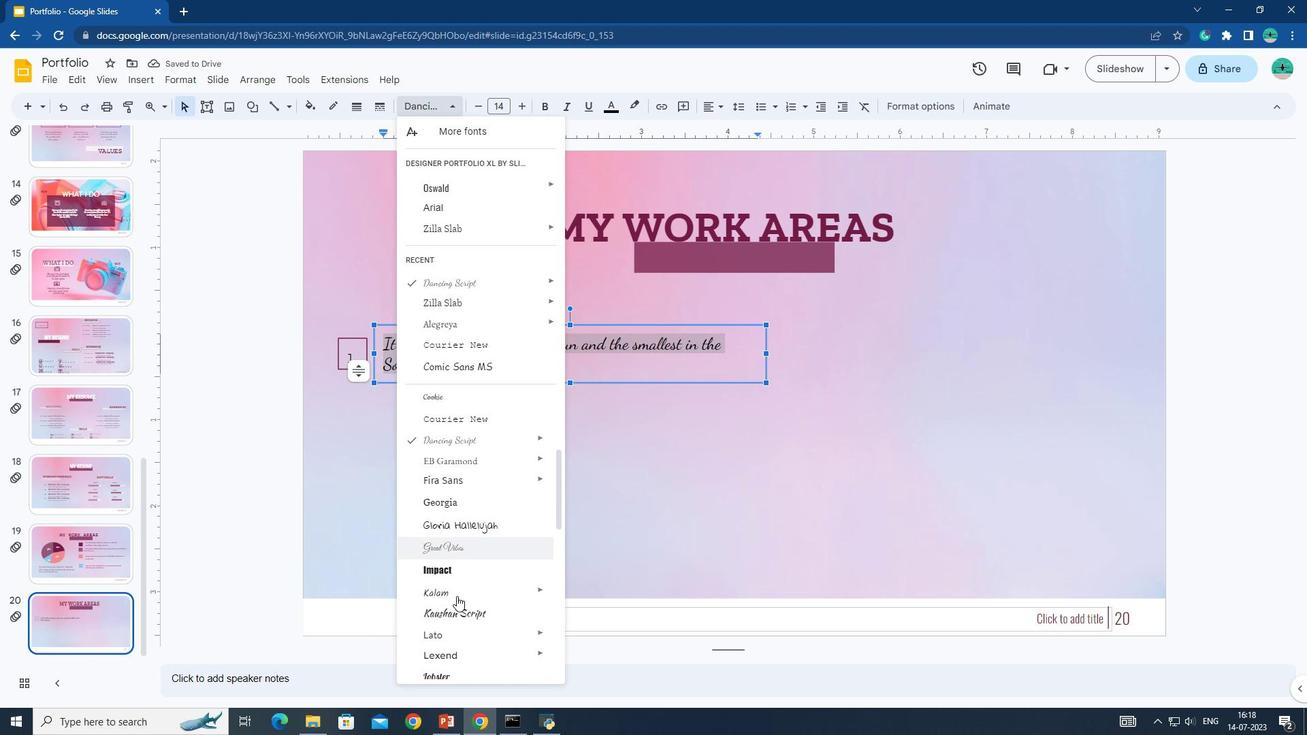 
Action: Mouse pressed left at (455, 606)
Screenshot: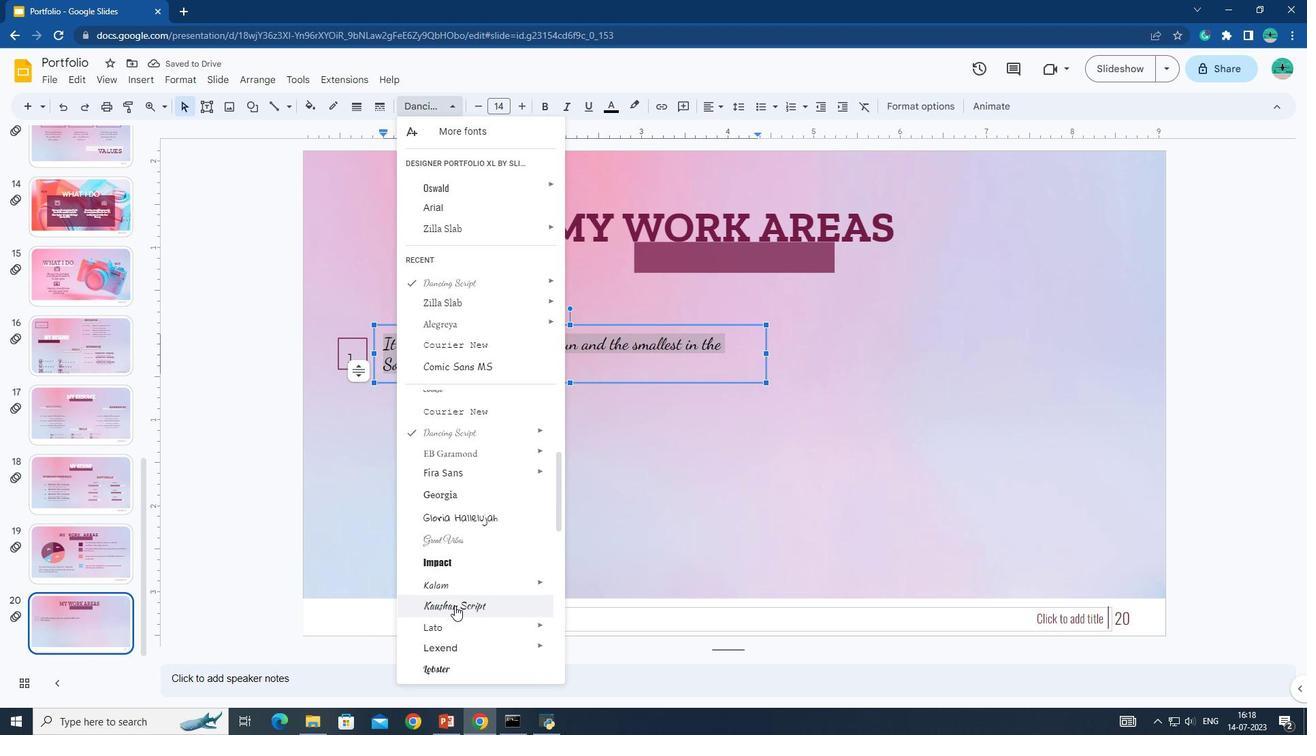 
Action: Mouse moved to (418, 86)
Screenshot: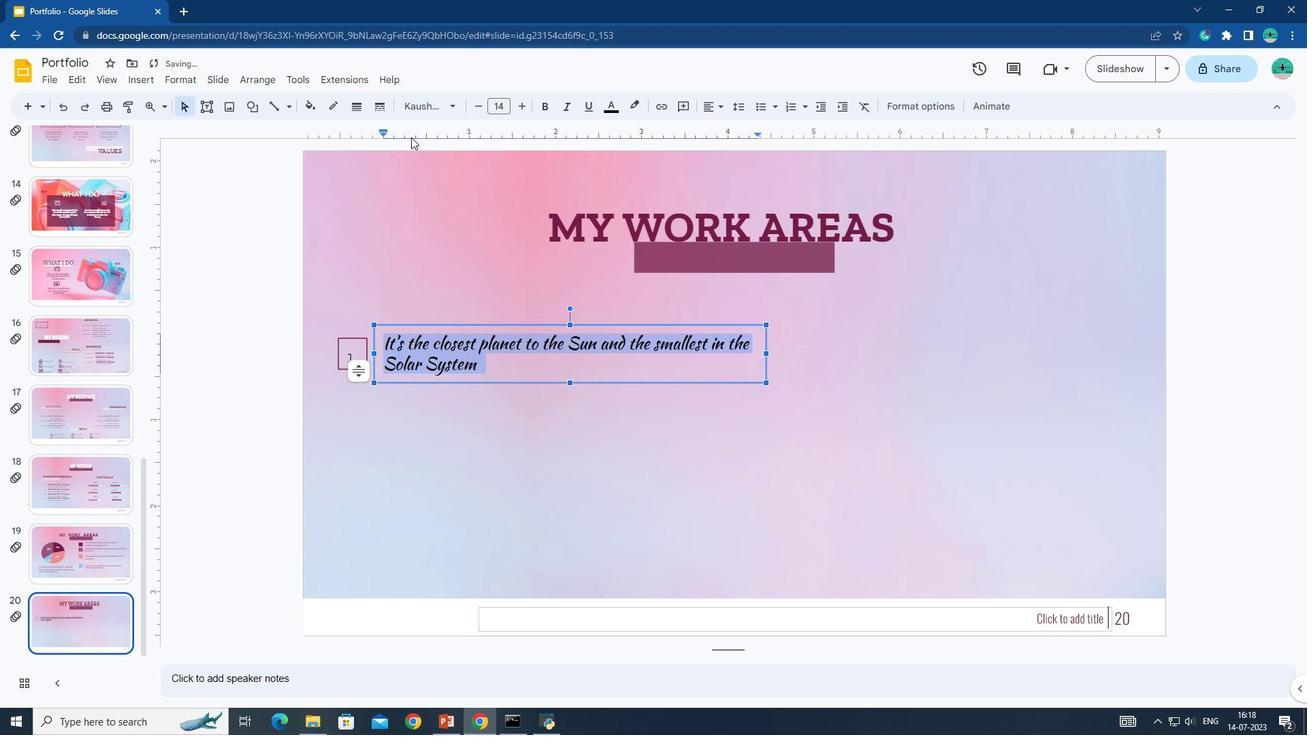 
Action: Mouse pressed left at (418, 86)
Screenshot: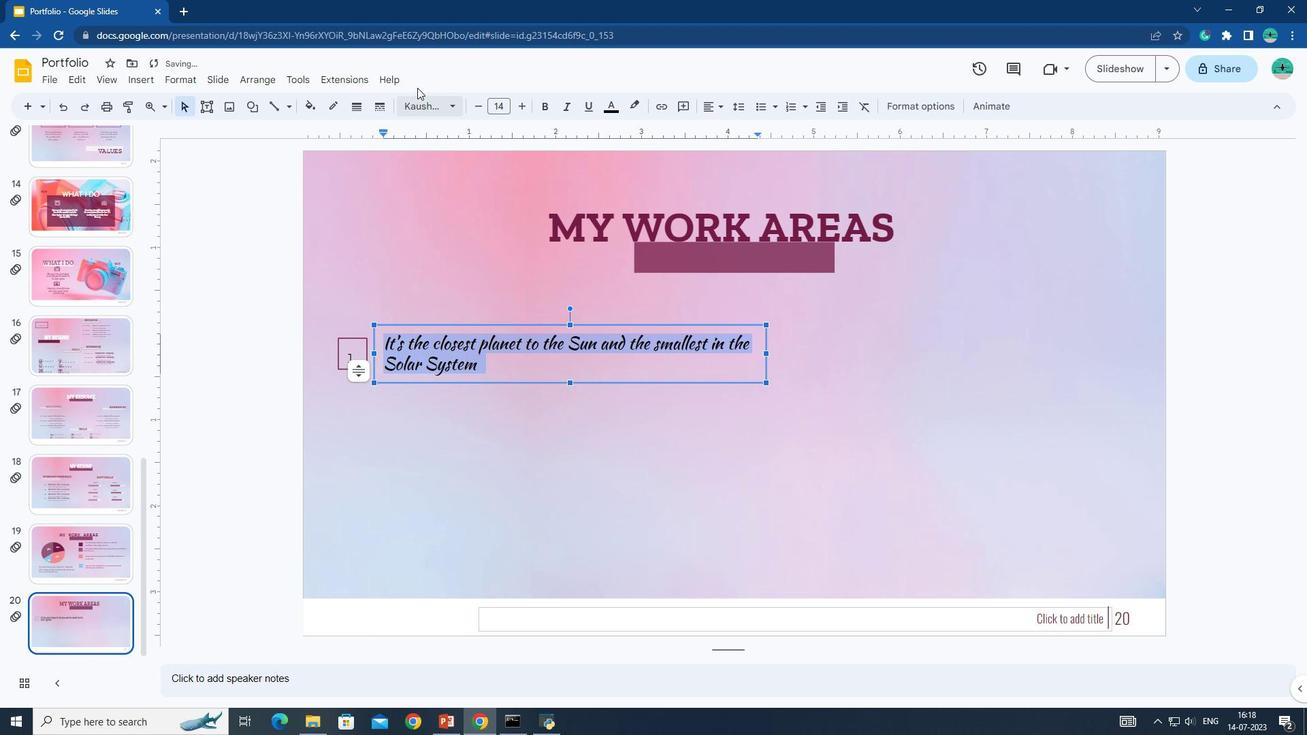 
Action: Mouse moved to (420, 100)
Screenshot: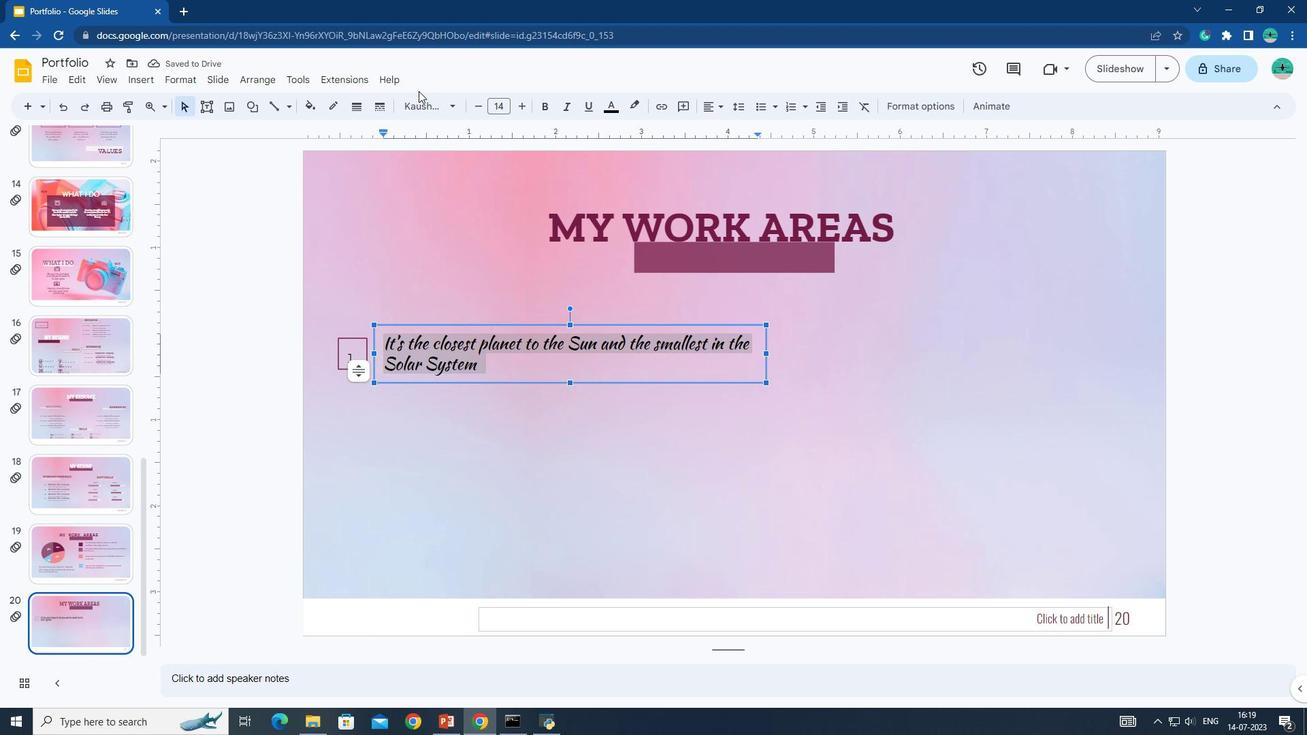 
Action: Mouse pressed left at (420, 100)
Screenshot: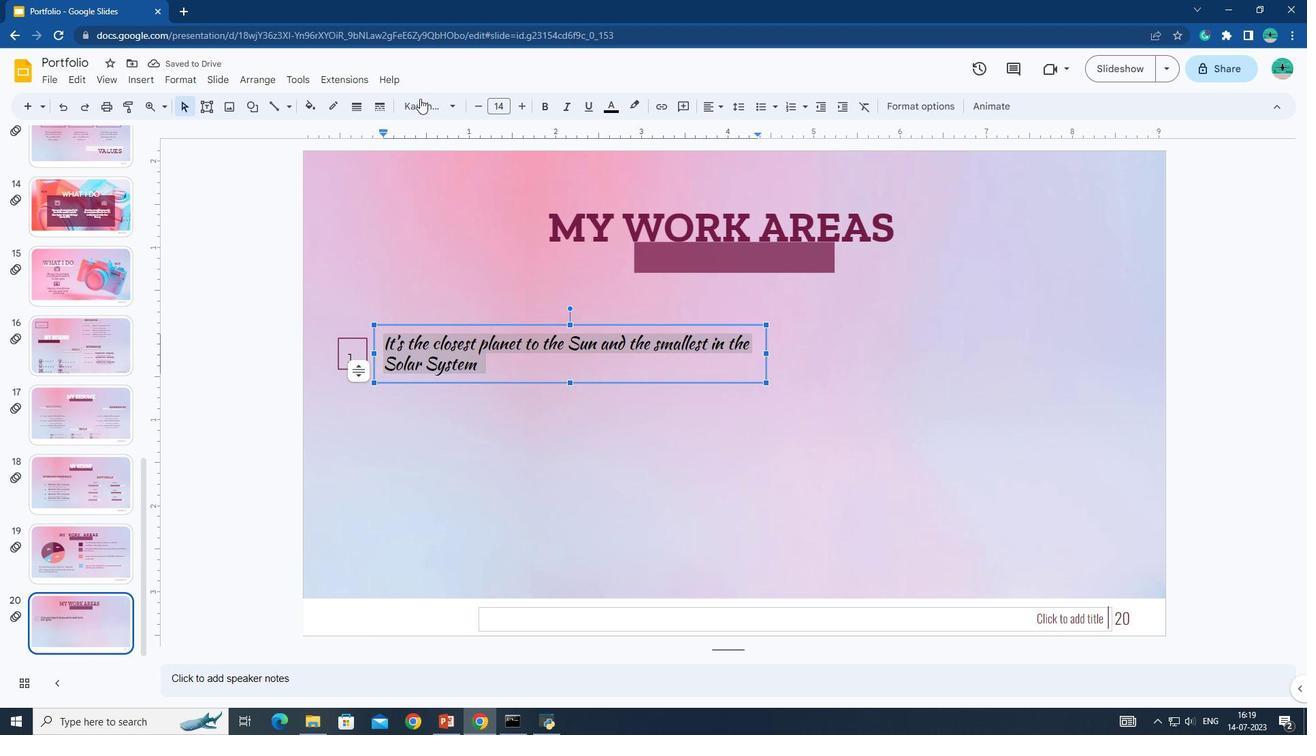 
Action: Mouse moved to (472, 615)
Screenshot: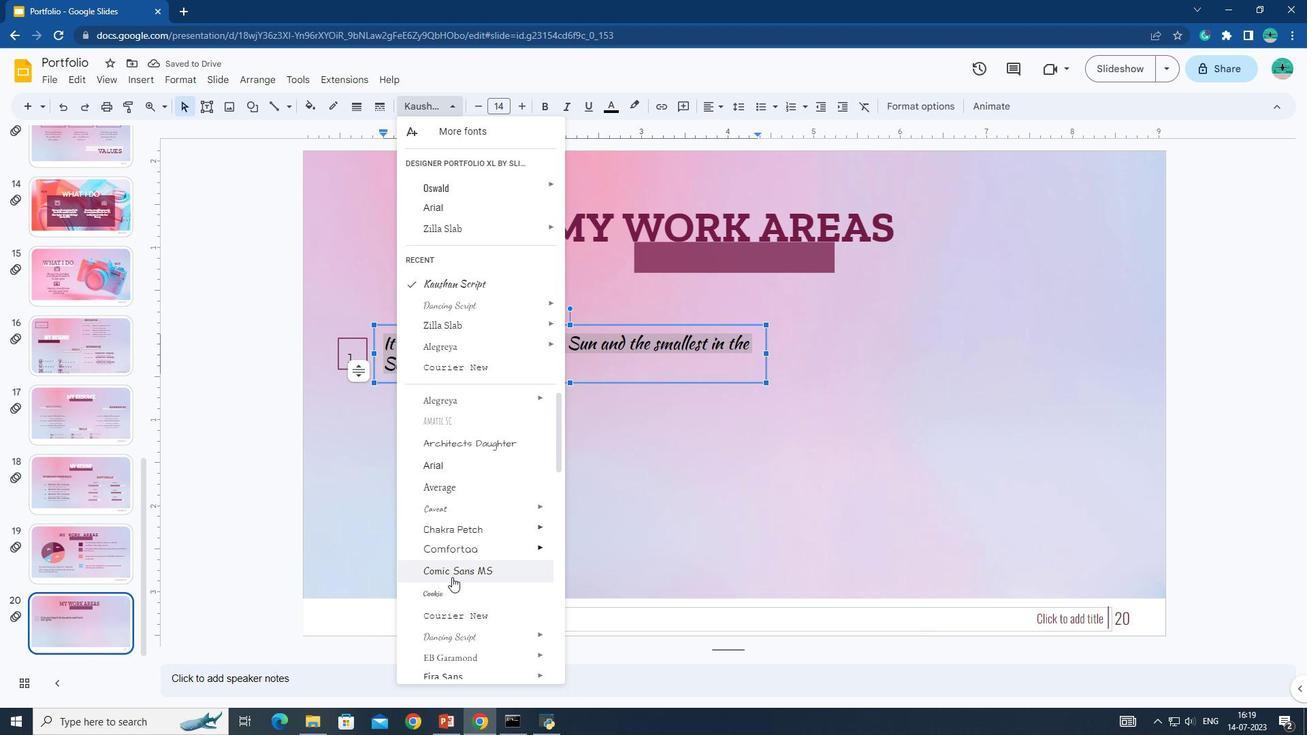 
Action: Mouse scrolled (472, 615) with delta (0, 0)
Screenshot: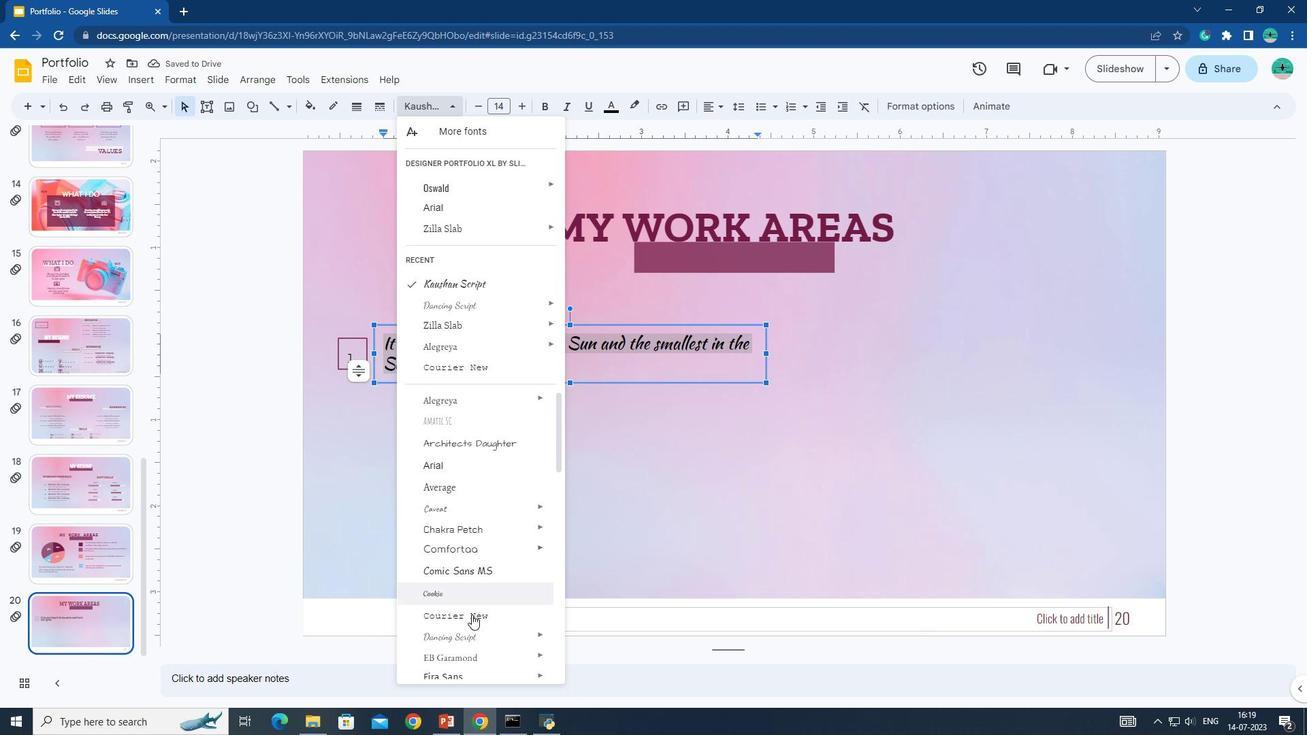 
Action: Mouse moved to (468, 588)
Screenshot: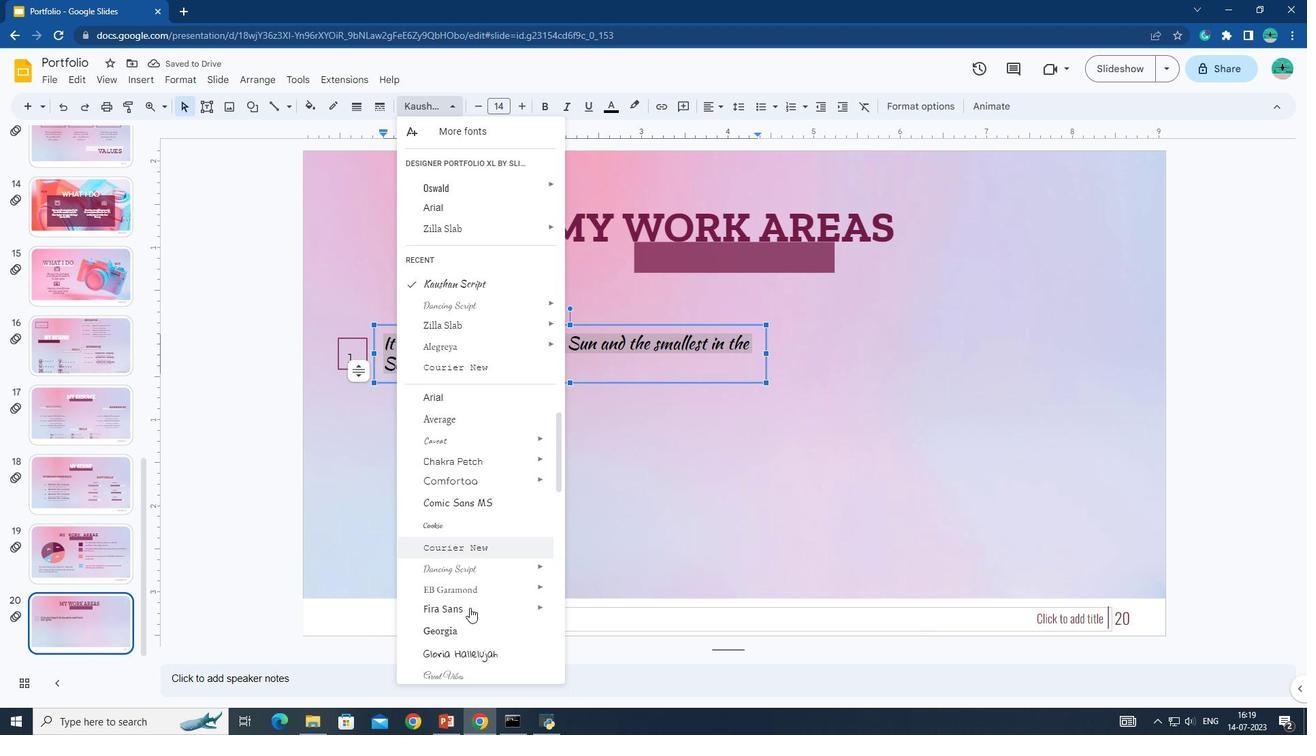 
Action: Mouse scrolled (468, 587) with delta (0, 0)
Screenshot: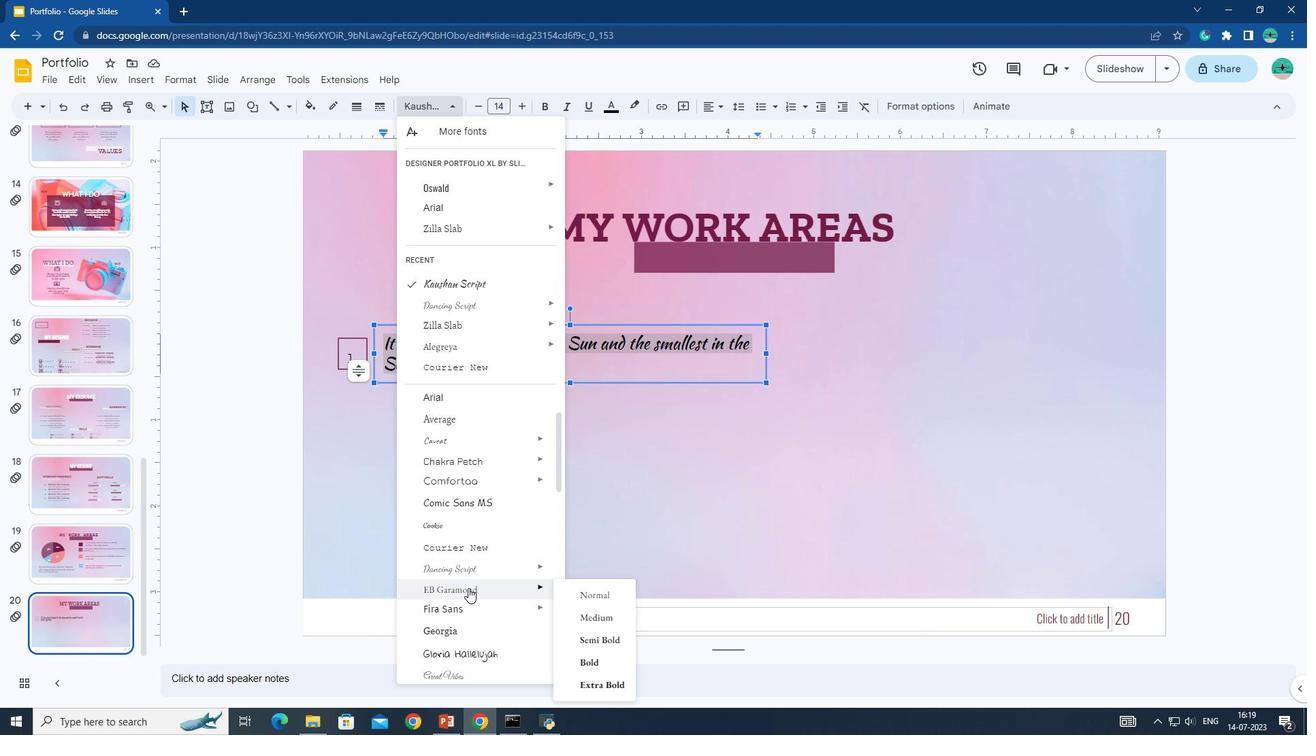 
Action: Mouse scrolled (468, 587) with delta (0, 0)
Screenshot: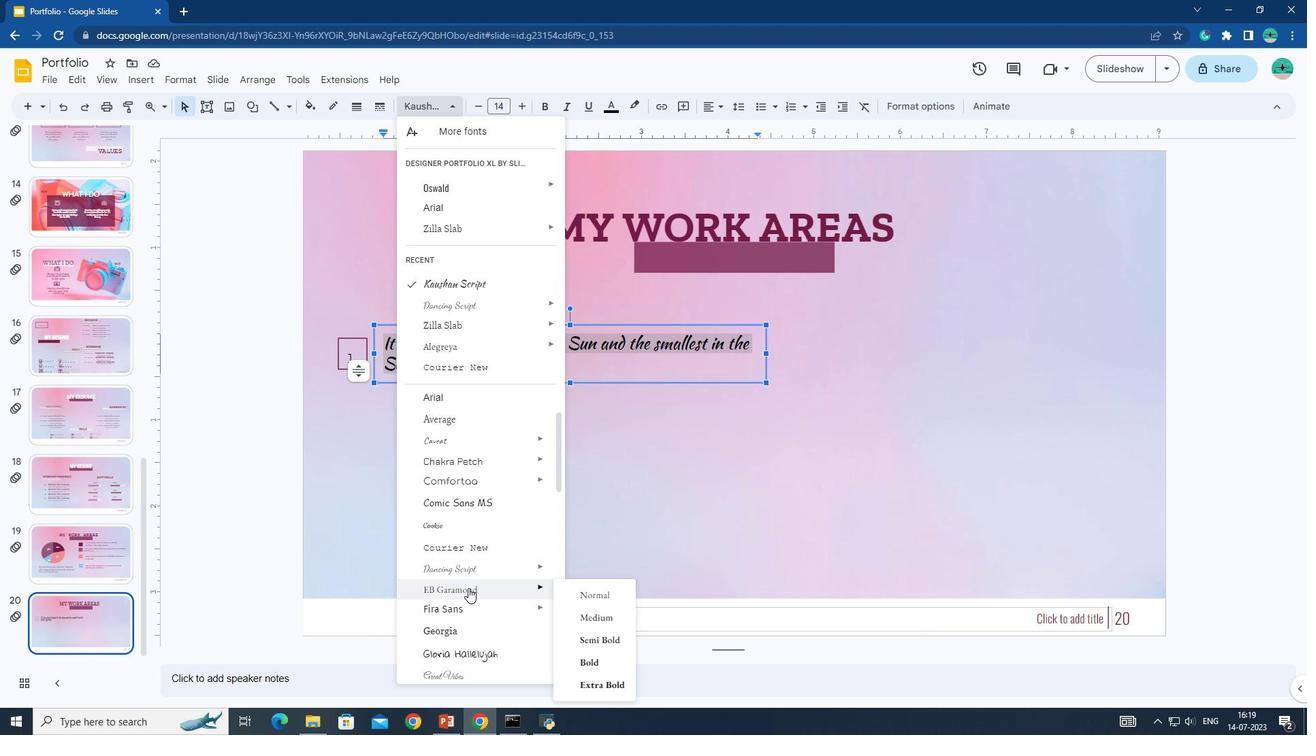 
Action: Mouse moved to (466, 546)
Screenshot: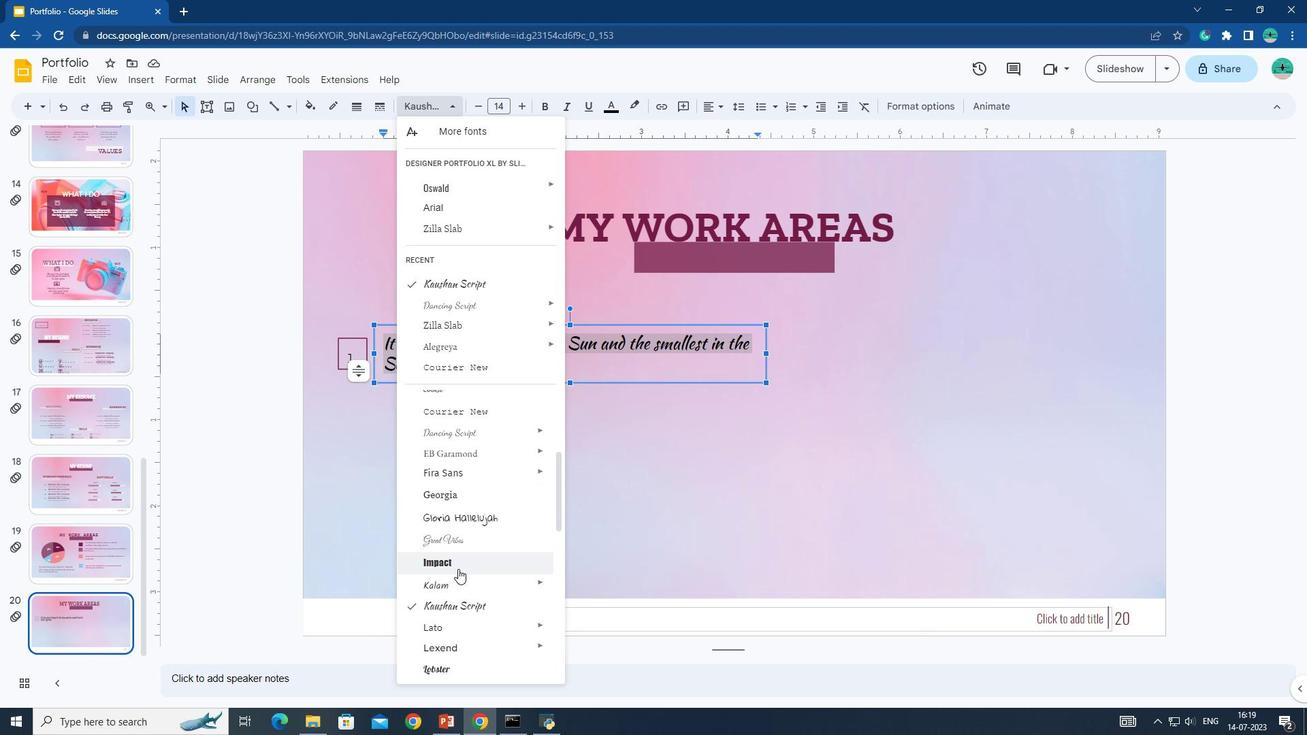 
Action: Mouse pressed left at (466, 546)
Screenshot: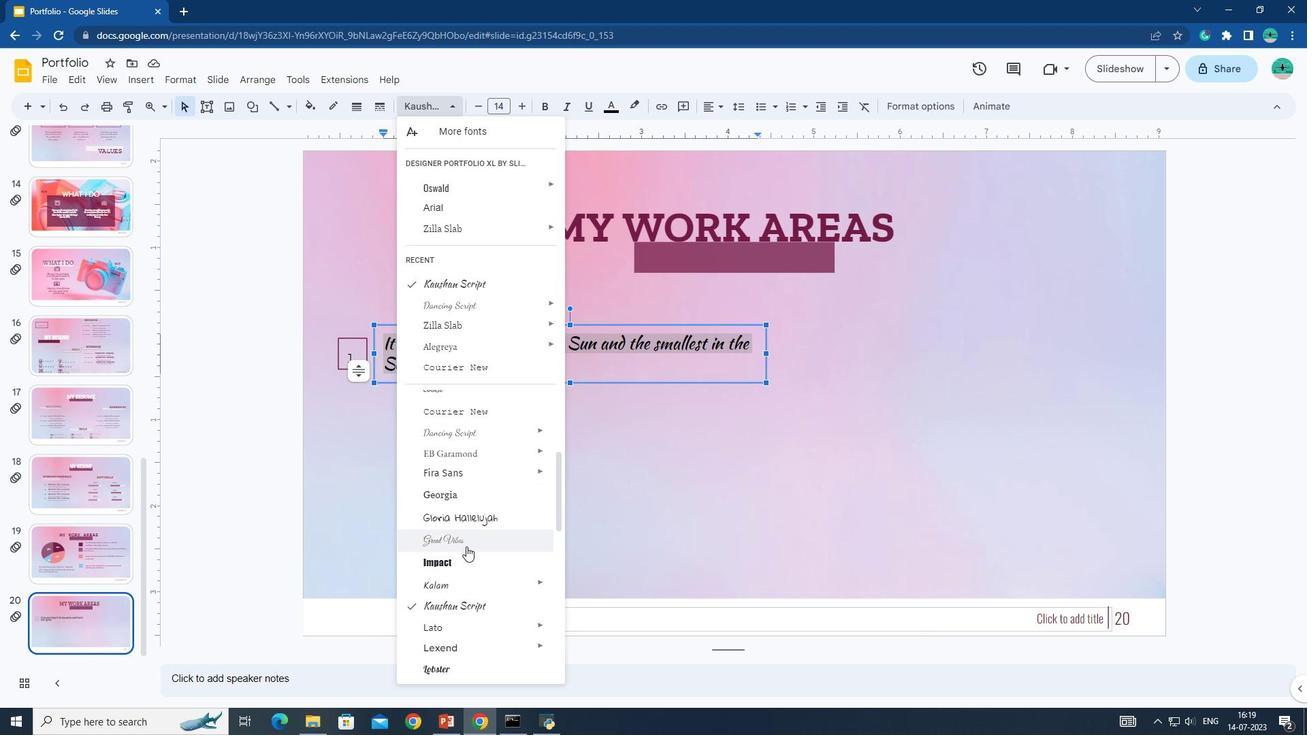 
Action: Mouse moved to (436, 110)
Screenshot: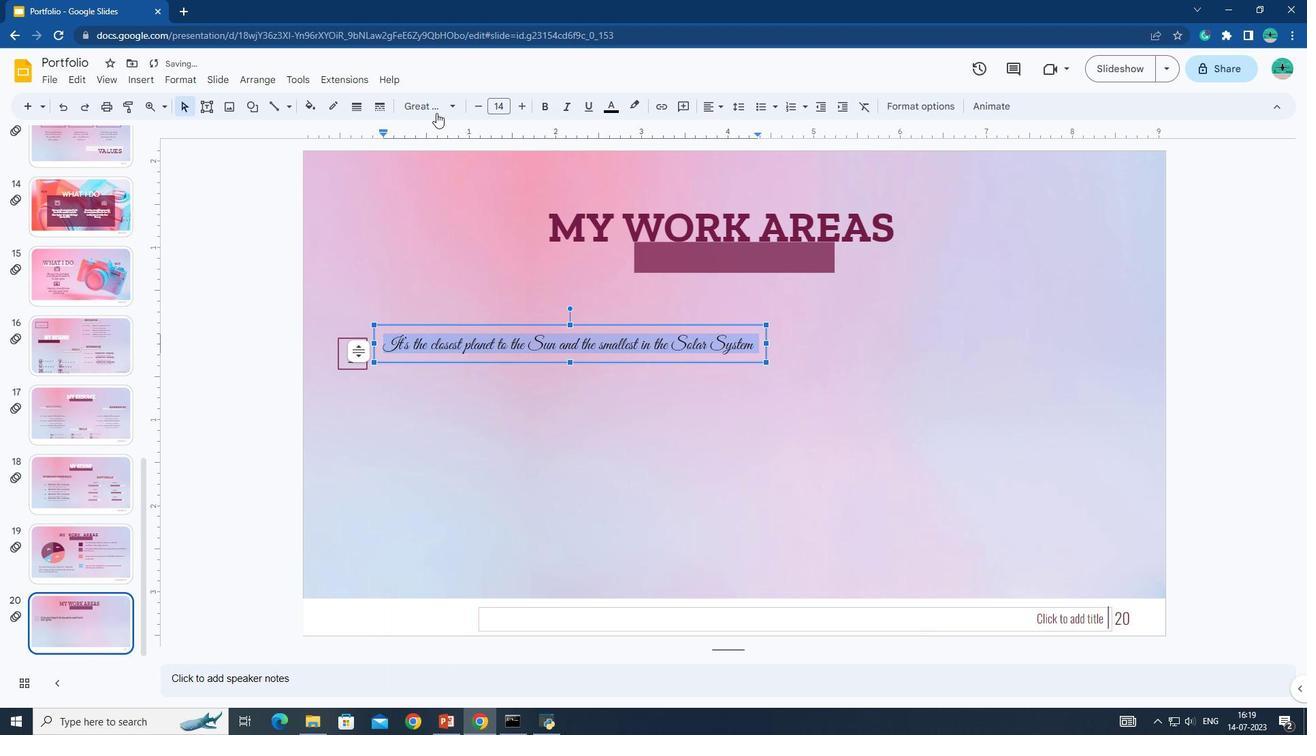 
Action: Mouse pressed left at (436, 110)
Screenshot: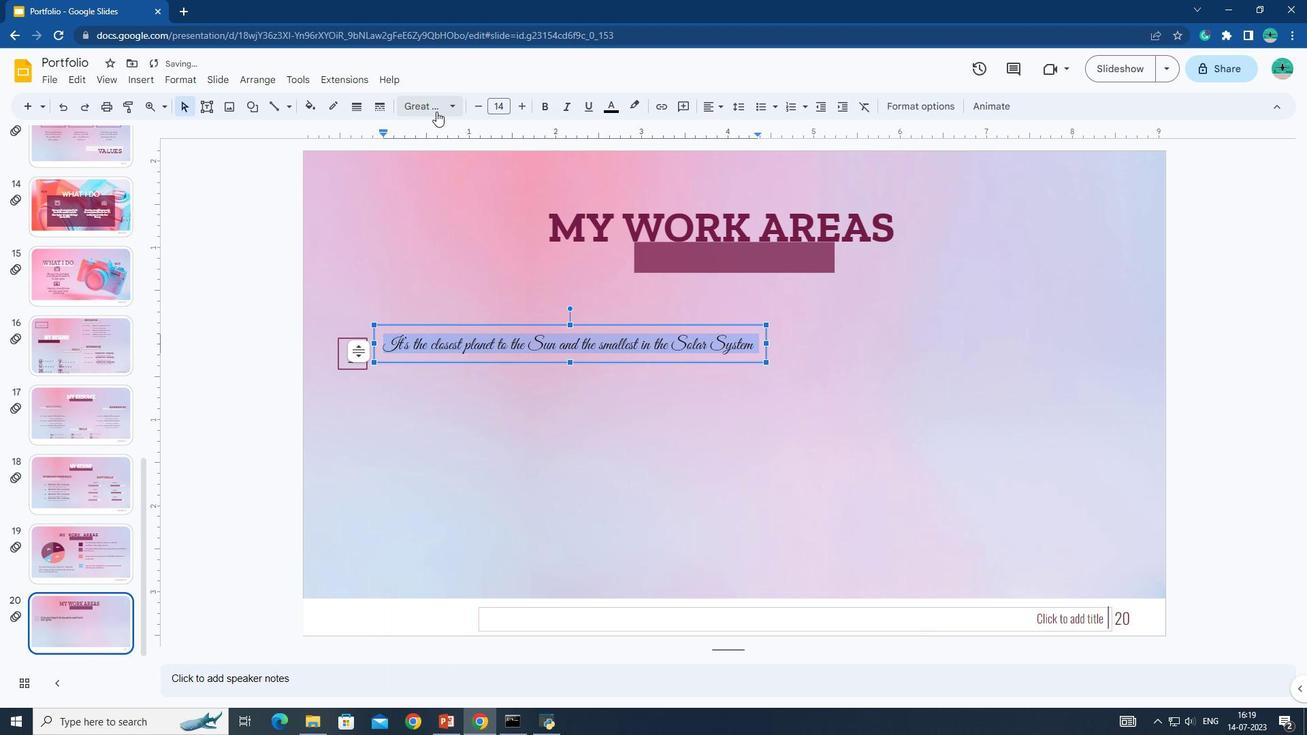 
Action: Mouse moved to (427, 585)
Screenshot: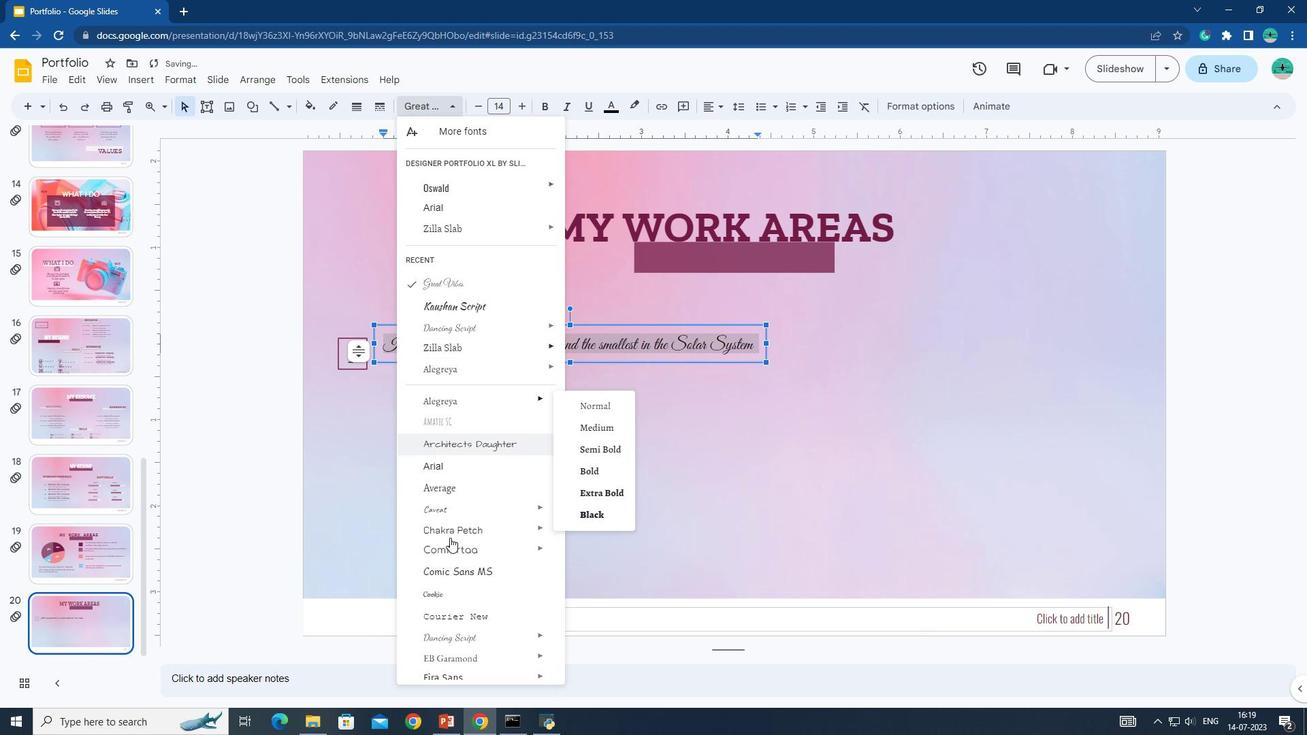 
Action: Mouse scrolled (427, 584) with delta (0, 0)
Screenshot: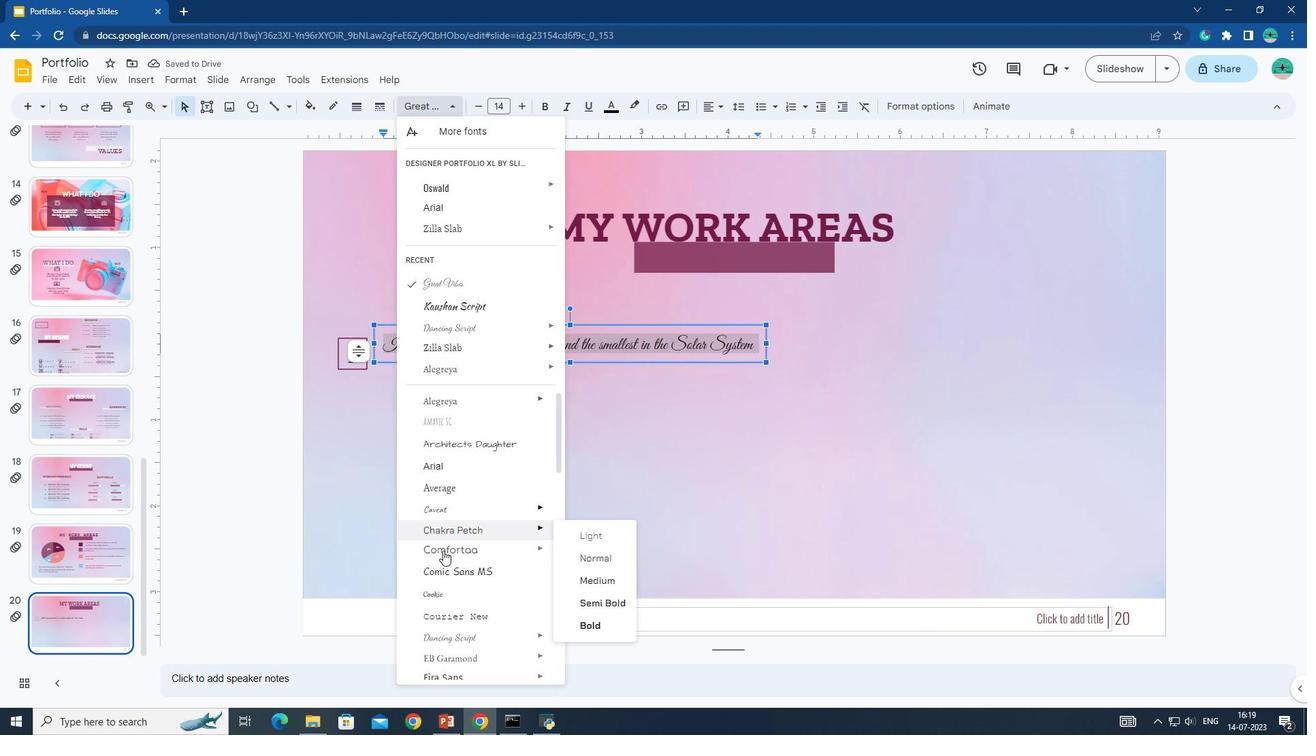 
Action: Mouse moved to (427, 587)
Screenshot: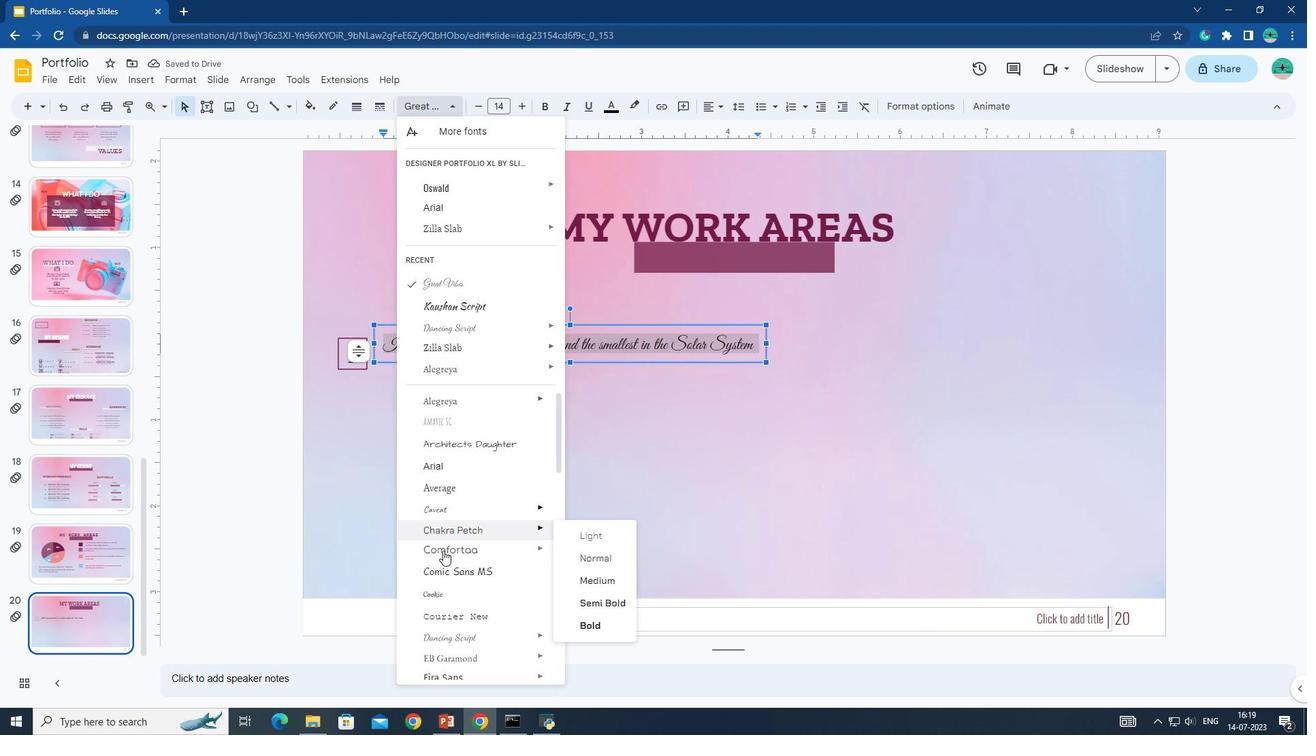 
Action: Mouse scrolled (427, 586) with delta (0, 0)
Screenshot: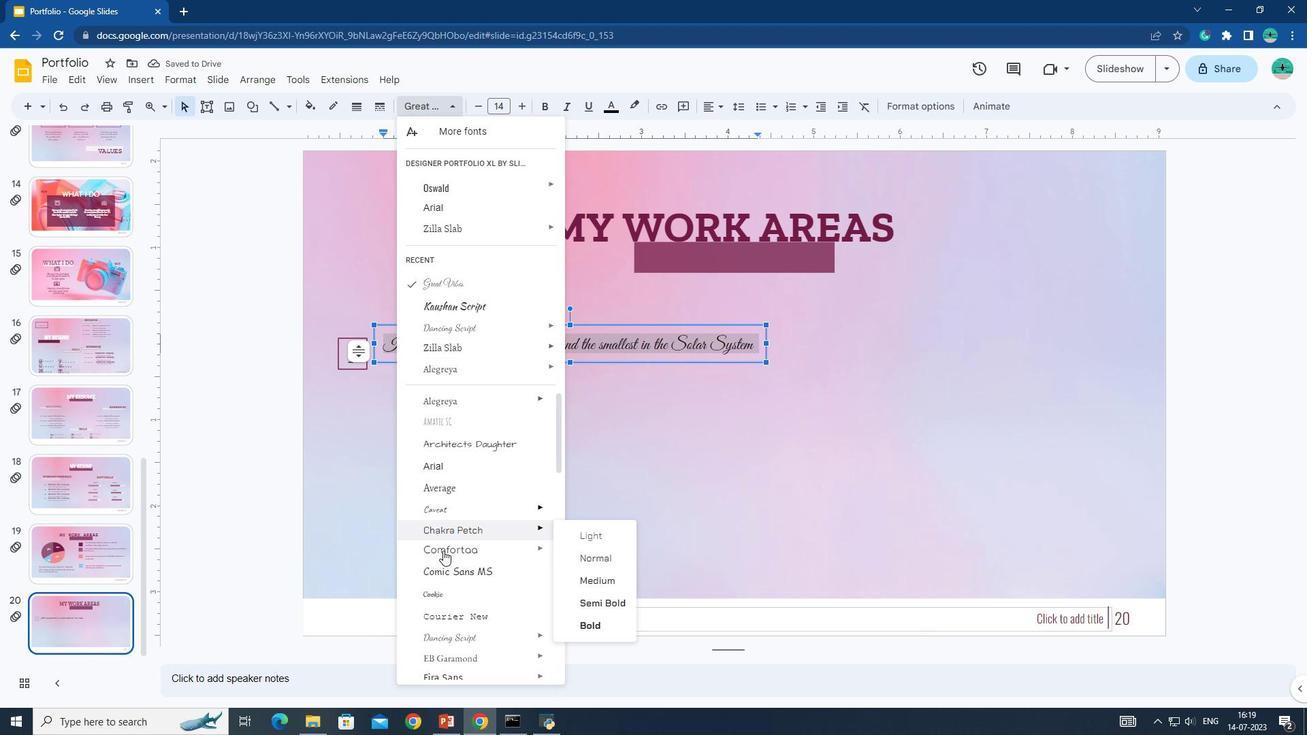 
Action: Mouse scrolled (427, 586) with delta (0, 0)
Screenshot: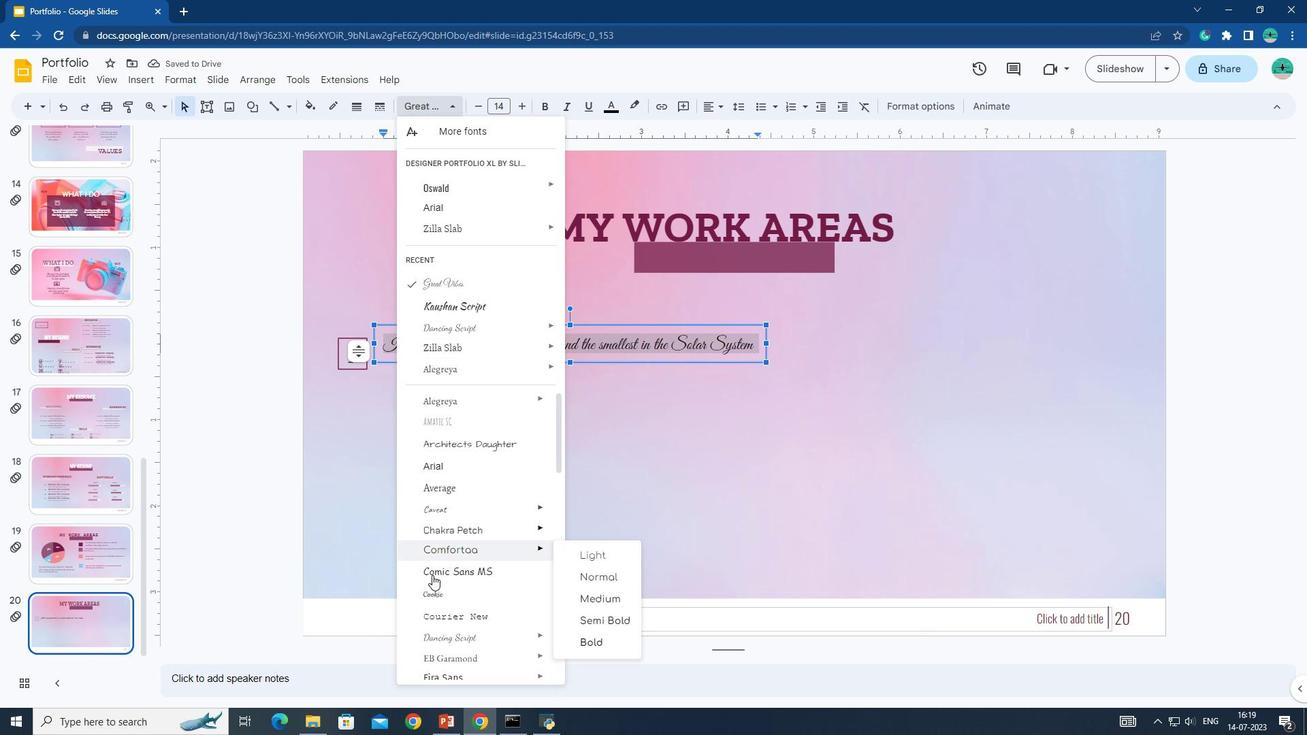 
Action: Mouse scrolled (427, 586) with delta (0, 0)
Screenshot: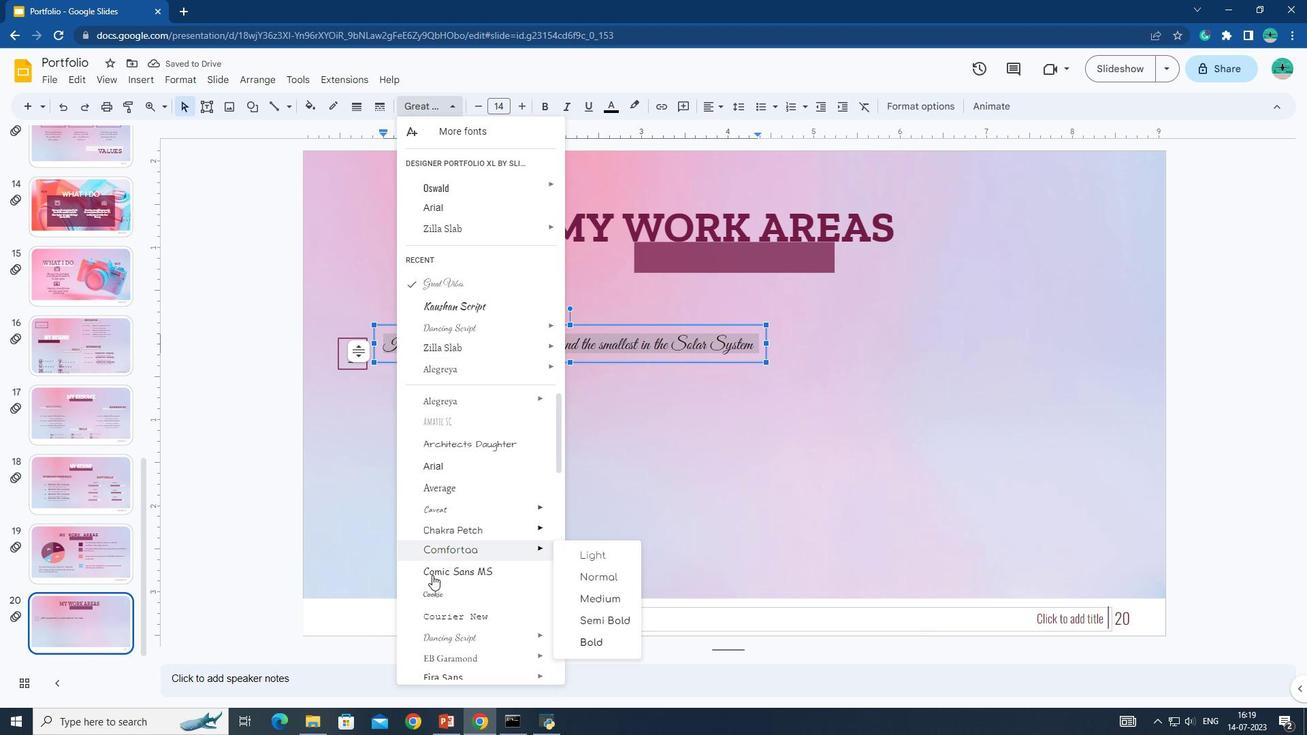 
Action: Mouse moved to (457, 631)
Screenshot: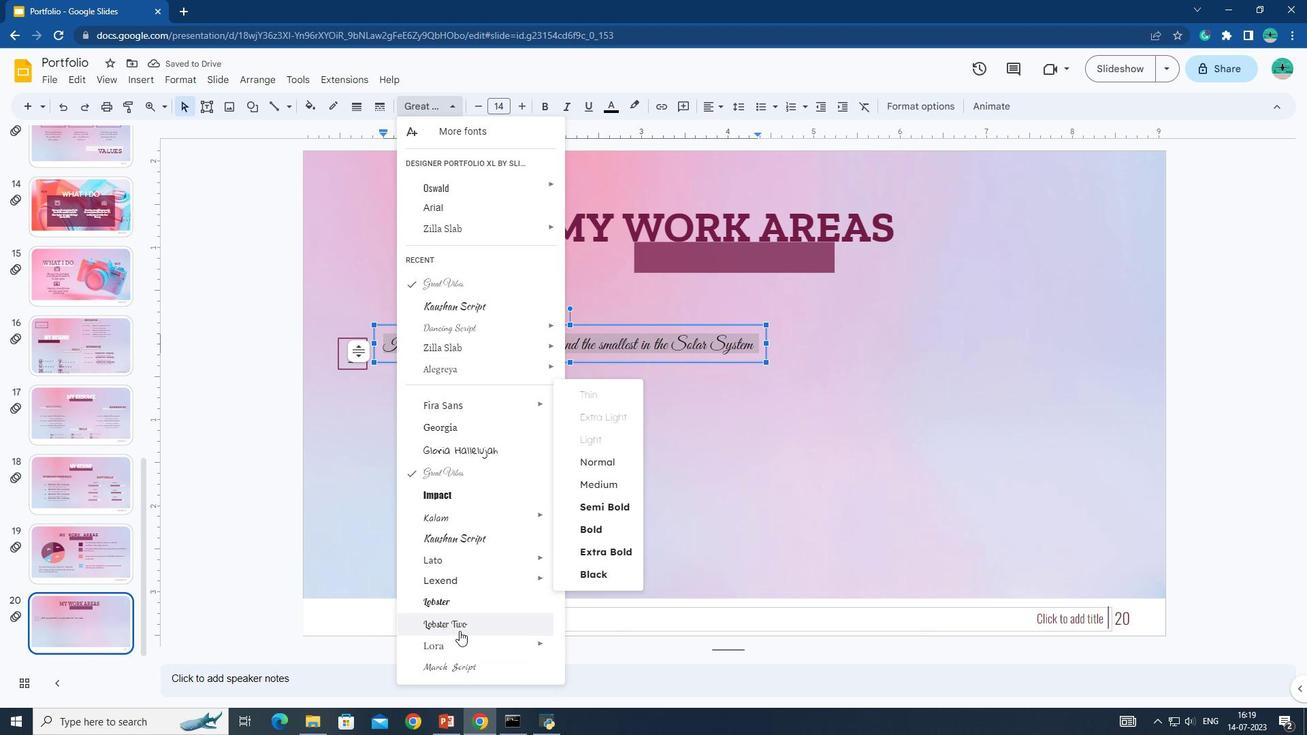 
Action: Mouse pressed left at (457, 631)
Screenshot: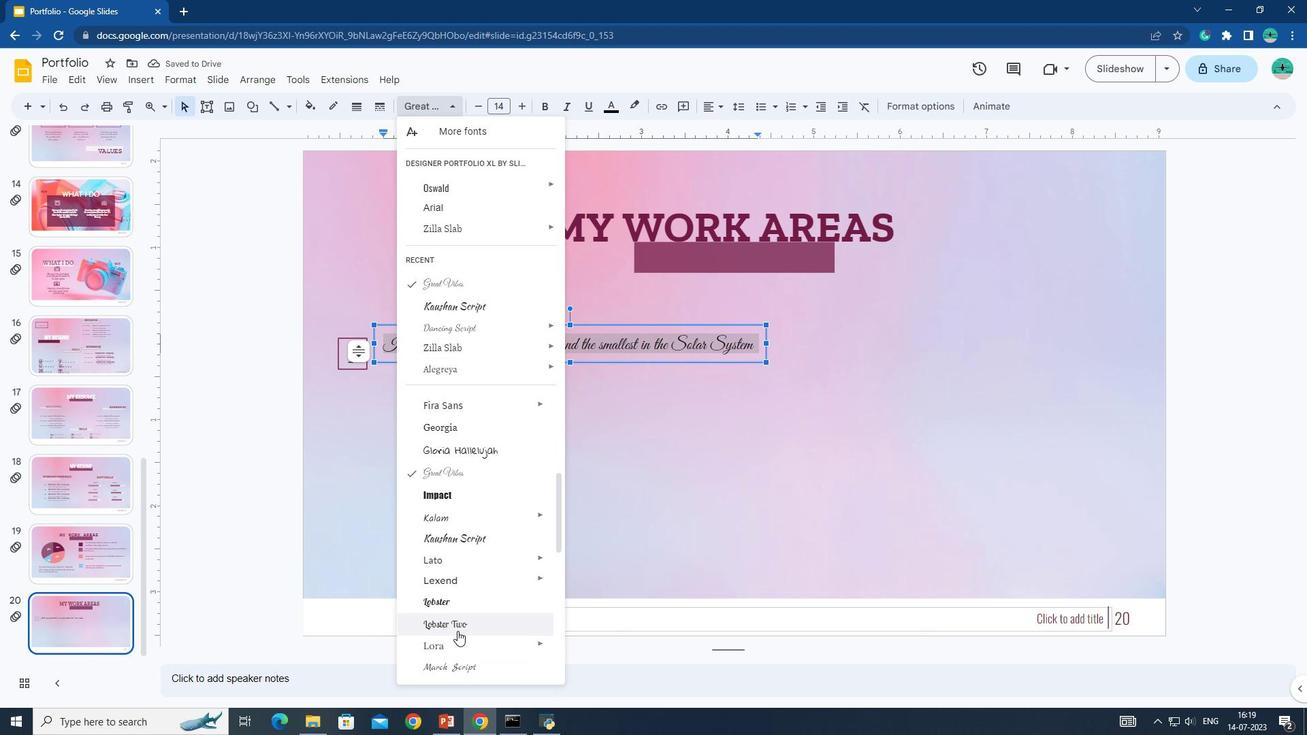 
Action: Mouse moved to (415, 432)
Screenshot: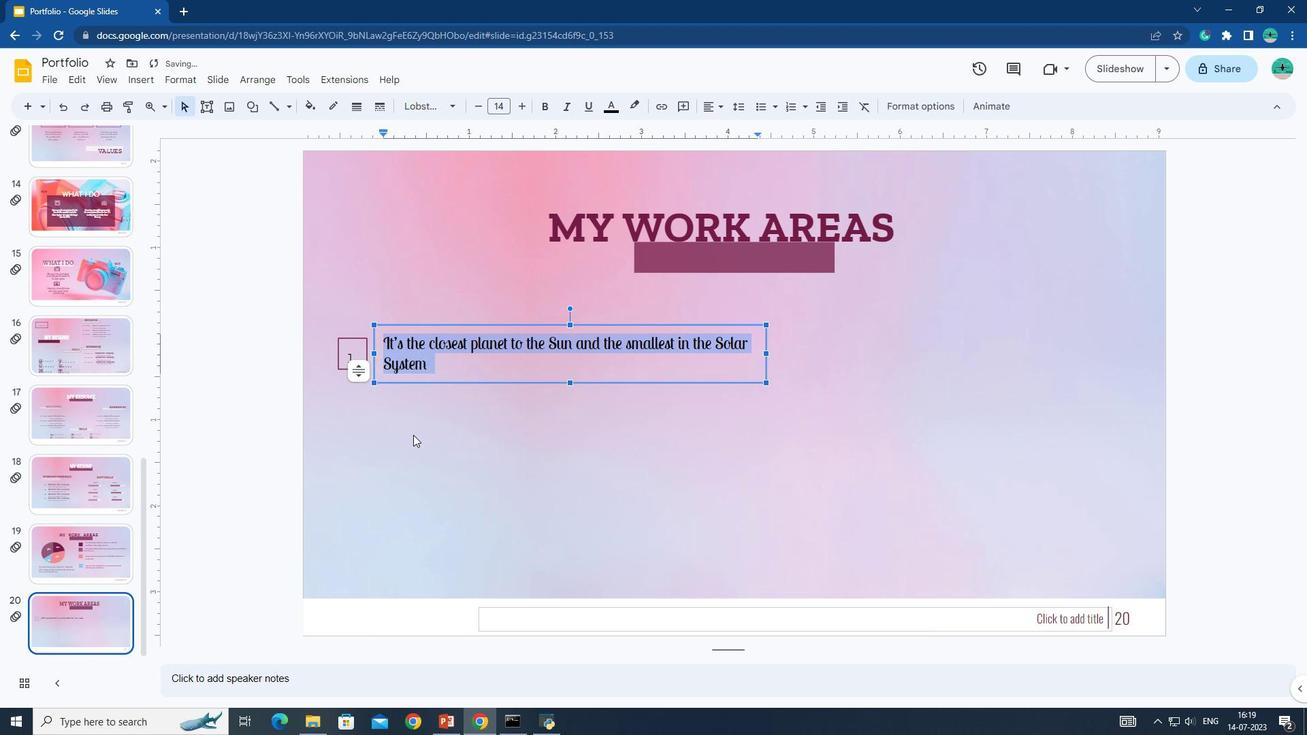 
Action: Mouse pressed left at (415, 432)
Screenshot: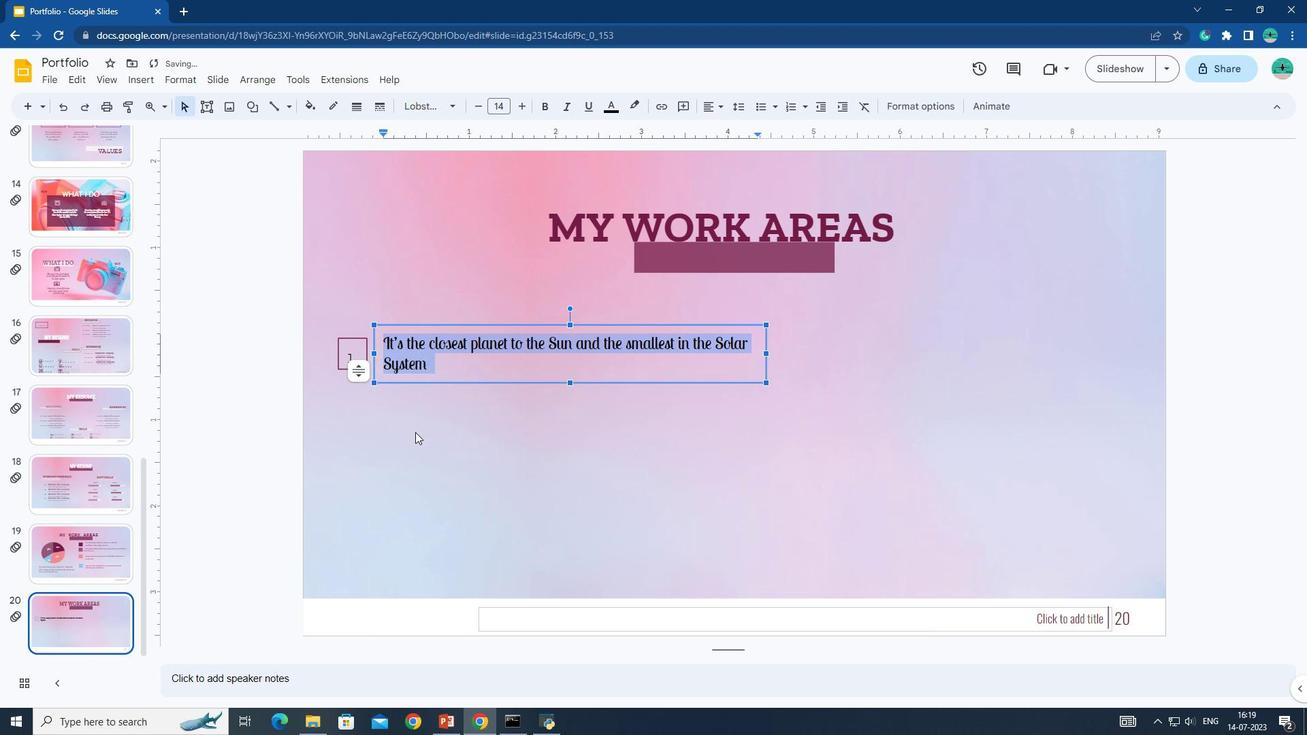 
Action: Mouse moved to (386, 346)
Screenshot: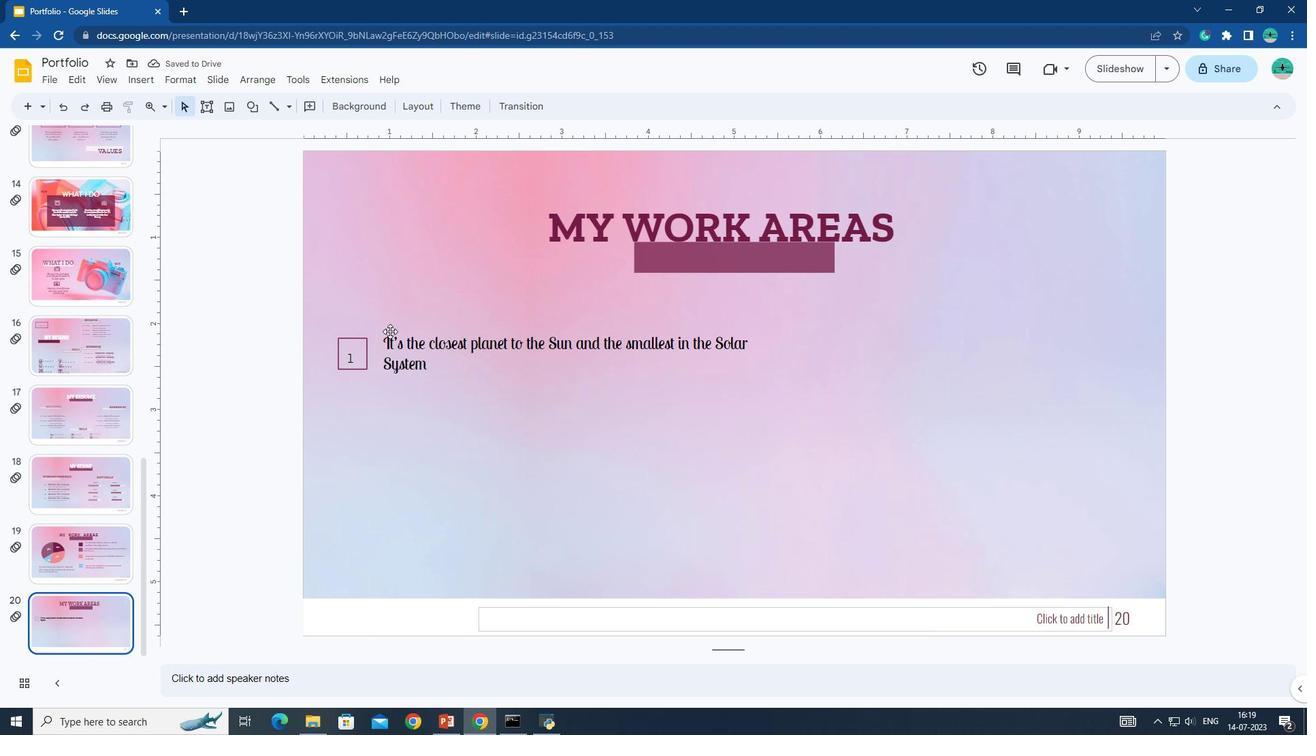 
Action: Mouse pressed left at (386, 346)
Screenshot: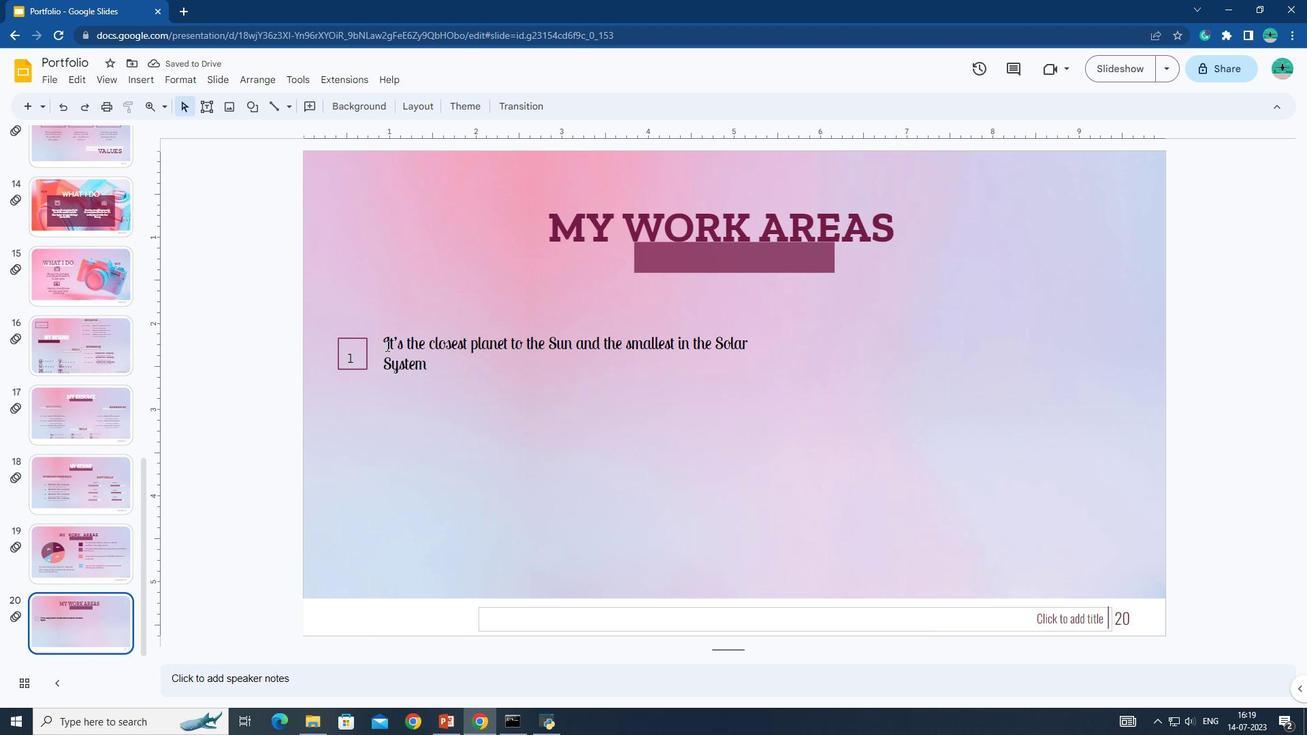 
Action: Mouse pressed left at (386, 346)
Screenshot: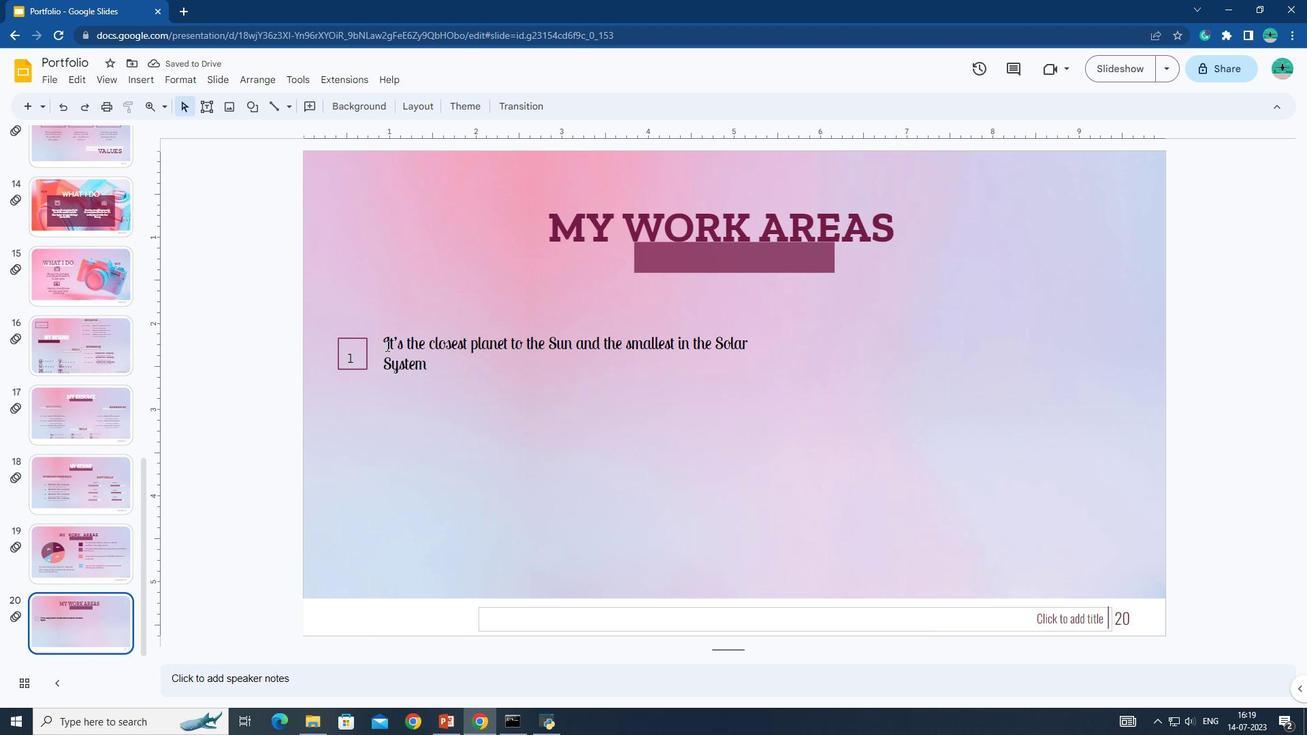 
Action: Mouse pressed left at (386, 346)
Screenshot: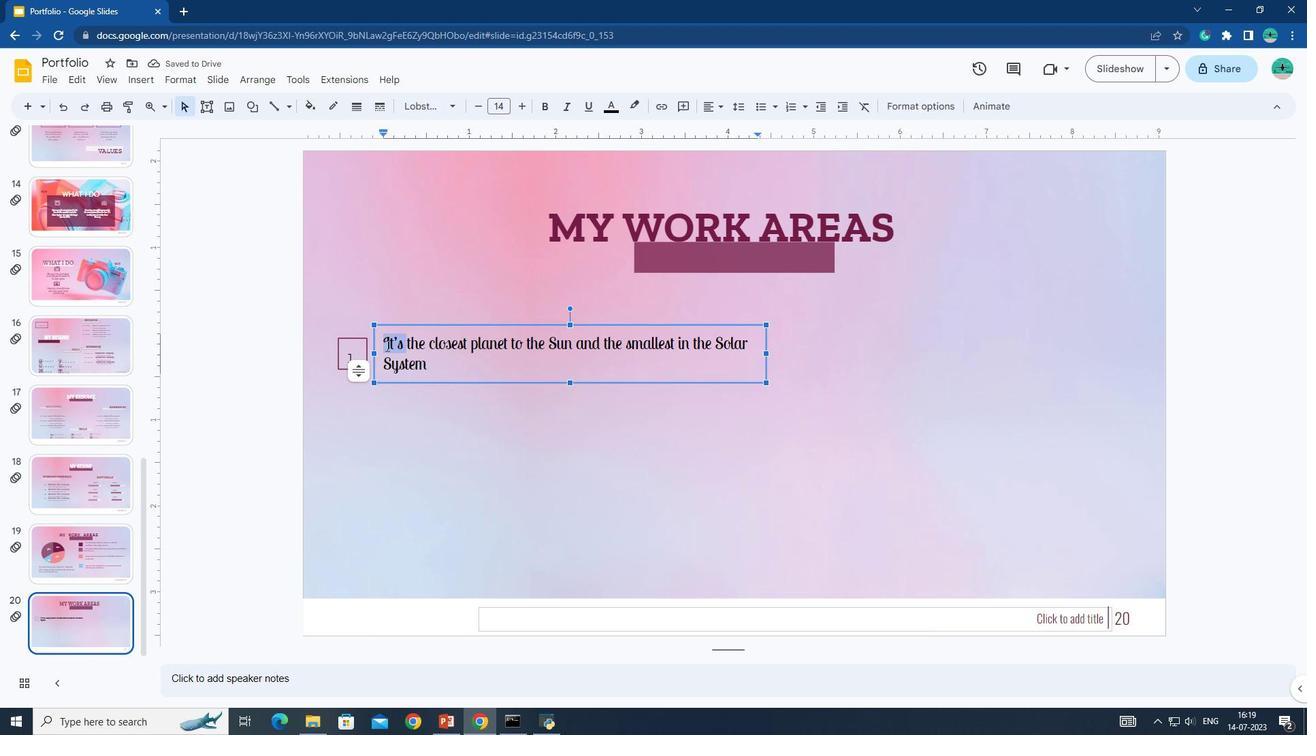 
Action: Mouse moved to (612, 112)
Screenshot: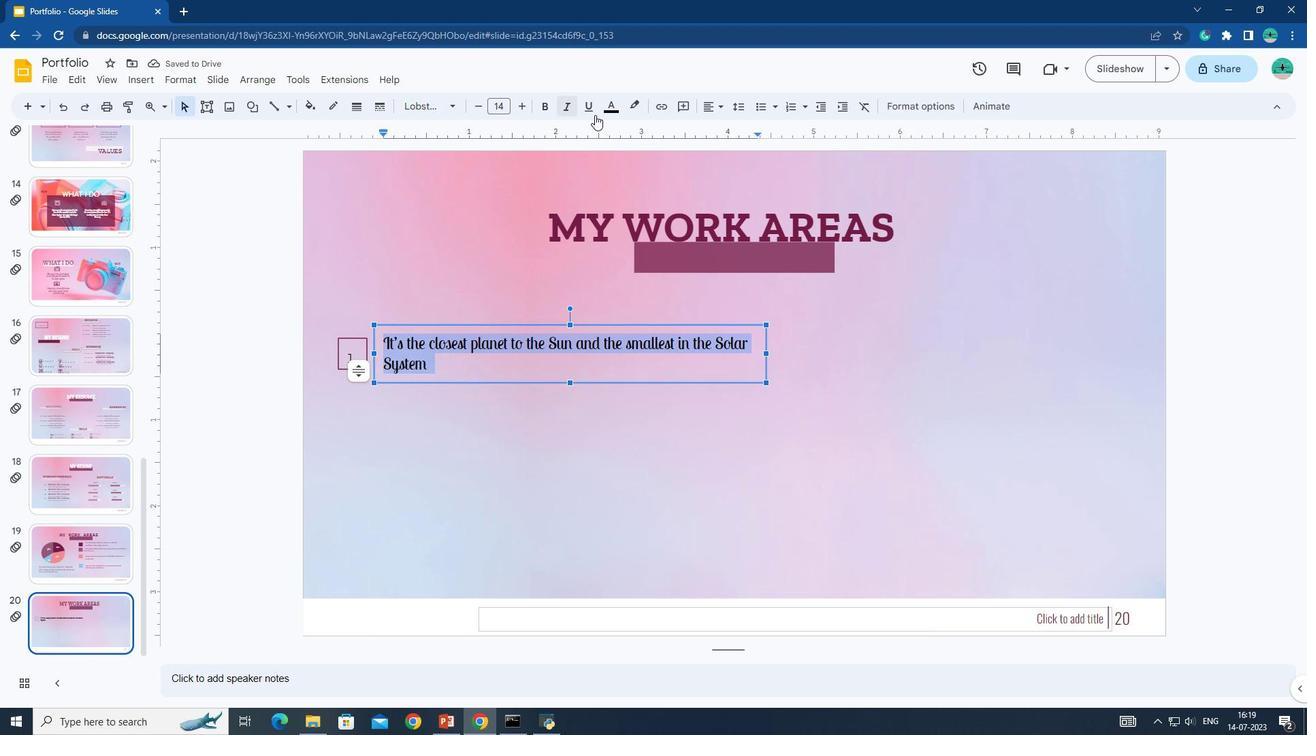 
Action: Mouse pressed left at (612, 112)
Screenshot: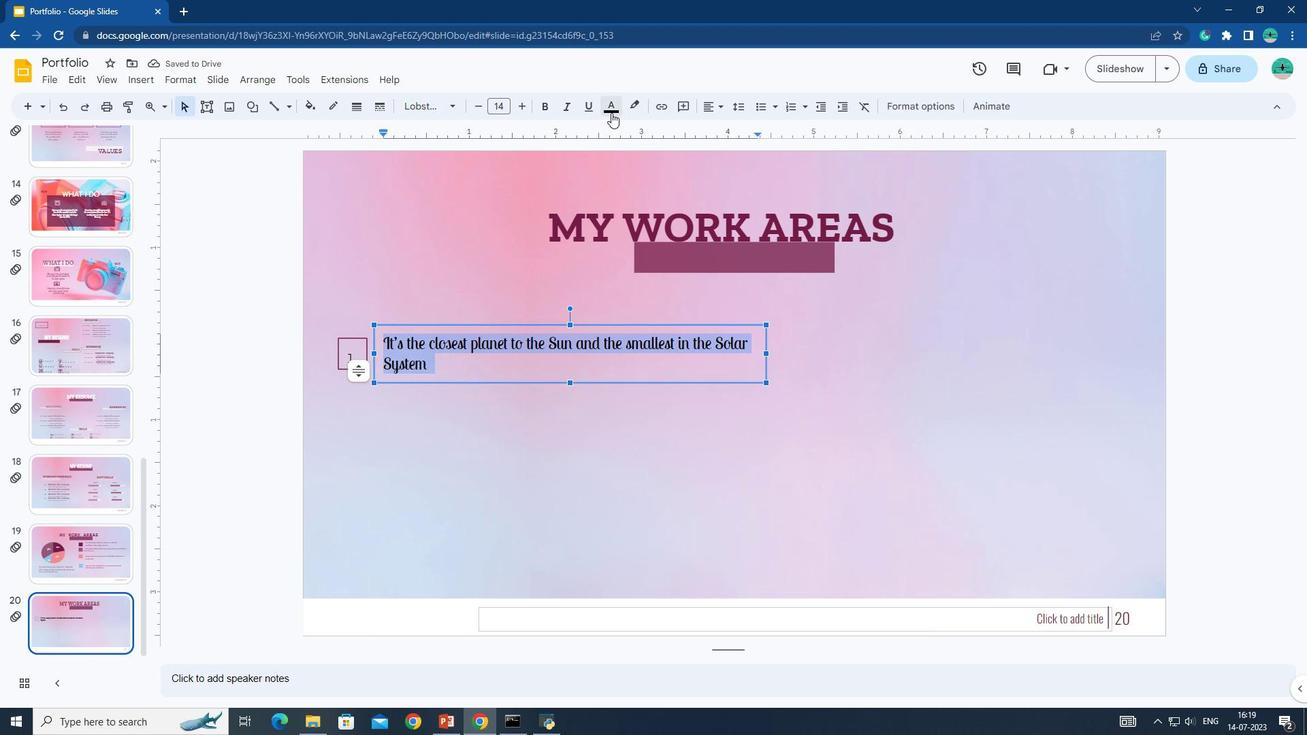 
Action: Mouse moved to (616, 145)
Screenshot: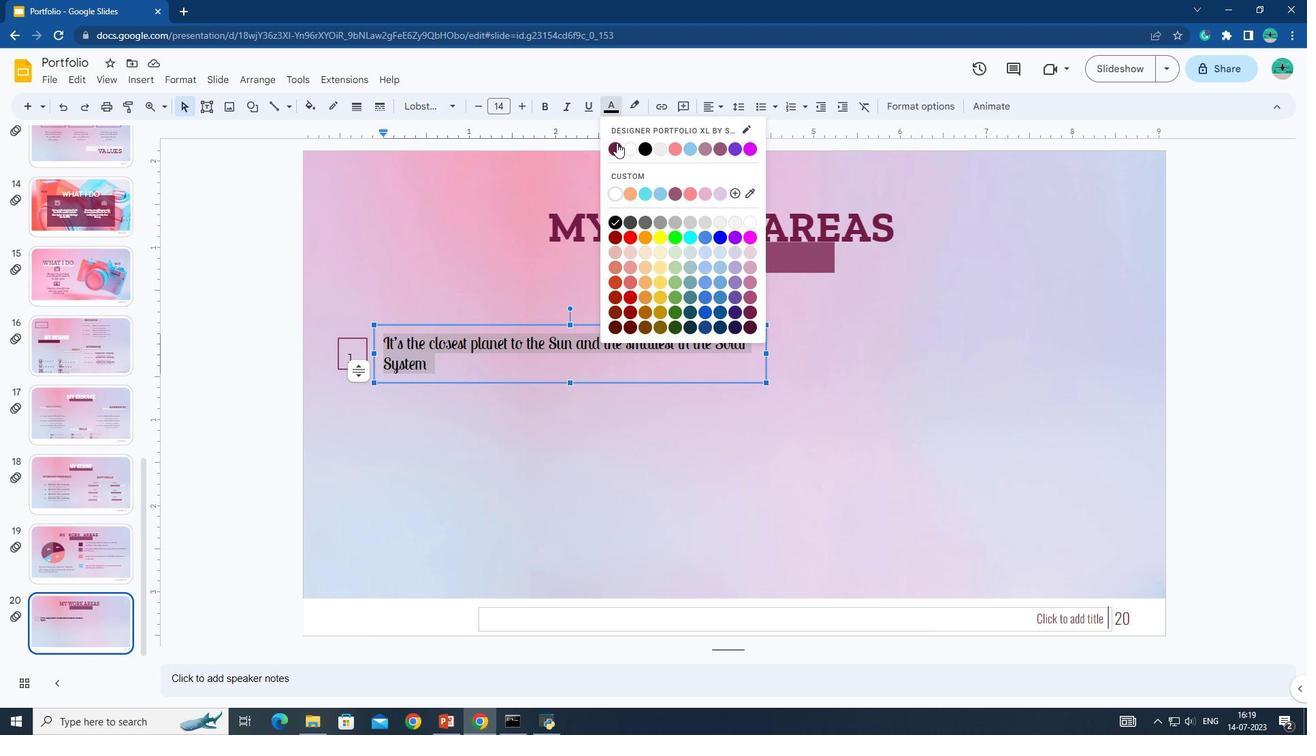 
Action: Mouse pressed left at (616, 145)
Screenshot: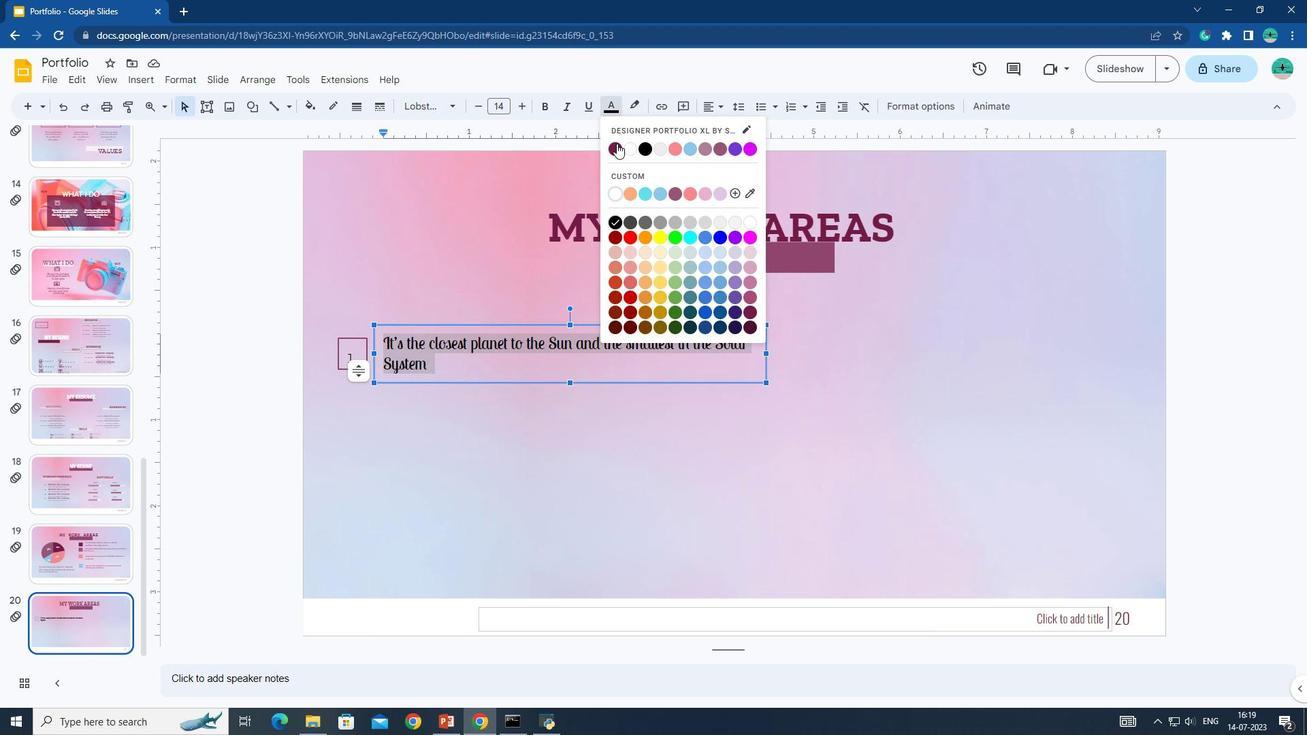 
Action: Mouse moved to (502, 404)
Screenshot: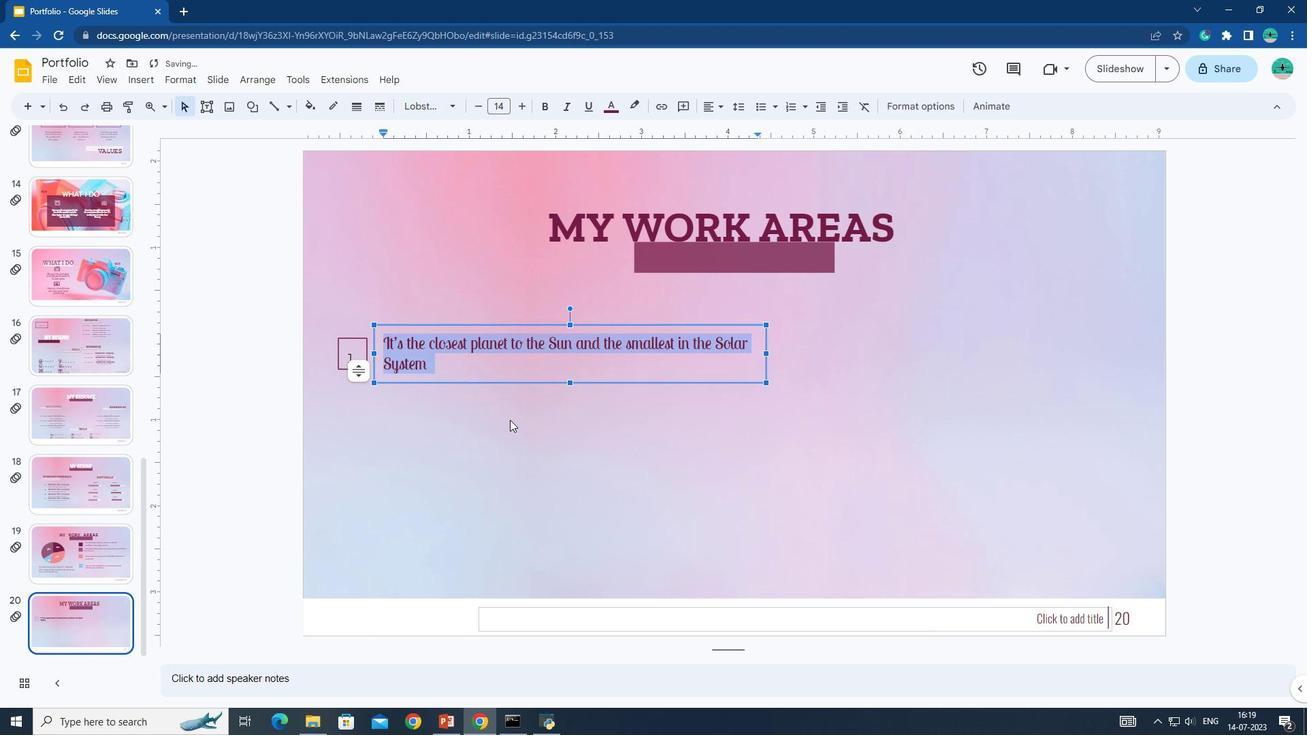 
Action: Mouse pressed left at (502, 404)
Screenshot: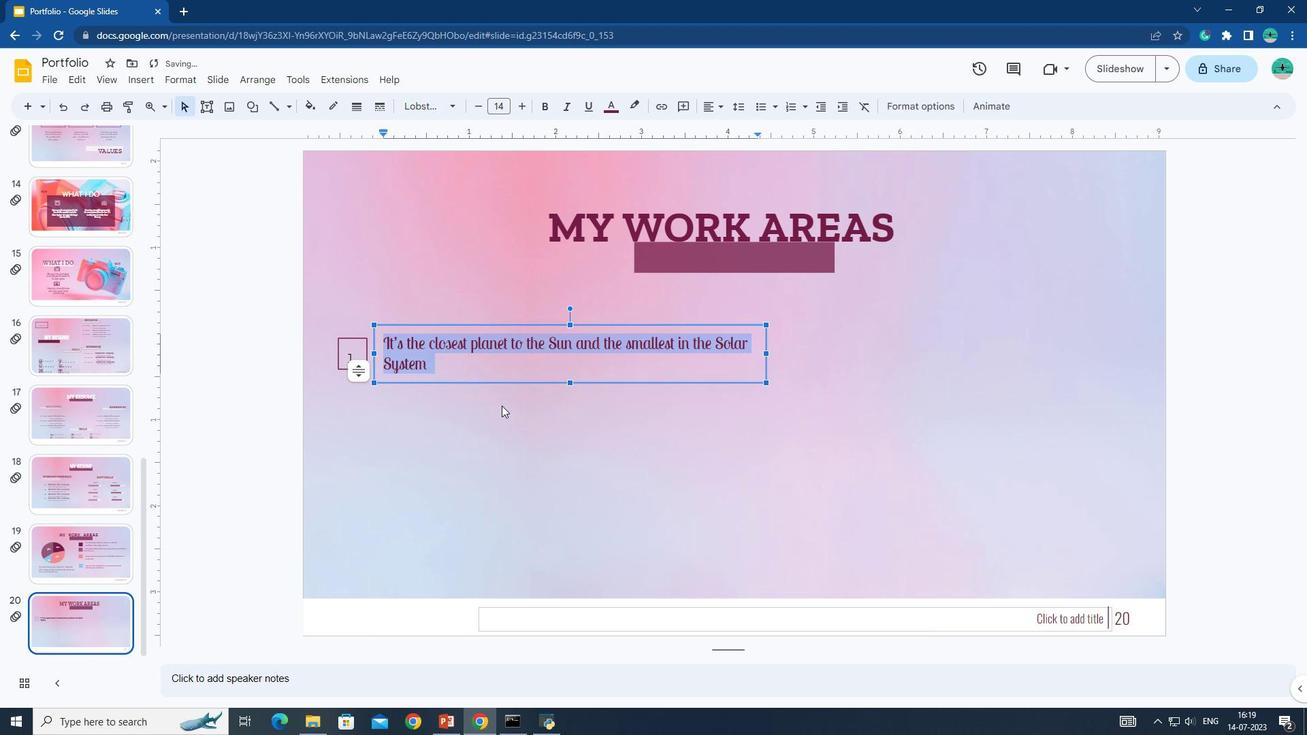 
Action: Mouse moved to (206, 111)
Screenshot: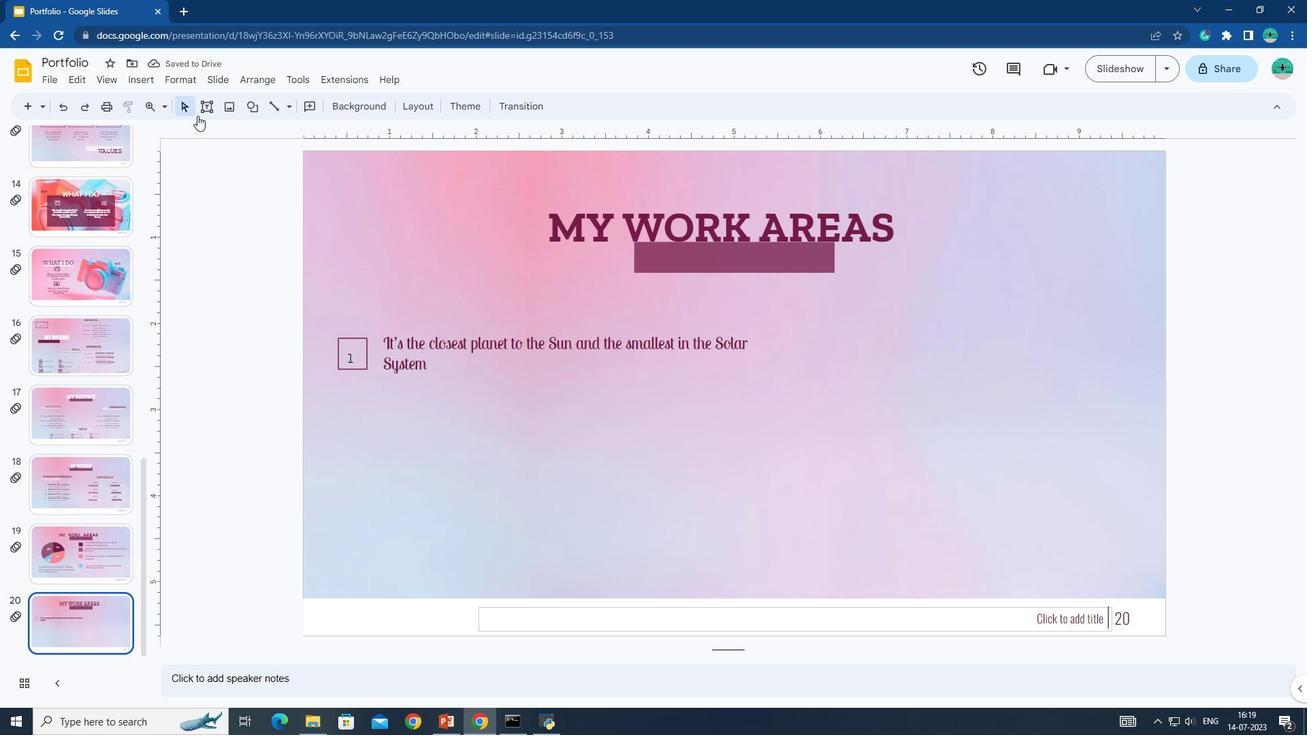 
Action: Mouse pressed left at (206, 111)
Screenshot: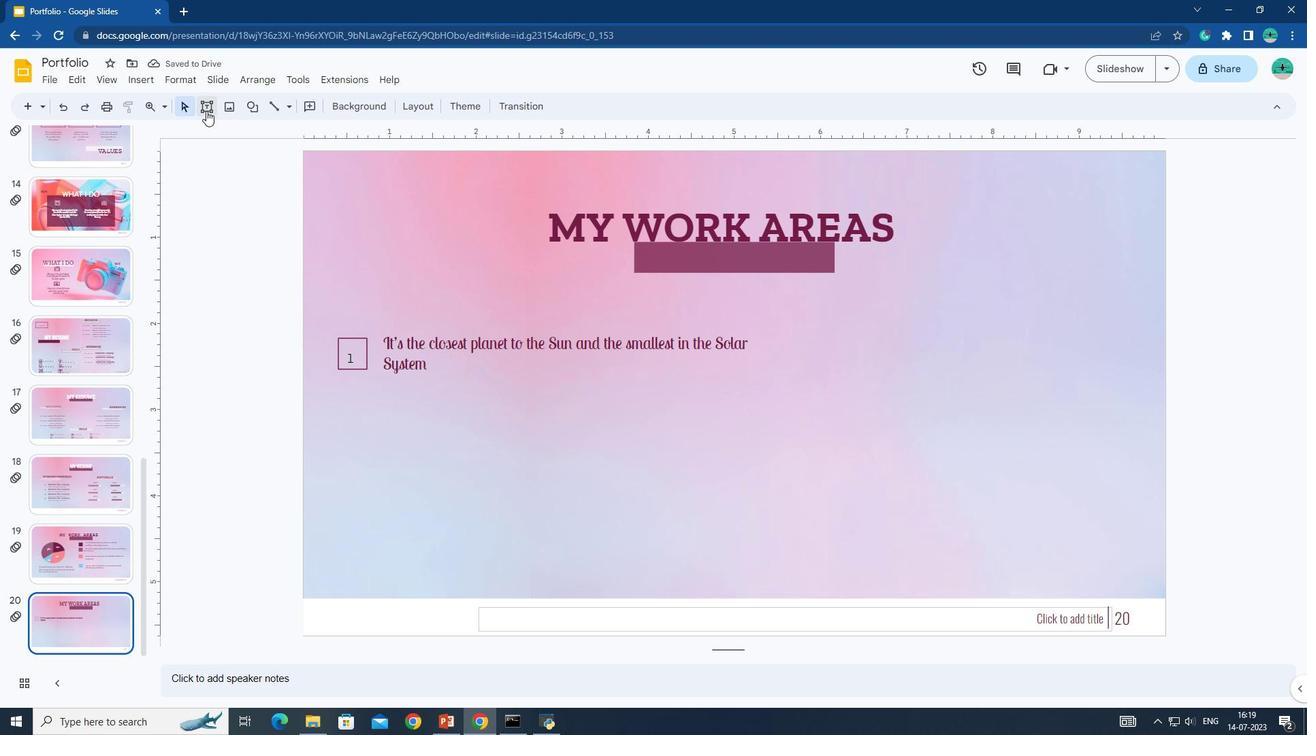 
Action: Mouse moved to (342, 393)
Screenshot: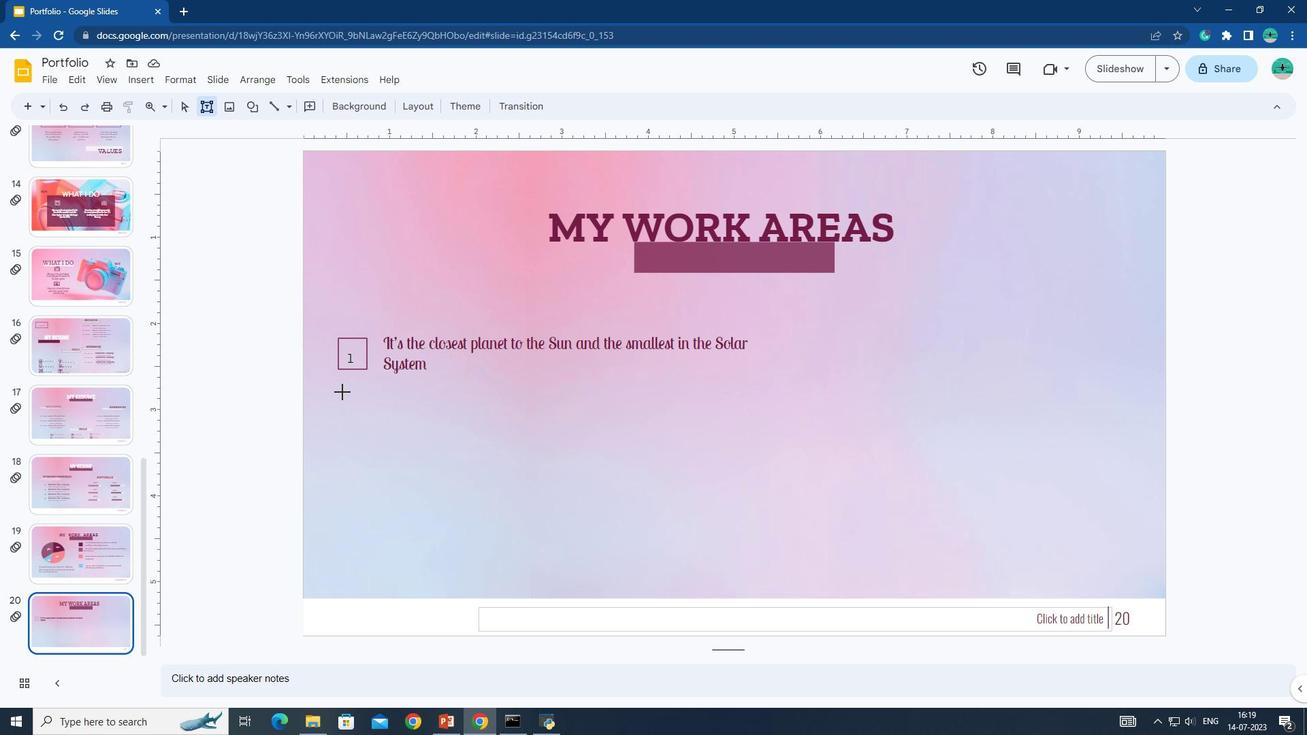 
Action: Mouse pressed left at (342, 393)
Screenshot: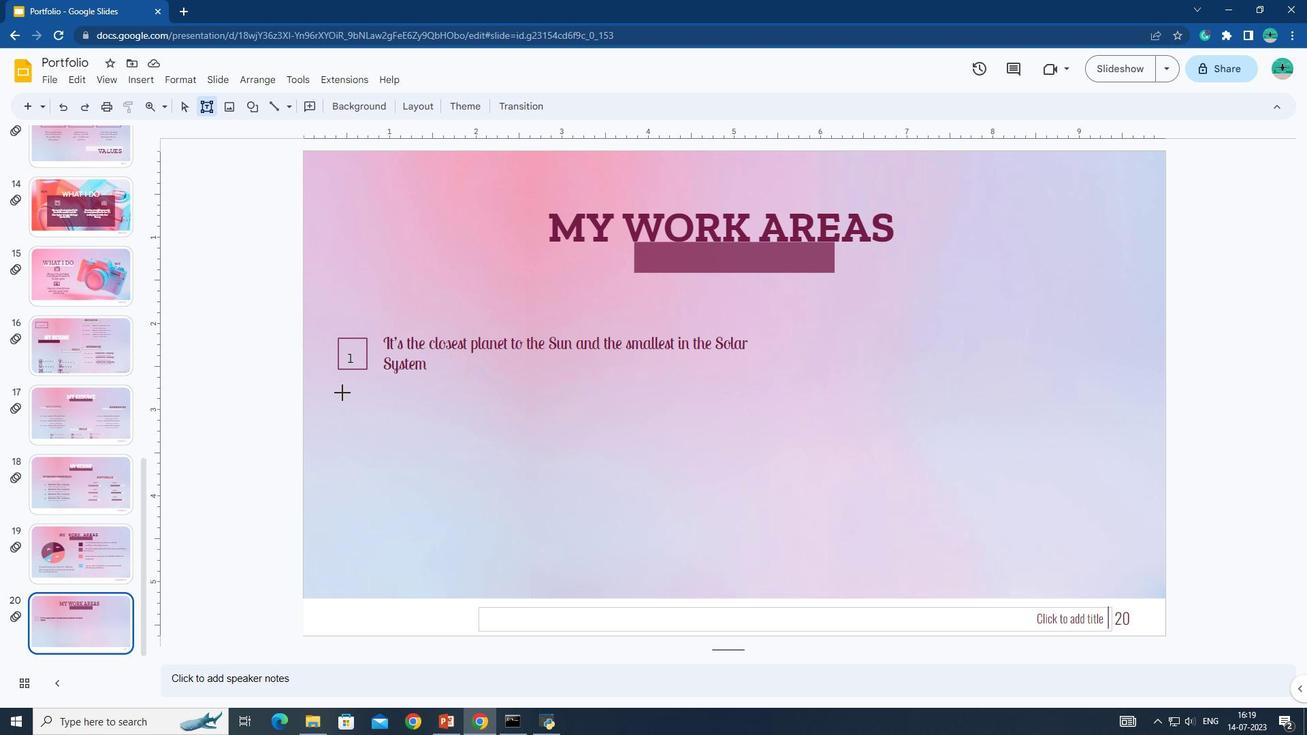 
Action: Mouse moved to (344, 406)
Screenshot: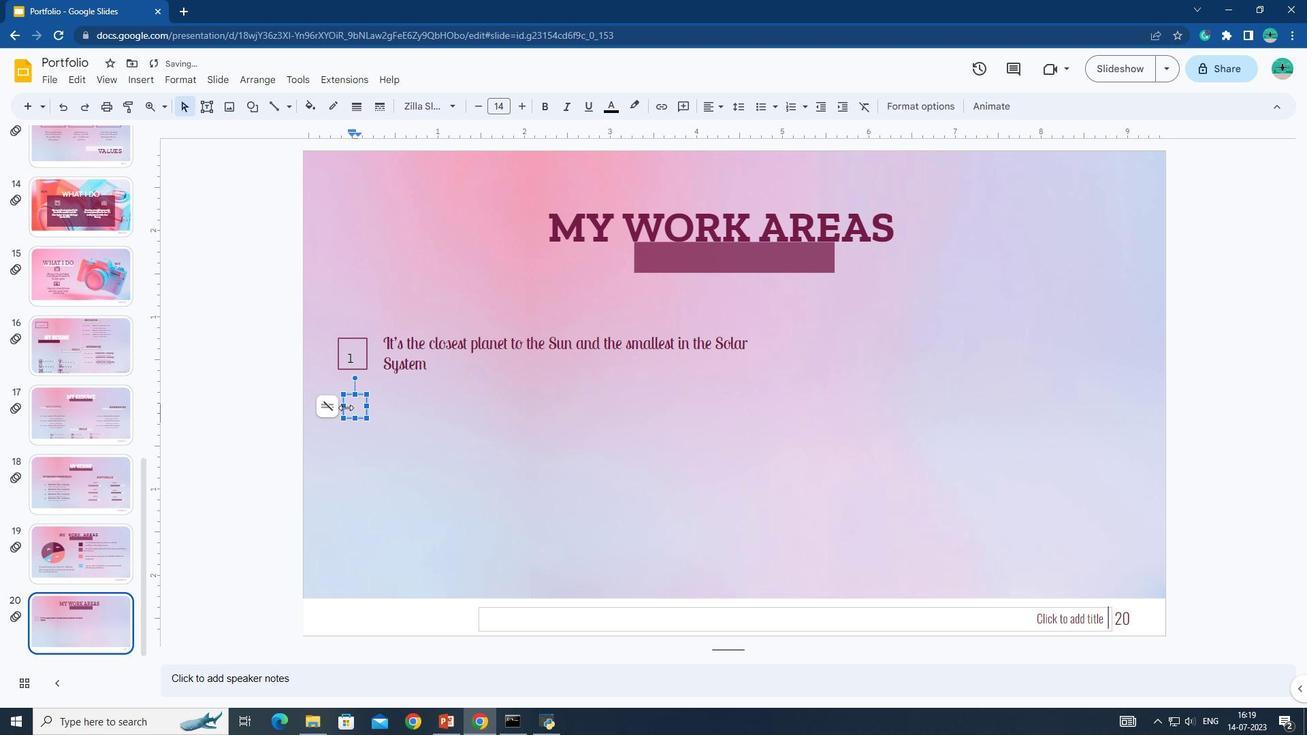 
Action: Mouse pressed left at (344, 406)
Screenshot: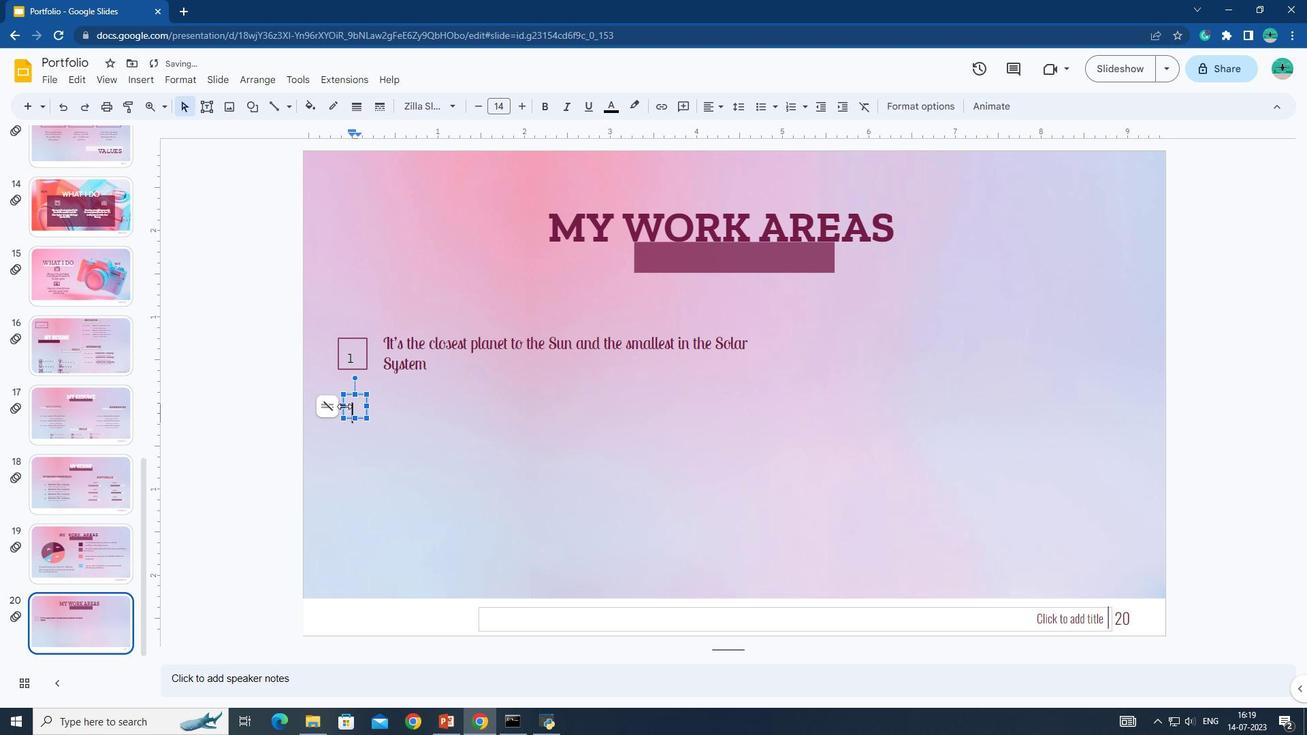 
Action: Mouse moved to (360, 101)
Screenshot: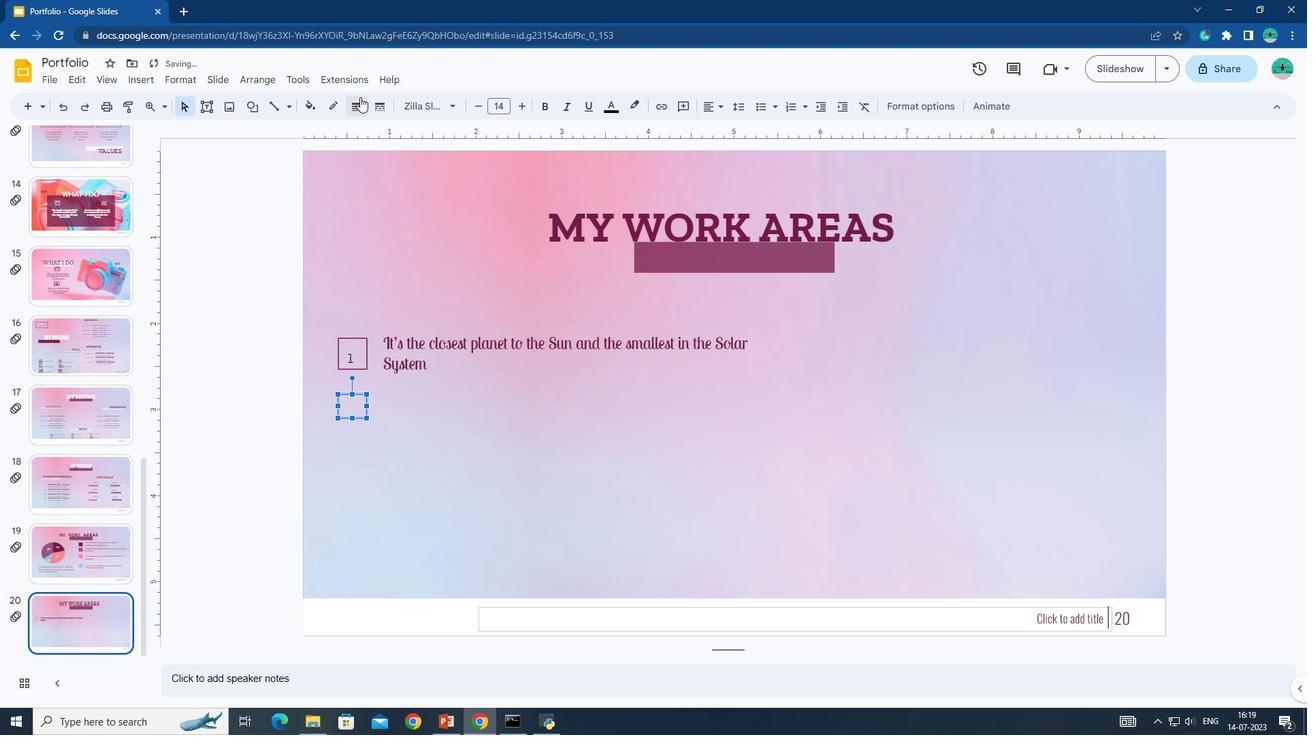 
Action: Mouse pressed left at (360, 101)
Screenshot: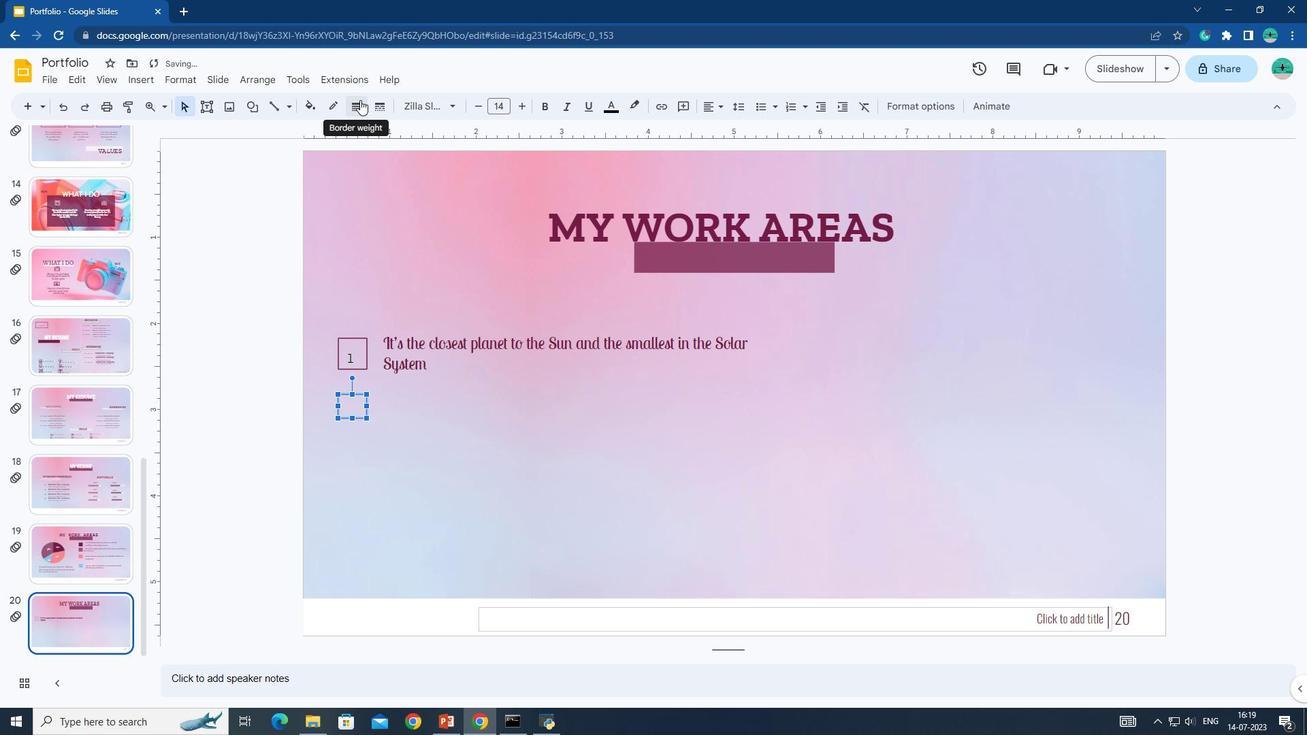 
Action: Mouse moved to (373, 153)
Screenshot: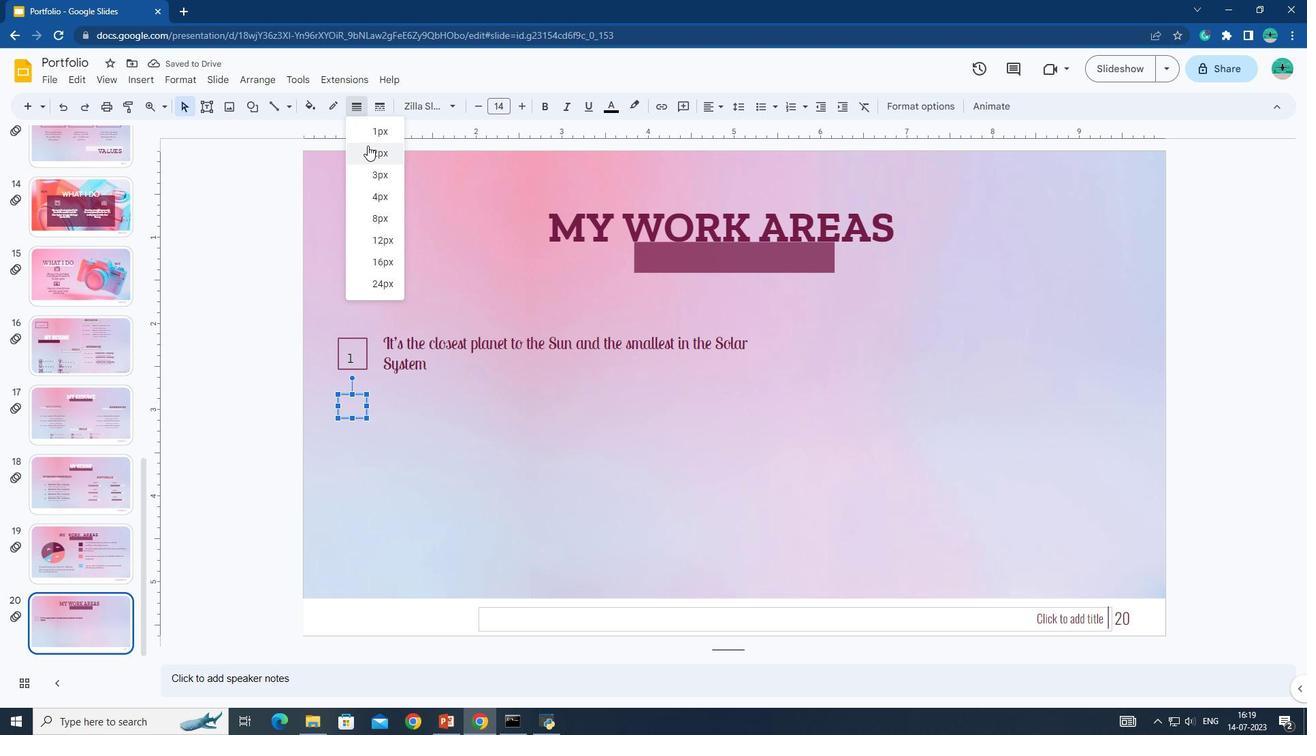 
Action: Mouse pressed left at (373, 153)
Screenshot: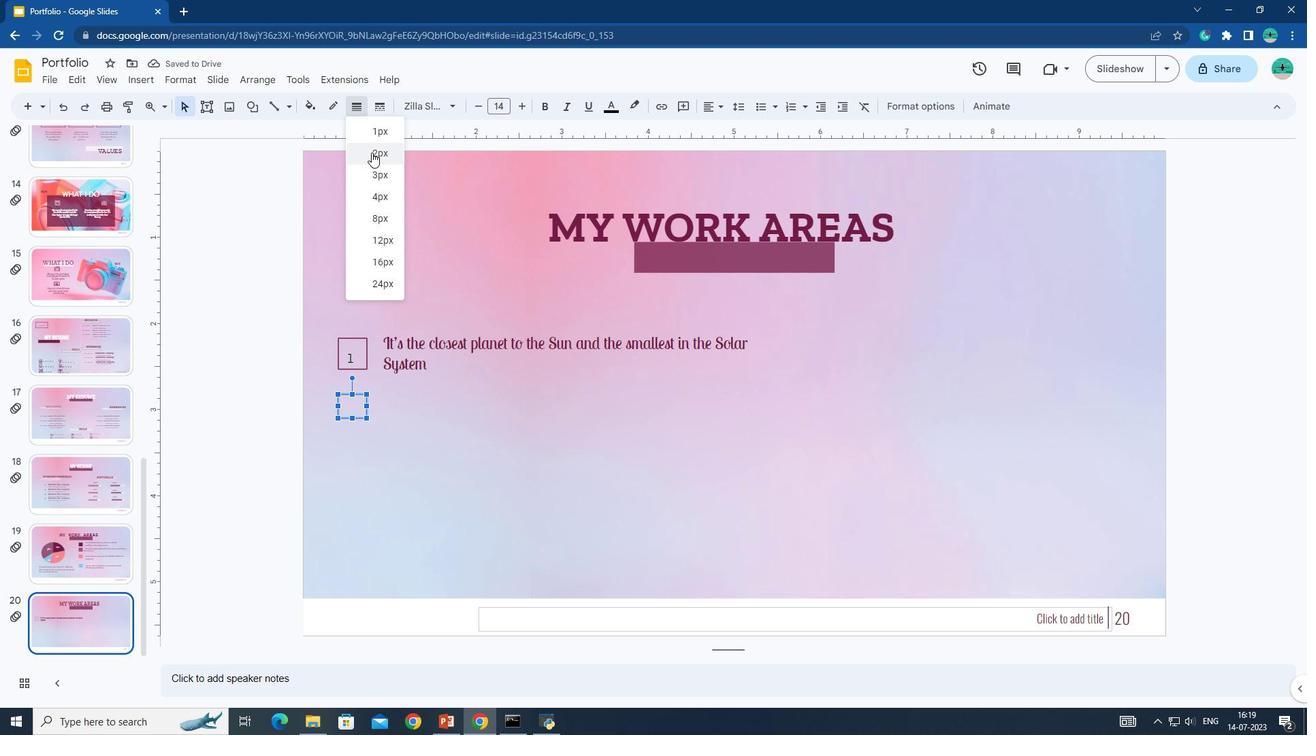 
Action: Mouse moved to (352, 418)
Screenshot: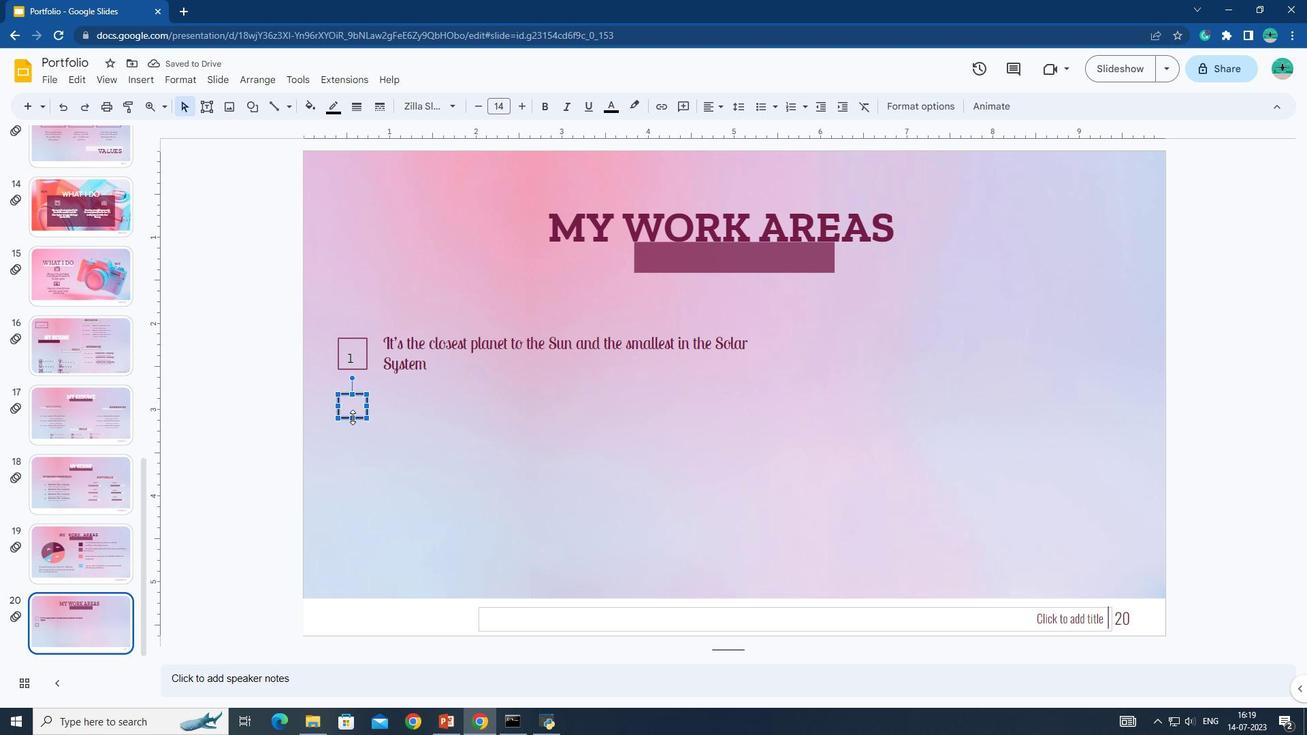 
Action: Mouse pressed left at (352, 418)
Screenshot: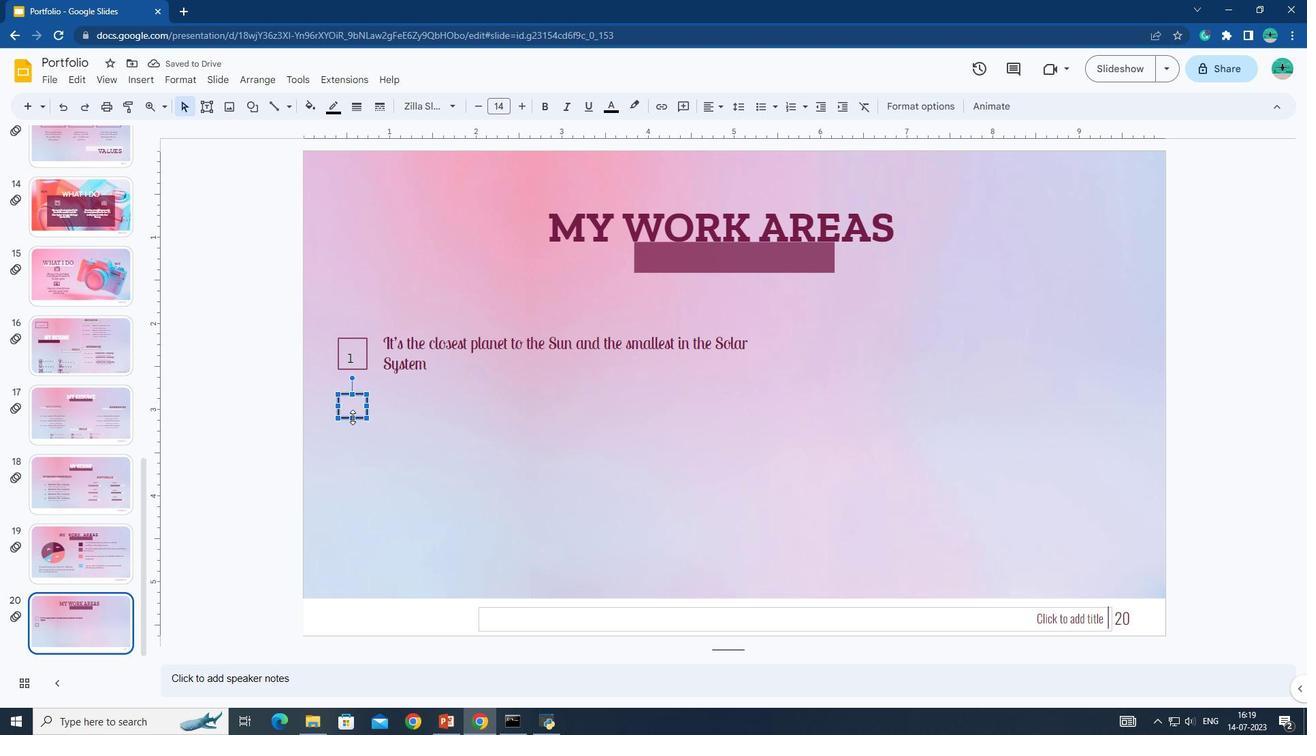 
Action: Mouse moved to (348, 423)
Screenshot: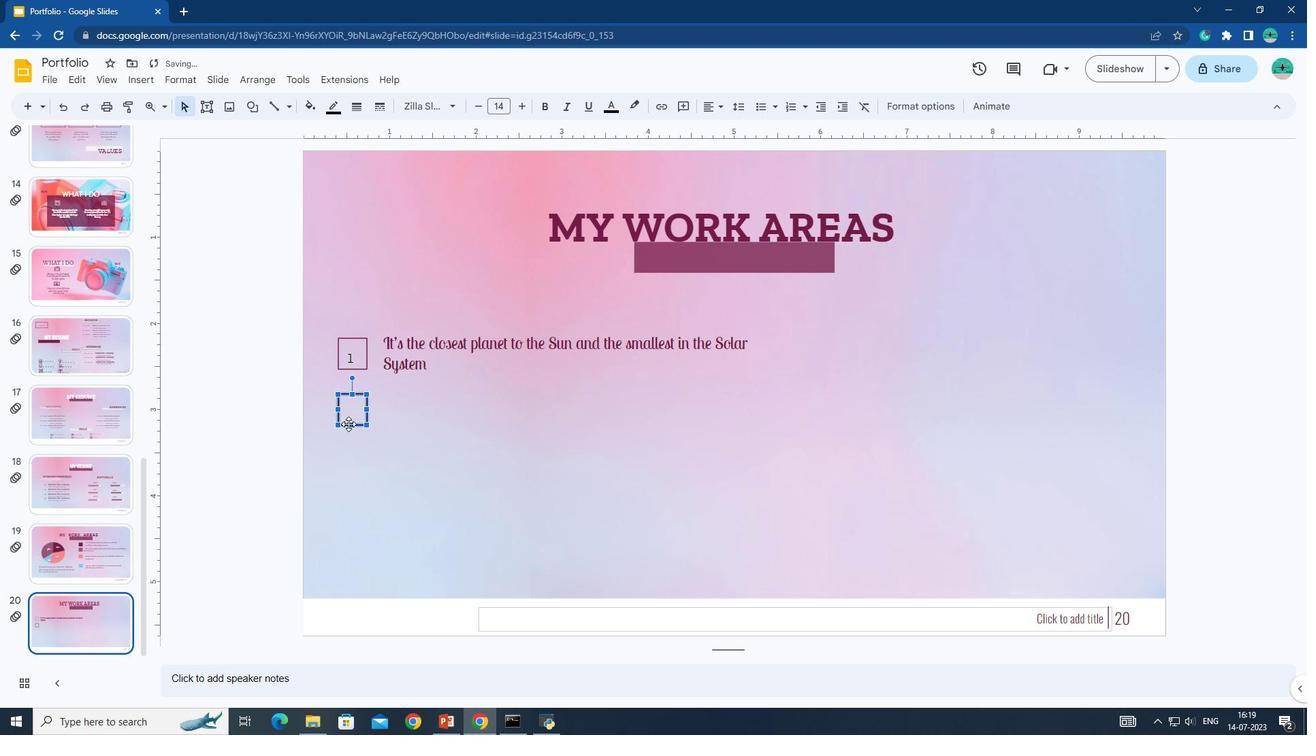 
Action: Key pressed 2
Screenshot: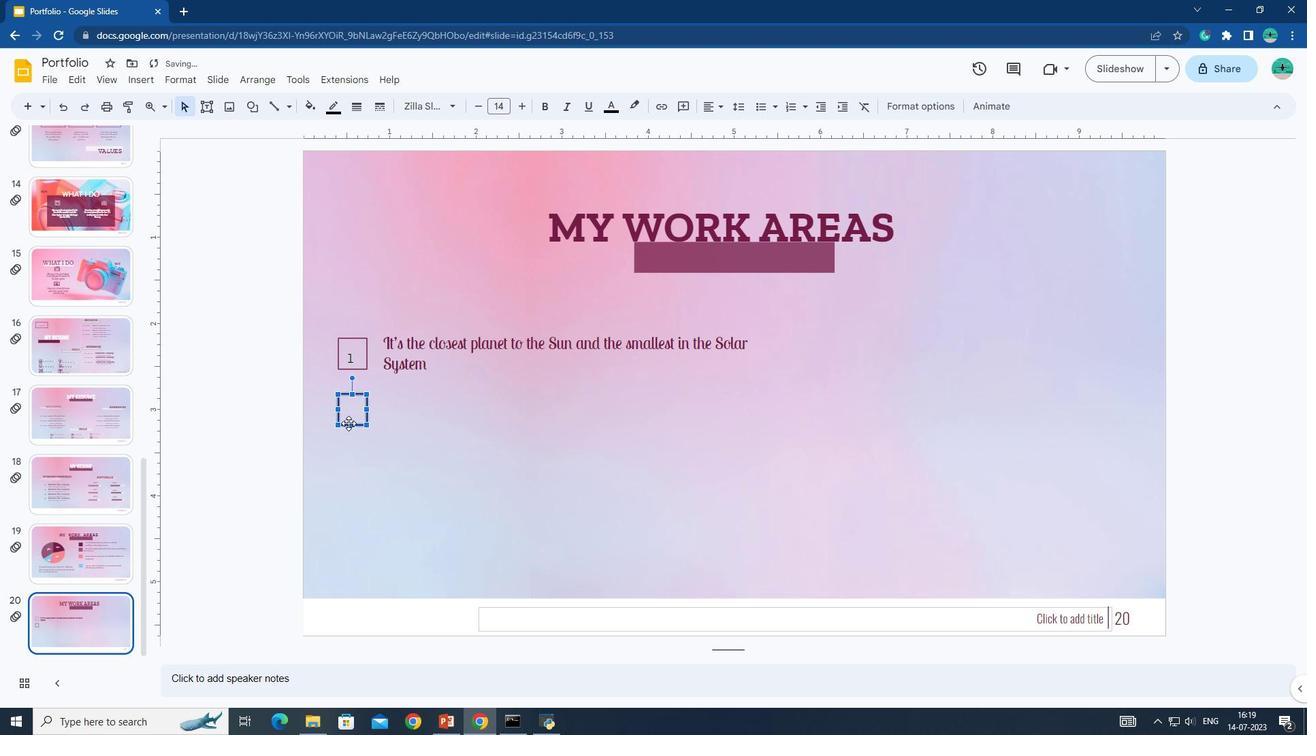 
Action: Mouse moved to (404, 418)
Screenshot: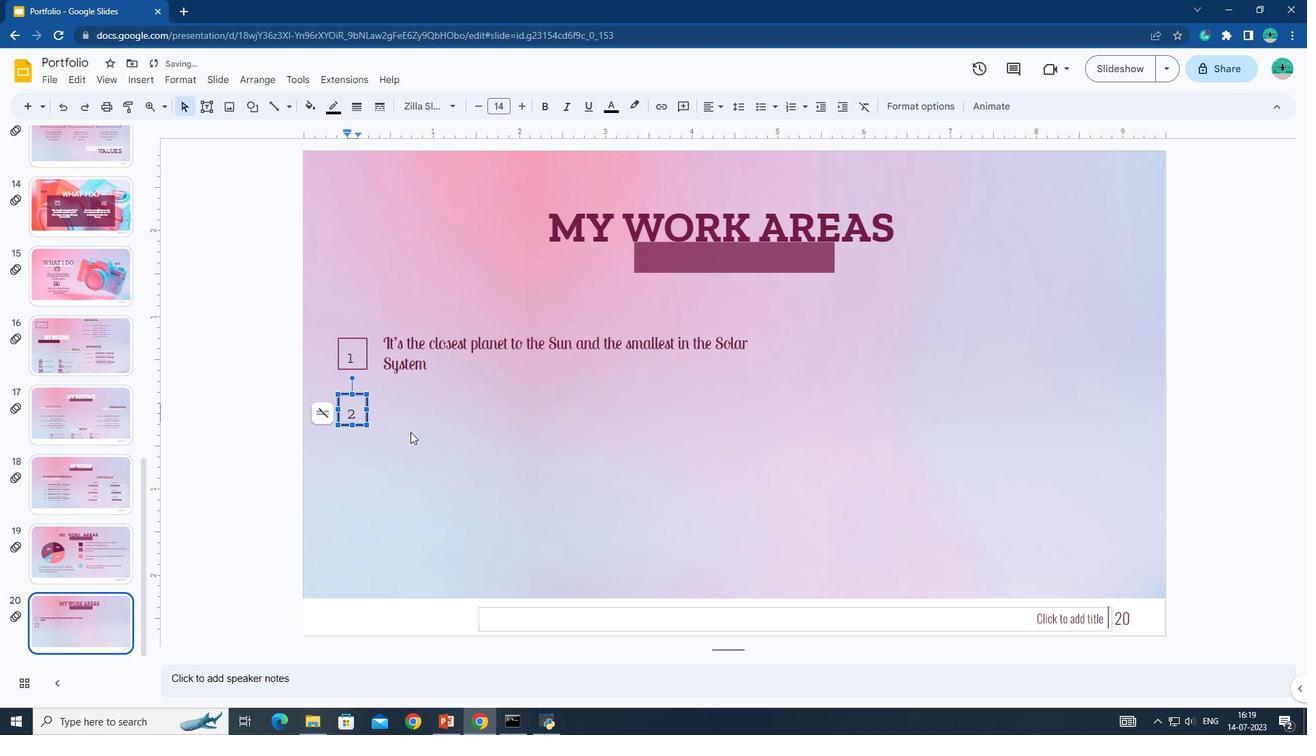
Action: Mouse pressed left at (404, 418)
Screenshot: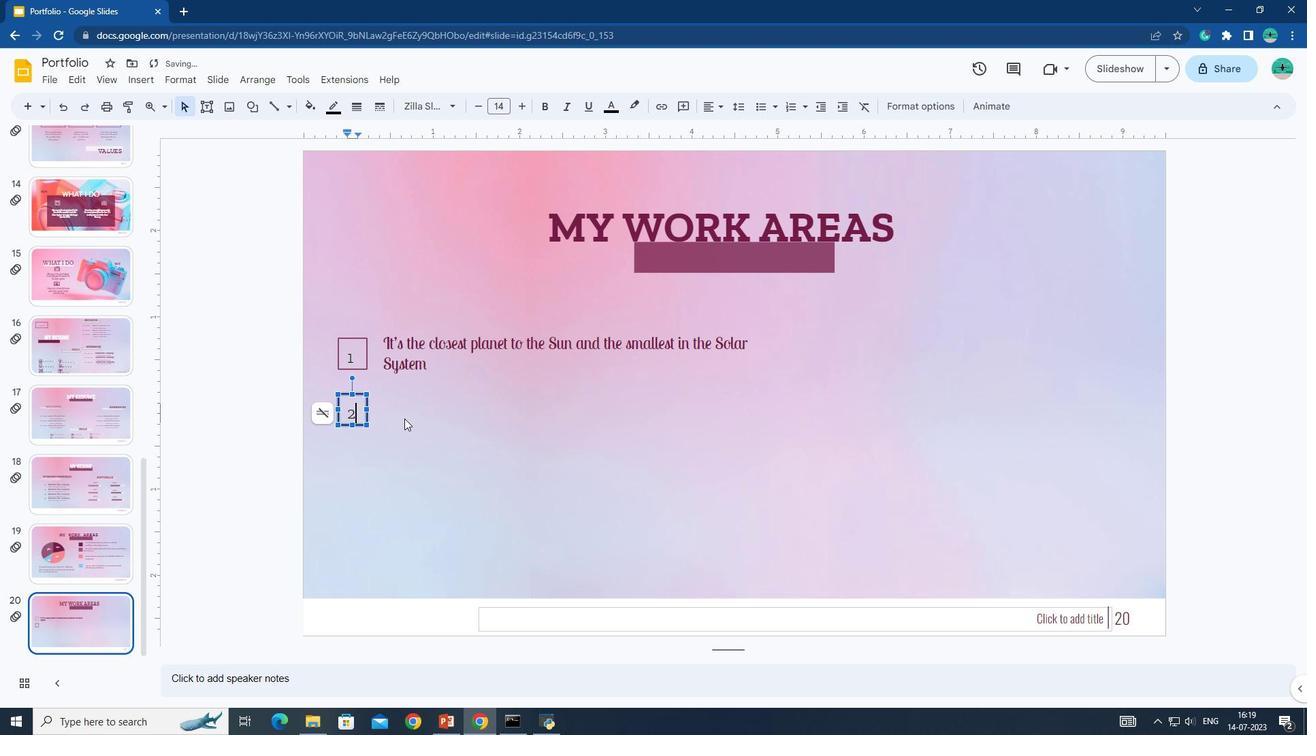 
Action: Mouse moved to (360, 406)
Screenshot: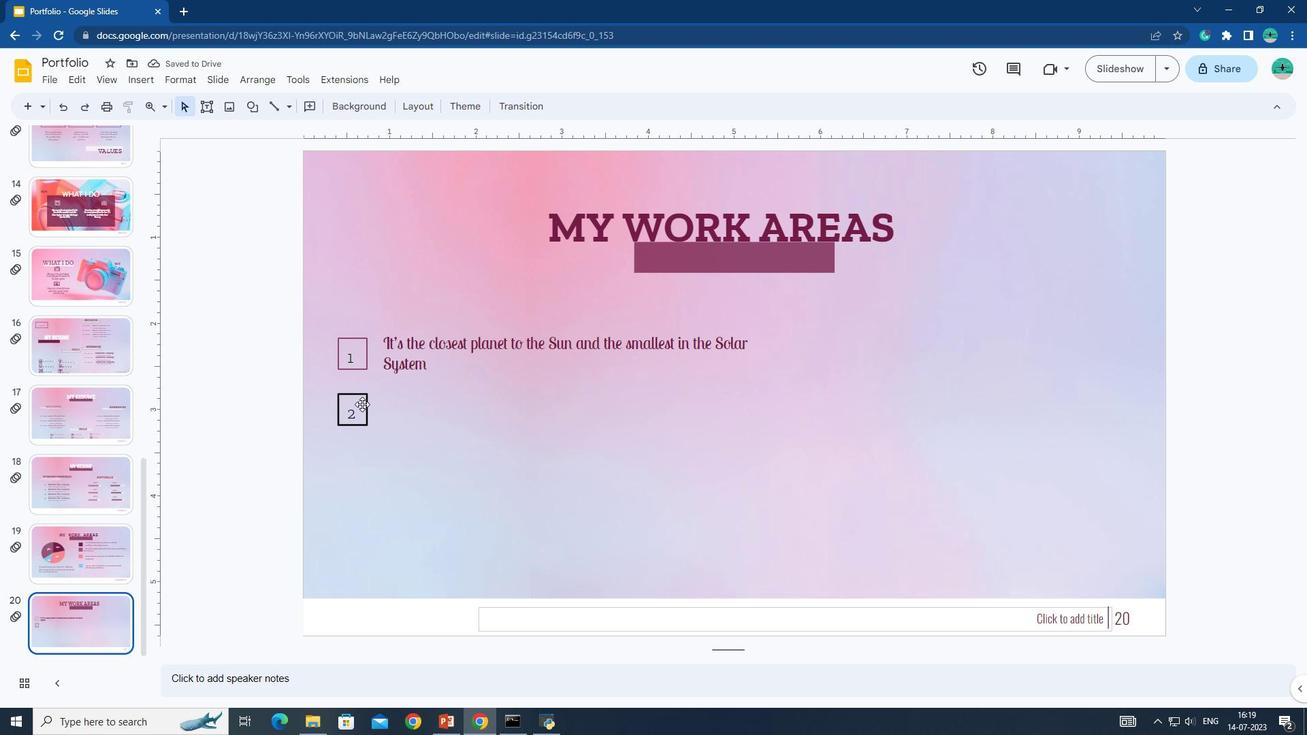 
Action: Mouse pressed left at (360, 406)
Screenshot: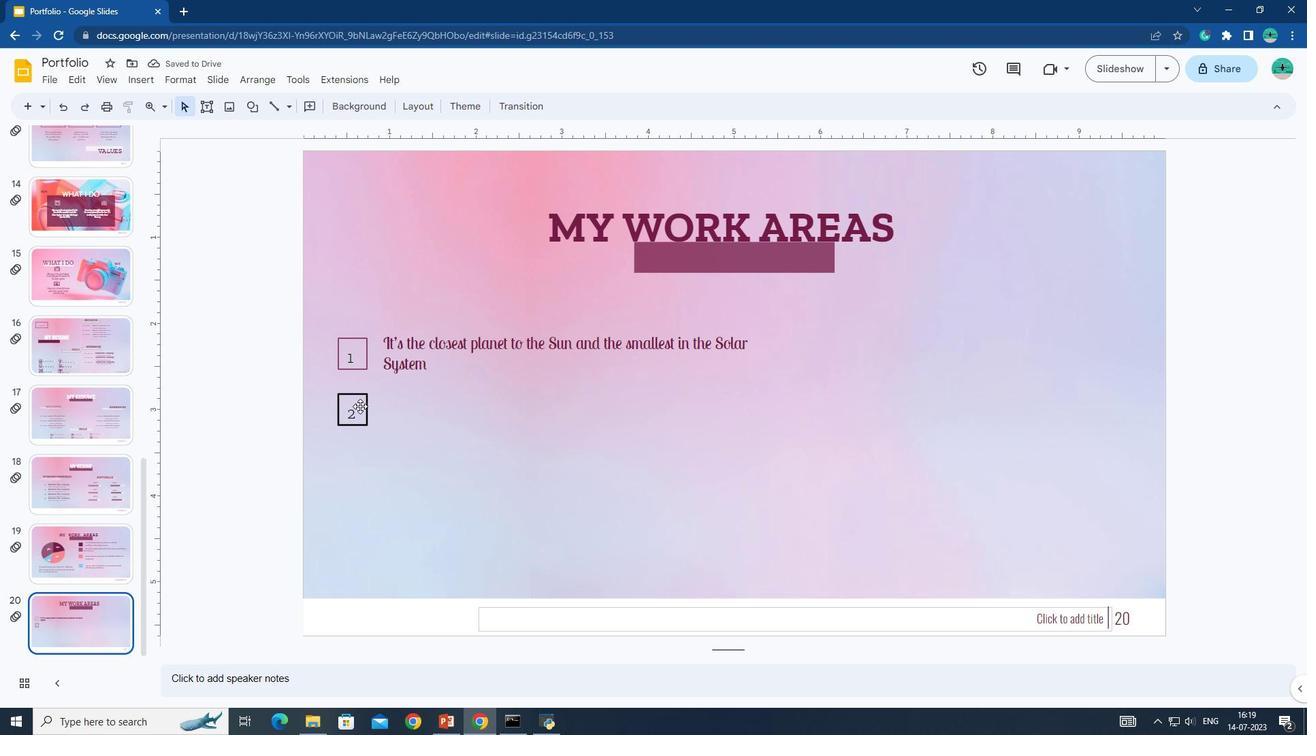 
Action: Mouse moved to (336, 106)
Screenshot: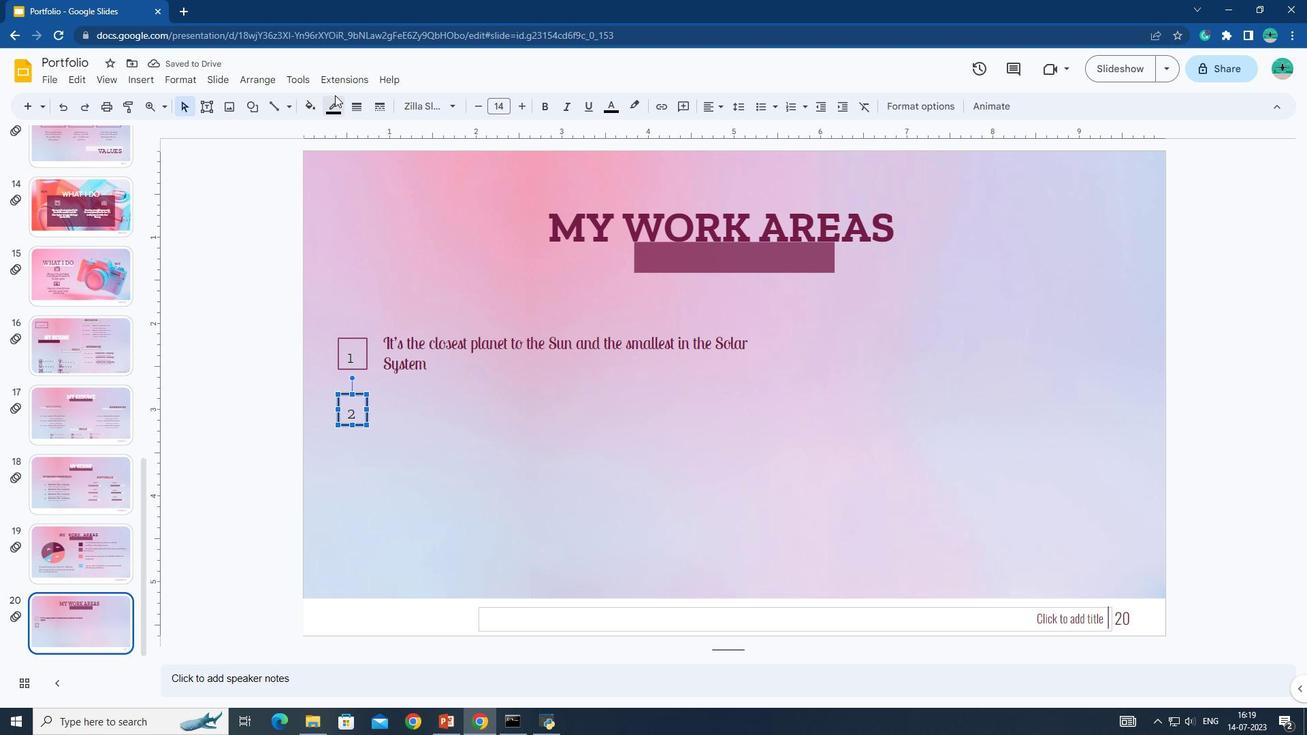 
Action: Mouse pressed left at (336, 106)
Screenshot: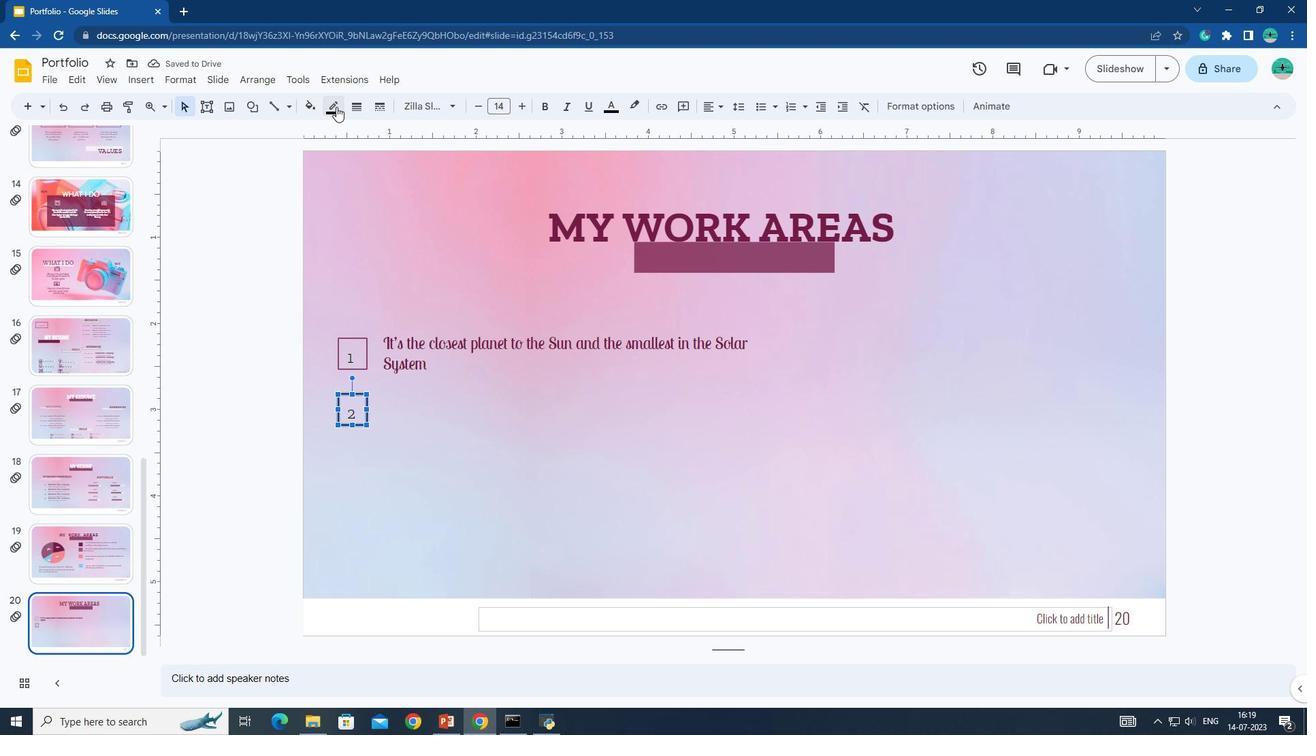 
Action: Mouse moved to (335, 153)
Screenshot: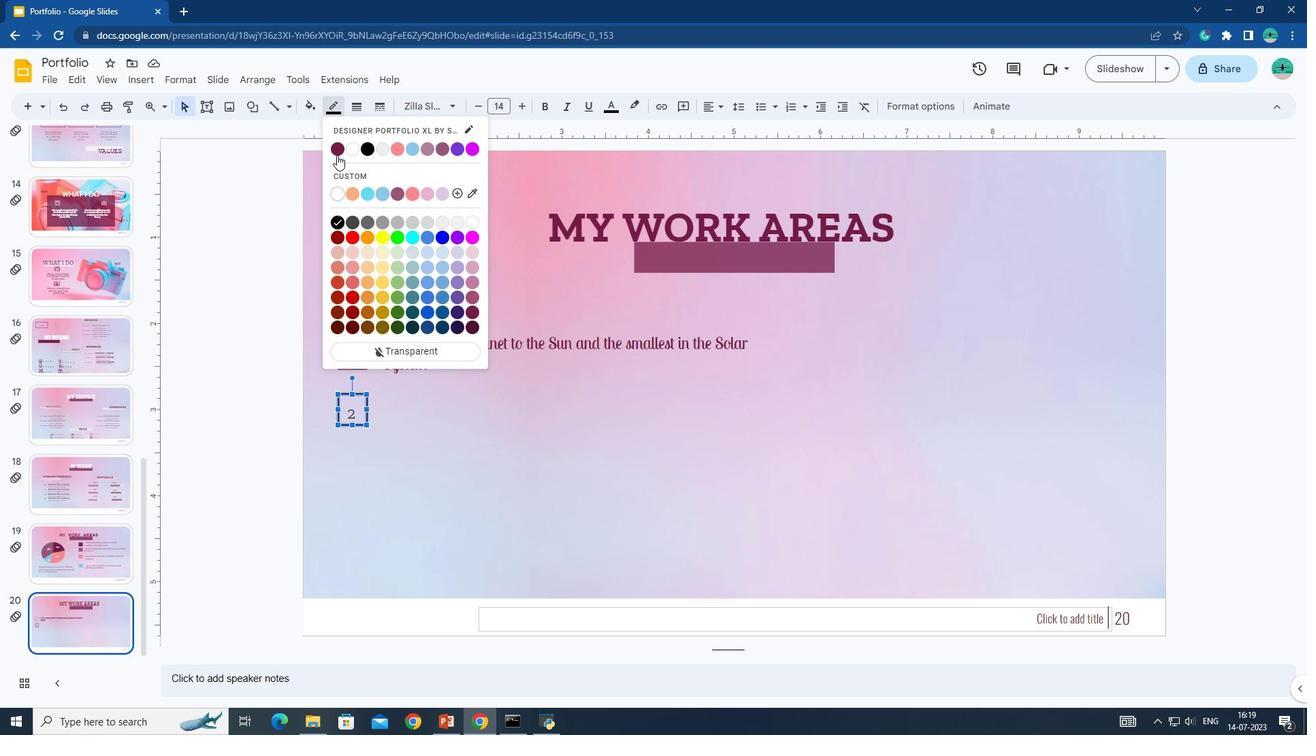 
Action: Mouse pressed left at (335, 153)
Screenshot: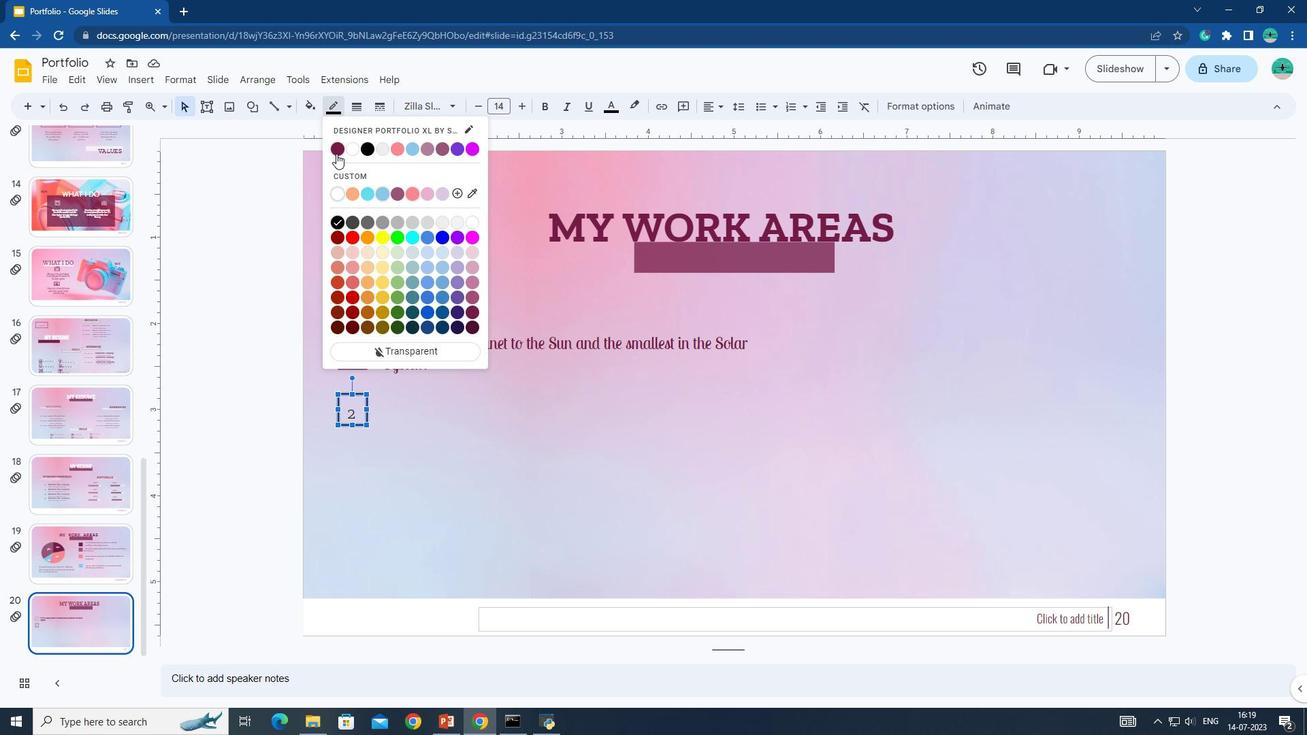 
Action: Mouse moved to (343, 358)
Screenshot: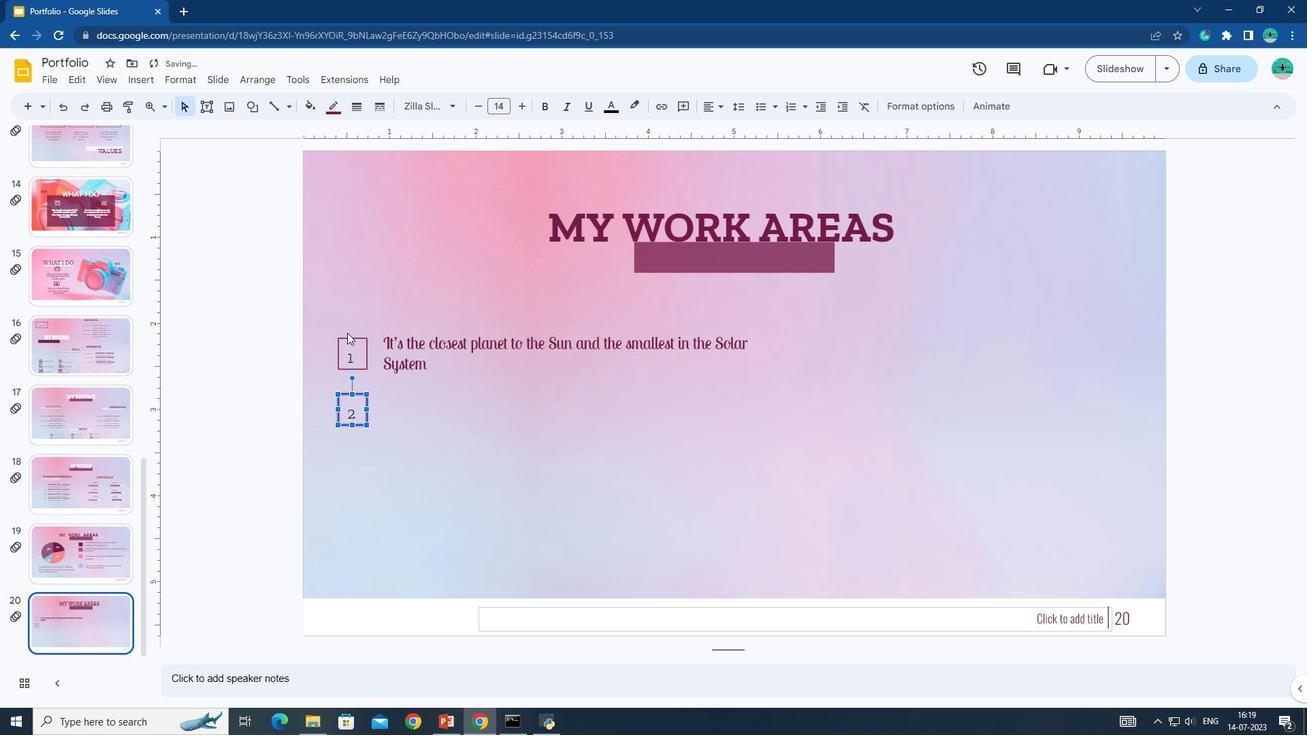 
Action: Mouse pressed left at (343, 358)
Screenshot: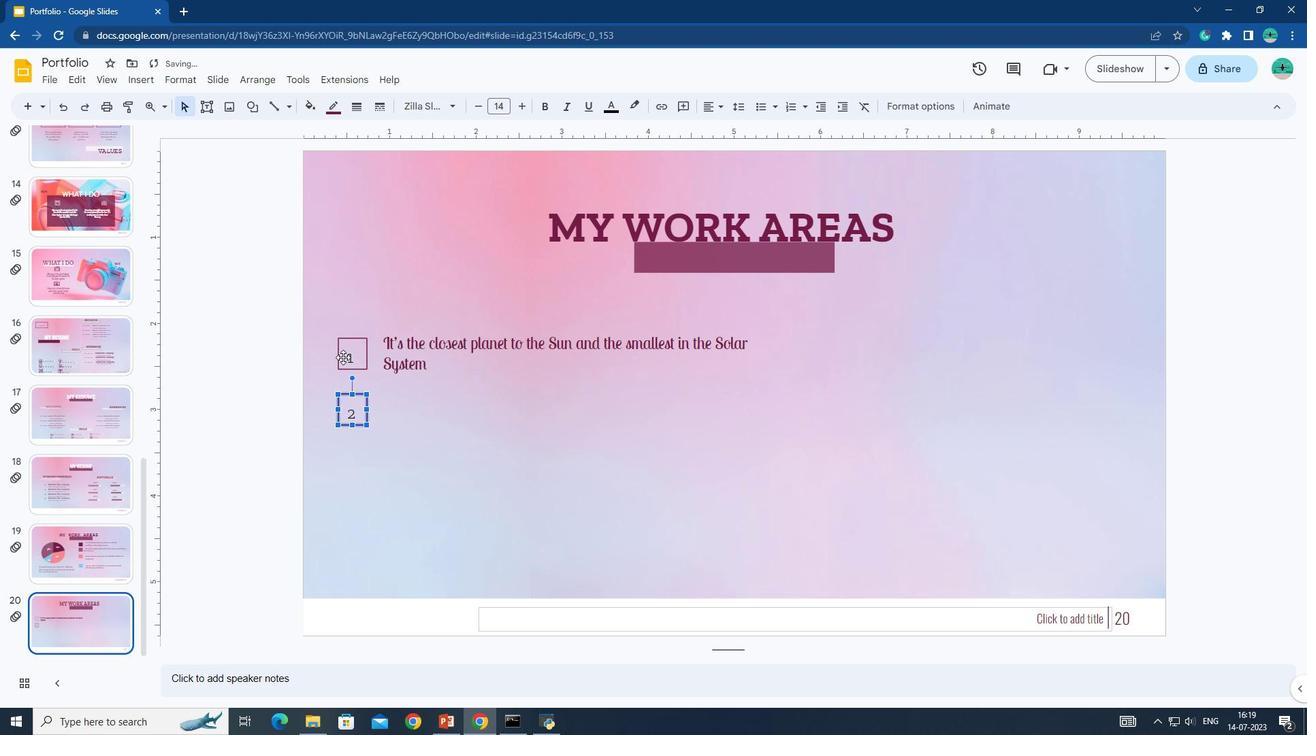 
Action: Mouse moved to (361, 105)
Screenshot: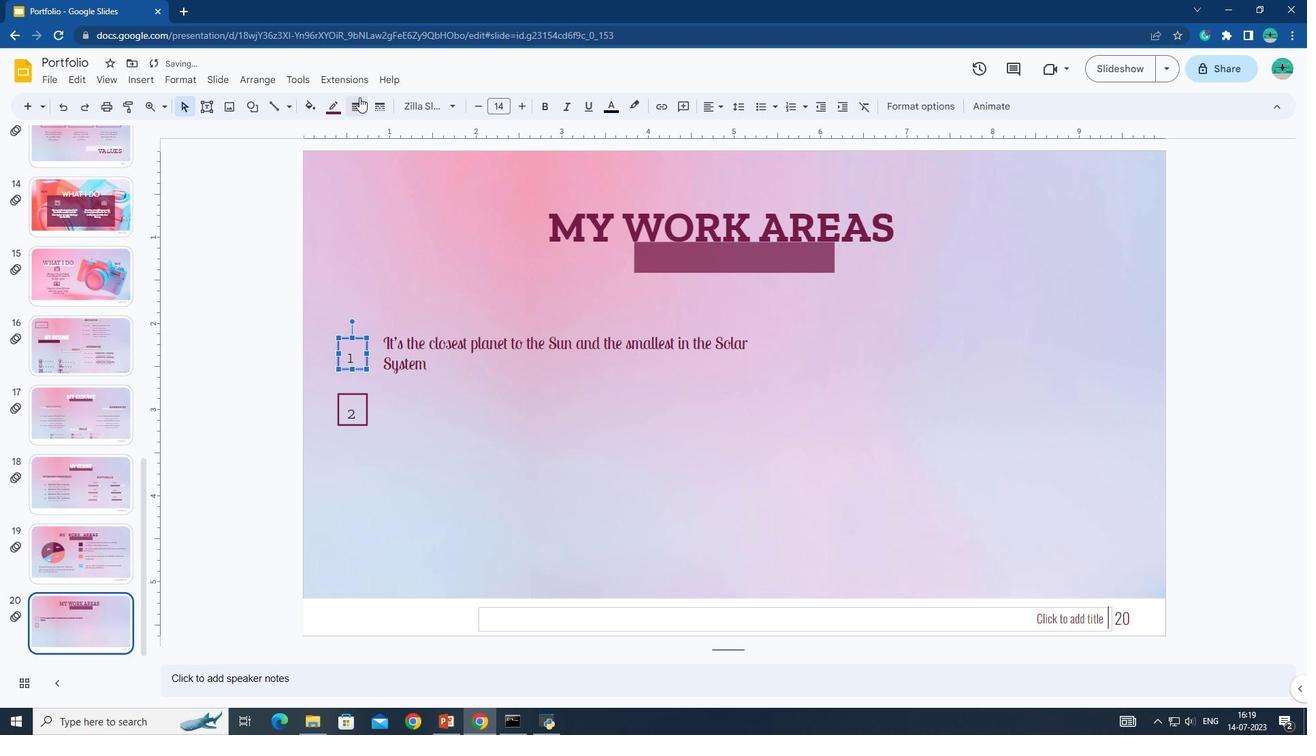 
Action: Mouse pressed left at (361, 105)
Screenshot: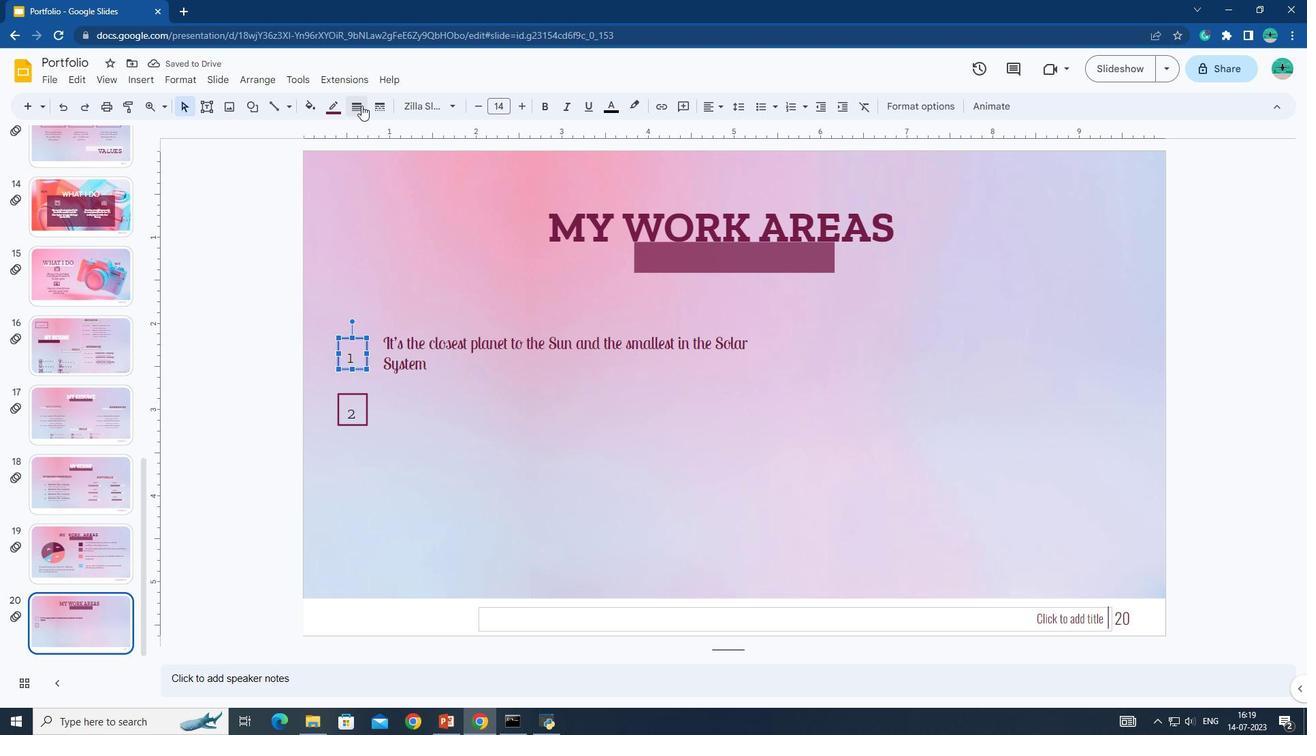 
Action: Mouse moved to (375, 147)
Screenshot: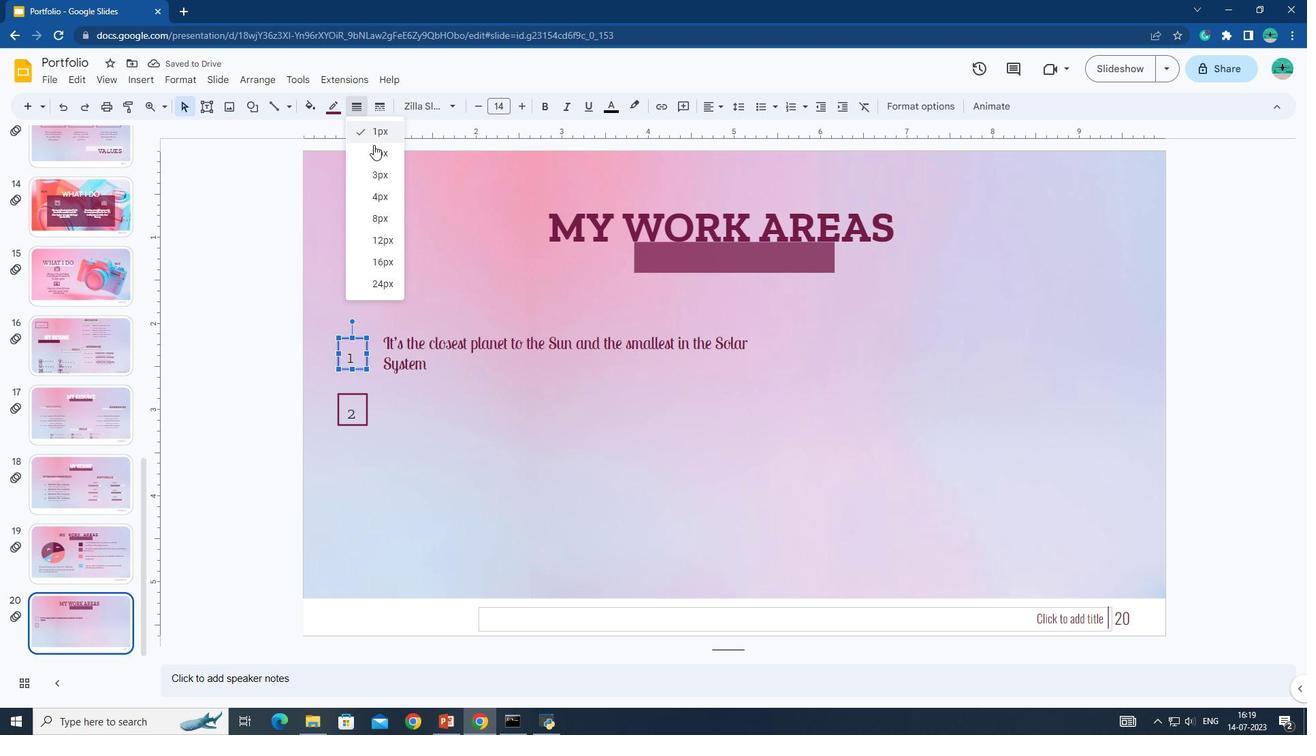 
Action: Mouse pressed left at (375, 147)
Screenshot: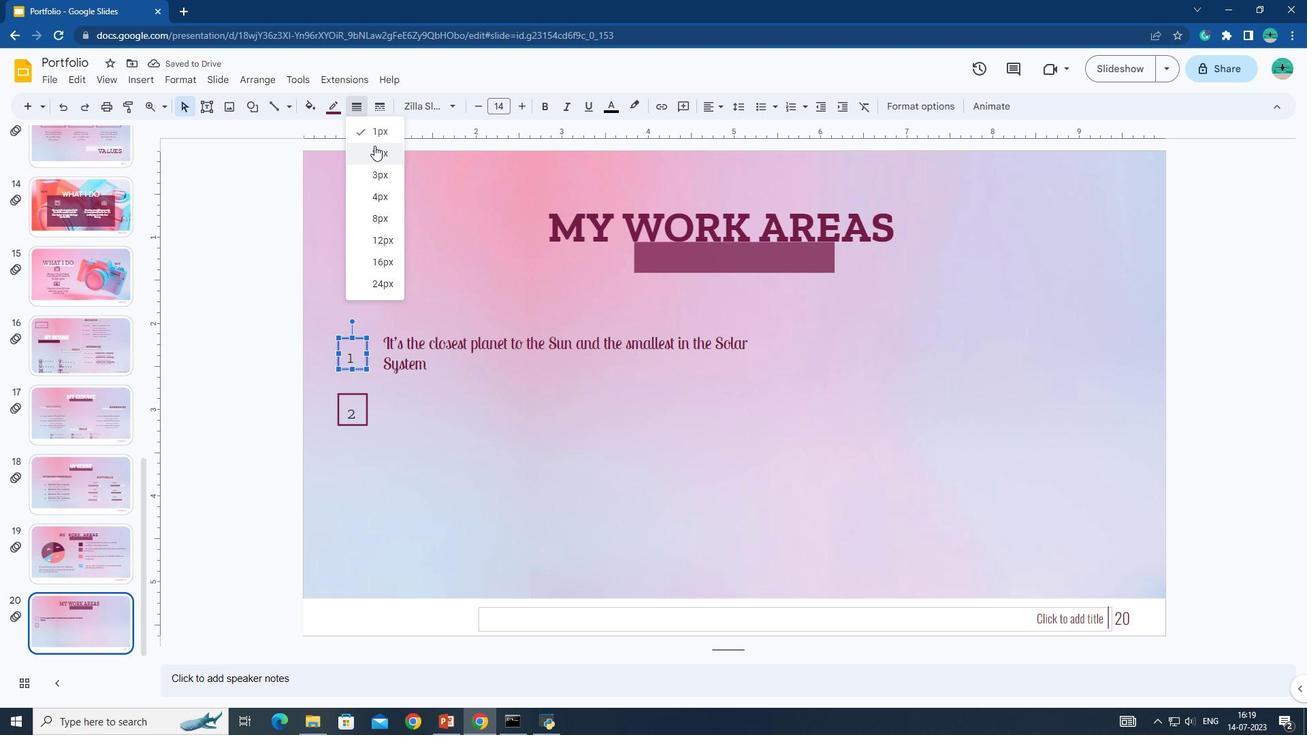 
Action: Mouse moved to (392, 407)
Screenshot: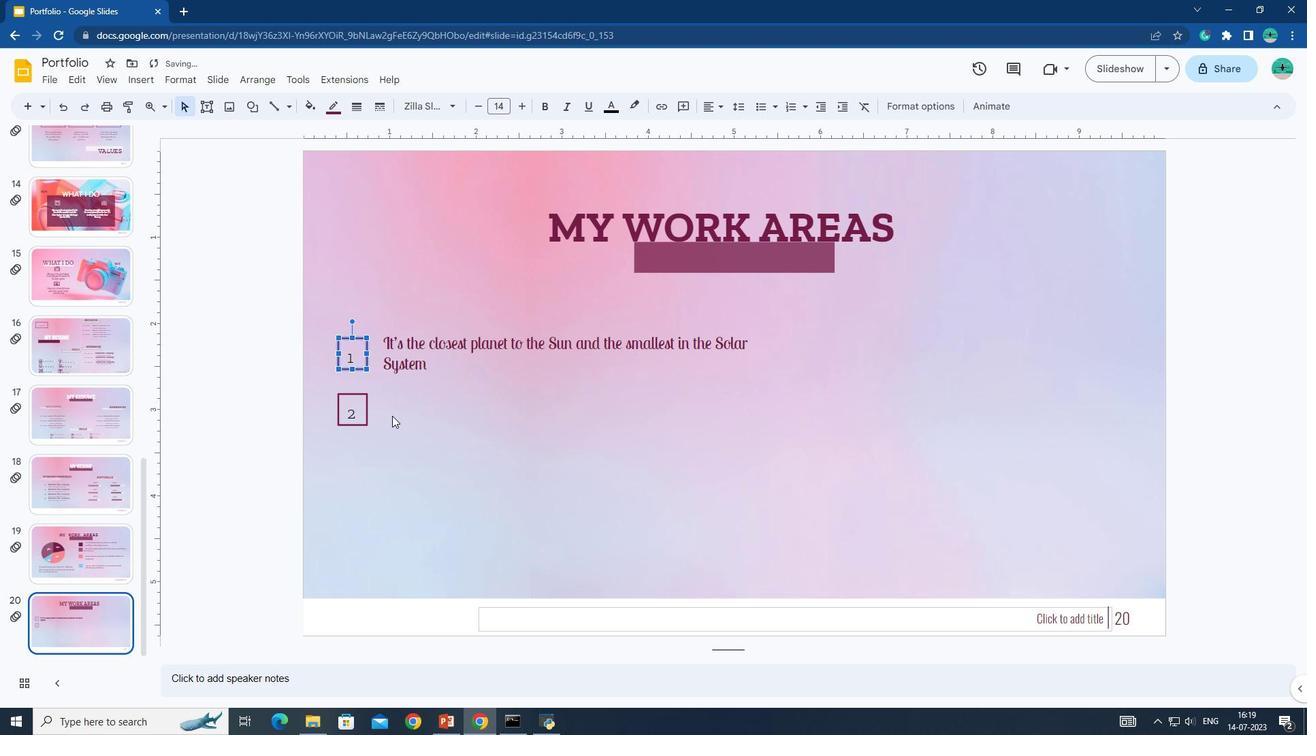 
Action: Mouse pressed left at (392, 407)
Screenshot: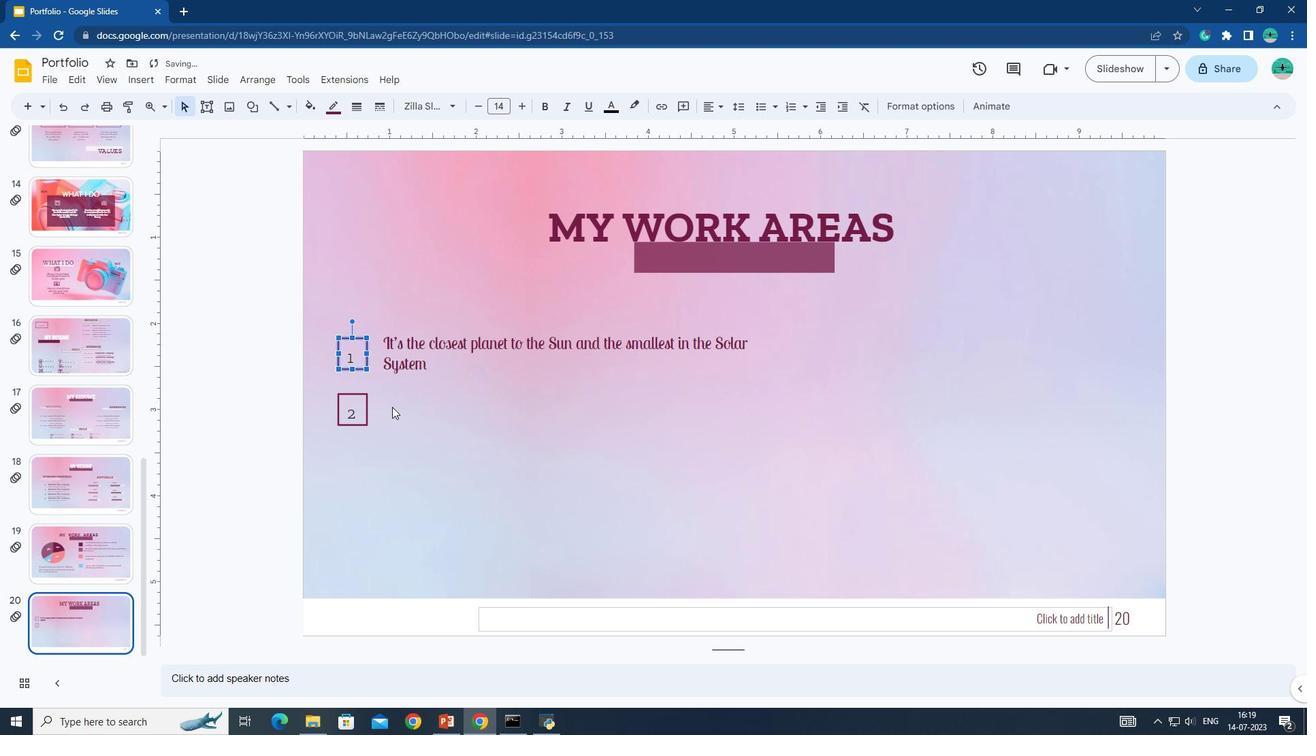 
Action: Mouse moved to (212, 102)
Screenshot: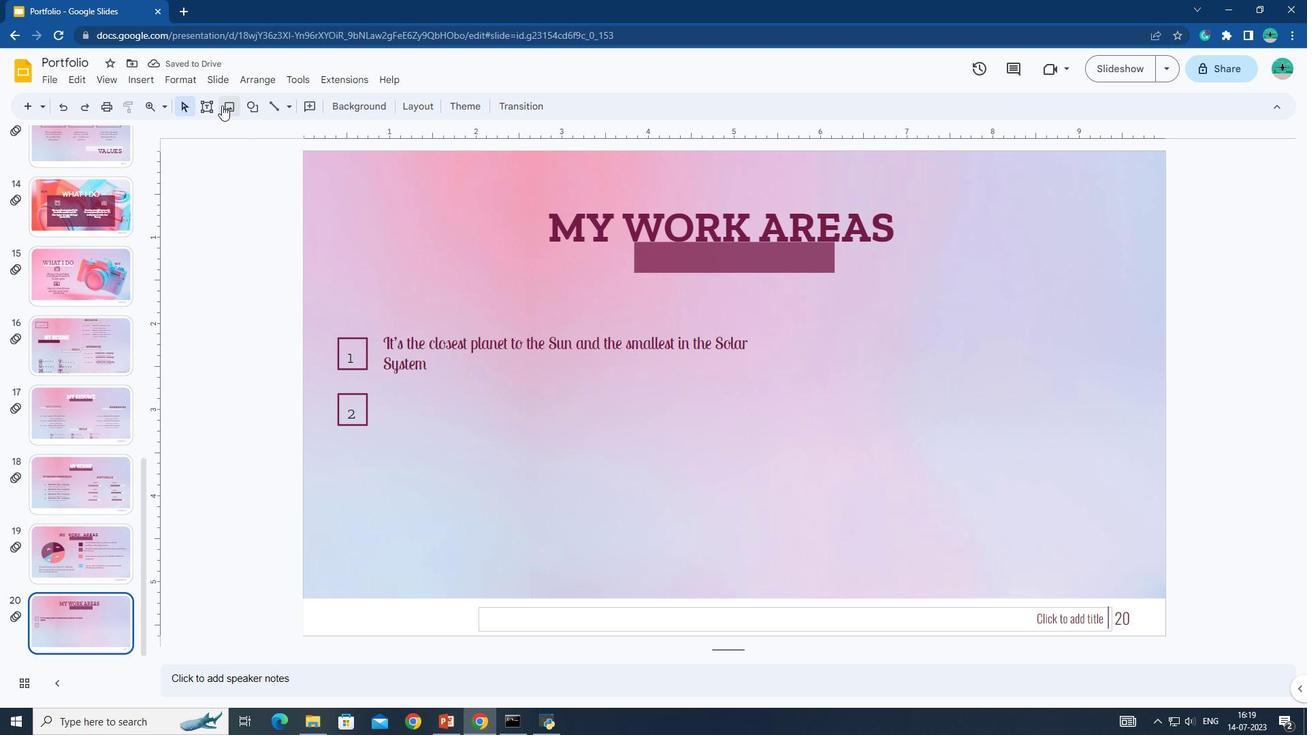 
Action: Mouse pressed left at (212, 102)
Screenshot: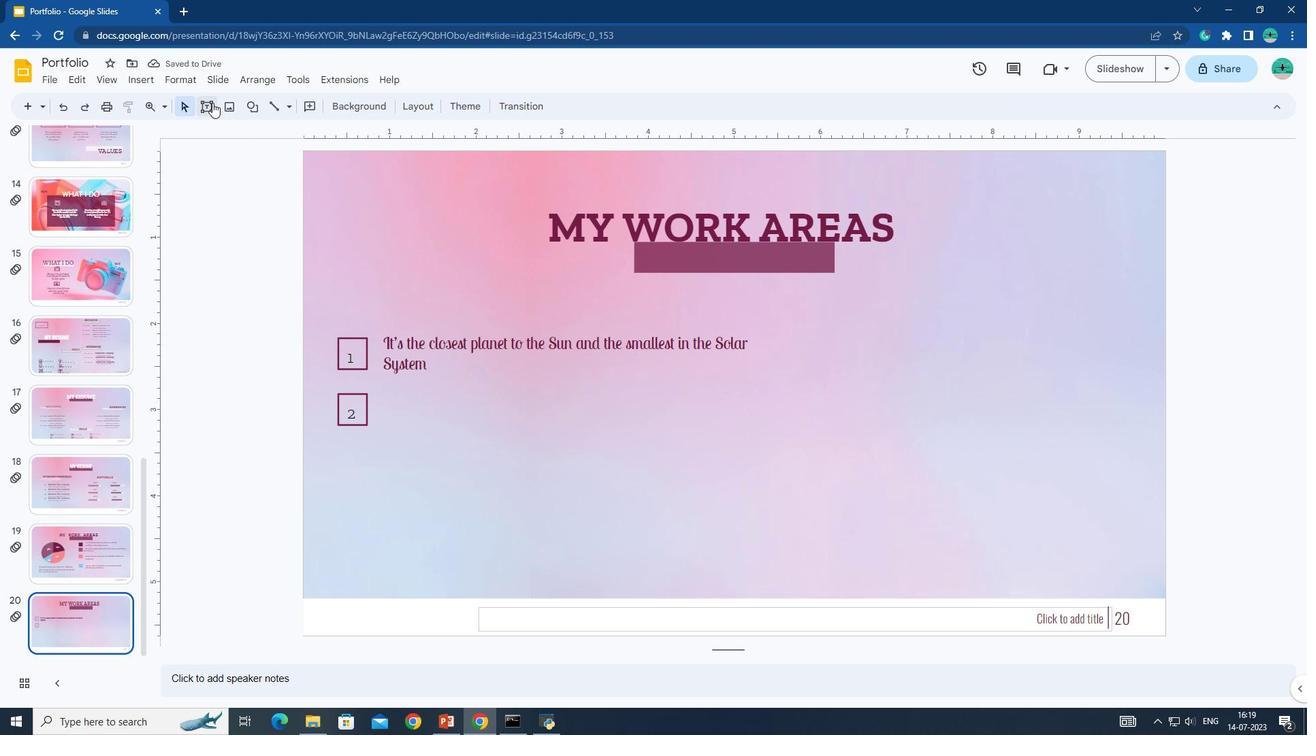 
Action: Mouse moved to (392, 407)
Screenshot: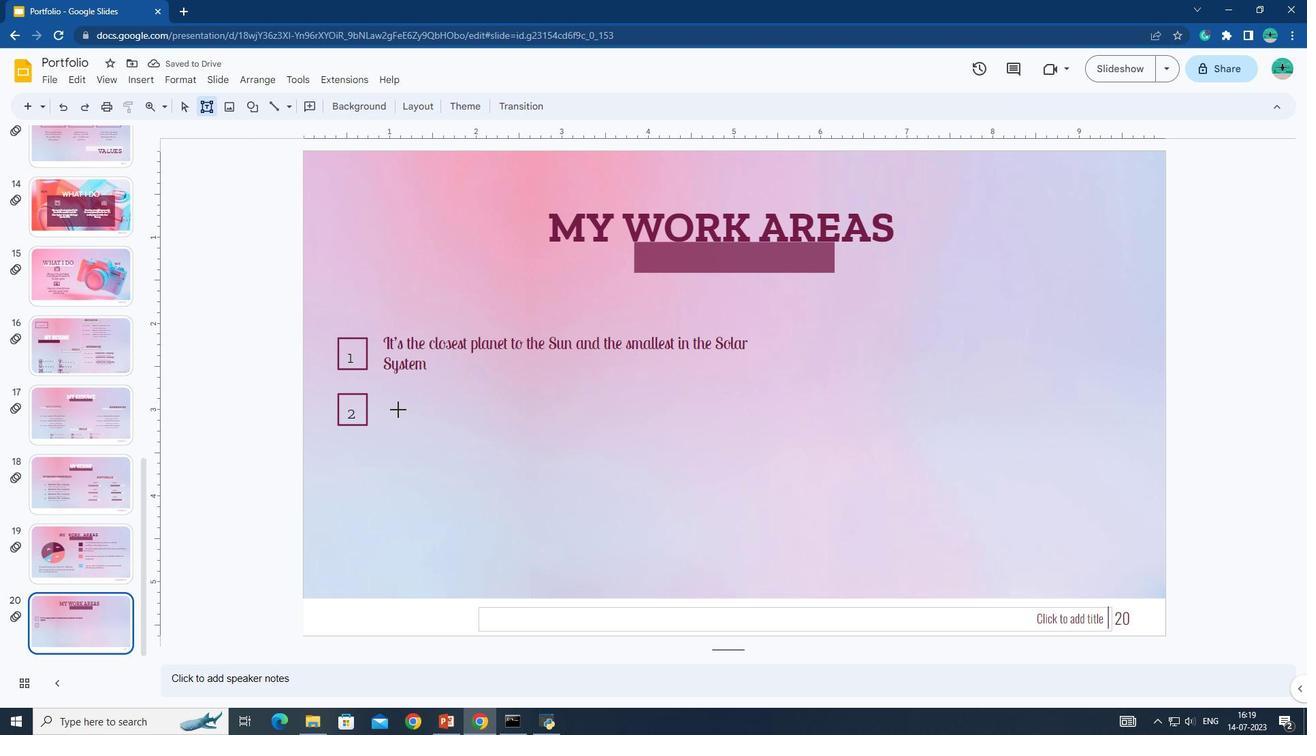 
Action: Mouse pressed left at (392, 407)
Screenshot: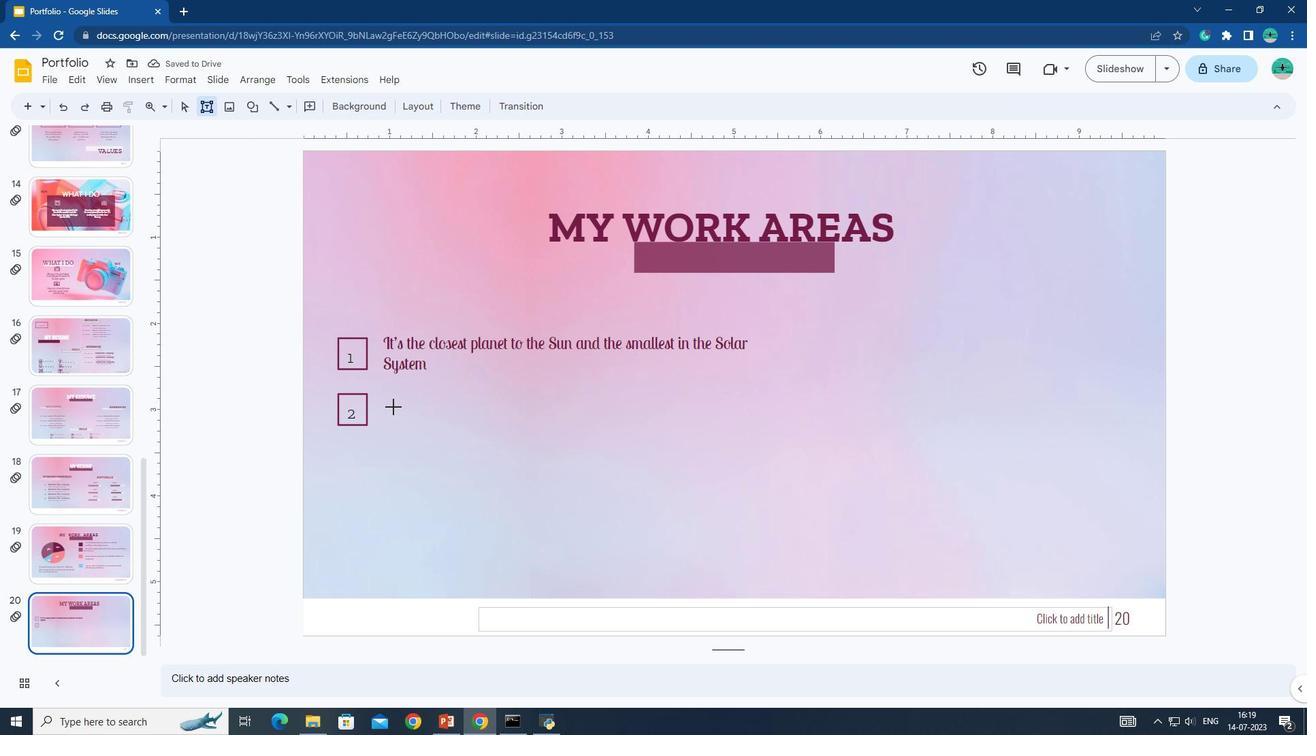 
Action: Mouse moved to (591, 410)
Screenshot: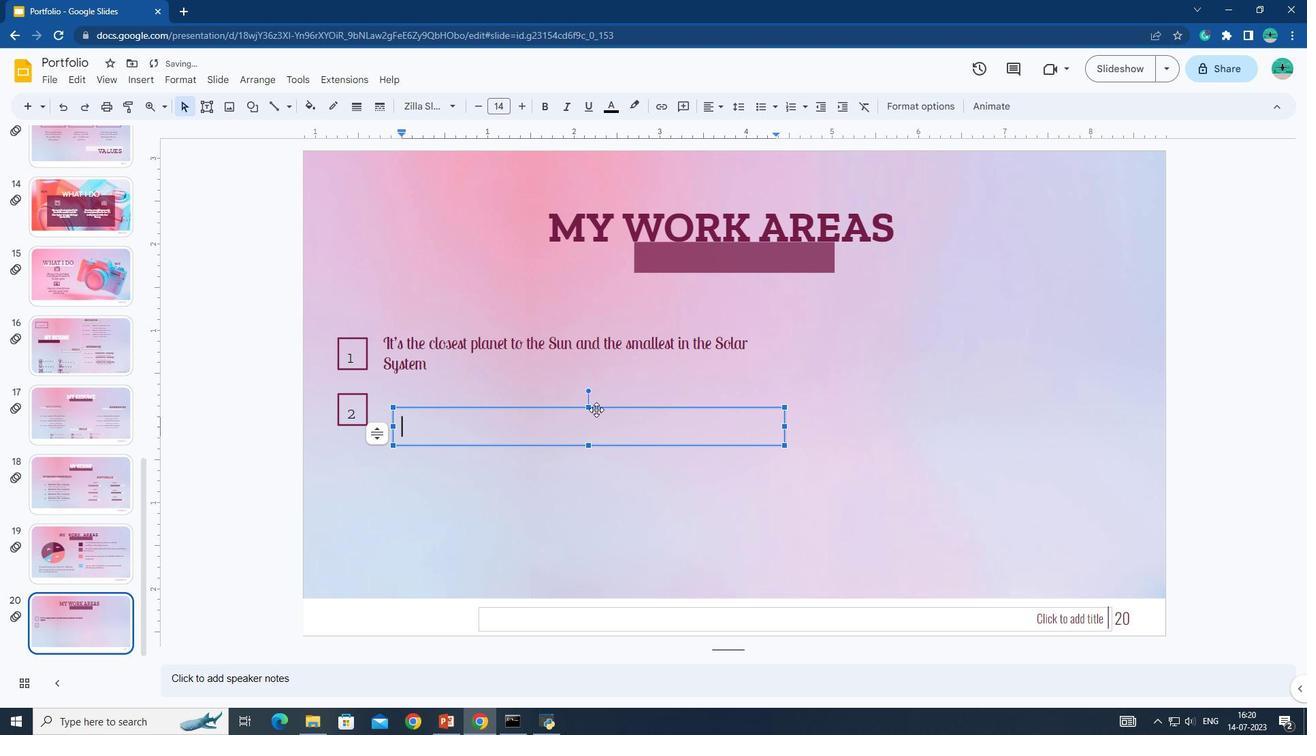 
Action: Mouse pressed left at (591, 410)
Screenshot: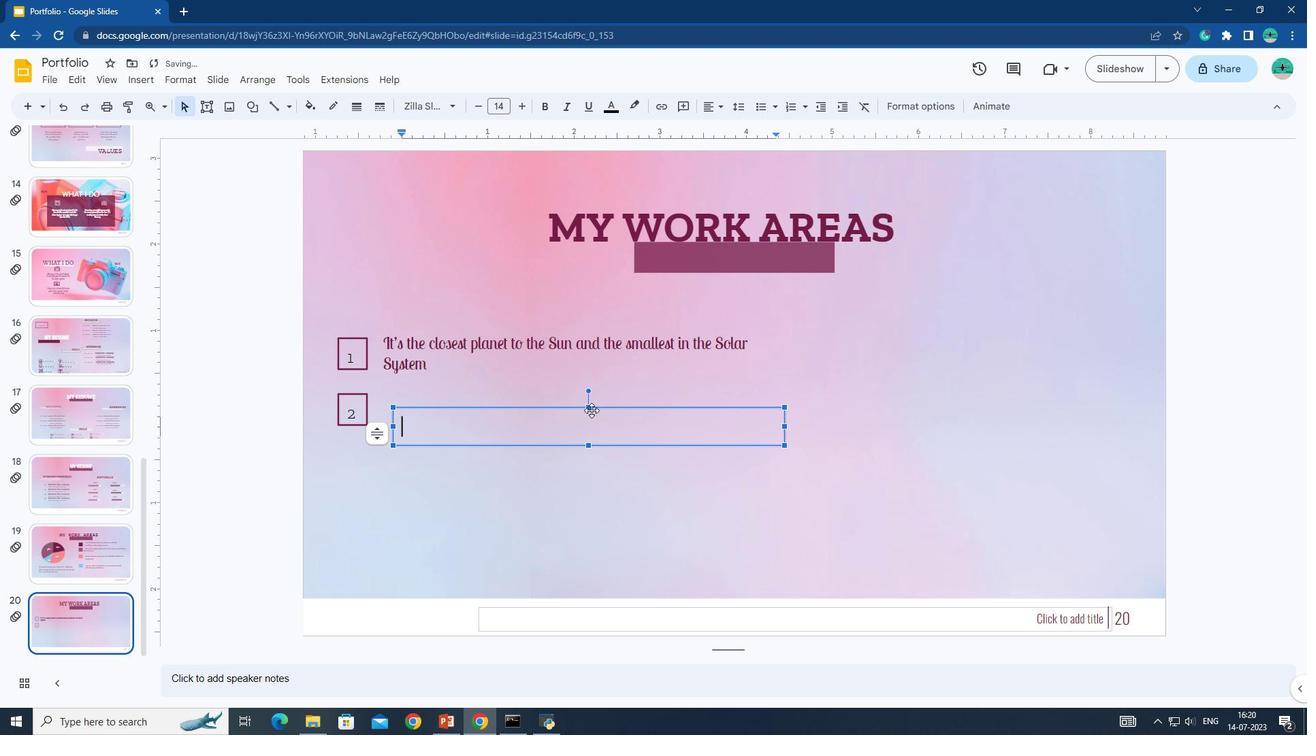 
Action: Mouse moved to (408, 397)
Screenshot: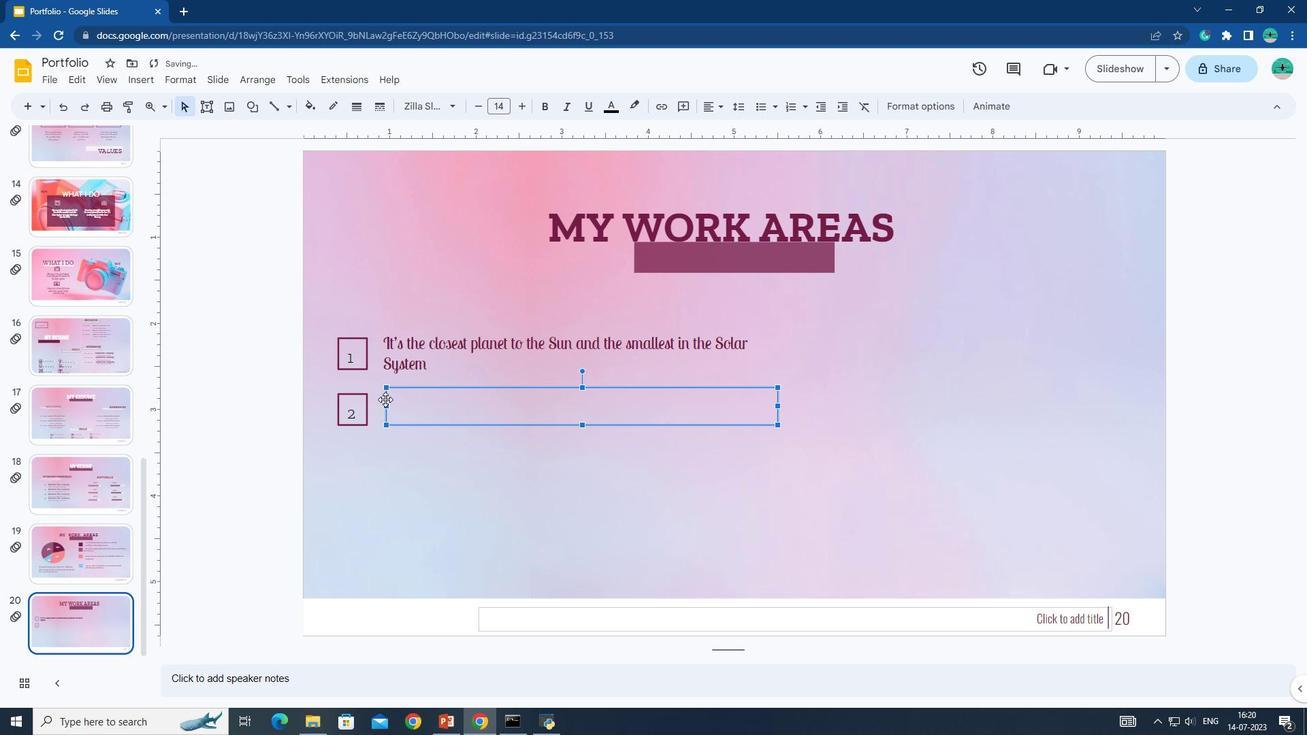 
Action: Mouse pressed left at (408, 397)
Screenshot: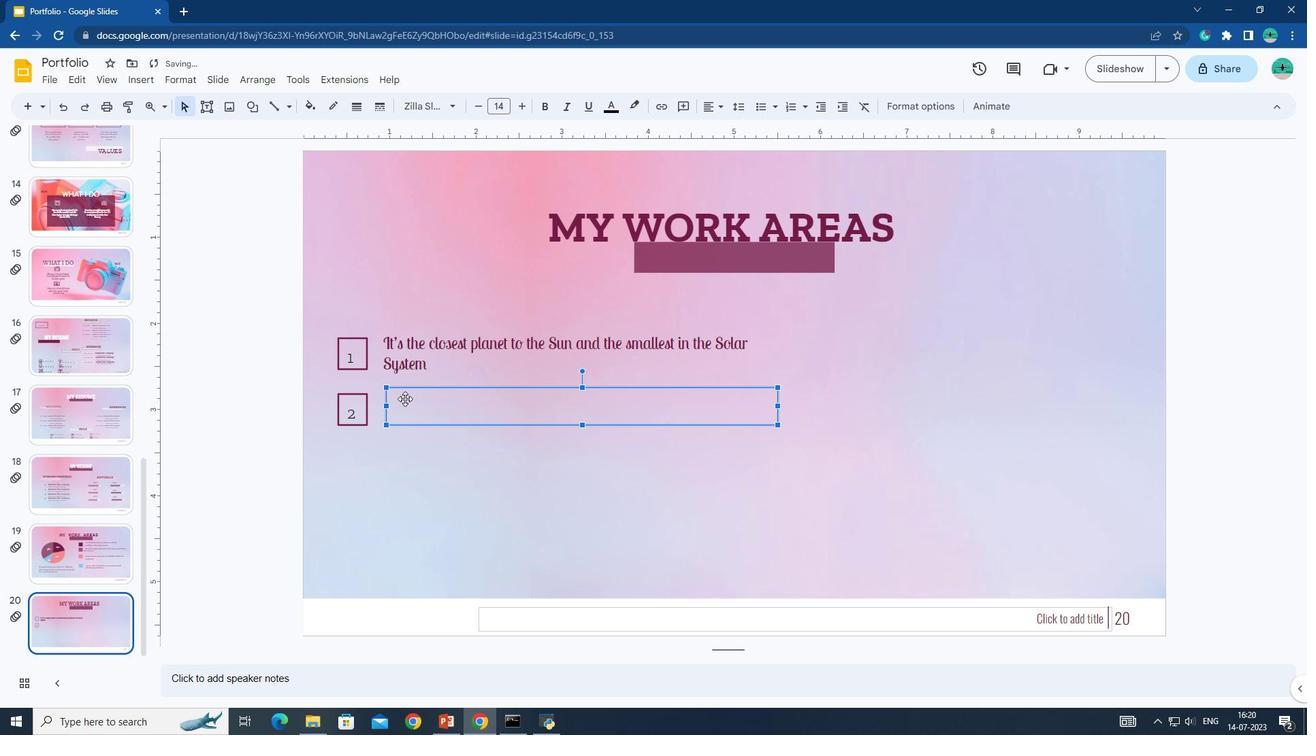 
Action: Mouse moved to (409, 397)
Screenshot: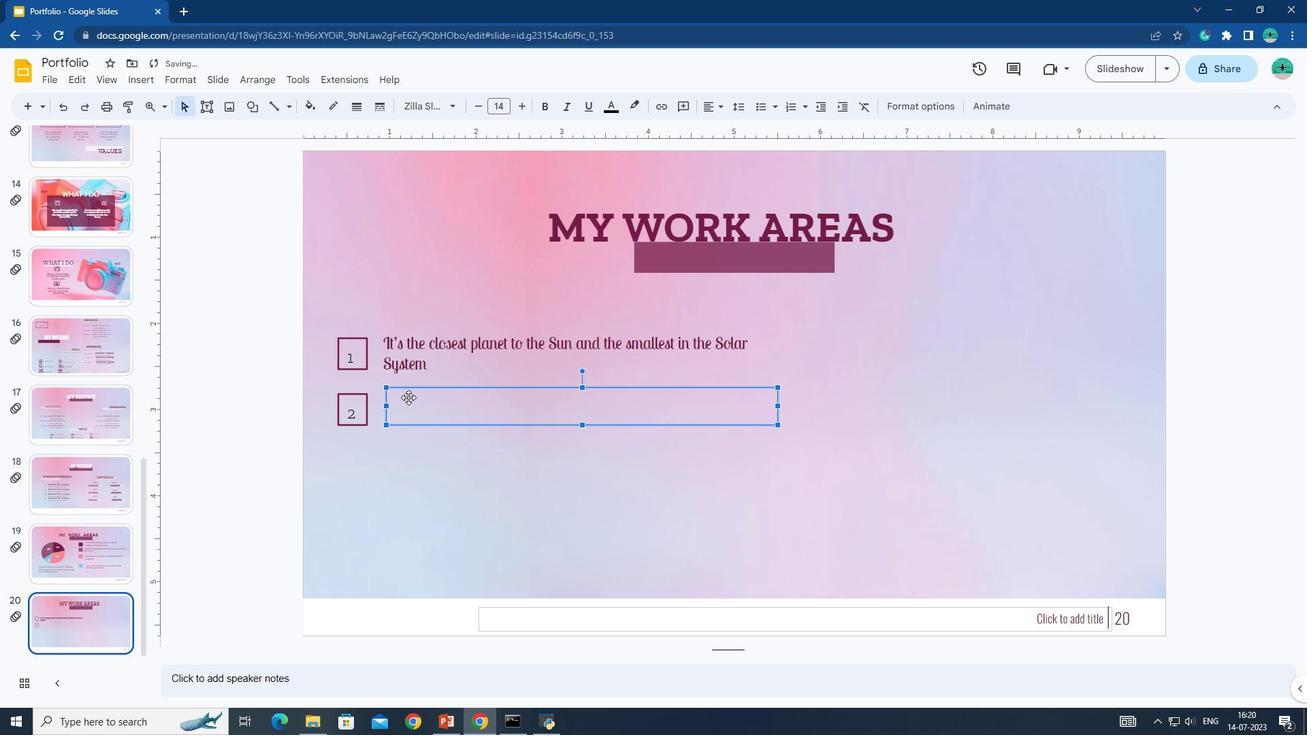 
Action: Key pressed <Key.shift><Key.shift><Key.shift>vENUS<Key.space>HAS<Key.space>A<Key.space>BEAUTIFUL<Key.space>NAME<Key.space>AND<Key.space>IS<Key.space>THE<Key.space>SECOND<Key.space>PLANET<Key.space>FROM<Key.space>TGH<Key.backspace><Key.backspace>HE<Key.space><Key.shift>sUN
Screenshot: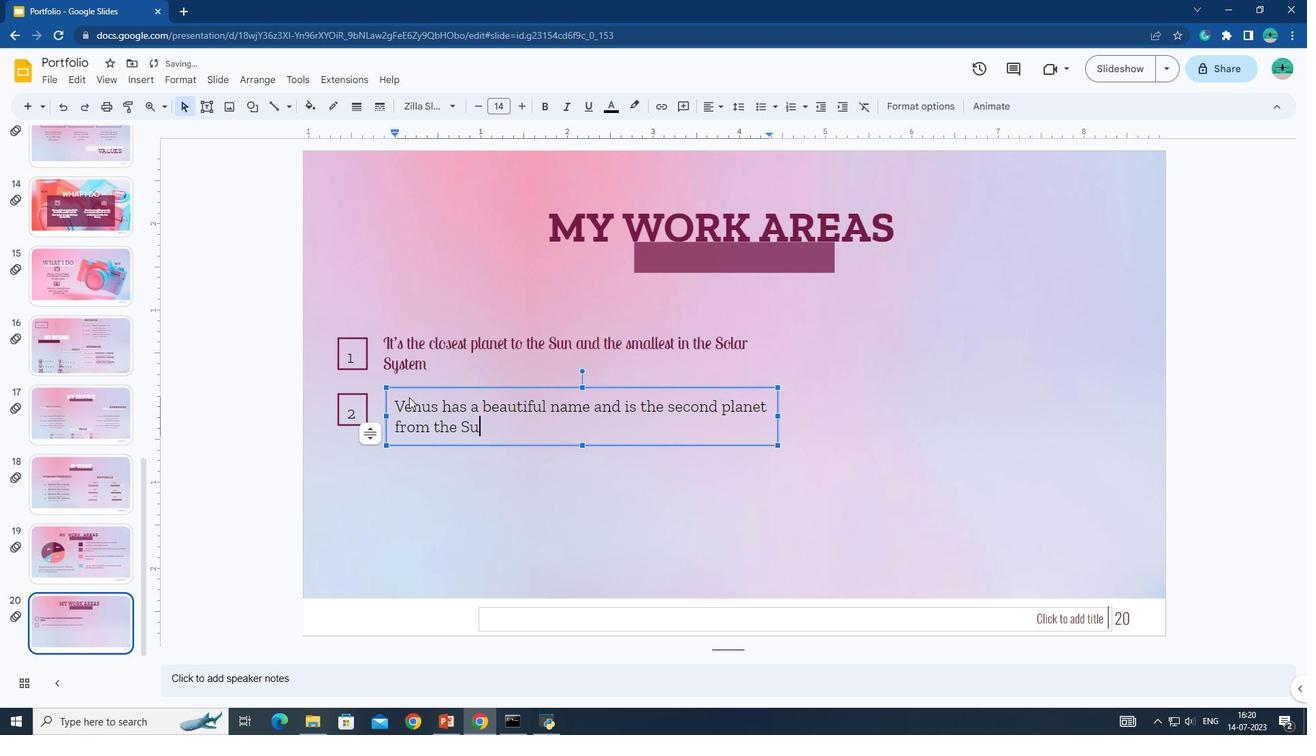 
Action: Mouse moved to (397, 407)
Screenshot: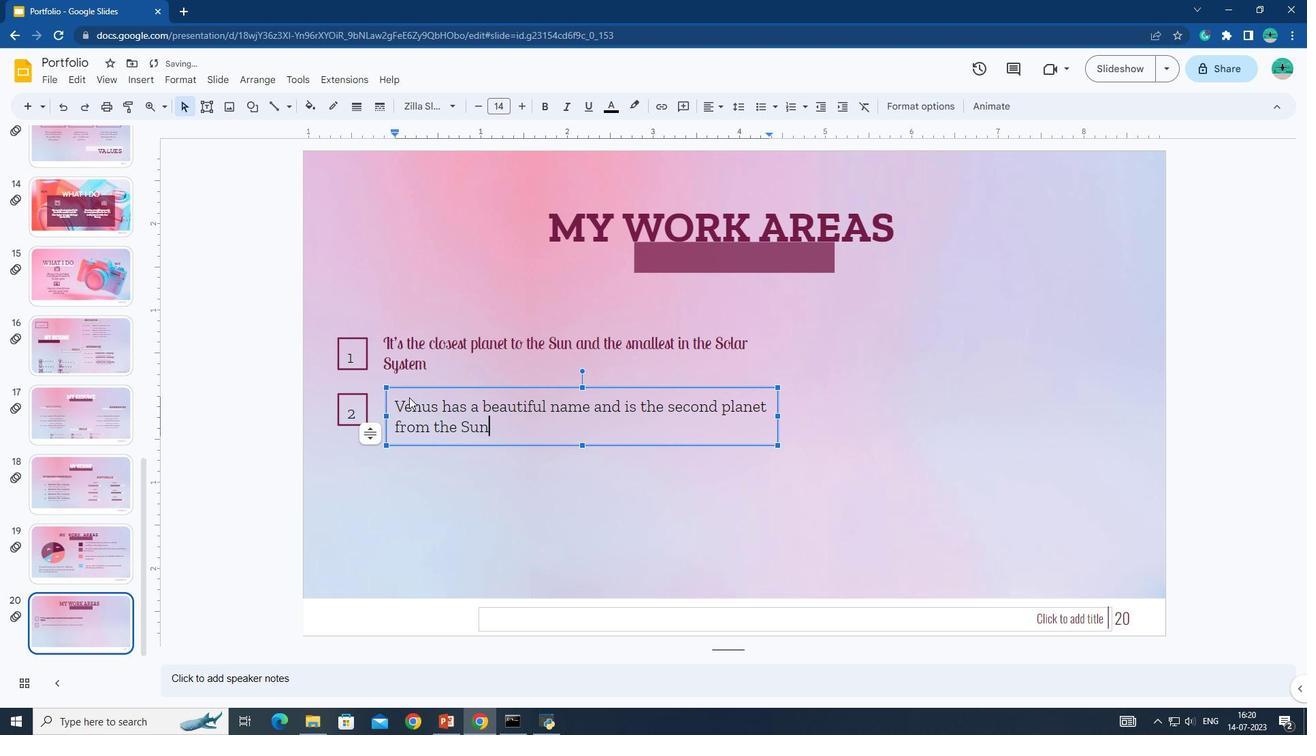 
Action: Mouse pressed left at (397, 407)
Screenshot: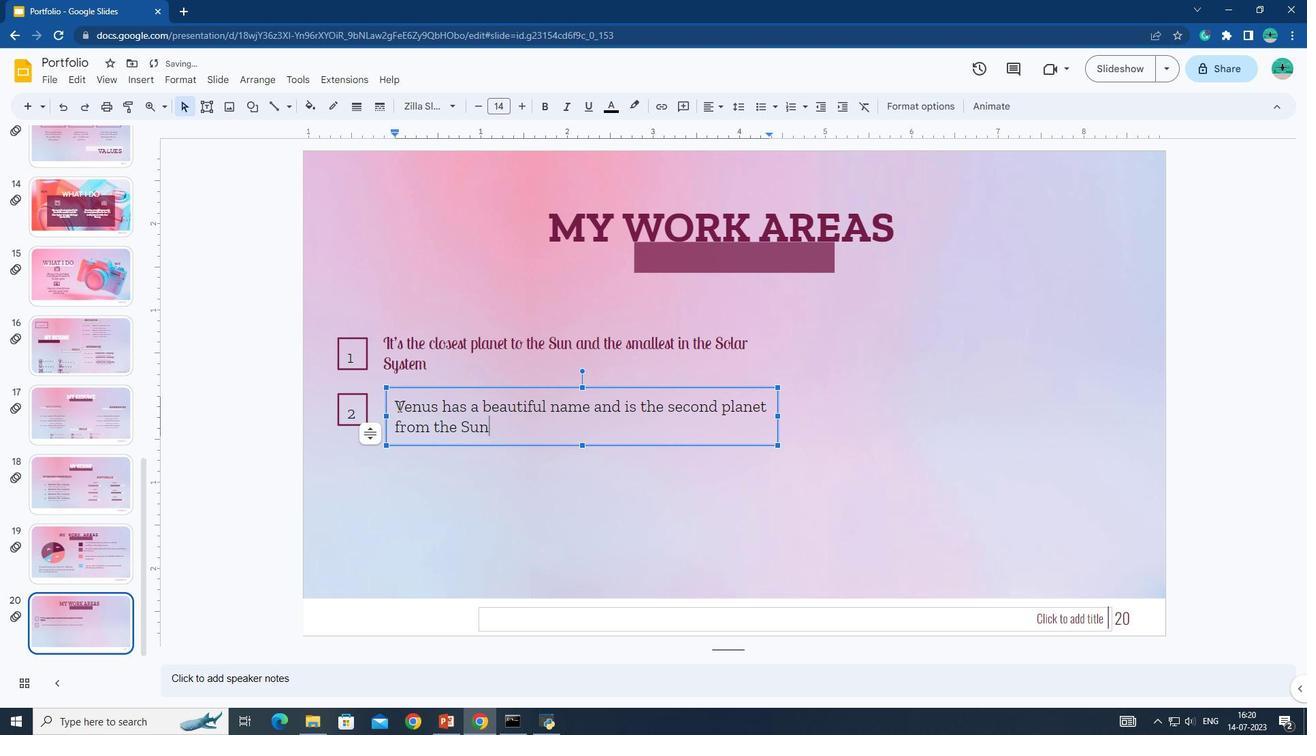 
Action: Mouse pressed left at (397, 407)
Screenshot: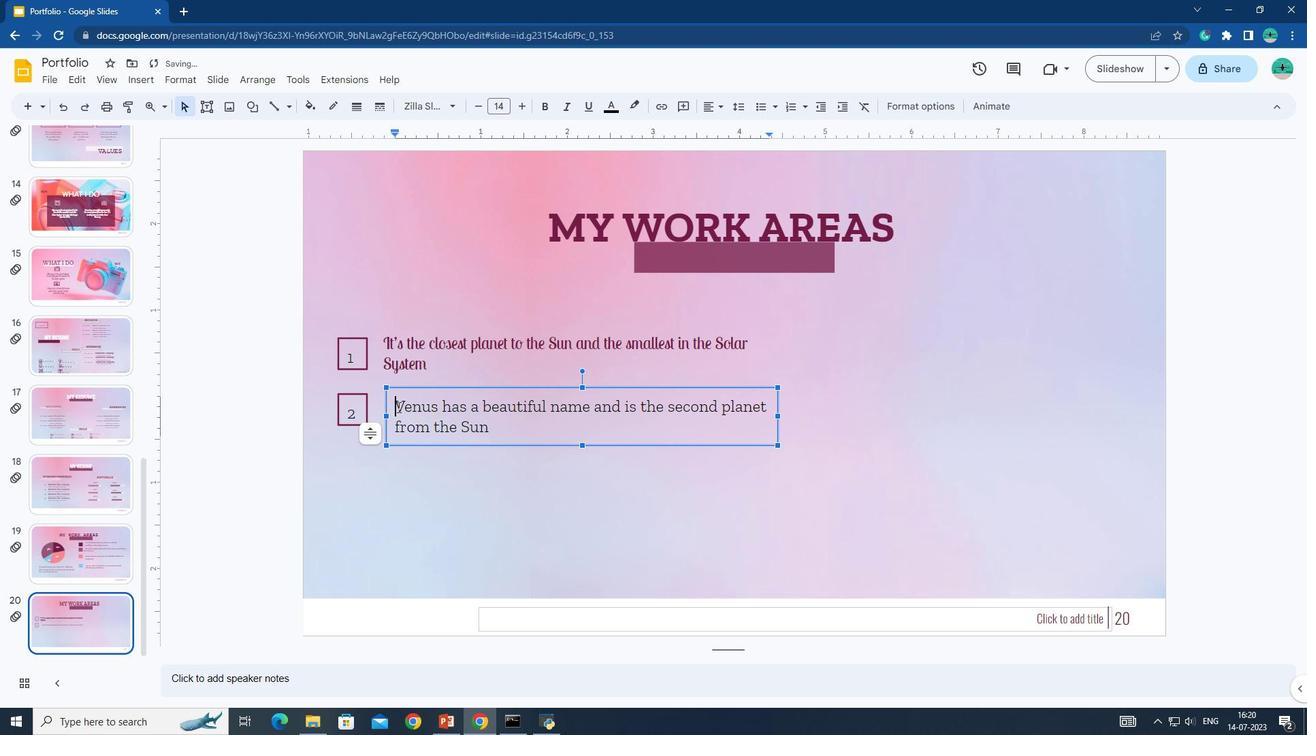 
Action: Mouse pressed left at (397, 407)
Screenshot: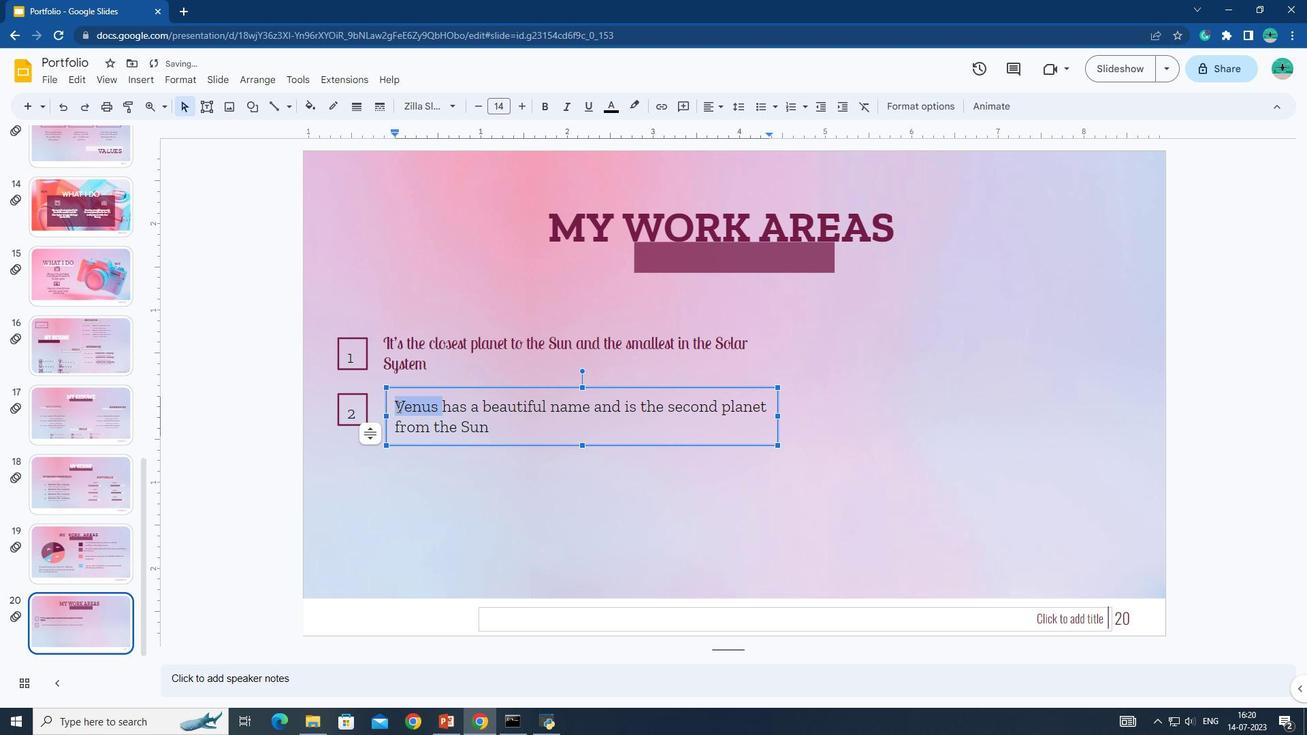 
Action: Mouse moved to (455, 105)
Screenshot: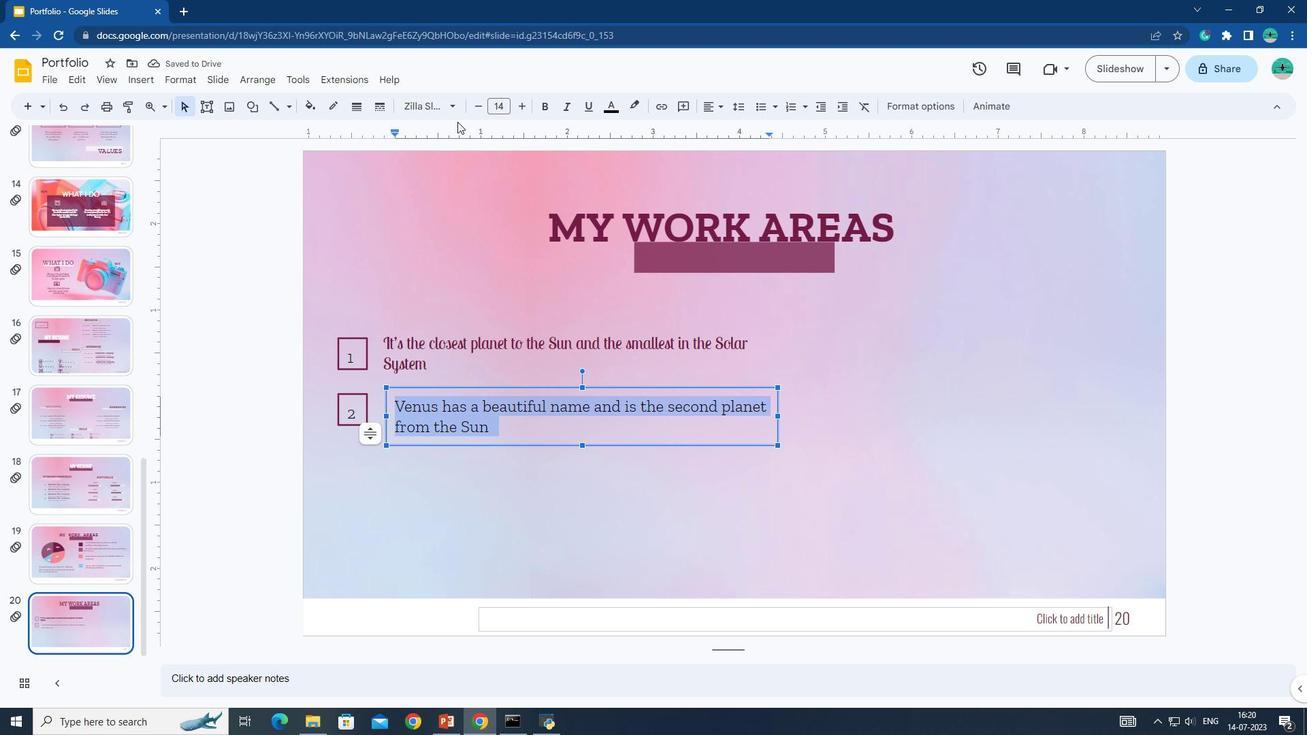 
Action: Mouse pressed left at (455, 105)
Screenshot: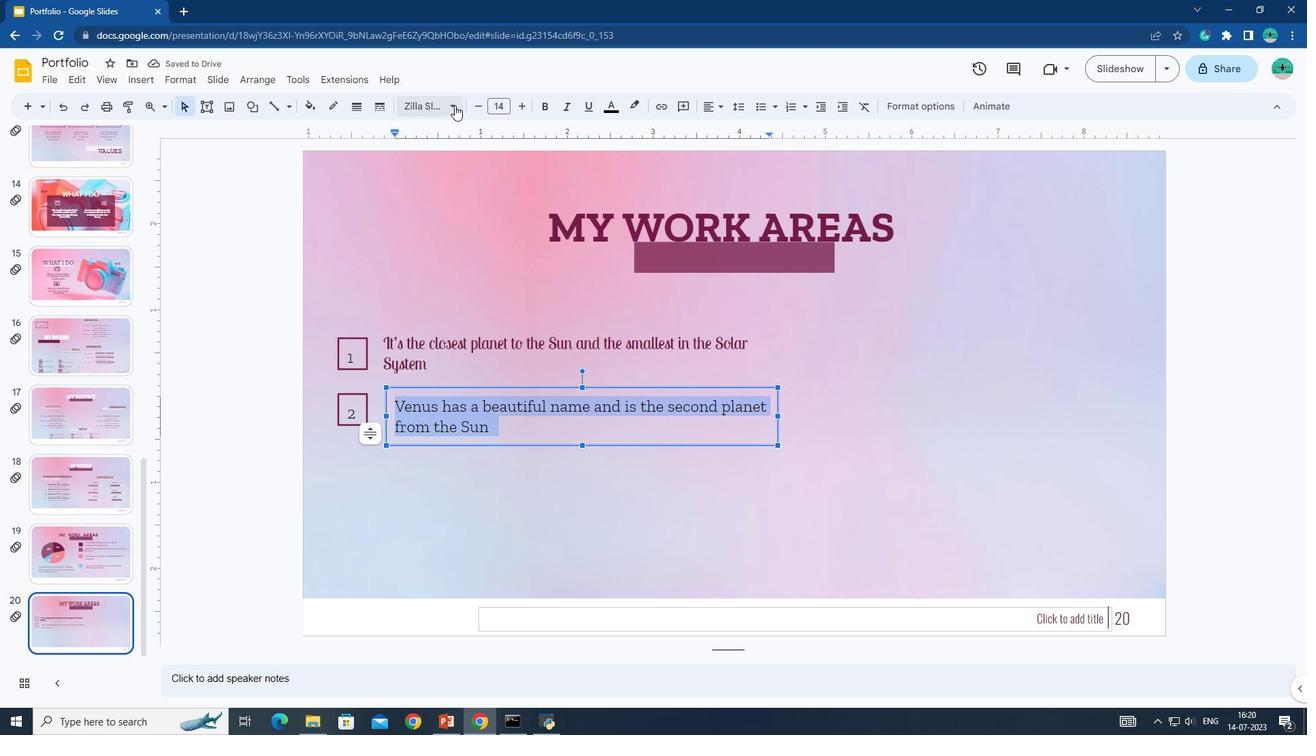 
Action: Mouse moved to (462, 285)
Screenshot: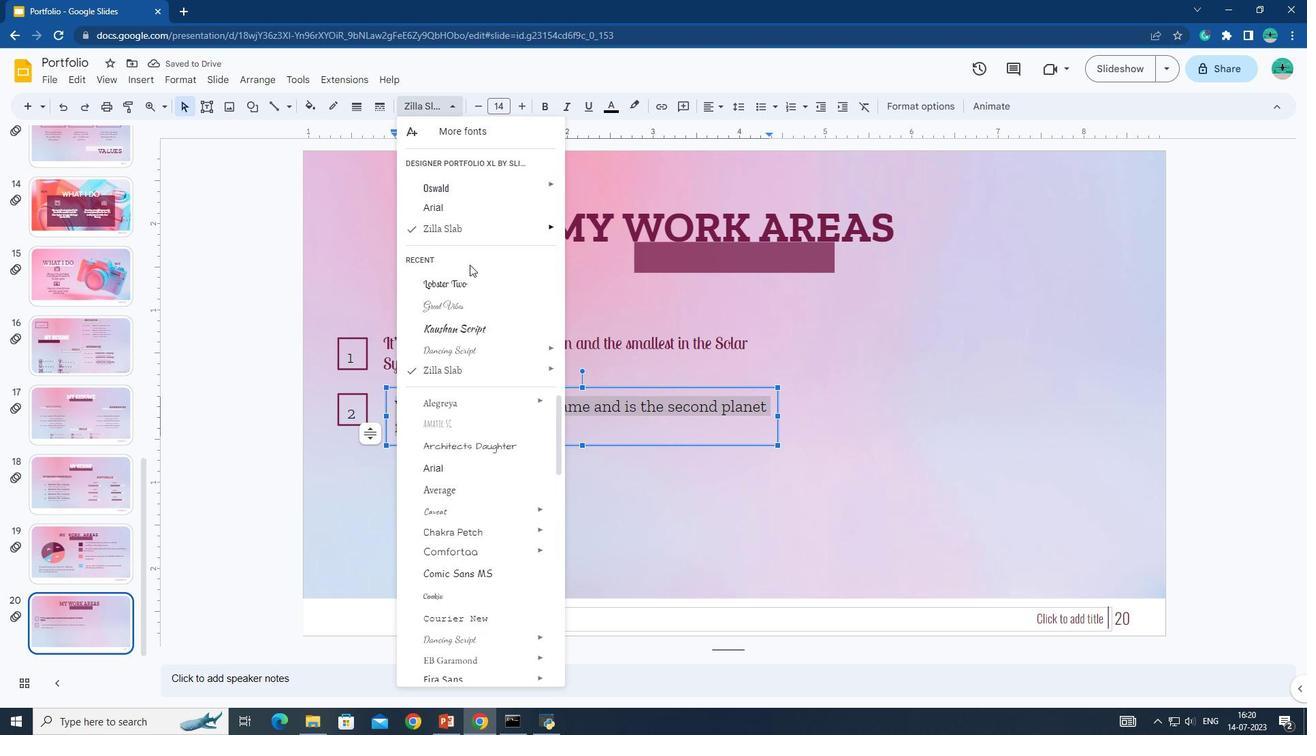 
Action: Mouse pressed left at (462, 285)
Screenshot: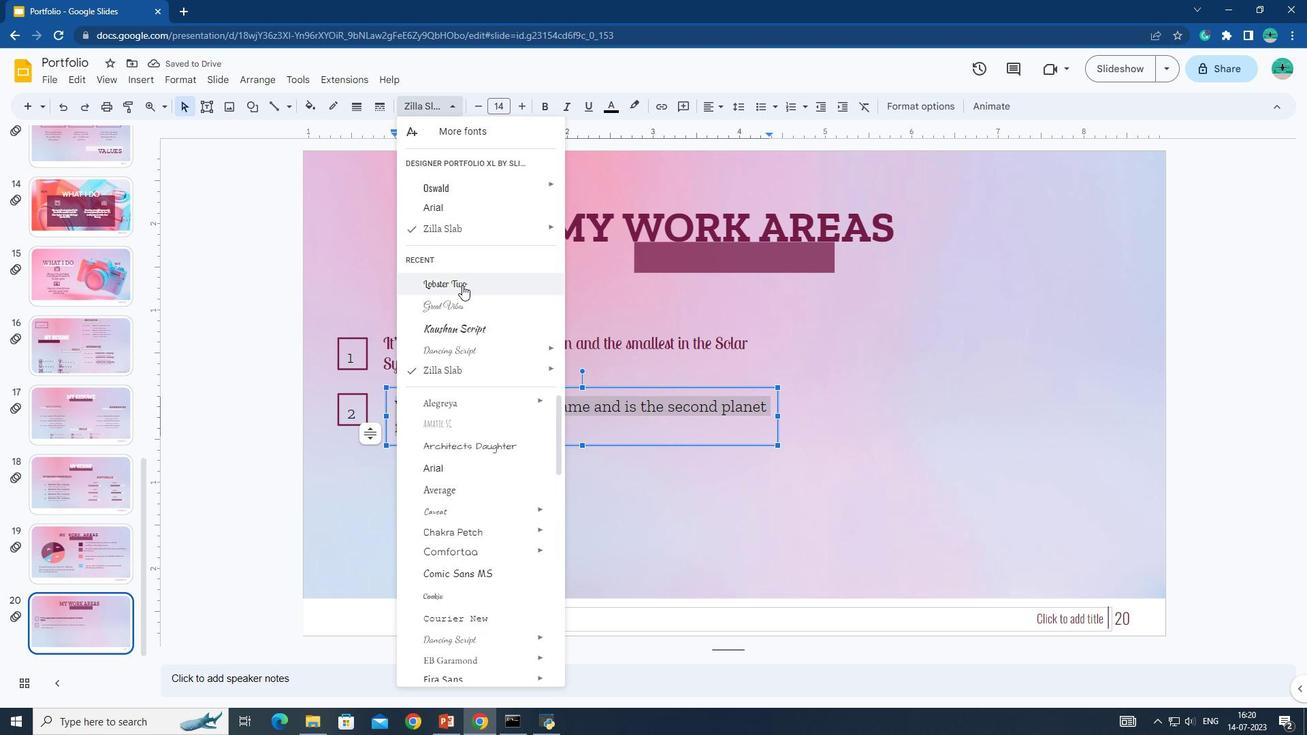 
Action: Mouse moved to (608, 113)
Screenshot: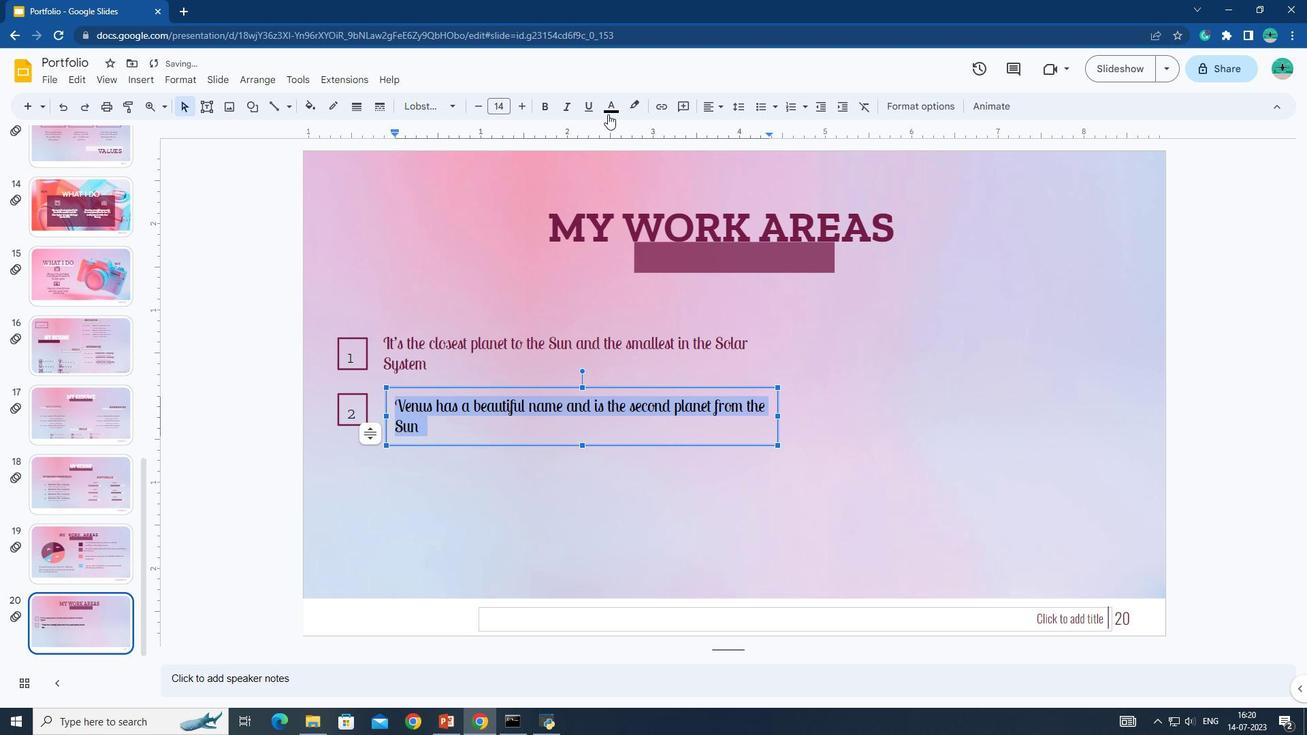 
Action: Mouse pressed left at (608, 113)
Screenshot: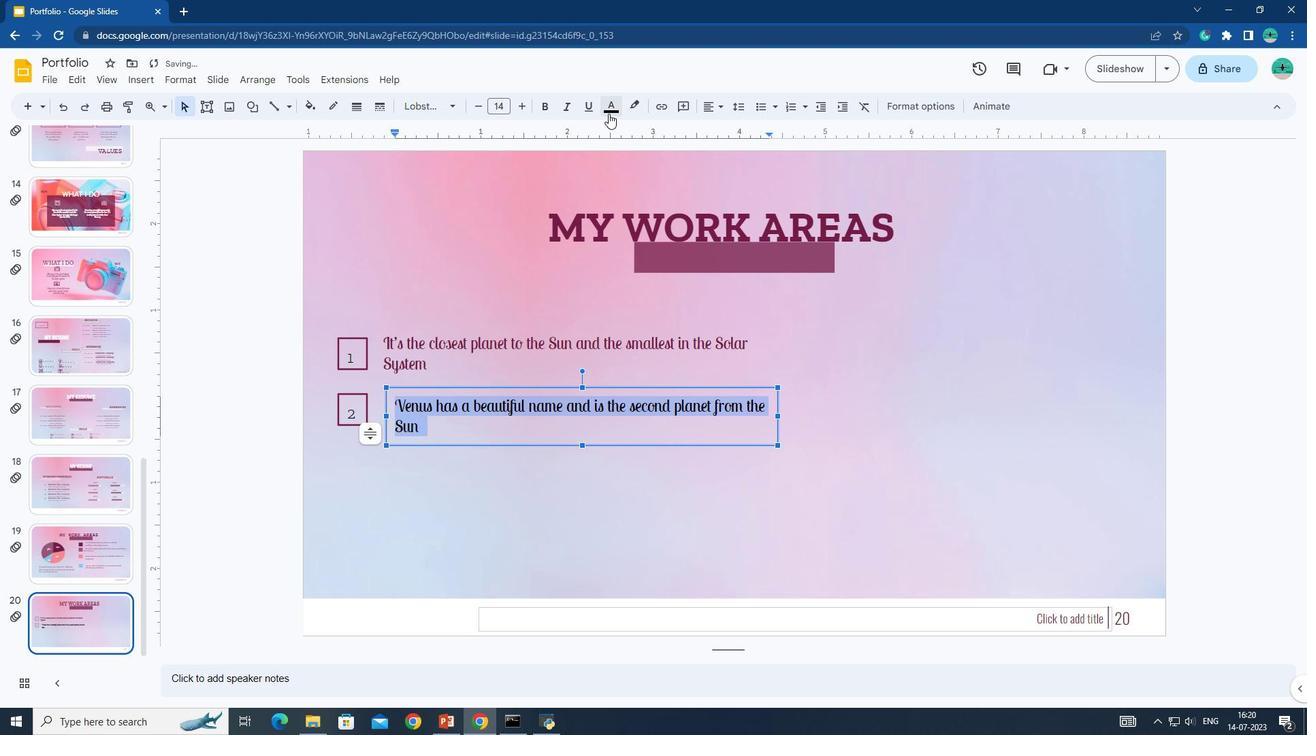 
Action: Mouse moved to (612, 147)
Screenshot: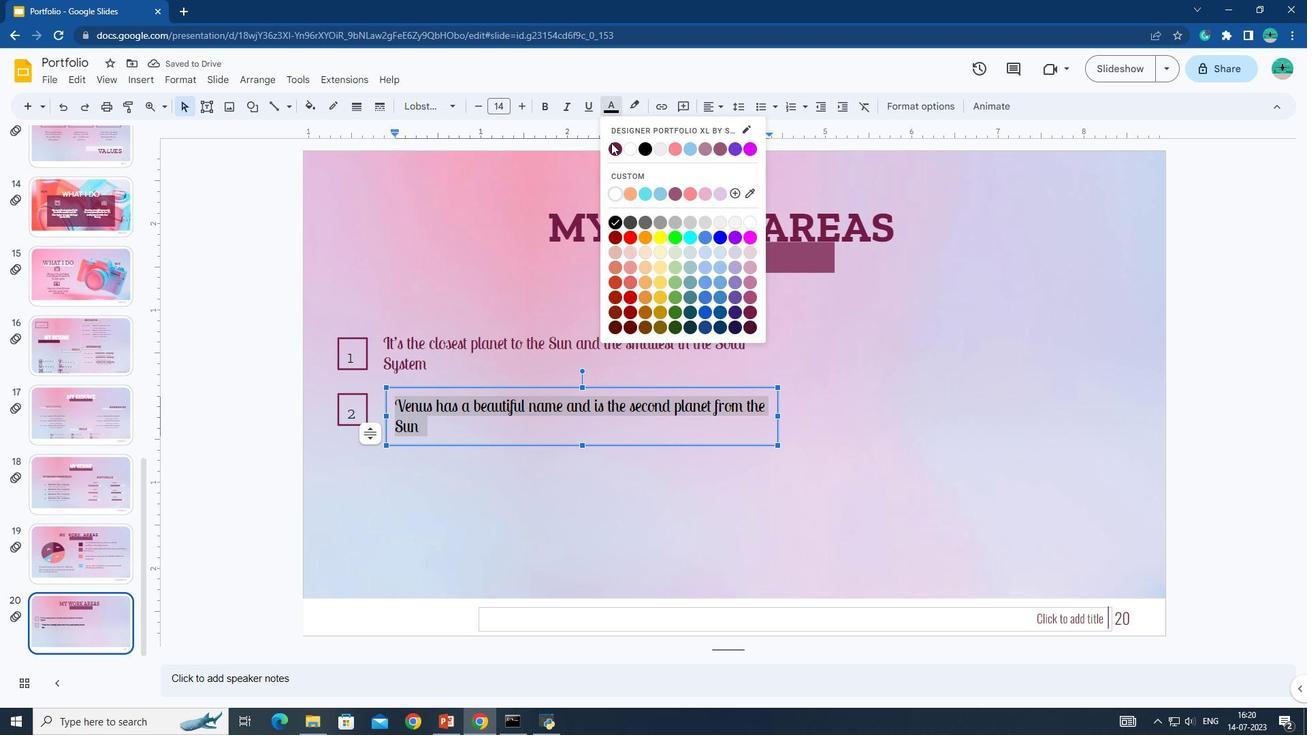 
Action: Mouse pressed left at (612, 147)
Screenshot: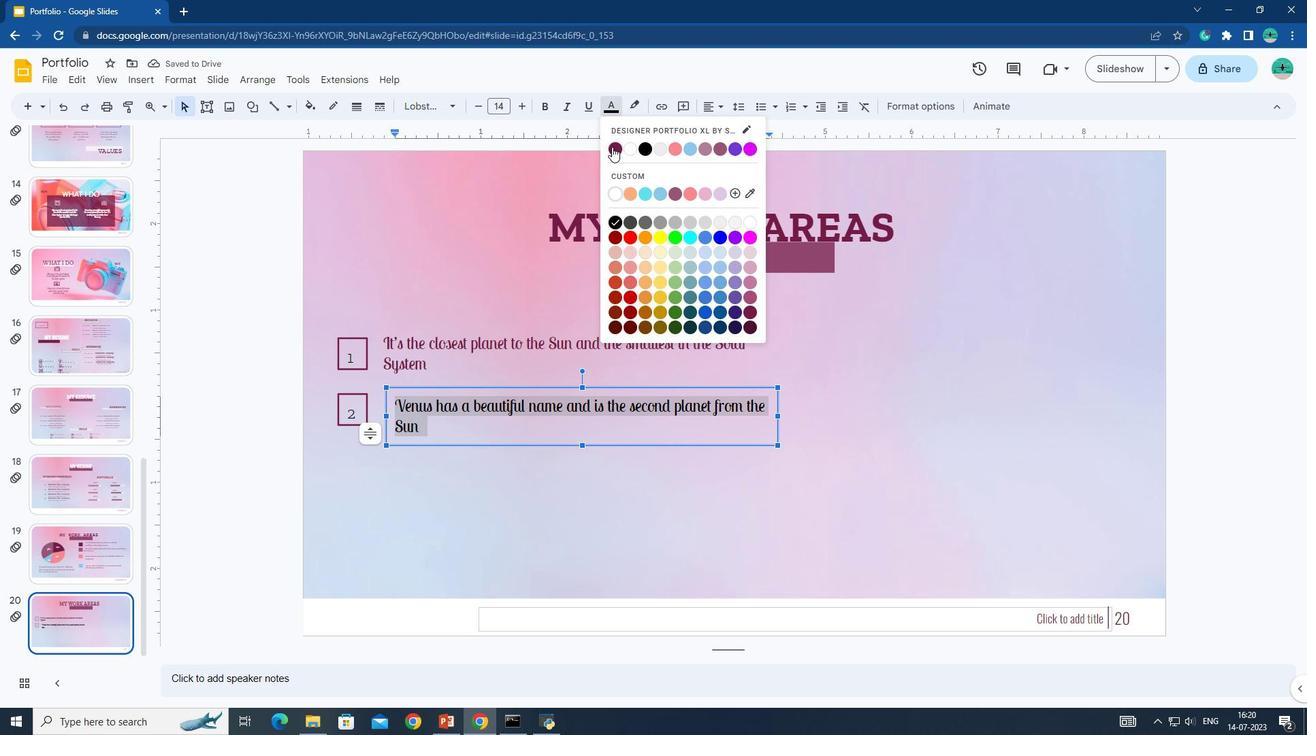 
Action: Mouse moved to (585, 392)
Screenshot: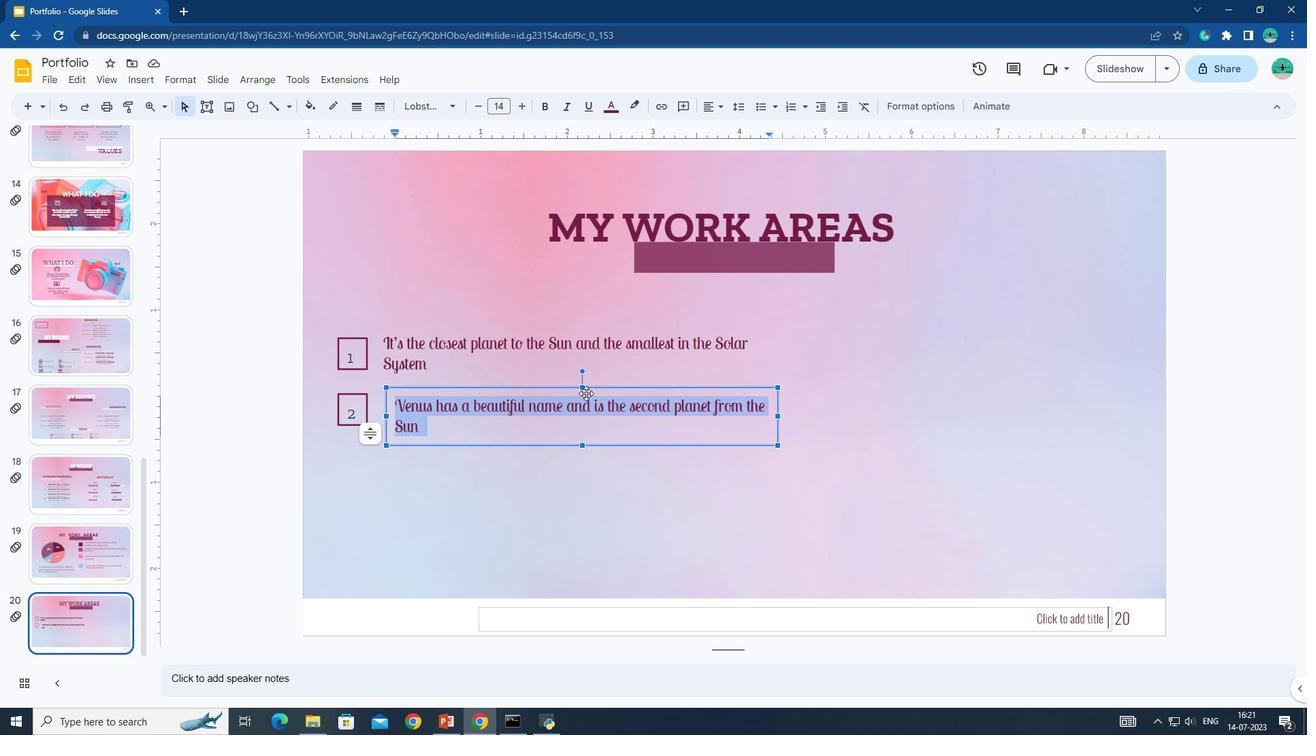 
Action: Mouse pressed left at (585, 392)
Screenshot: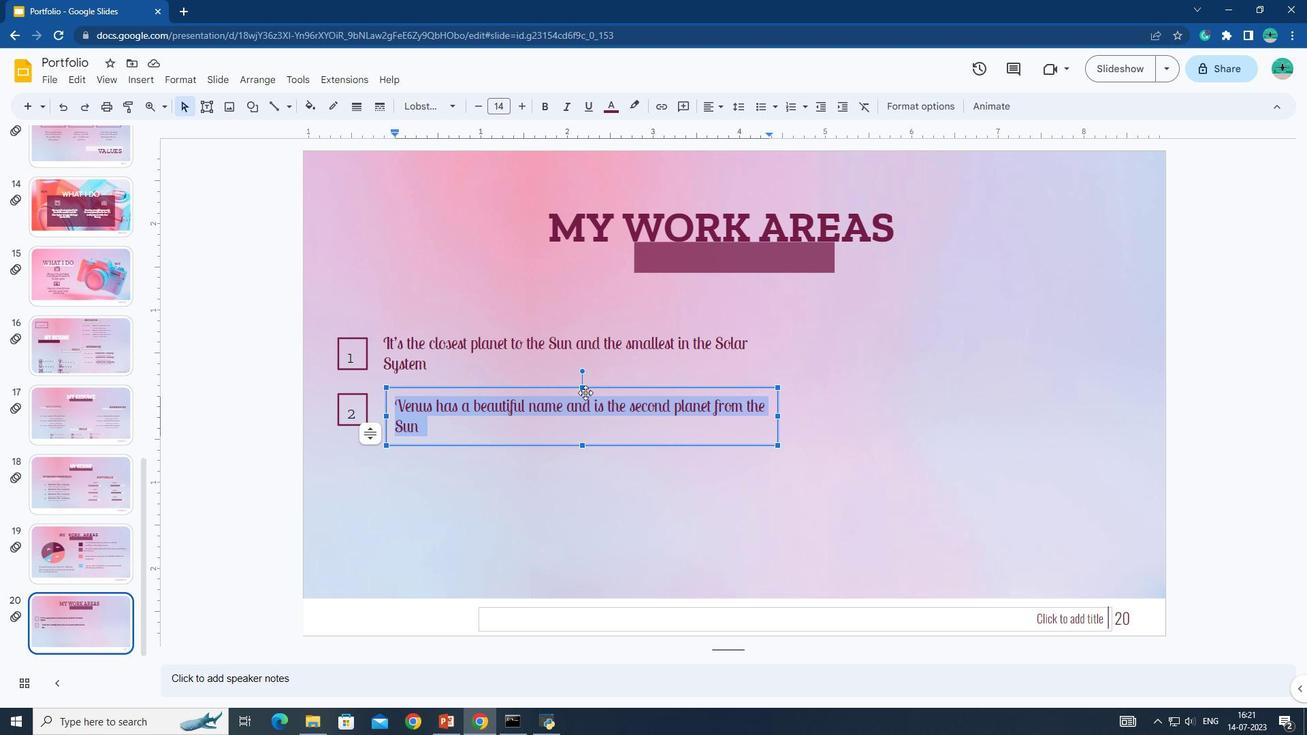 
Action: Mouse moved to (473, 504)
Screenshot: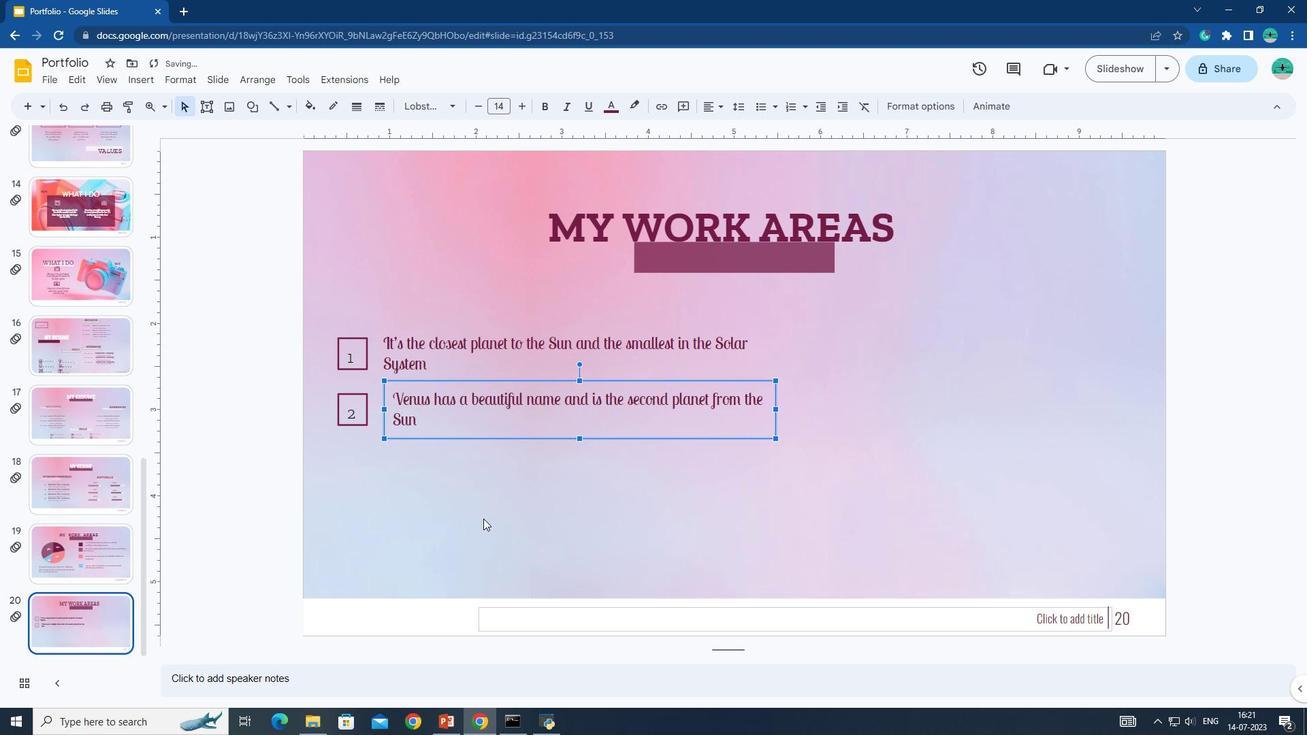 
Action: Mouse pressed left at (473, 504)
Screenshot: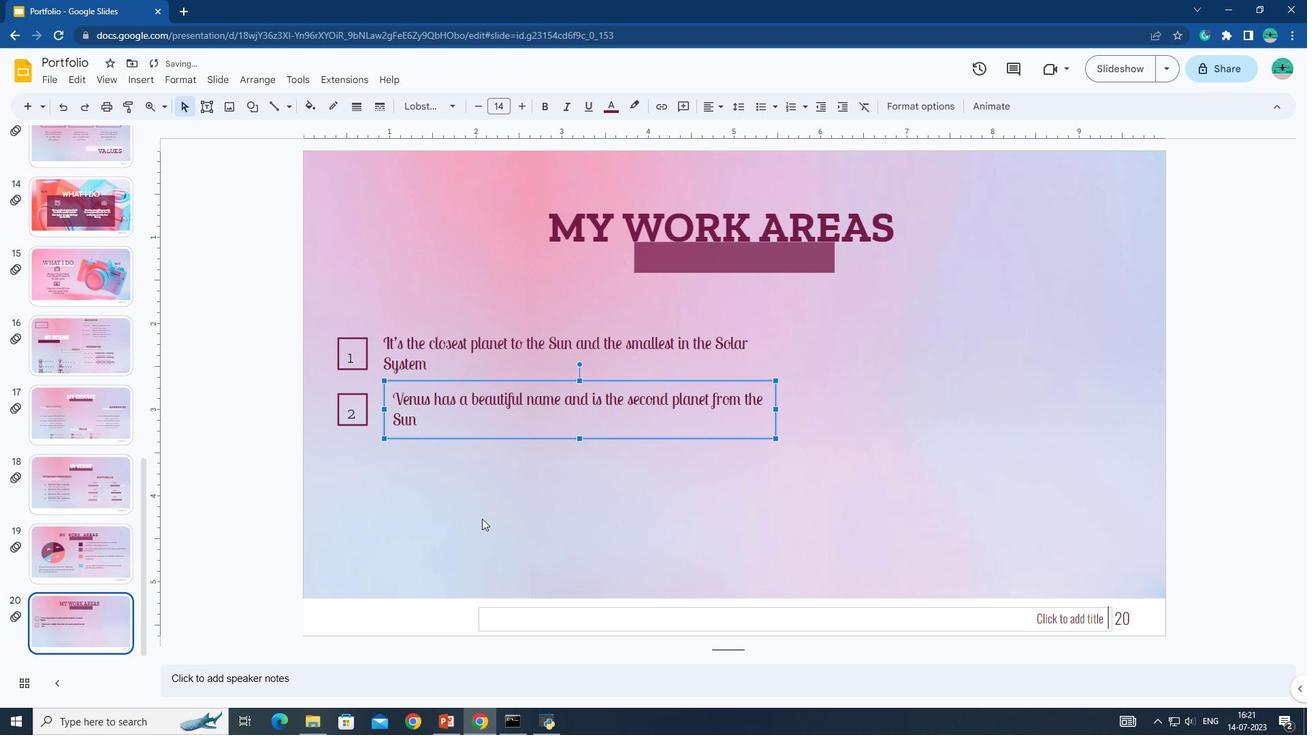 
Action: Mouse moved to (205, 105)
Screenshot: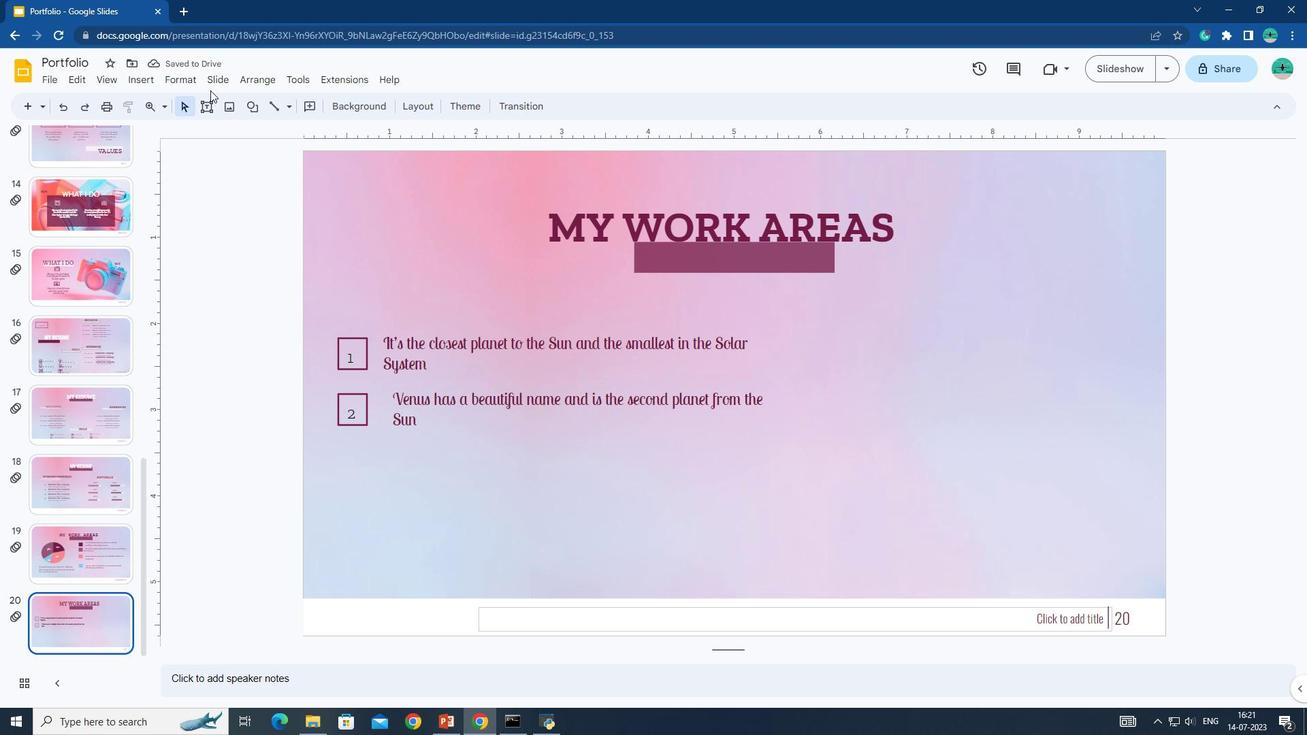 
Action: Mouse pressed left at (205, 105)
Screenshot: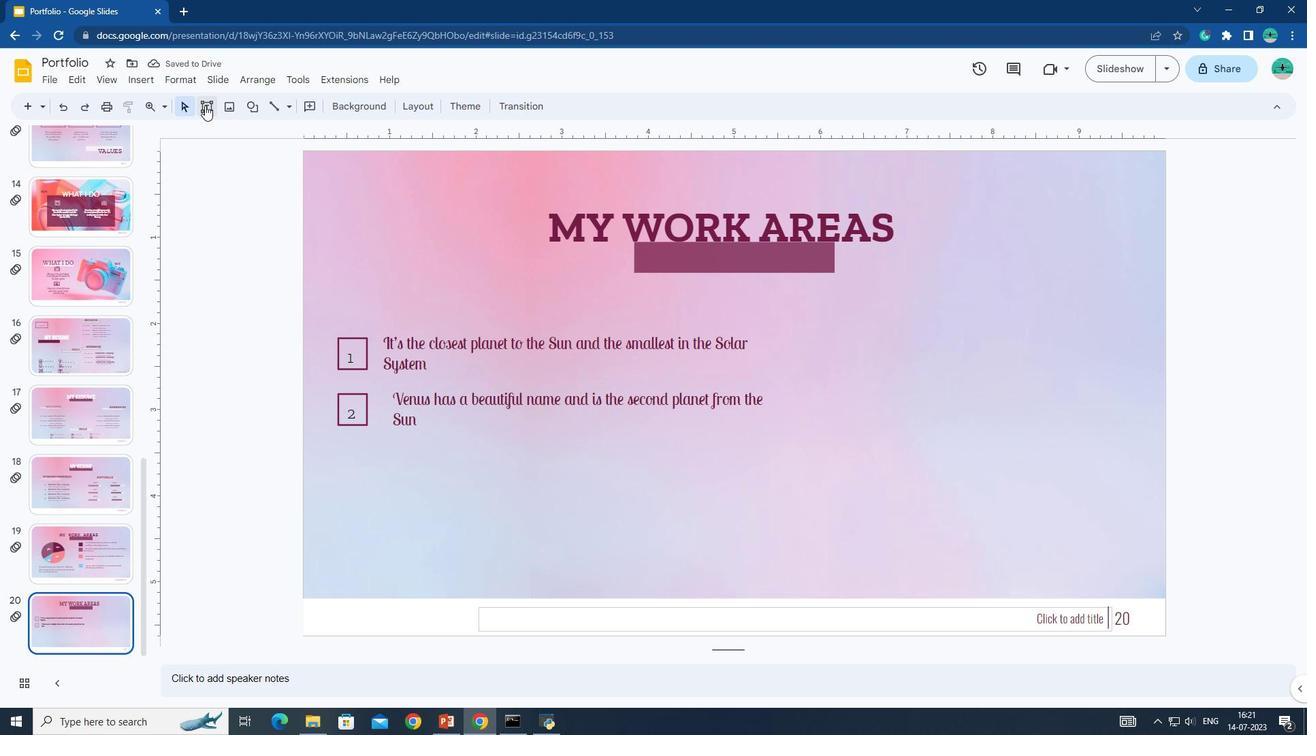 
Action: Mouse moved to (339, 452)
Screenshot: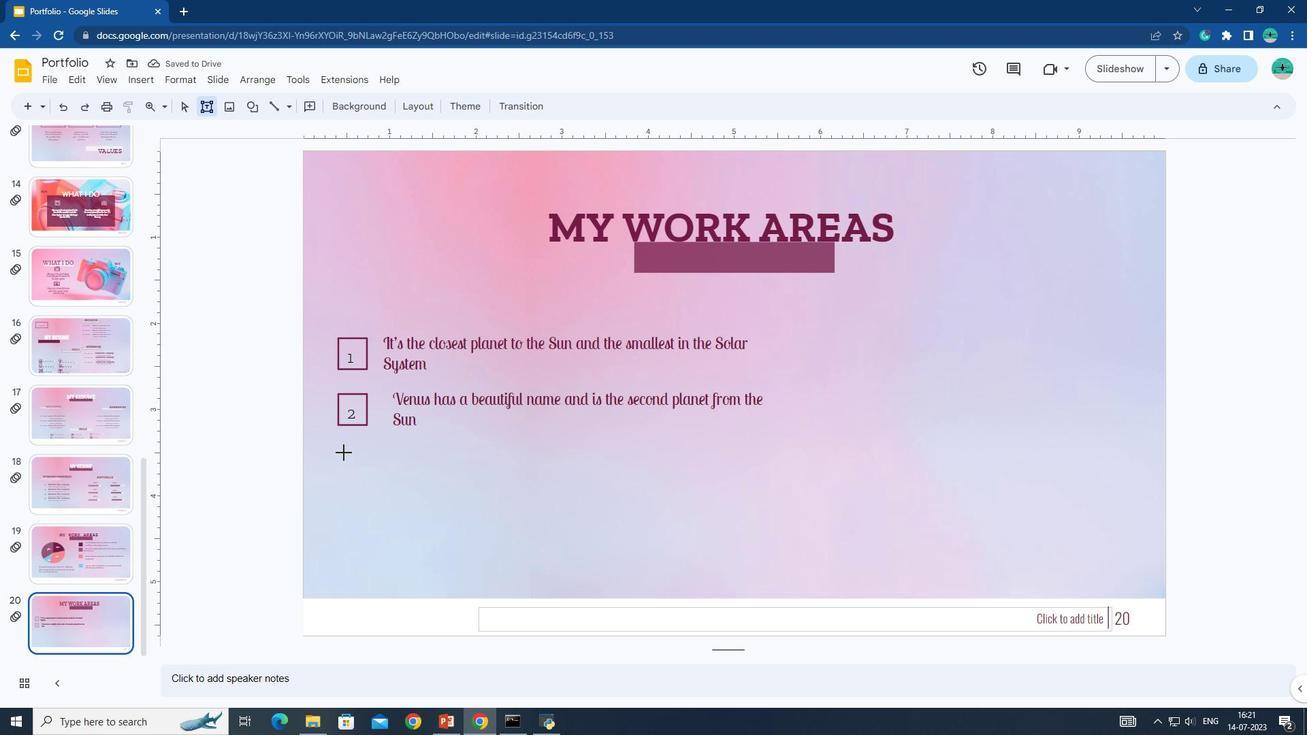 
Action: Mouse pressed left at (339, 452)
Screenshot: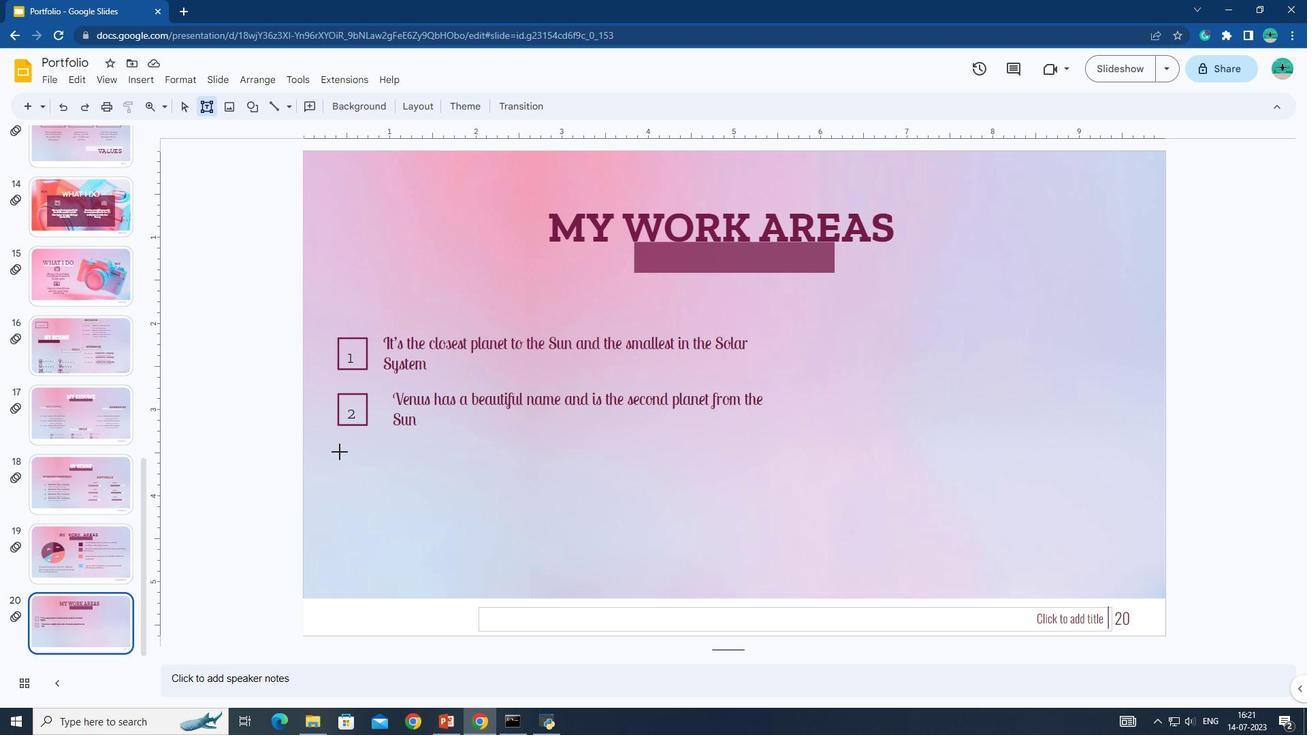 
Action: Mouse moved to (355, 111)
Screenshot: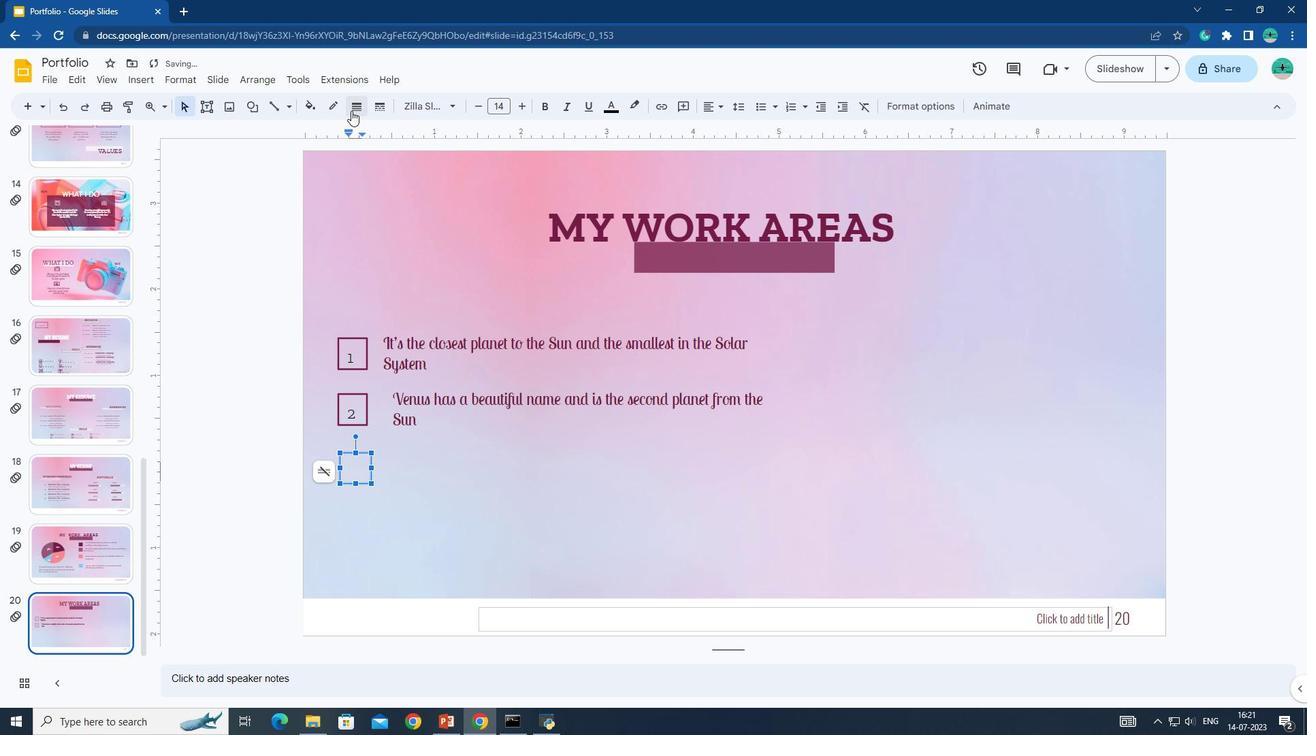 
Action: Mouse pressed left at (355, 111)
Screenshot: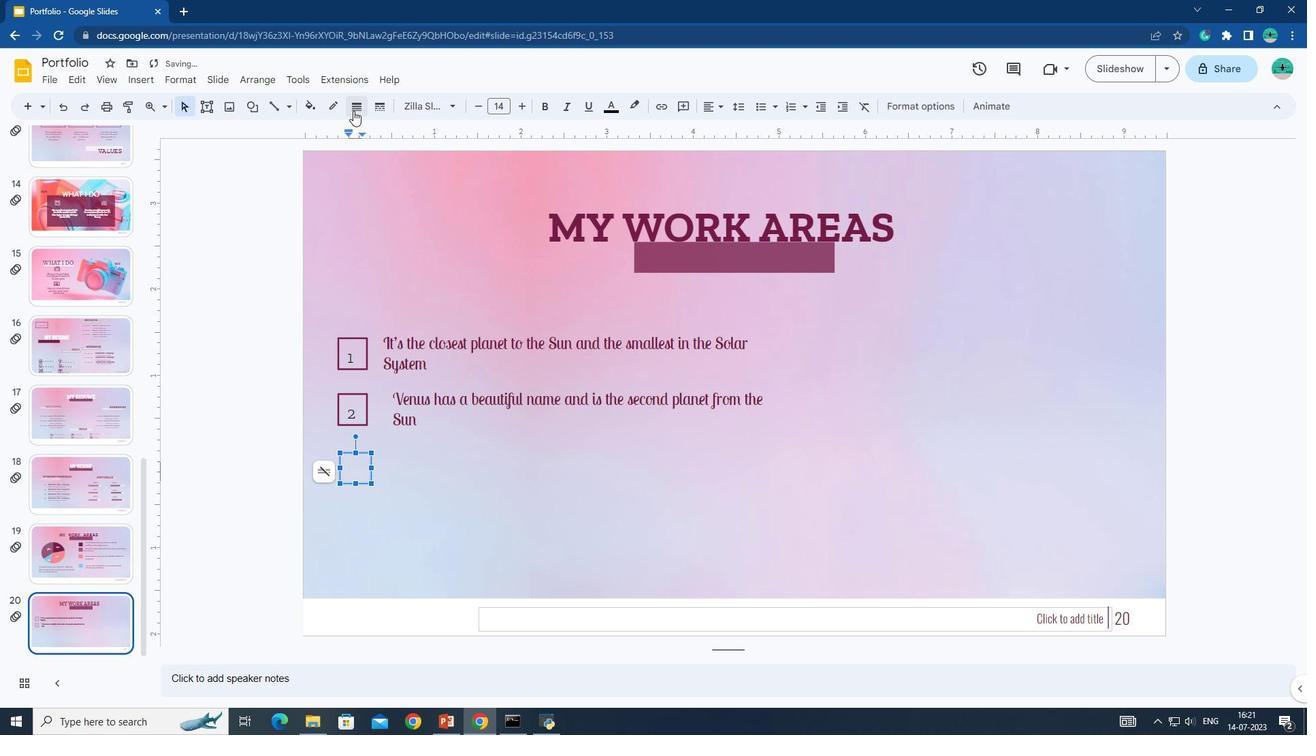 
Action: Mouse moved to (374, 156)
Screenshot: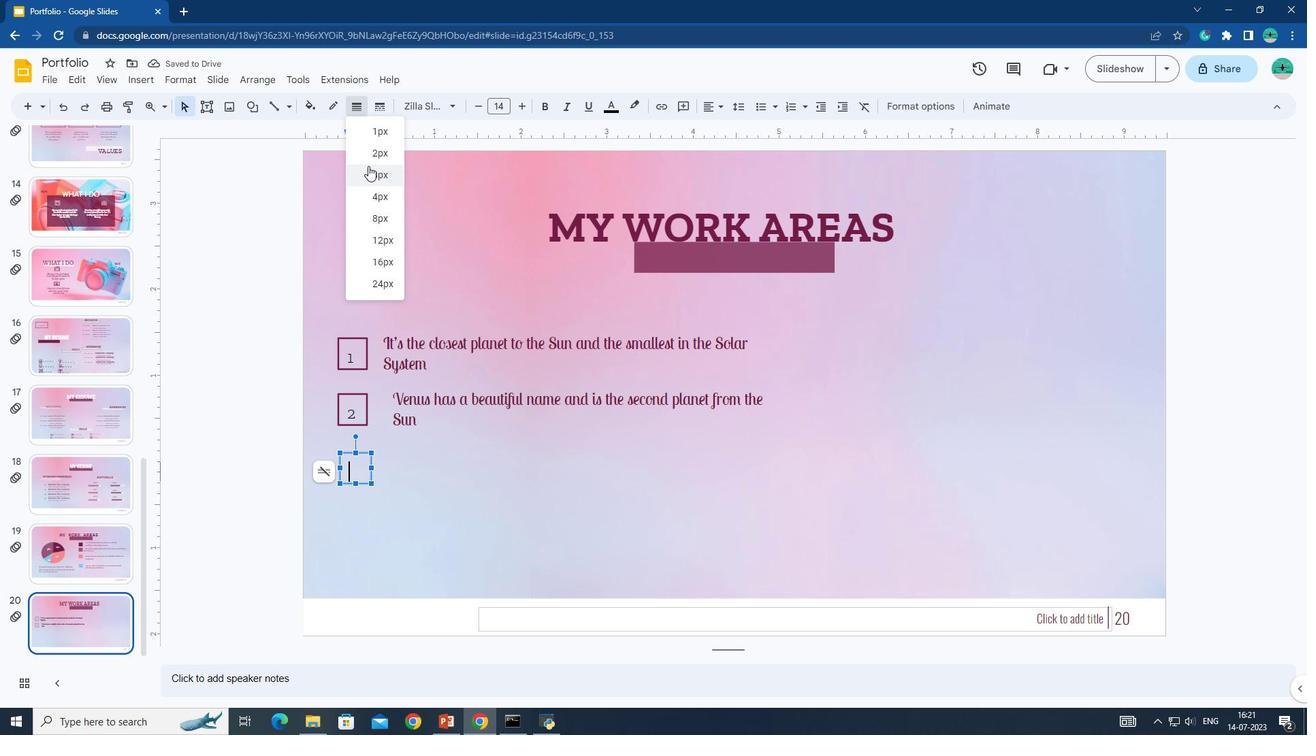 
Action: Mouse pressed left at (374, 156)
Screenshot: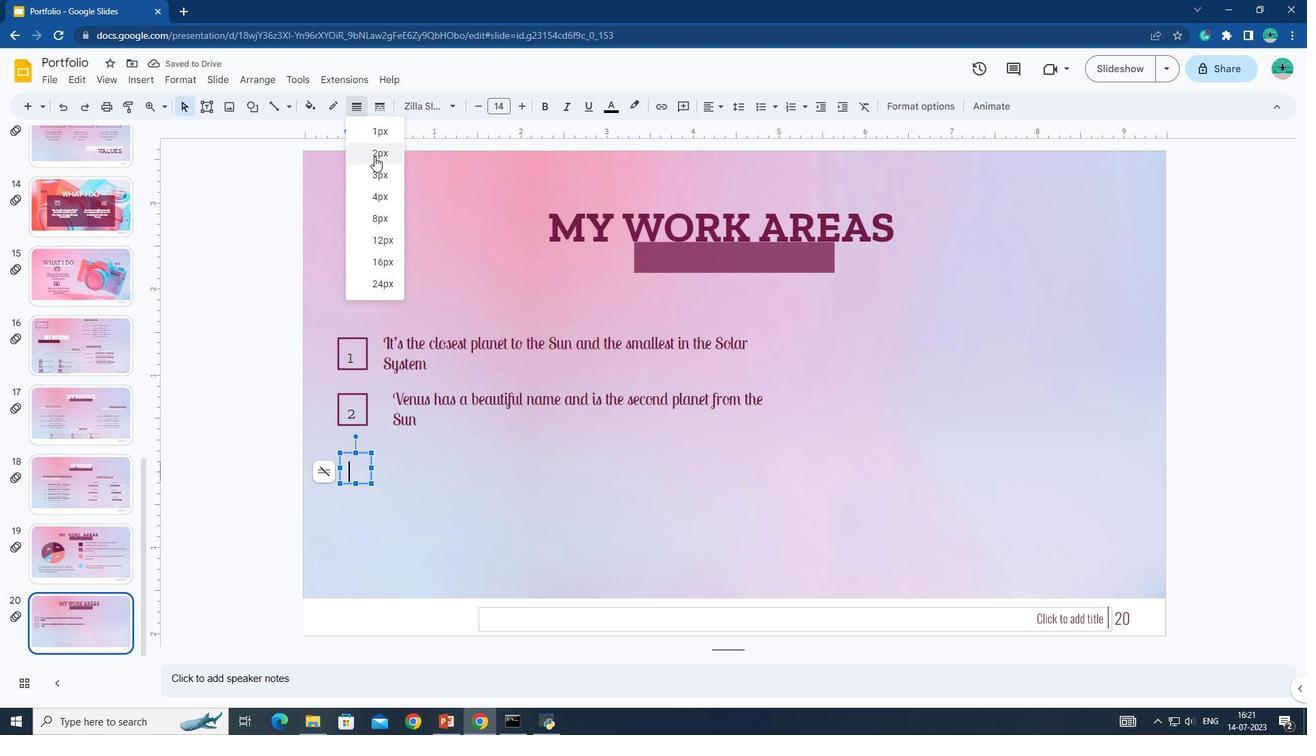 
Action: Mouse moved to (320, 106)
Screenshot: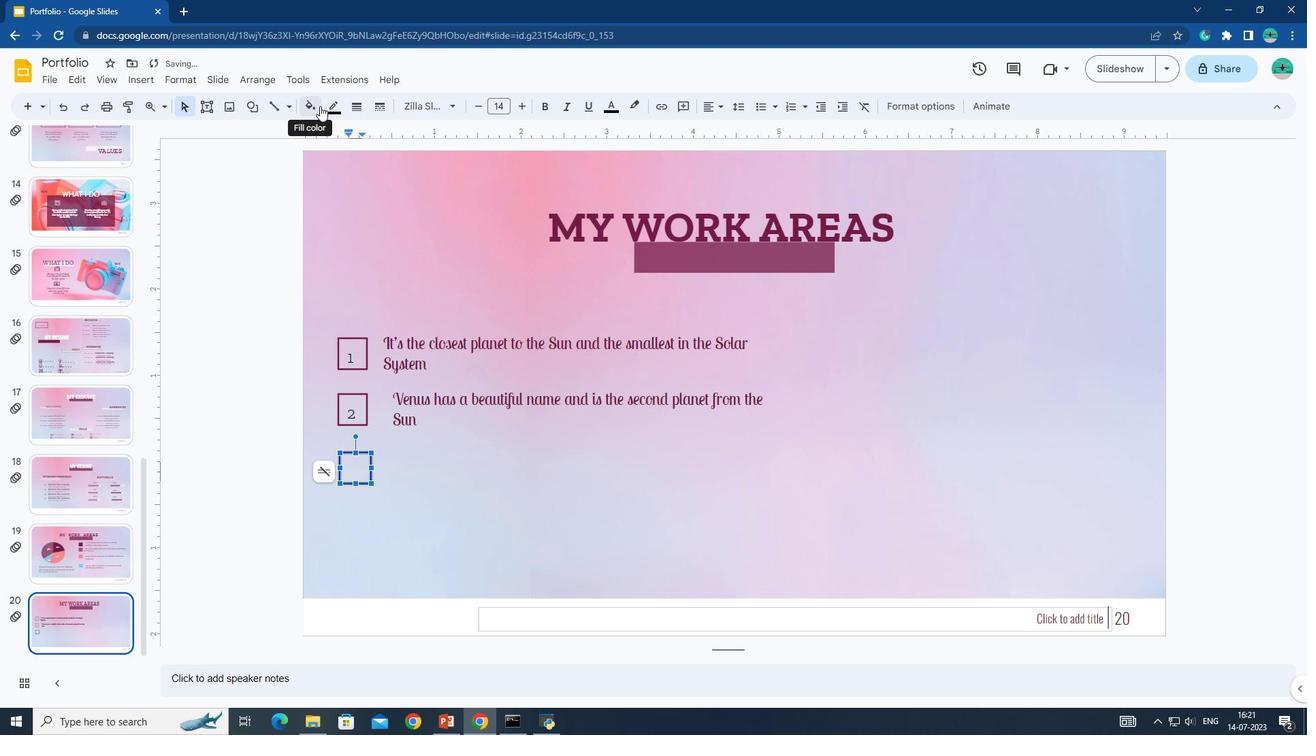 
Action: Mouse pressed left at (320, 106)
Screenshot: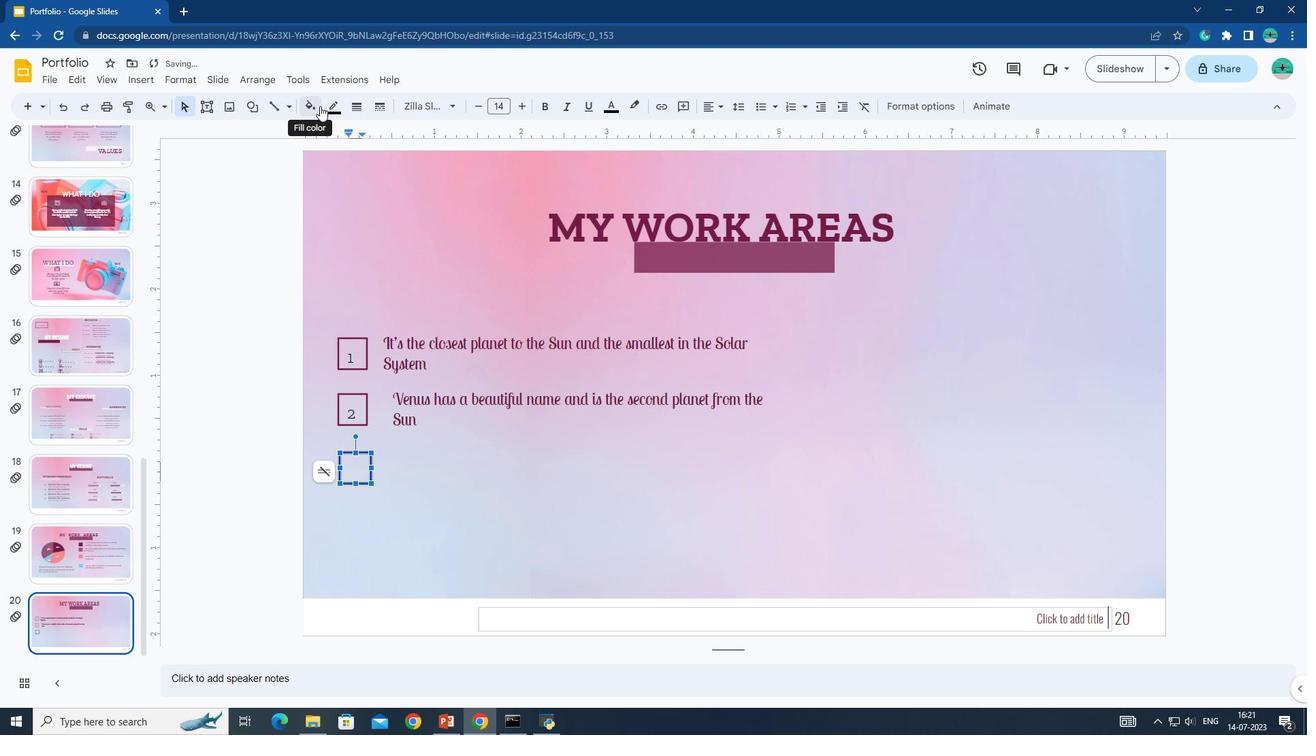 
Action: Mouse moved to (315, 168)
Screenshot: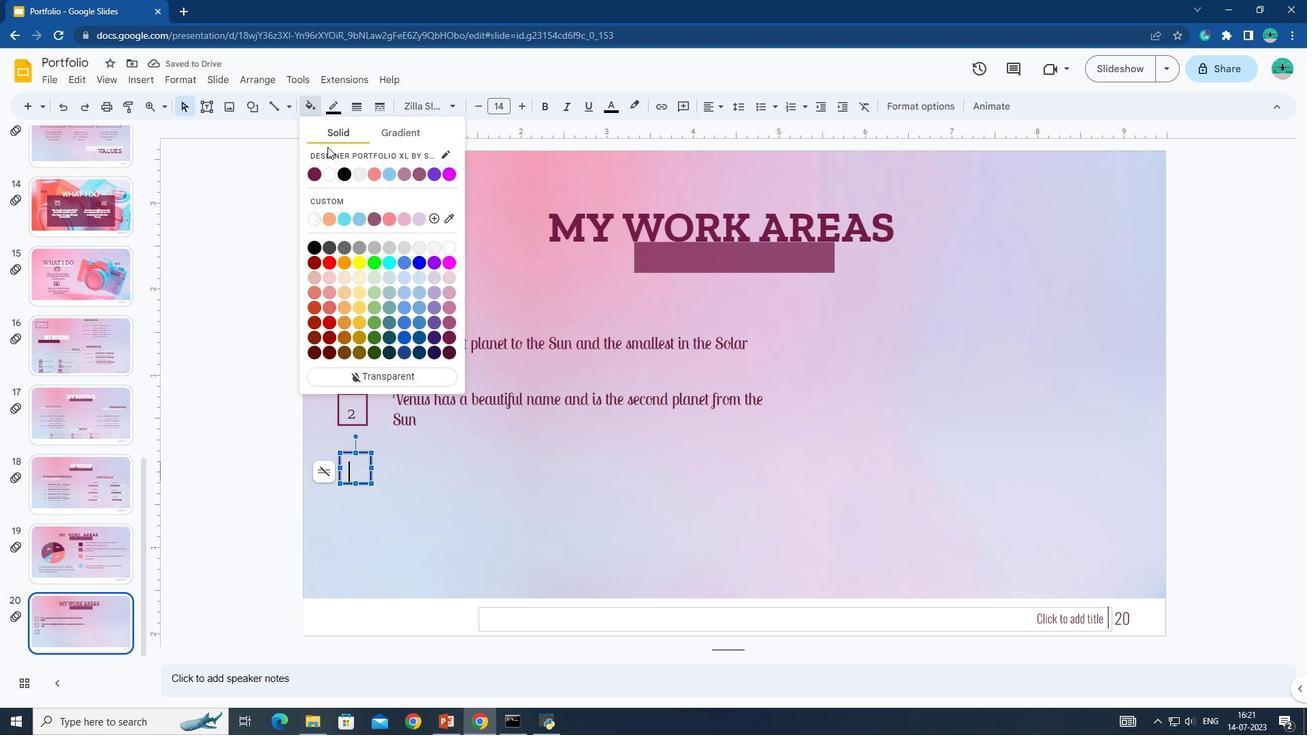 
Action: Mouse pressed left at (315, 168)
Screenshot: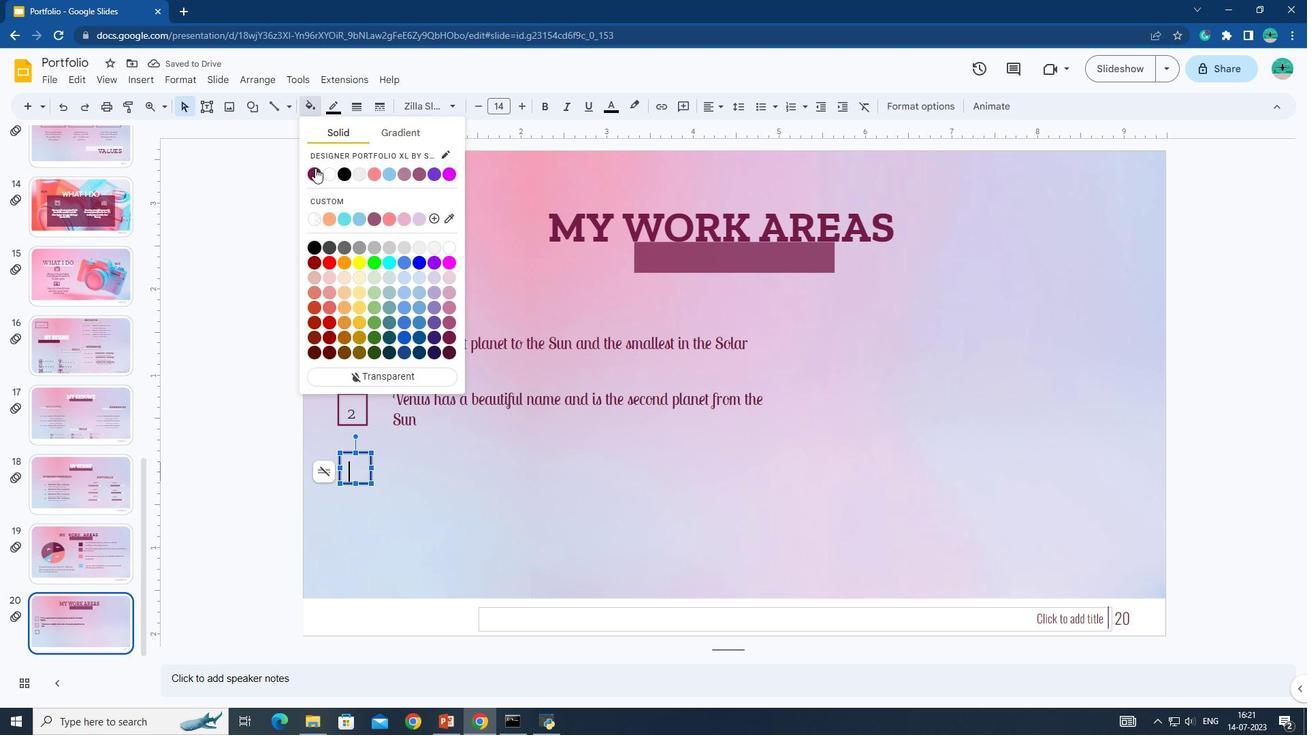 
Action: Mouse moved to (307, 117)
Screenshot: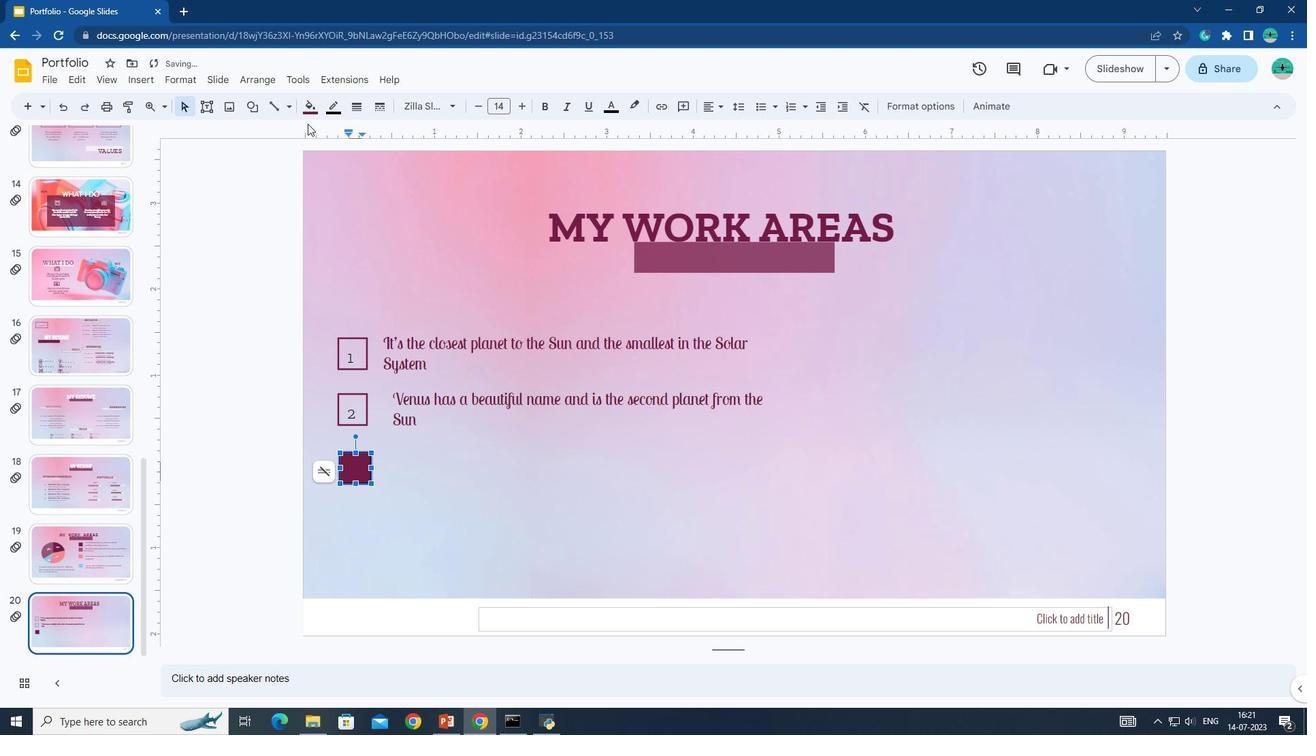 
Action: Mouse pressed left at (307, 117)
Screenshot: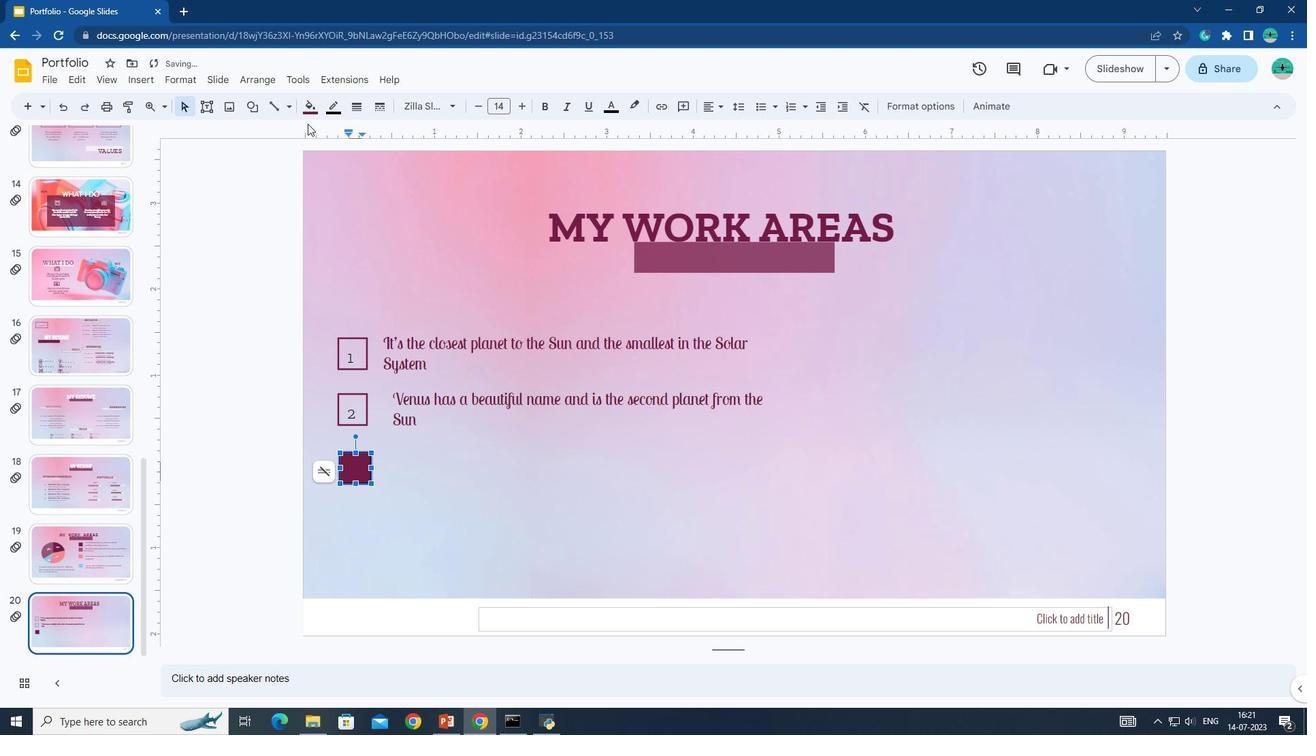 
Action: Mouse moved to (308, 111)
Screenshot: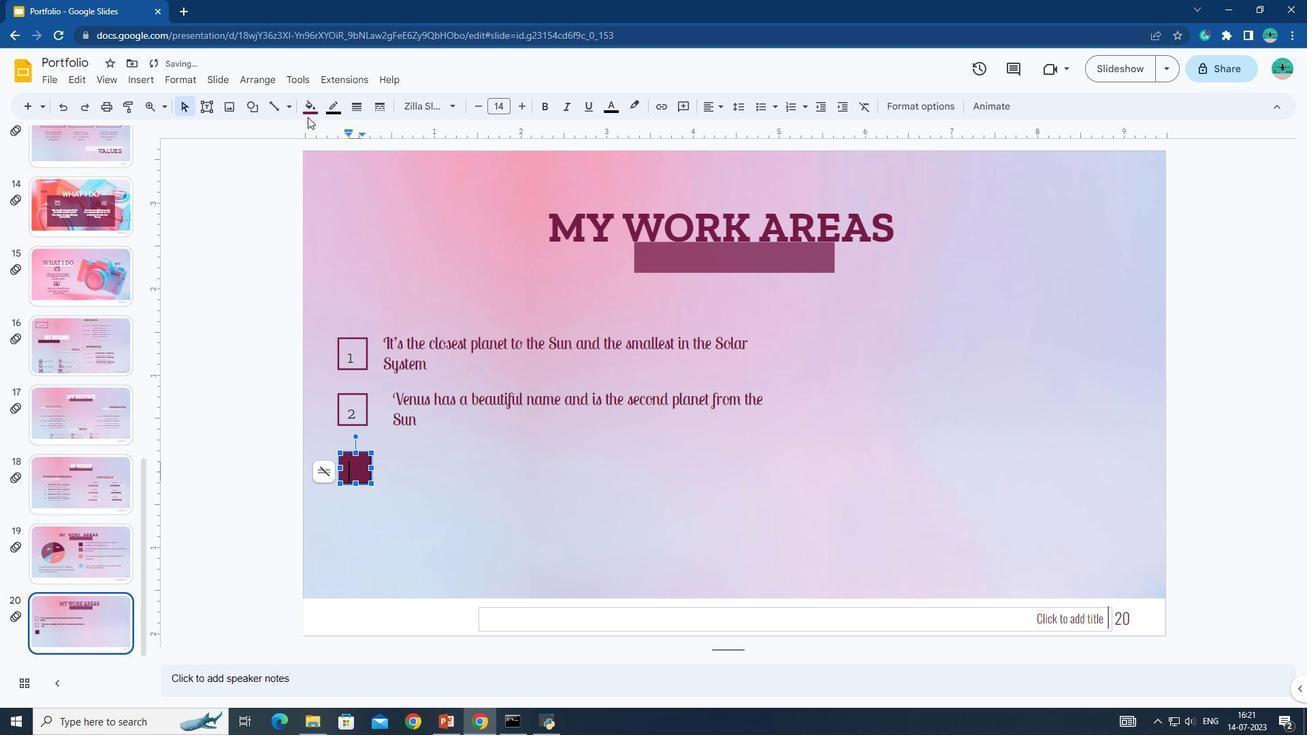 
Action: Mouse pressed left at (308, 111)
Screenshot: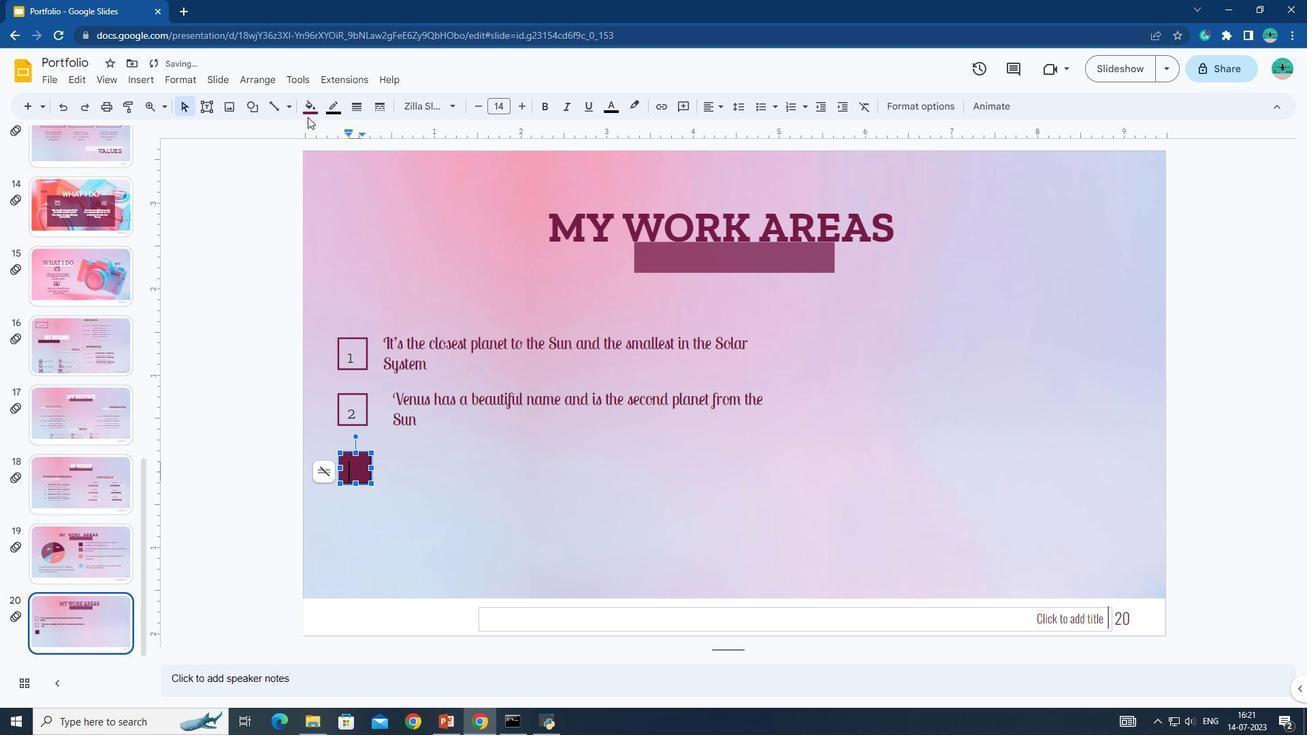 
Action: Mouse moved to (523, 480)
Screenshot: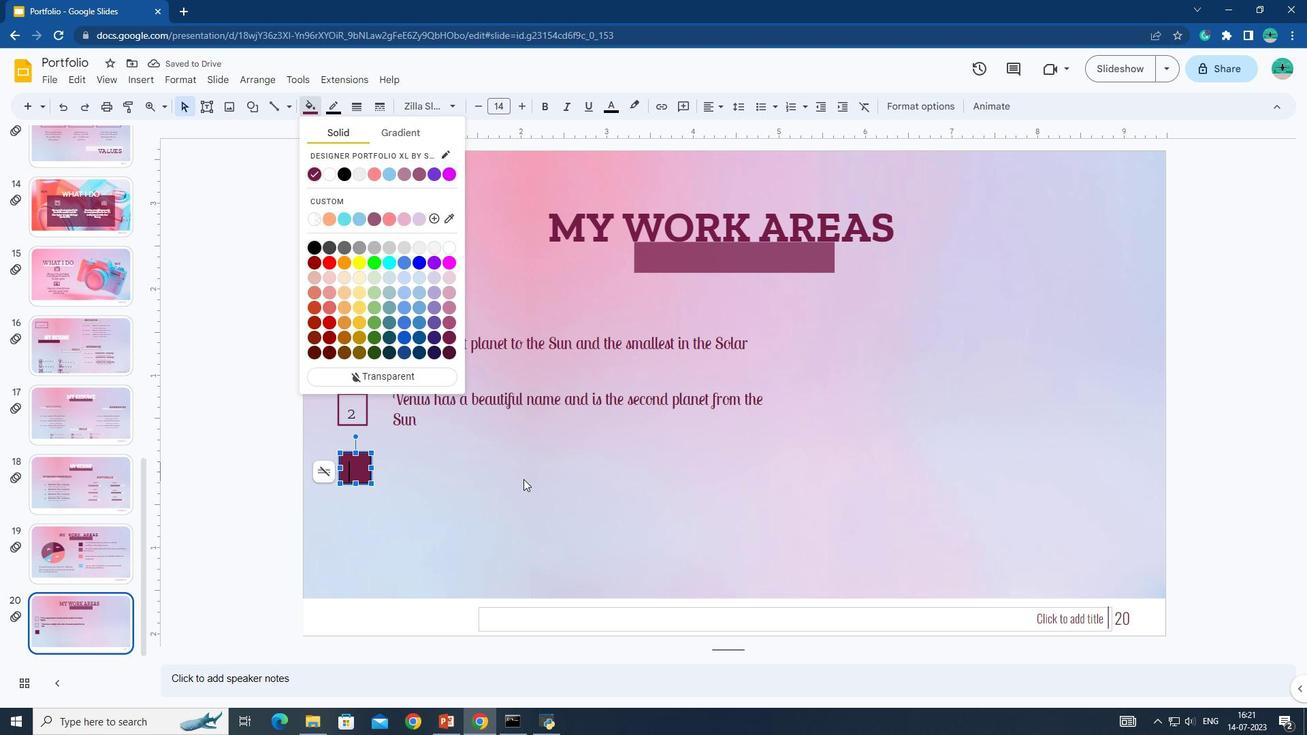 
Action: Key pressed ctrl+Z
Screenshot: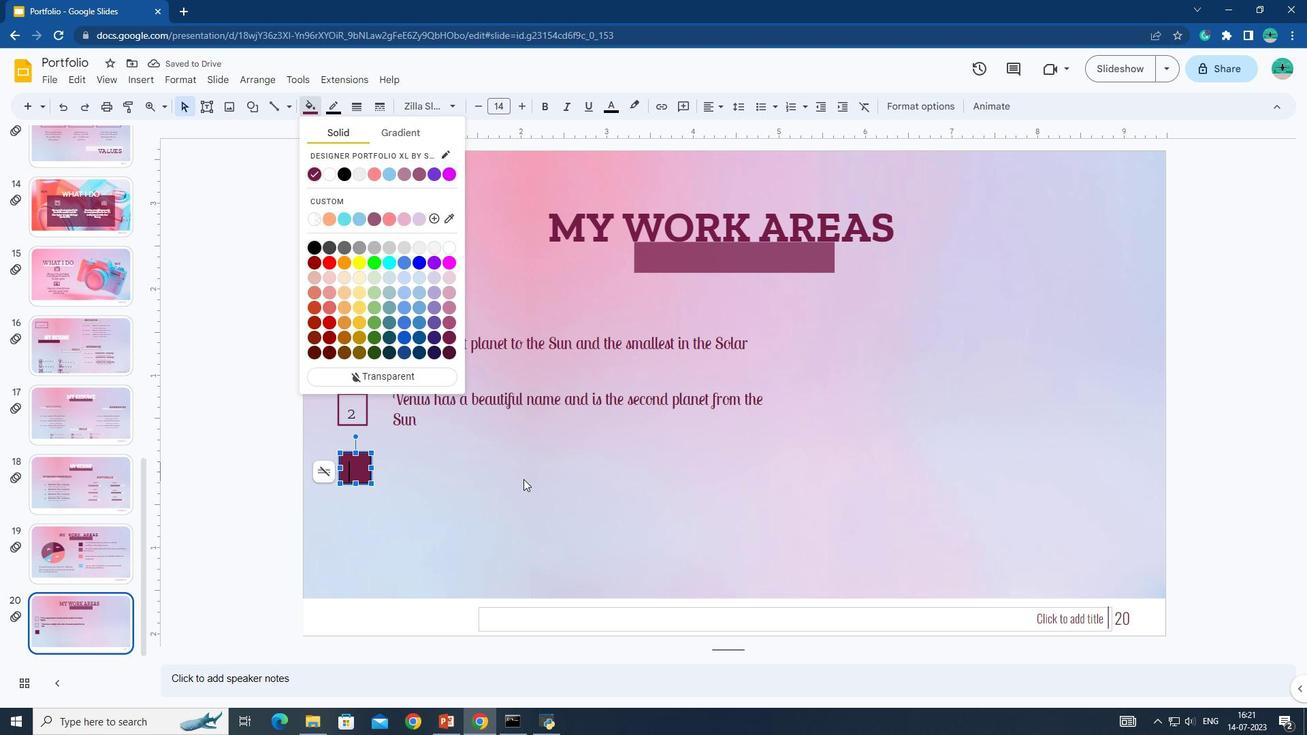 
Action: Mouse moved to (331, 110)
Screenshot: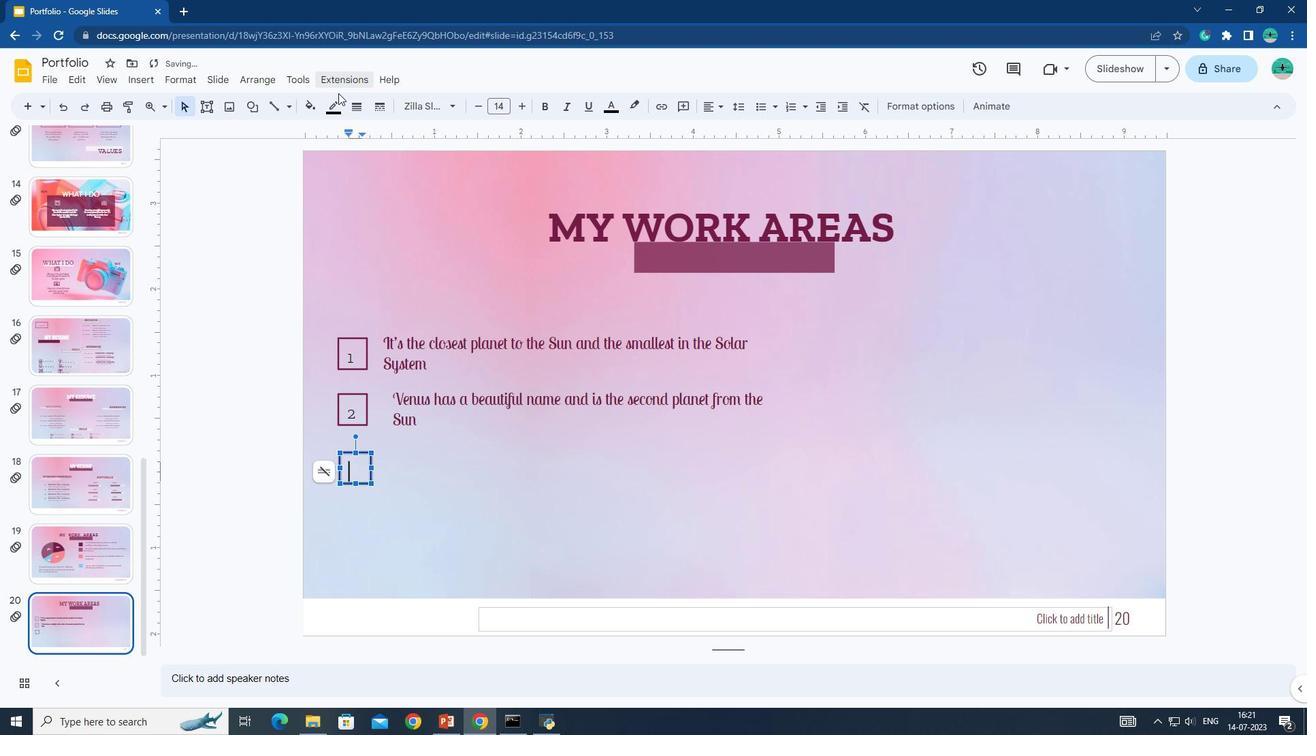 
Action: Mouse pressed left at (331, 110)
Screenshot: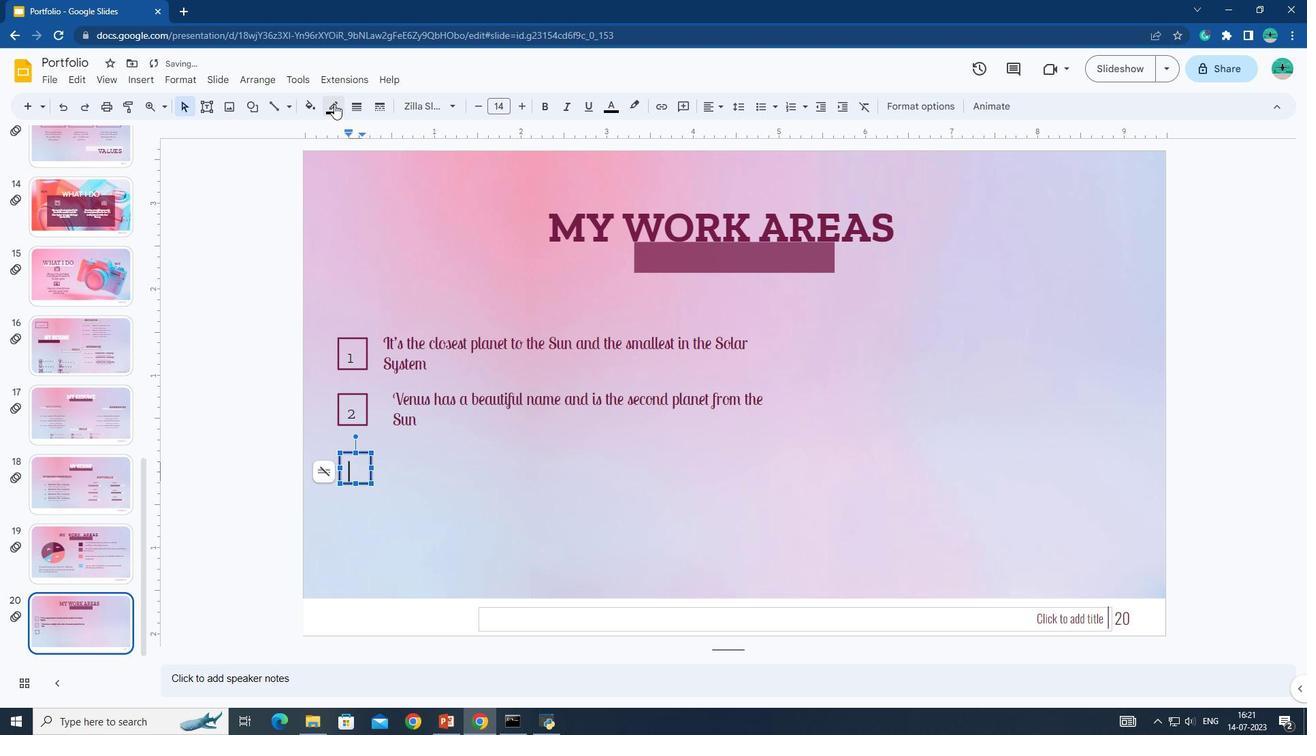 
Action: Mouse moved to (330, 148)
Screenshot: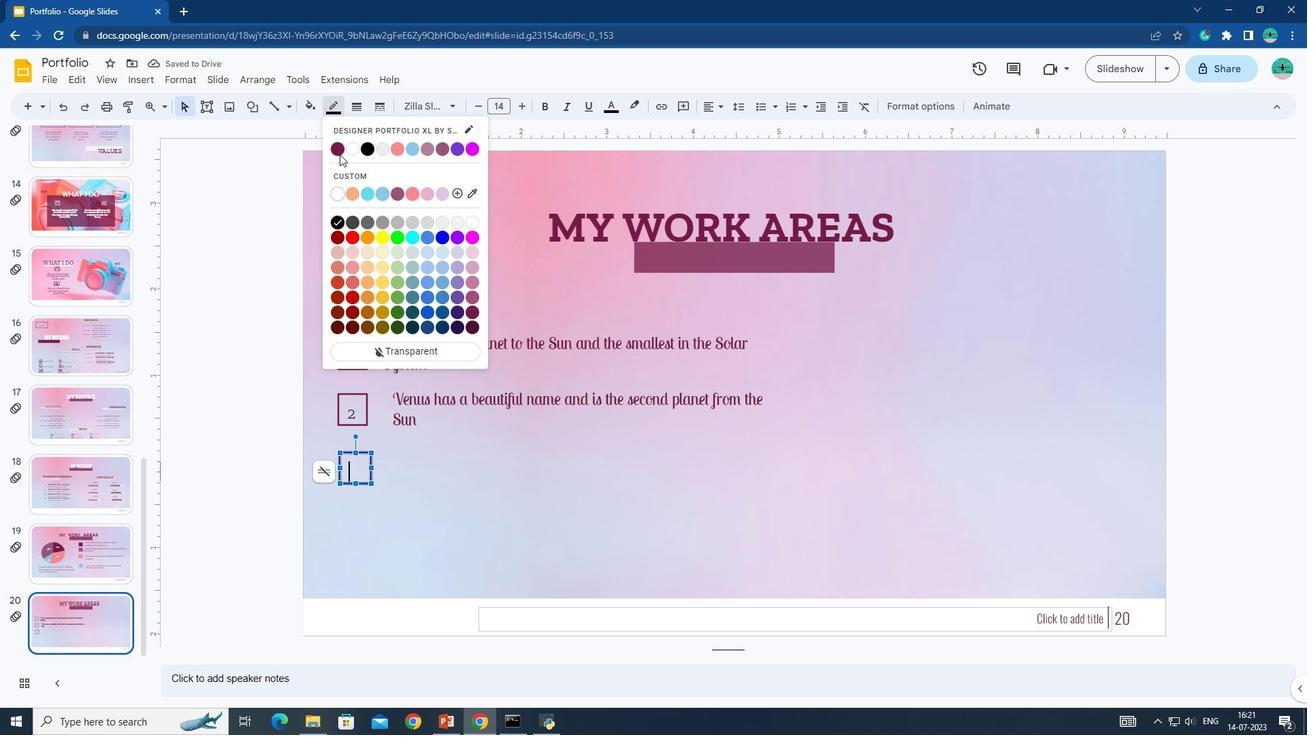 
Action: Mouse pressed left at (330, 148)
Screenshot: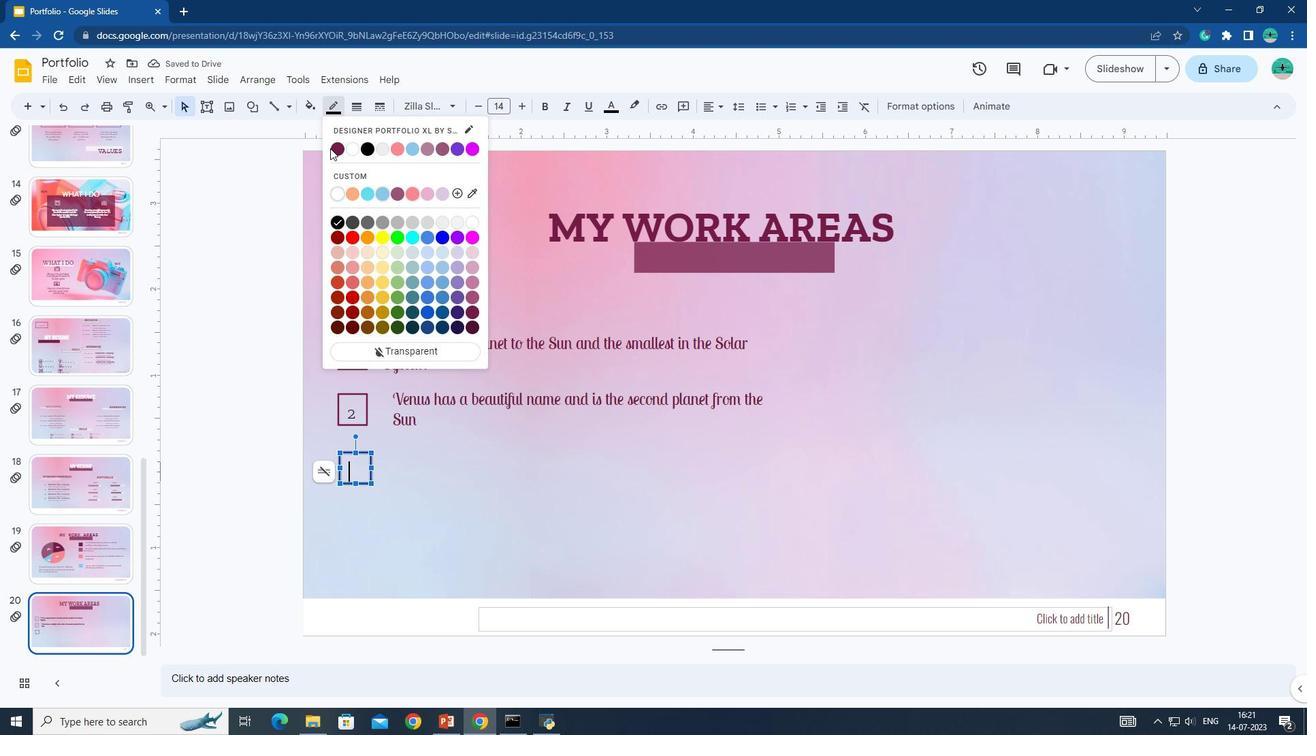 
Action: Mouse moved to (409, 446)
Screenshot: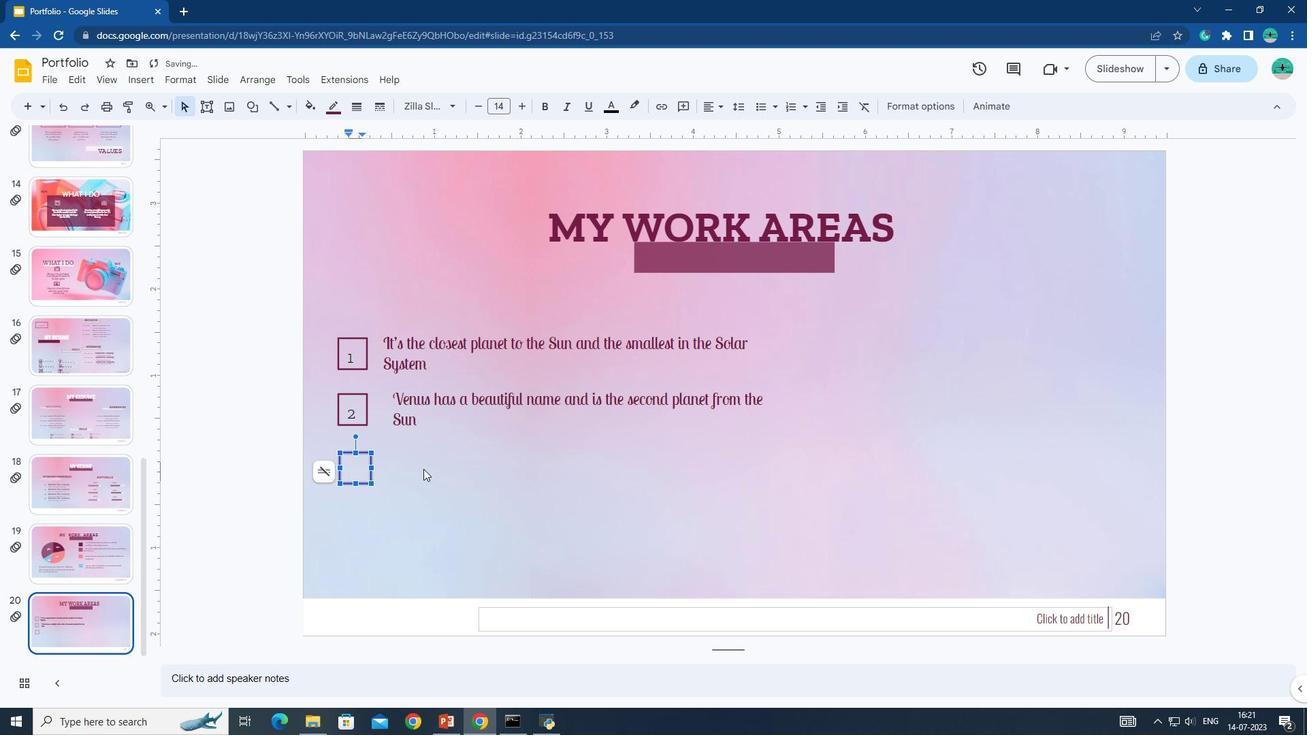 
Action: Mouse pressed left at (409, 446)
Screenshot: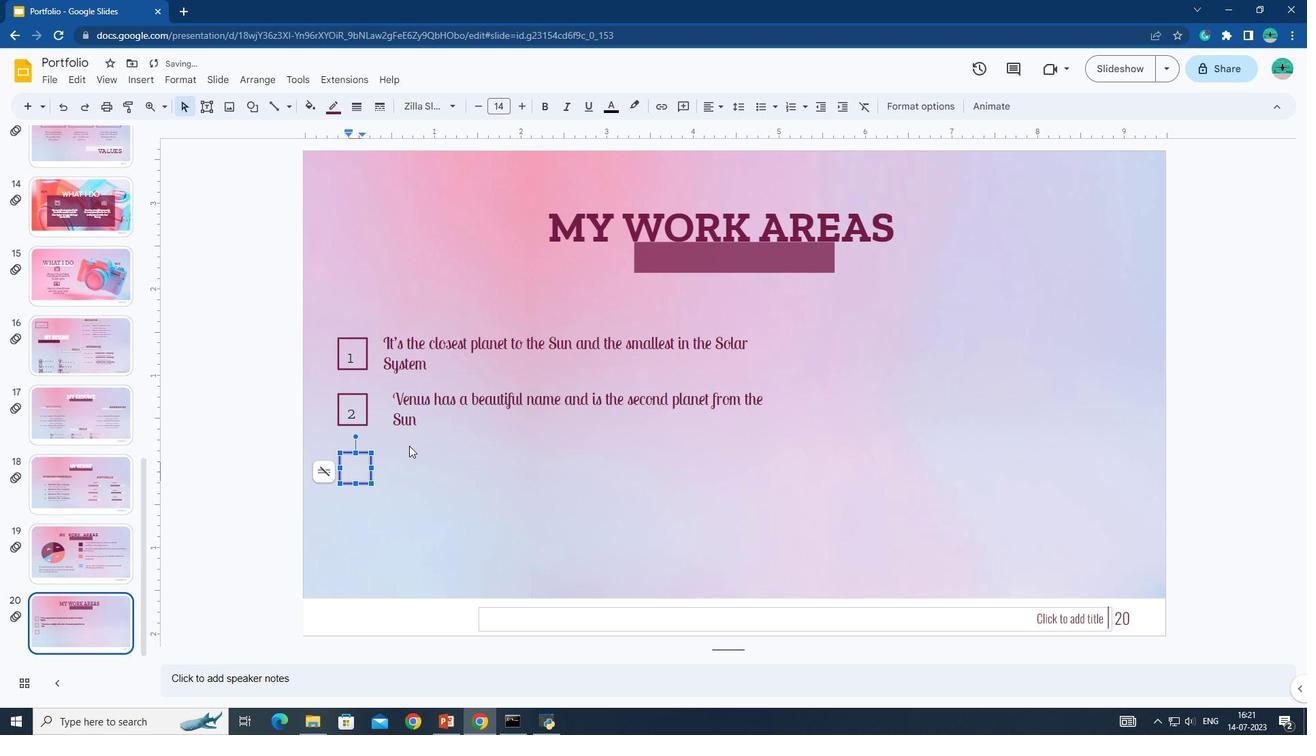 
Action: Mouse moved to (351, 462)
Screenshot: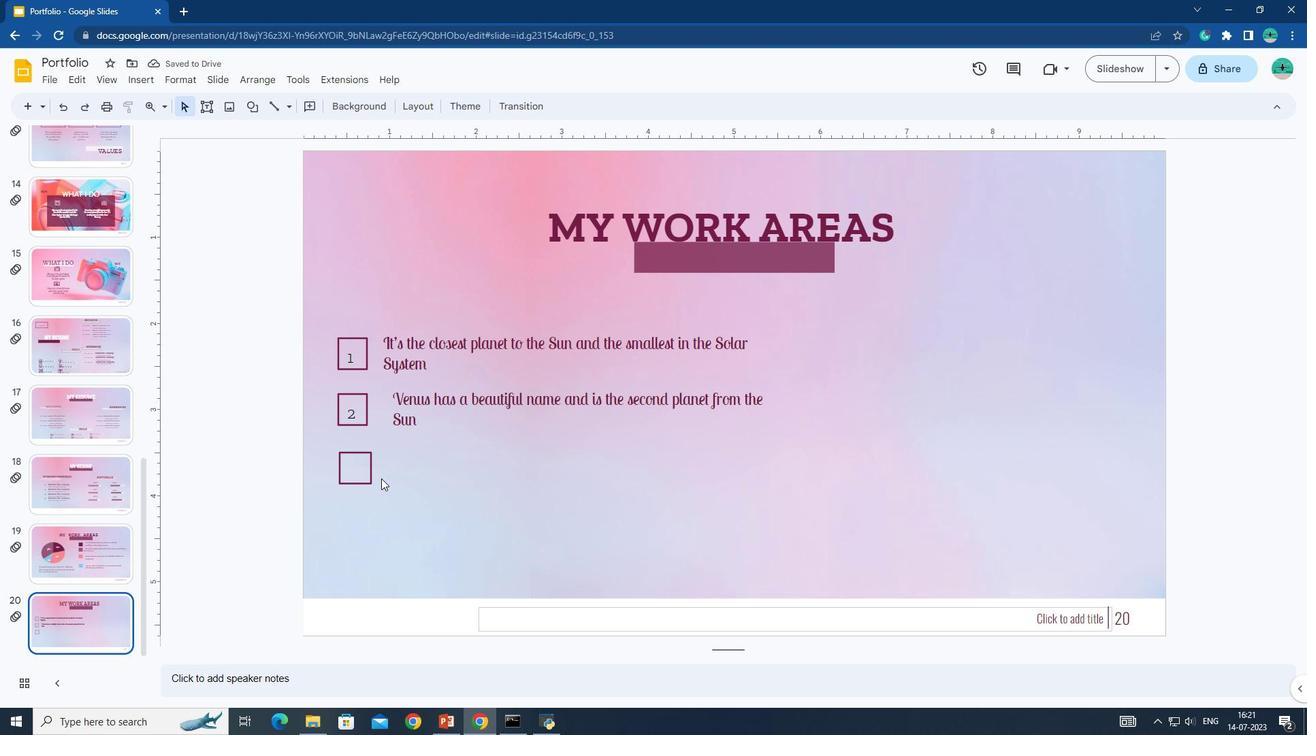 
Action: Mouse pressed left at (351, 462)
Screenshot: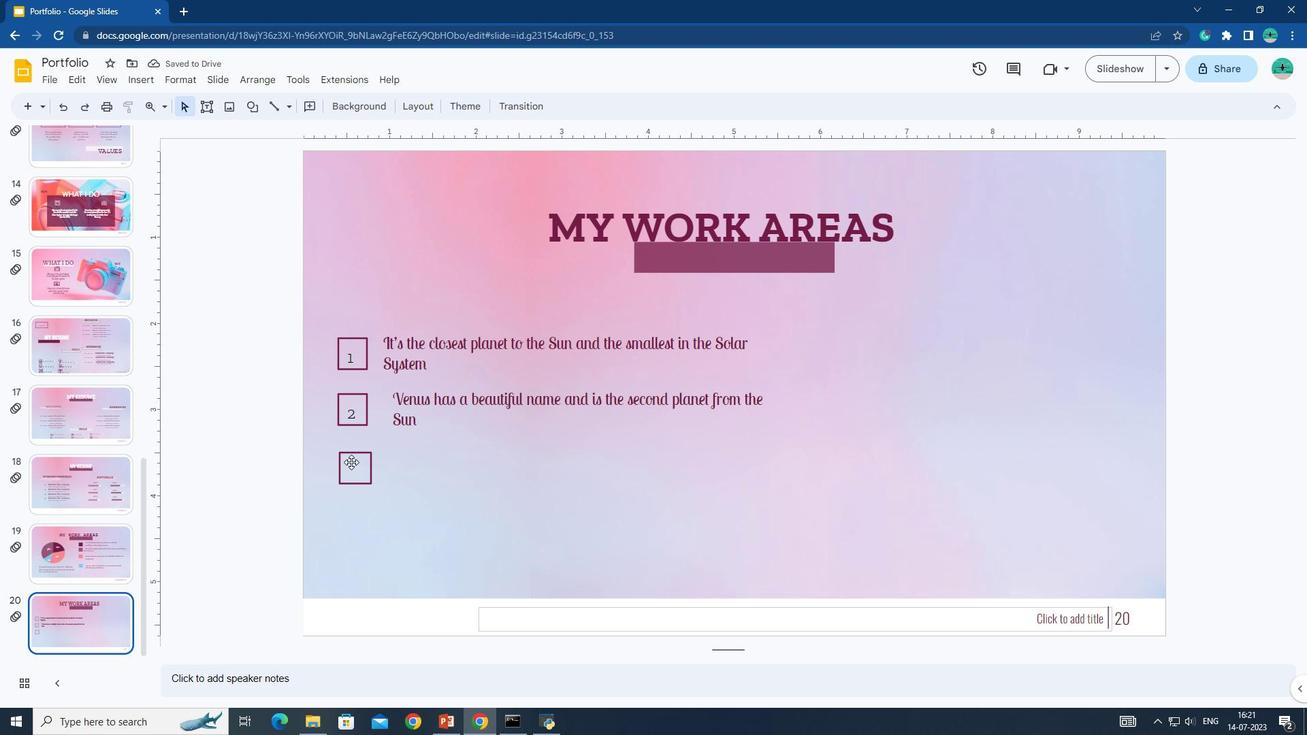 
Action: Key pressed 3
